 Task: Select Give A Gift Card from Gift Cards. Add to cart Amazon Prime Pantry Gift Card-1. Place order for Mario Parker, _x000D_
1333 Oakdale Dr_x000D_
Griffin, Georgia(GA), 30224, Cell Number (770) 229-8708
Action: Mouse moved to (373, 324)
Screenshot: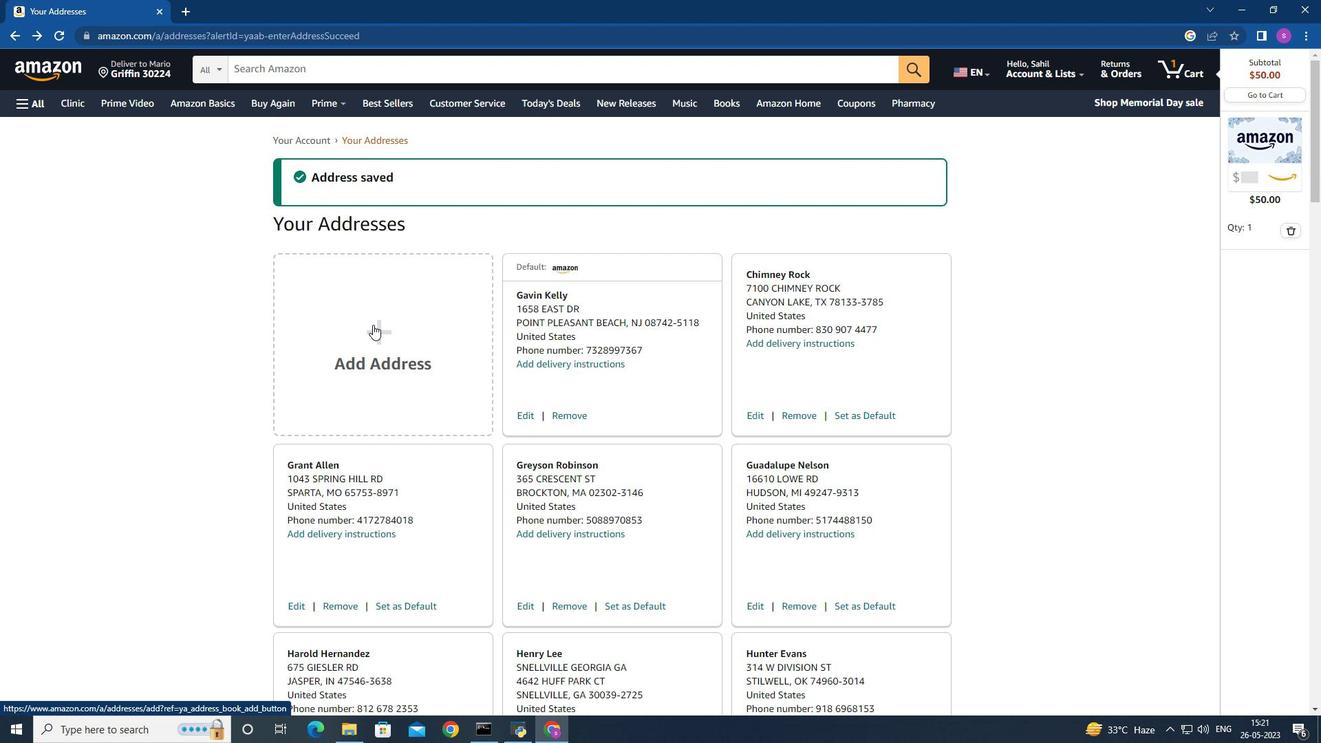 
Action: Mouse pressed left at (373, 324)
Screenshot: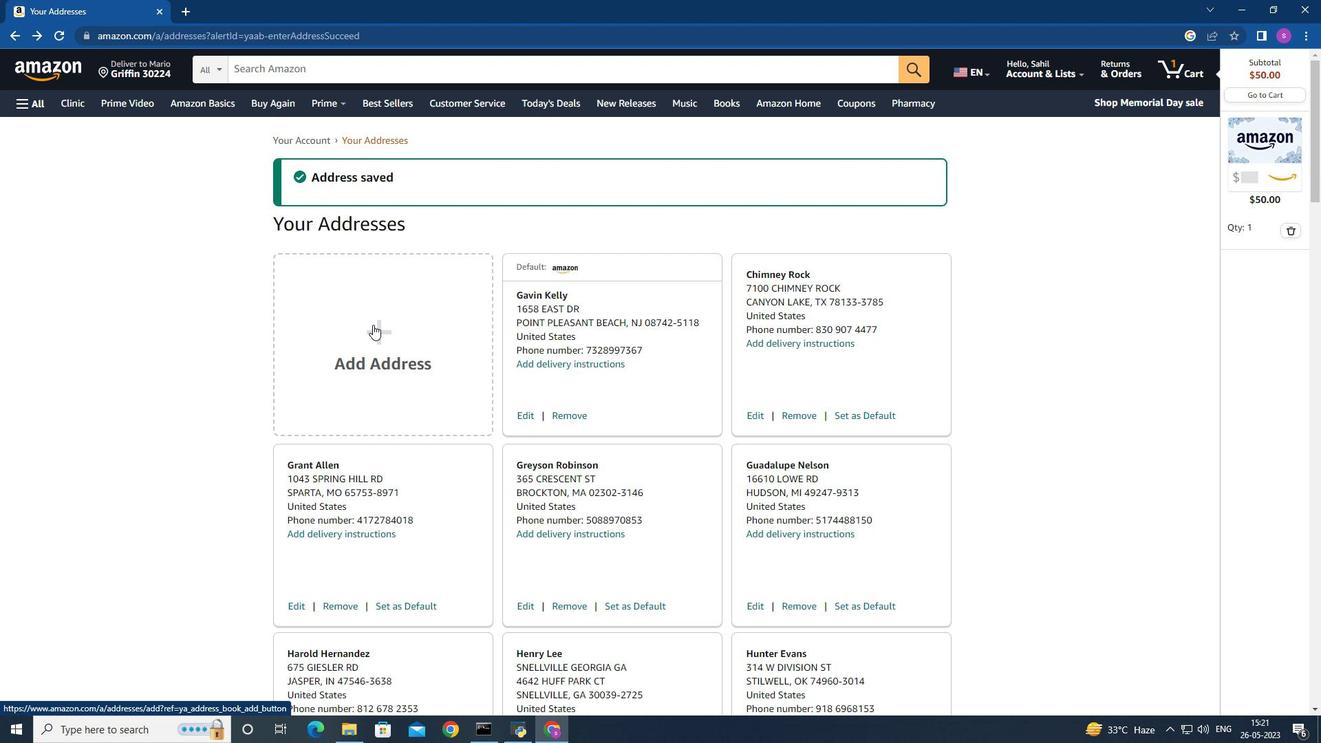 
Action: Mouse moved to (501, 332)
Screenshot: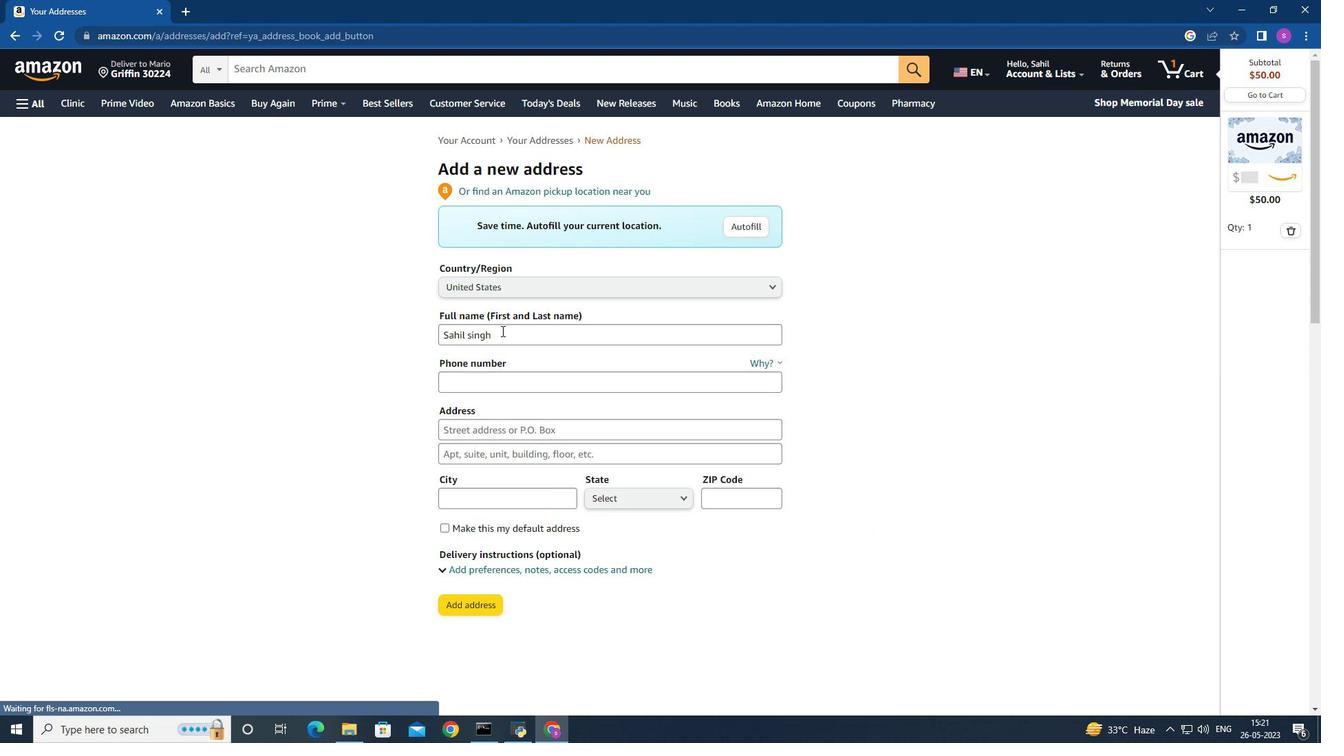 
Action: Mouse pressed left at (501, 332)
Screenshot: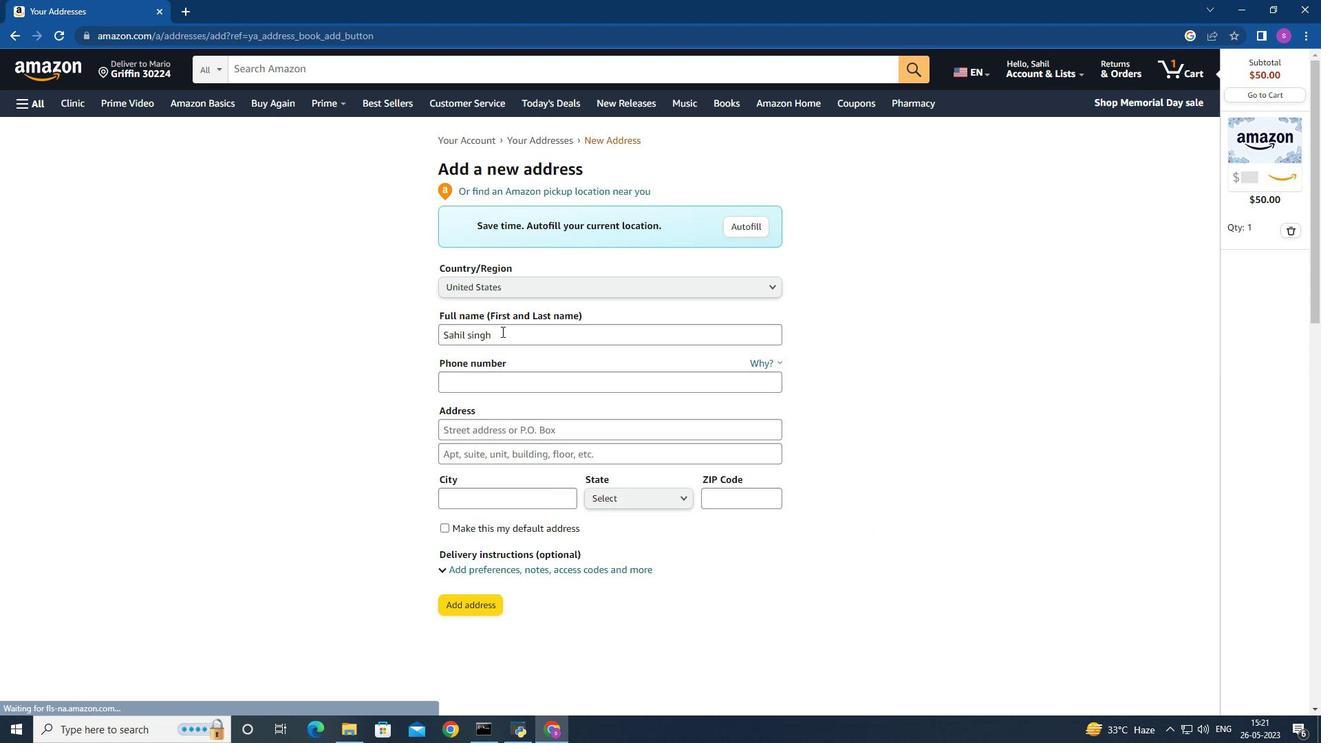 
Action: Mouse moved to (370, 322)
Screenshot: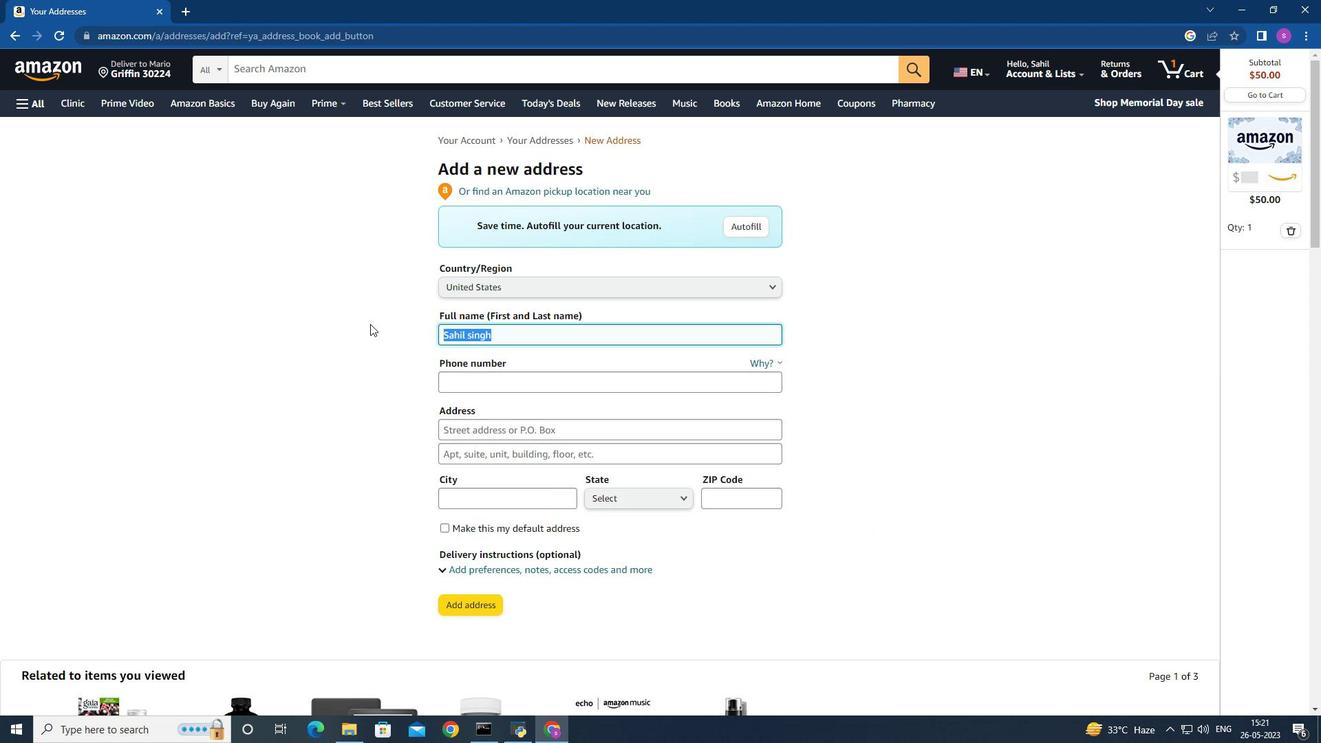 
Action: Key pressed <Key.shift>Mario<Key.space><Key.shift>Parker
Screenshot: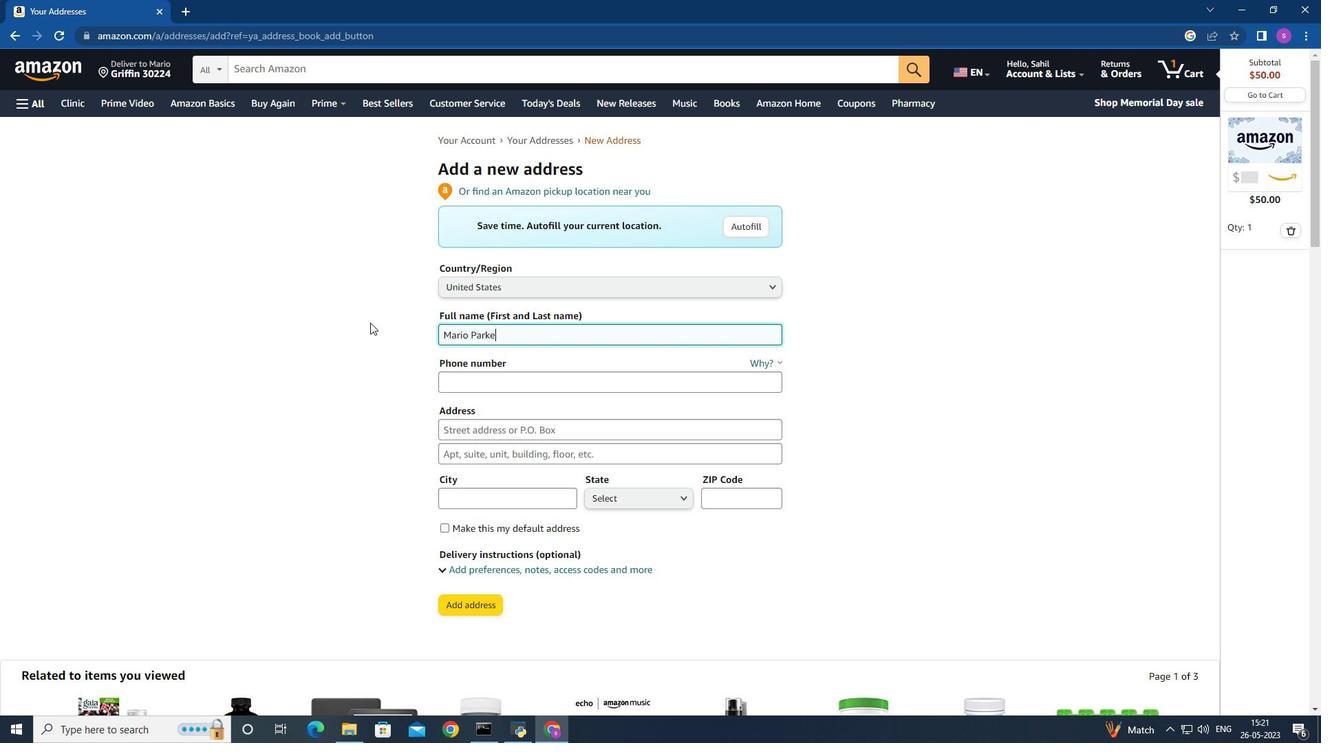 
Action: Mouse moved to (469, 383)
Screenshot: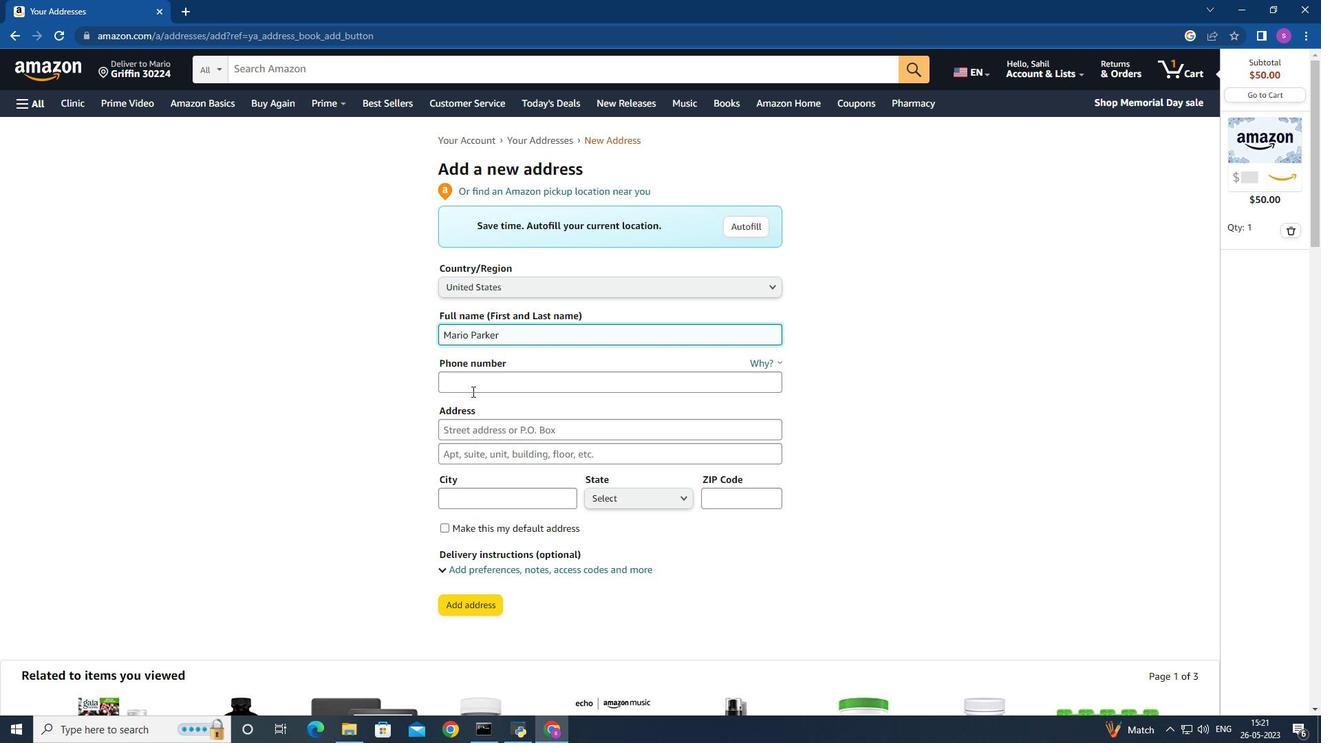 
Action: Mouse pressed left at (469, 383)
Screenshot: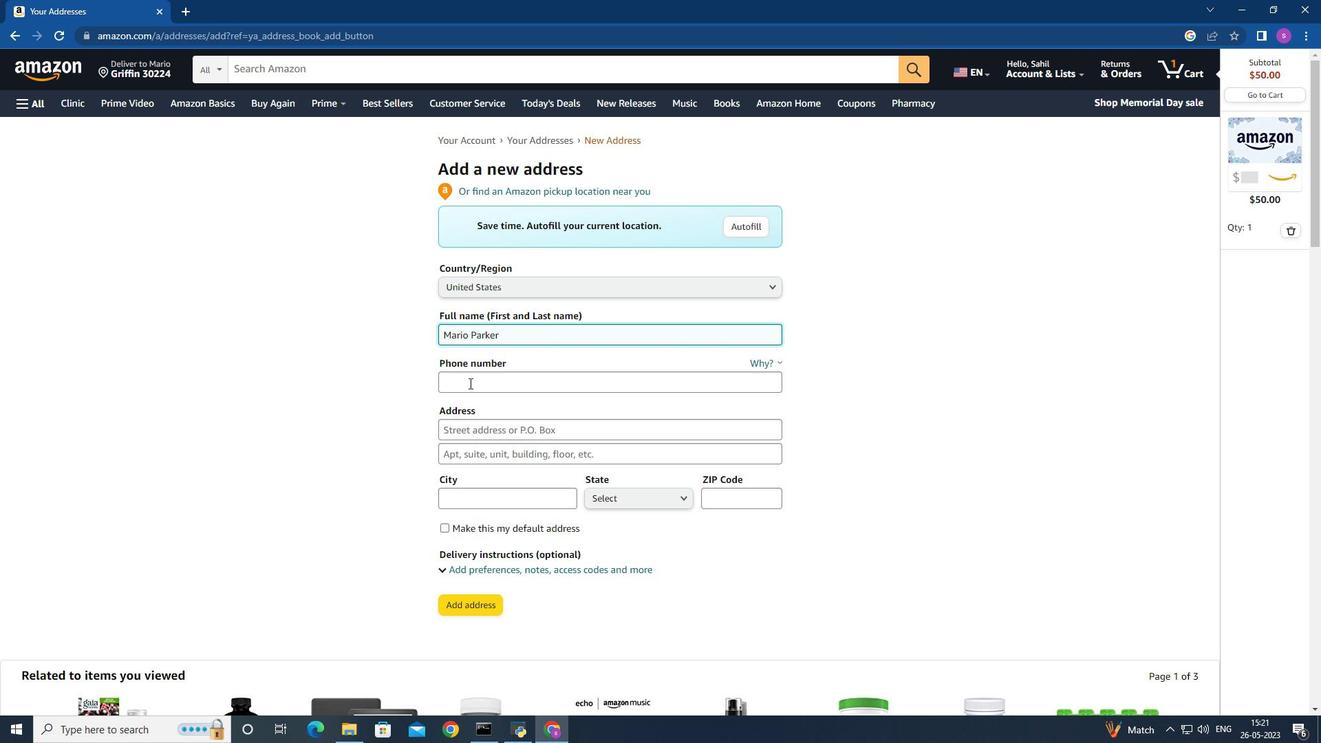 
Action: Mouse moved to (469, 384)
Screenshot: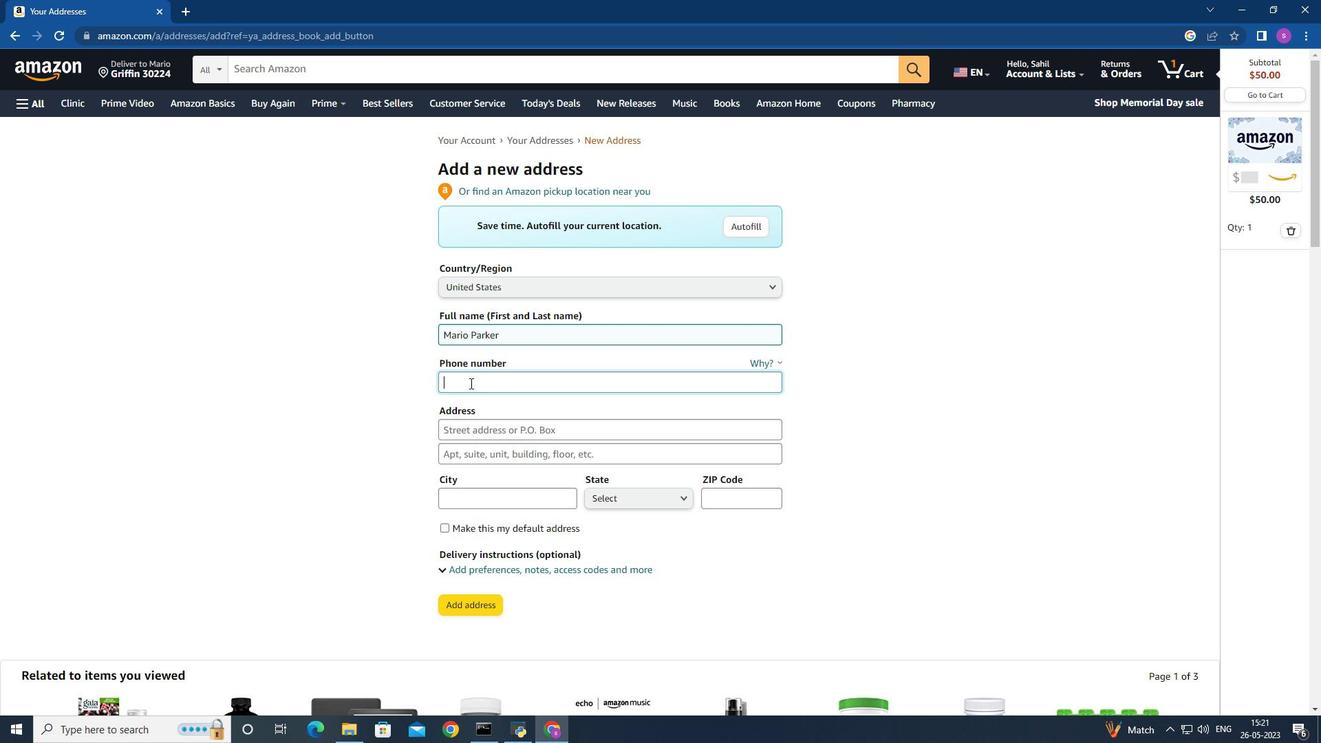 
Action: Key pressed <Key.shift><Key.shift><Key.shift><Key.shift><Key.shift>(770<Key.shift>)229-8708
Screenshot: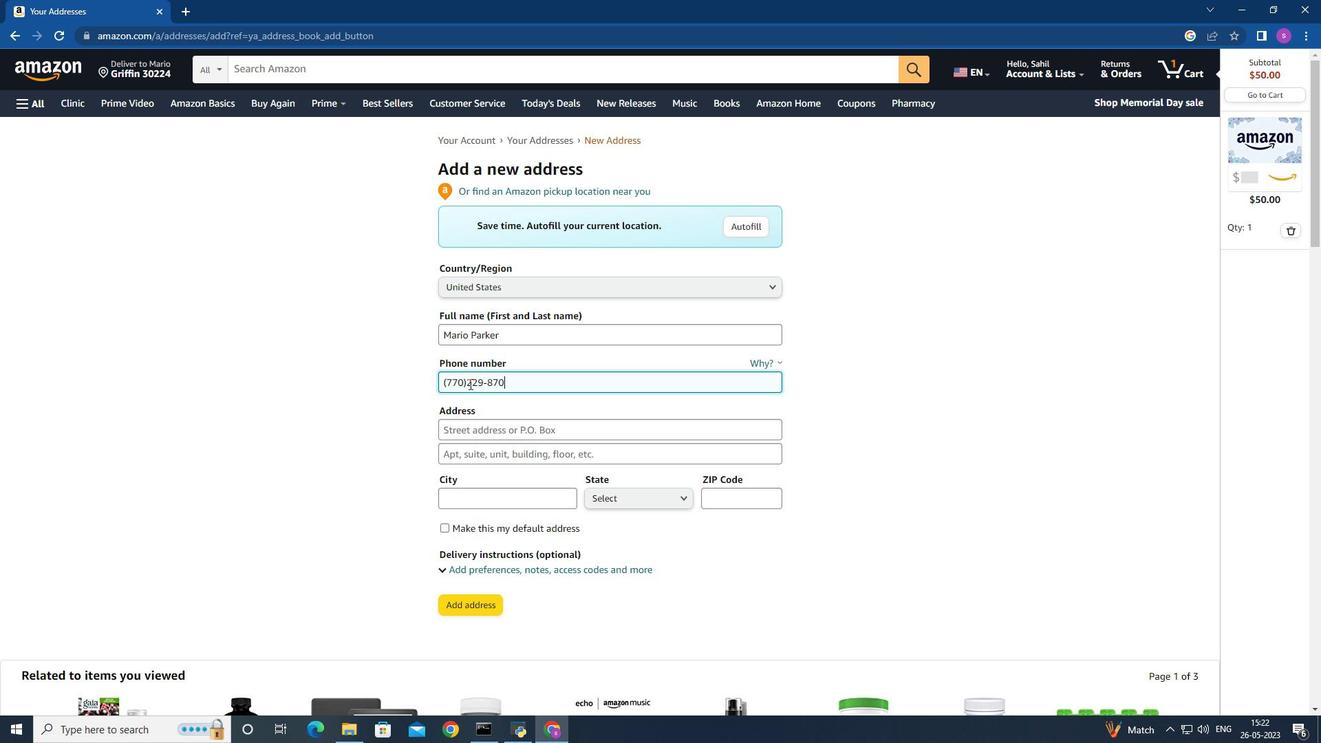 
Action: Mouse moved to (478, 431)
Screenshot: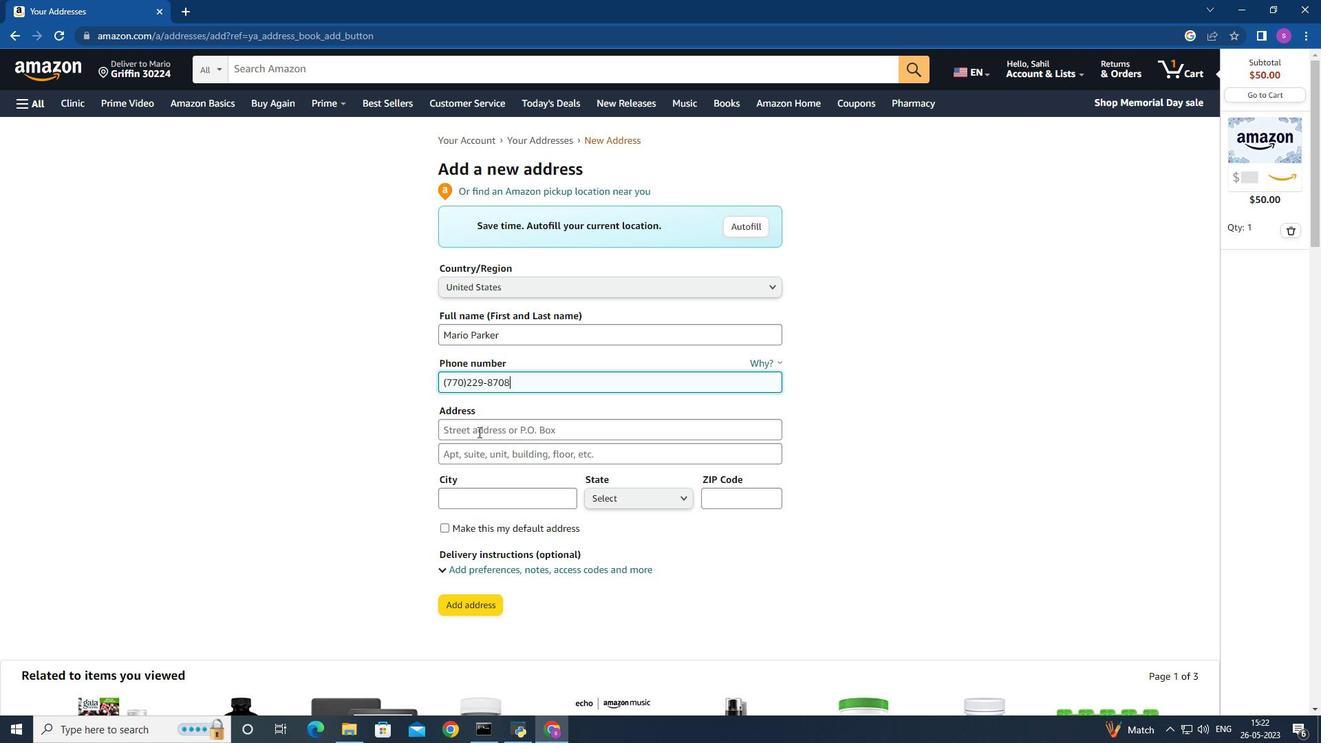 
Action: Mouse pressed left at (478, 431)
Screenshot: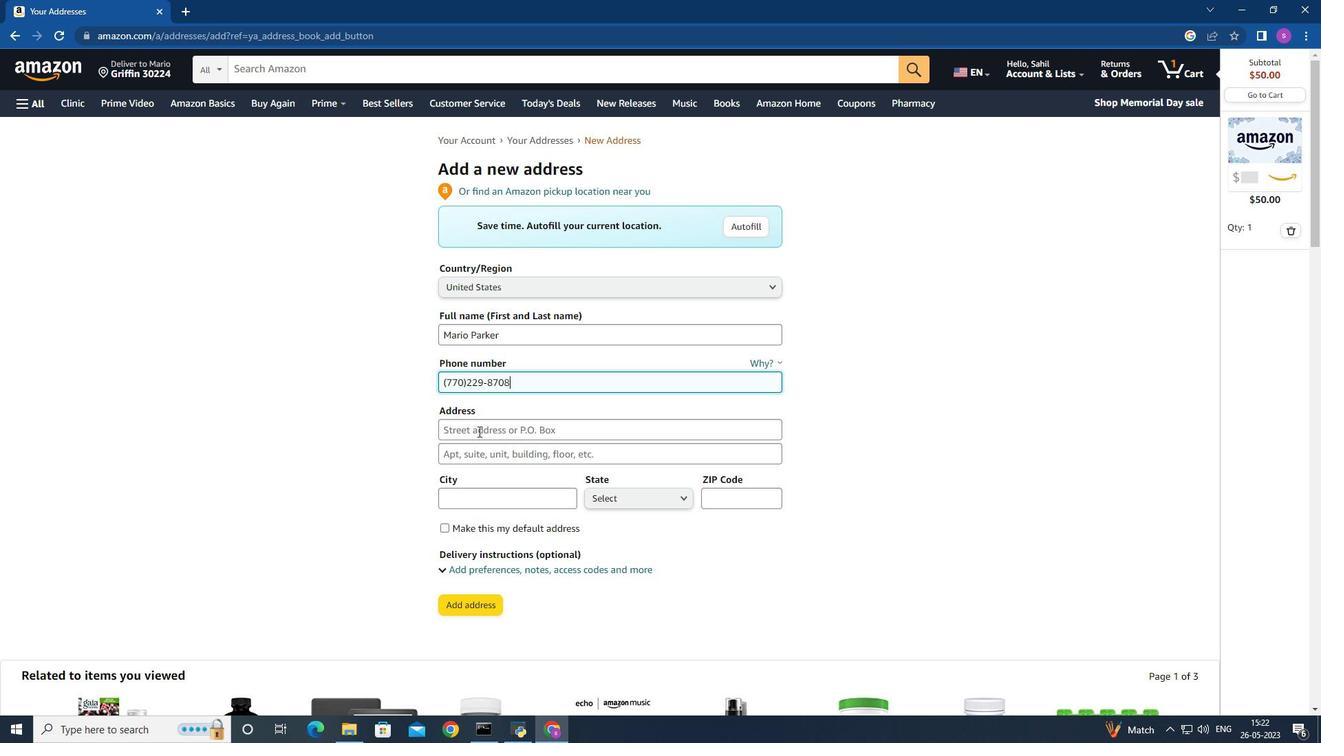 
Action: Mouse moved to (478, 431)
Screenshot: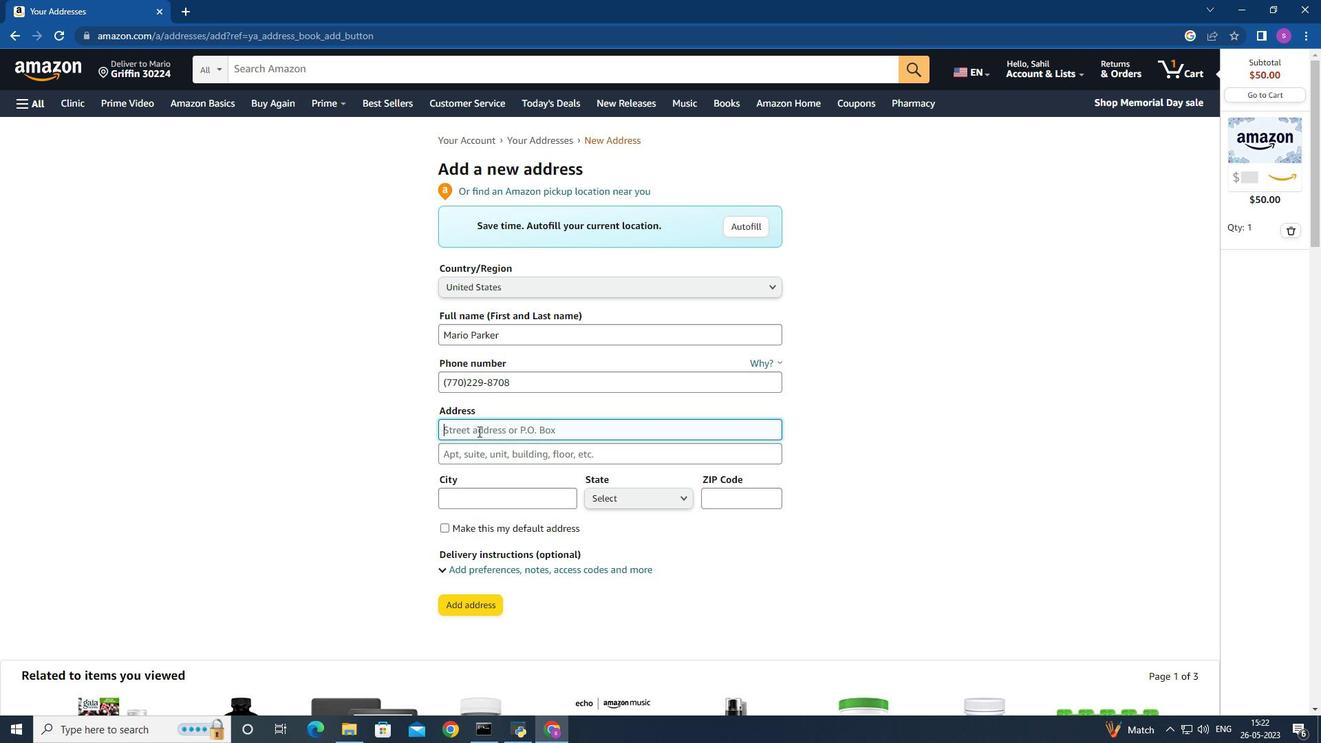 
Action: Key pressed 1333<Key.space><Key.shift>Oakdale
Screenshot: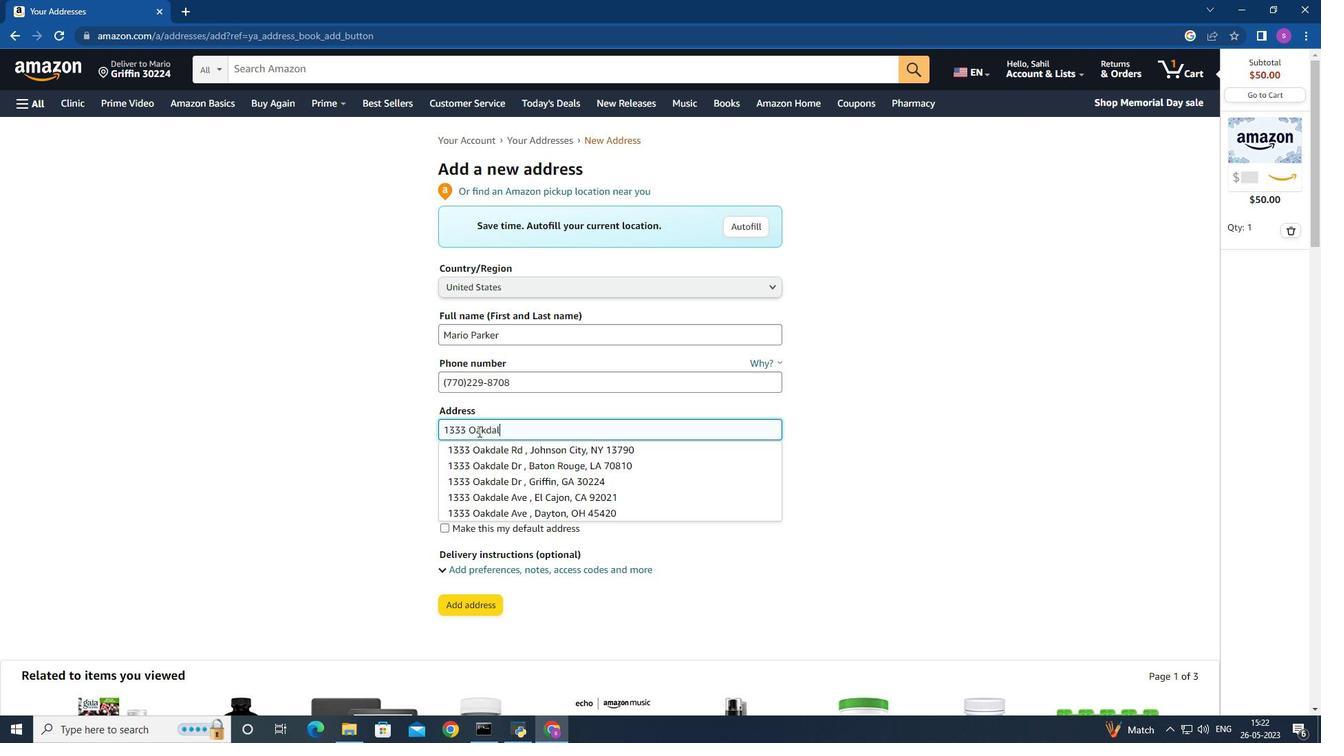 
Action: Mouse moved to (532, 525)
Screenshot: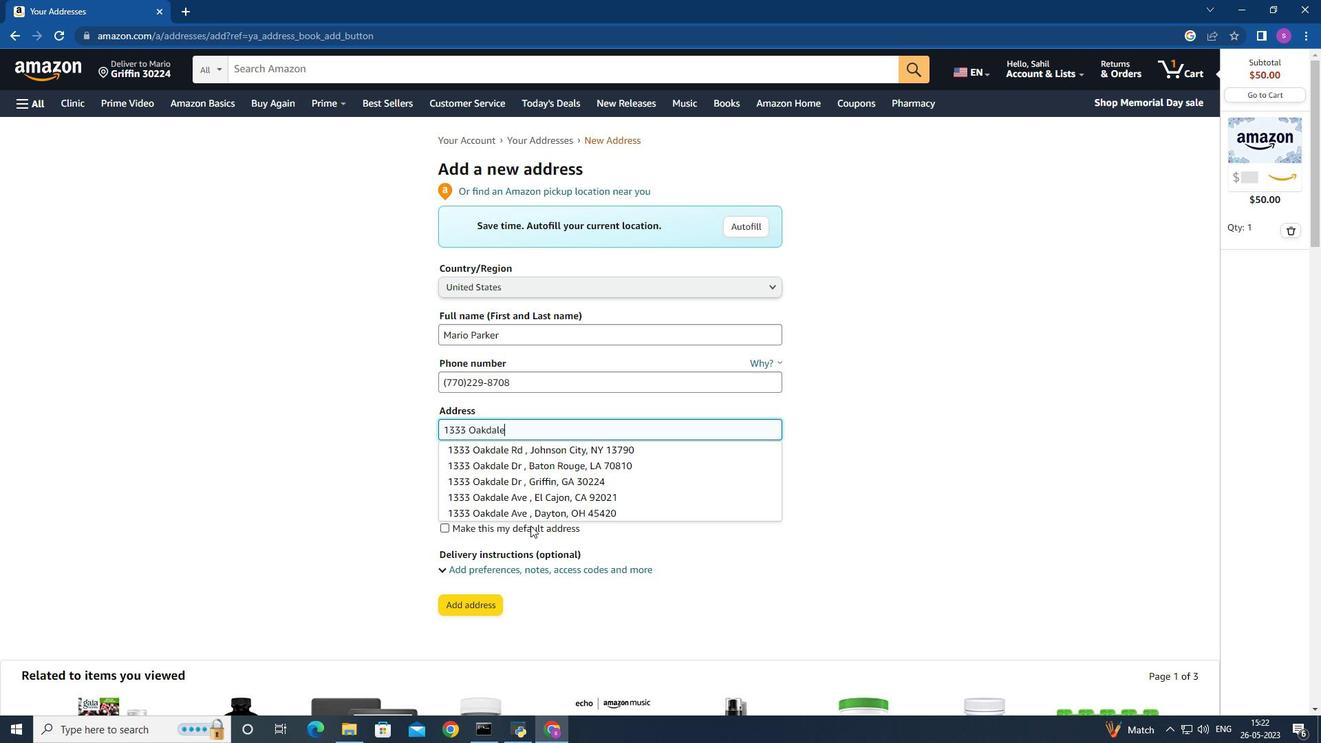 
Action: Key pressed <Key.space><Key.shift>Dr
Screenshot: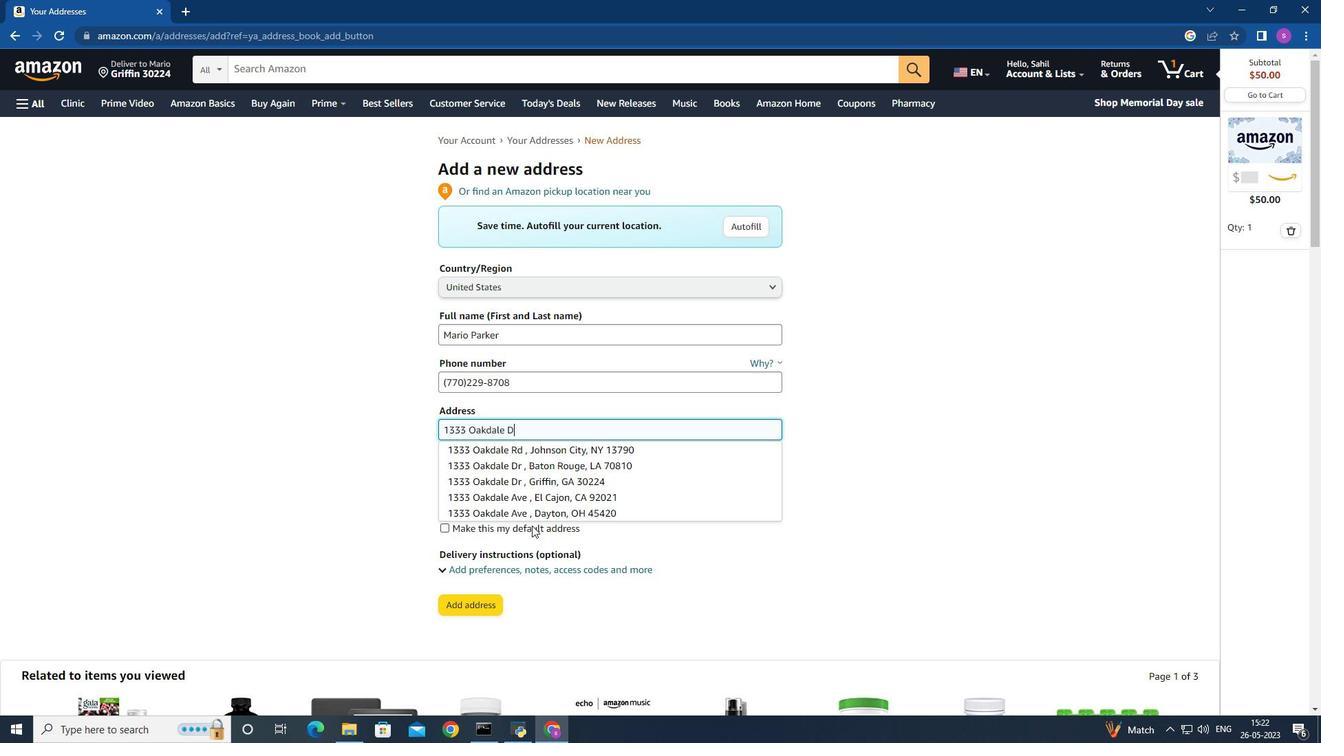 
Action: Mouse moved to (556, 463)
Screenshot: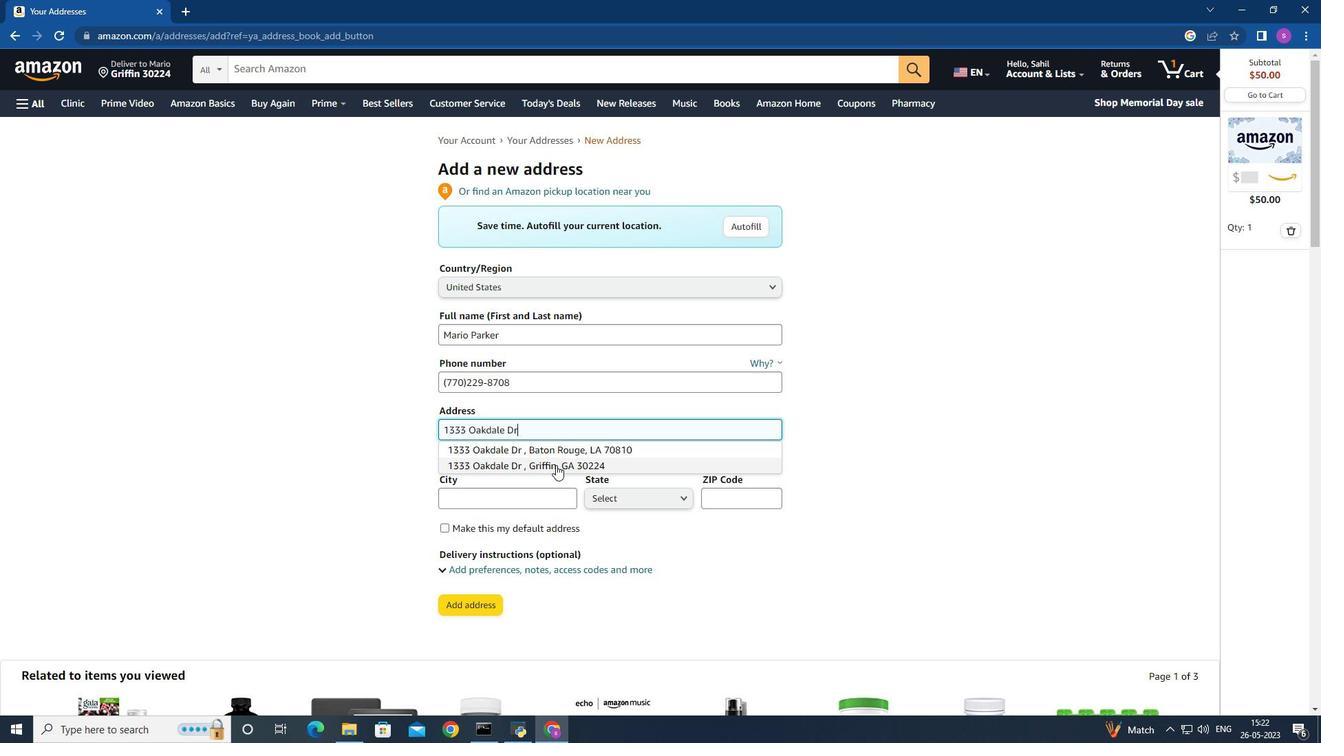 
Action: Mouse pressed left at (556, 463)
Screenshot: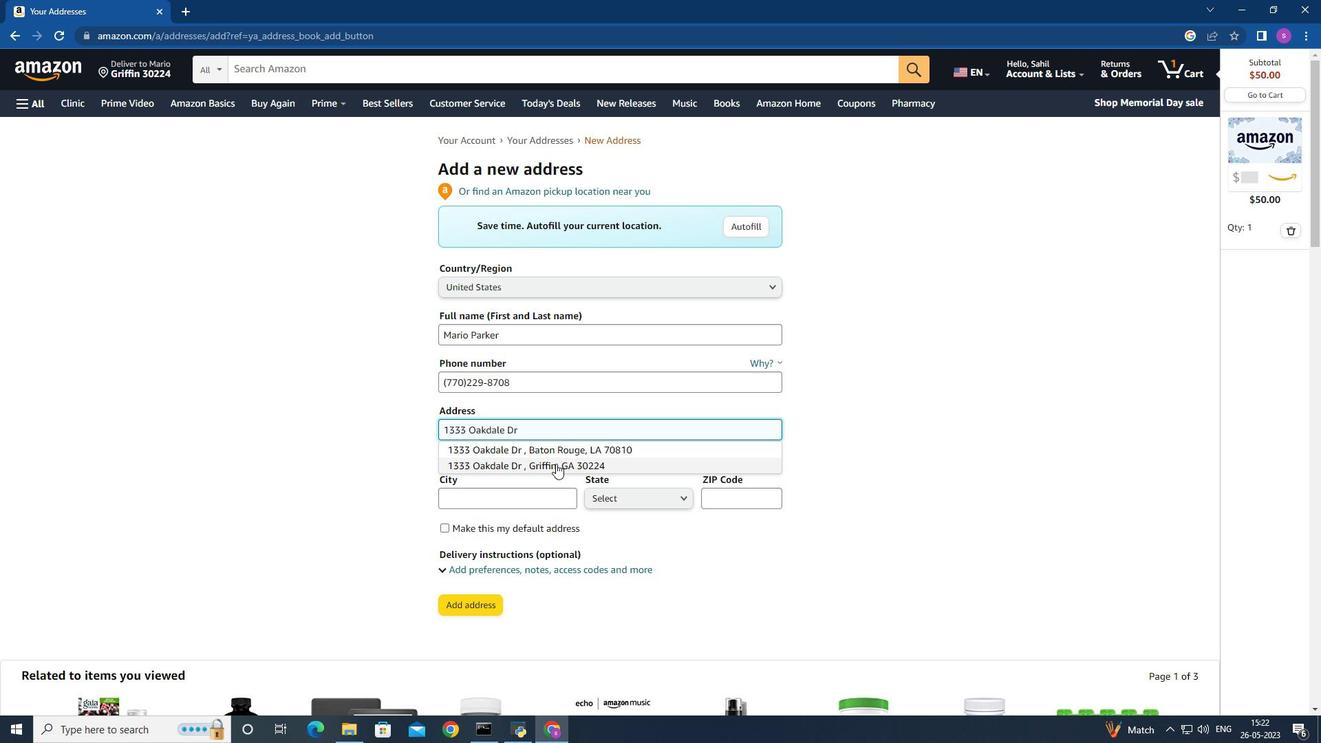 
Action: Mouse moved to (481, 606)
Screenshot: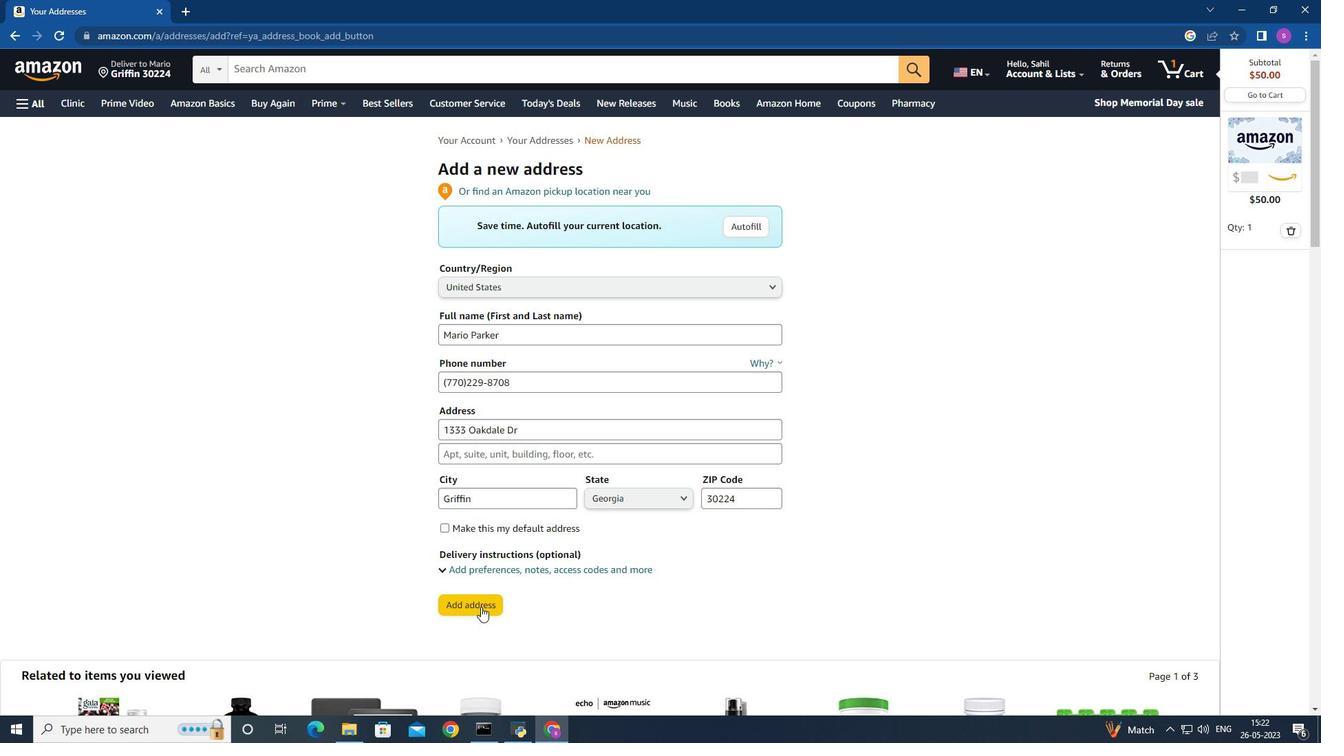 
Action: Mouse pressed left at (481, 606)
Screenshot: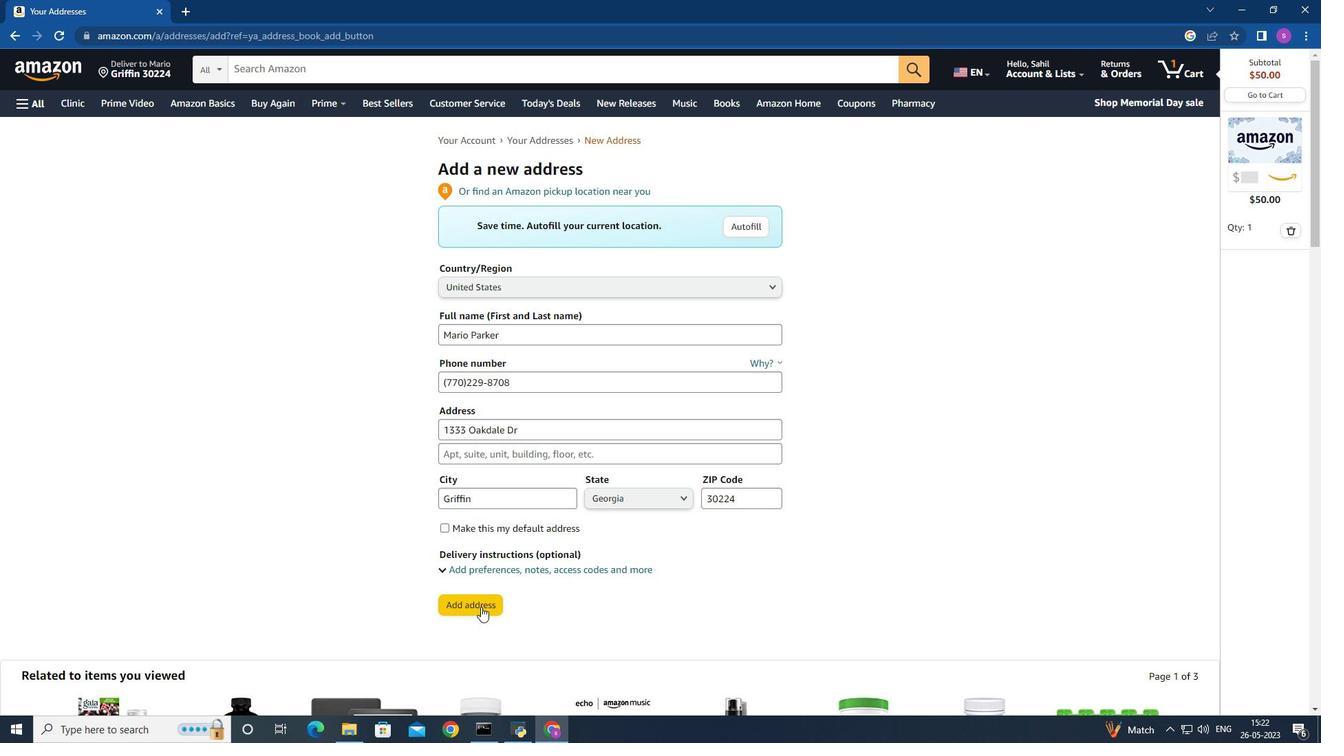 
Action: Mouse moved to (143, 66)
Screenshot: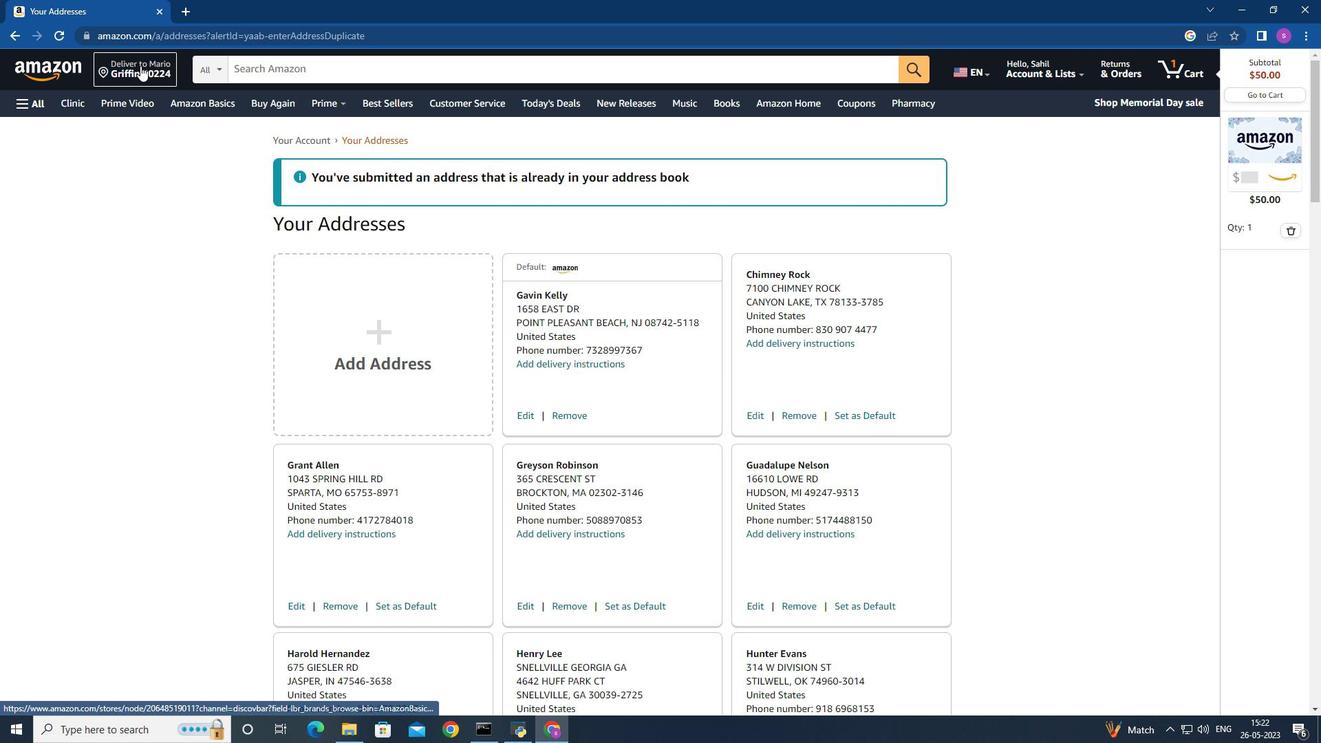 
Action: Mouse pressed left at (143, 66)
Screenshot: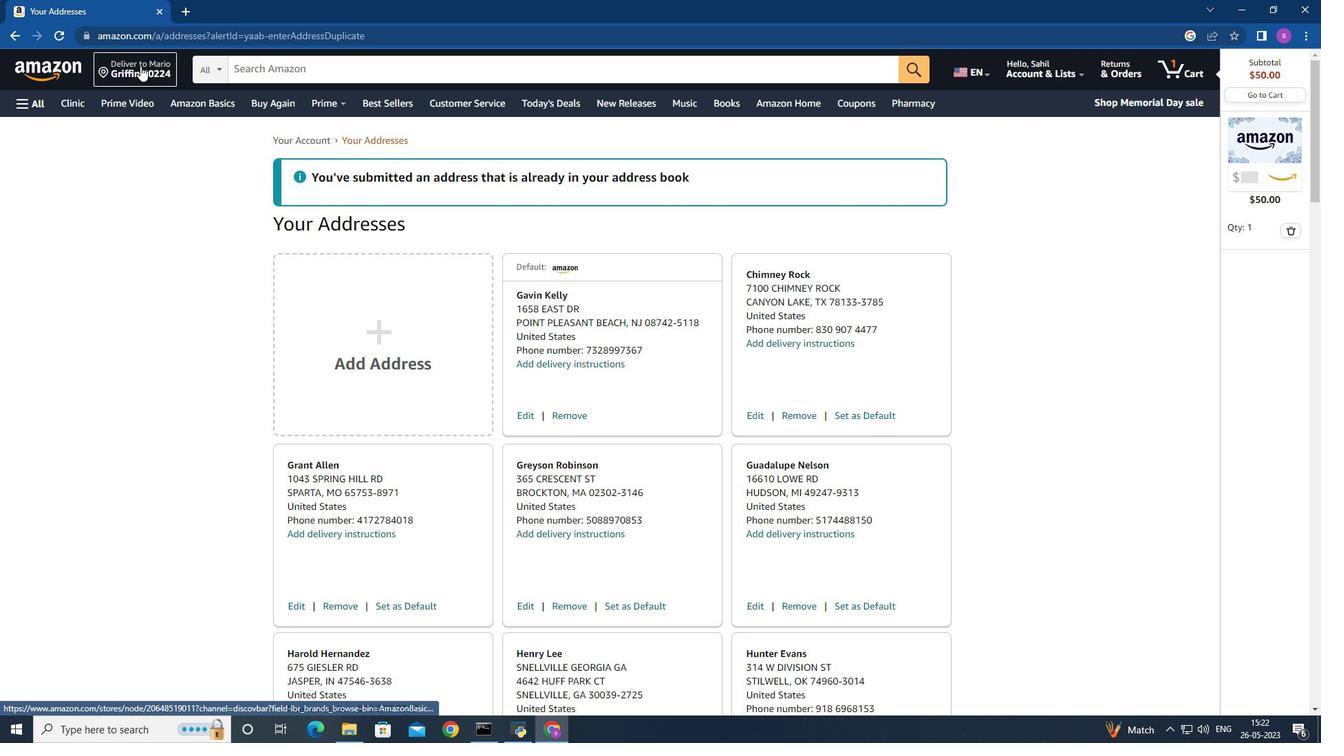 
Action: Mouse moved to (569, 424)
Screenshot: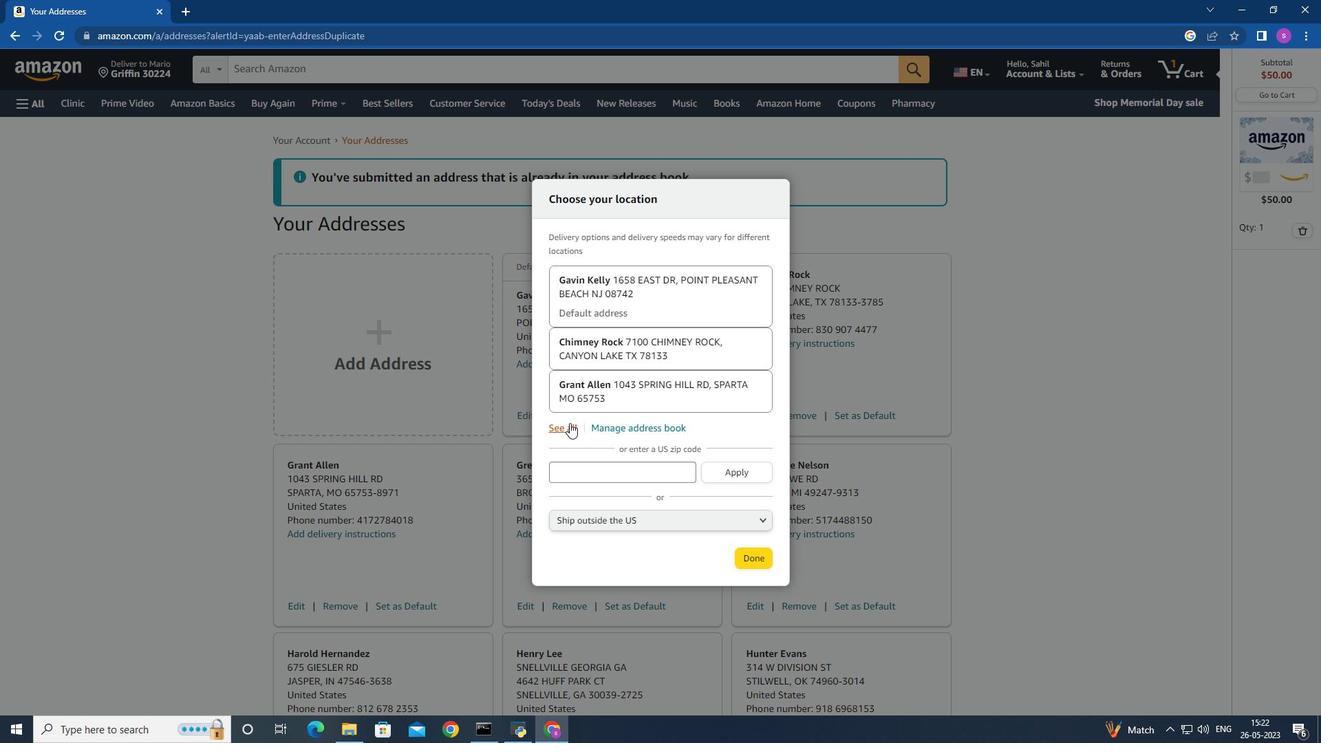 
Action: Mouse pressed left at (569, 424)
Screenshot: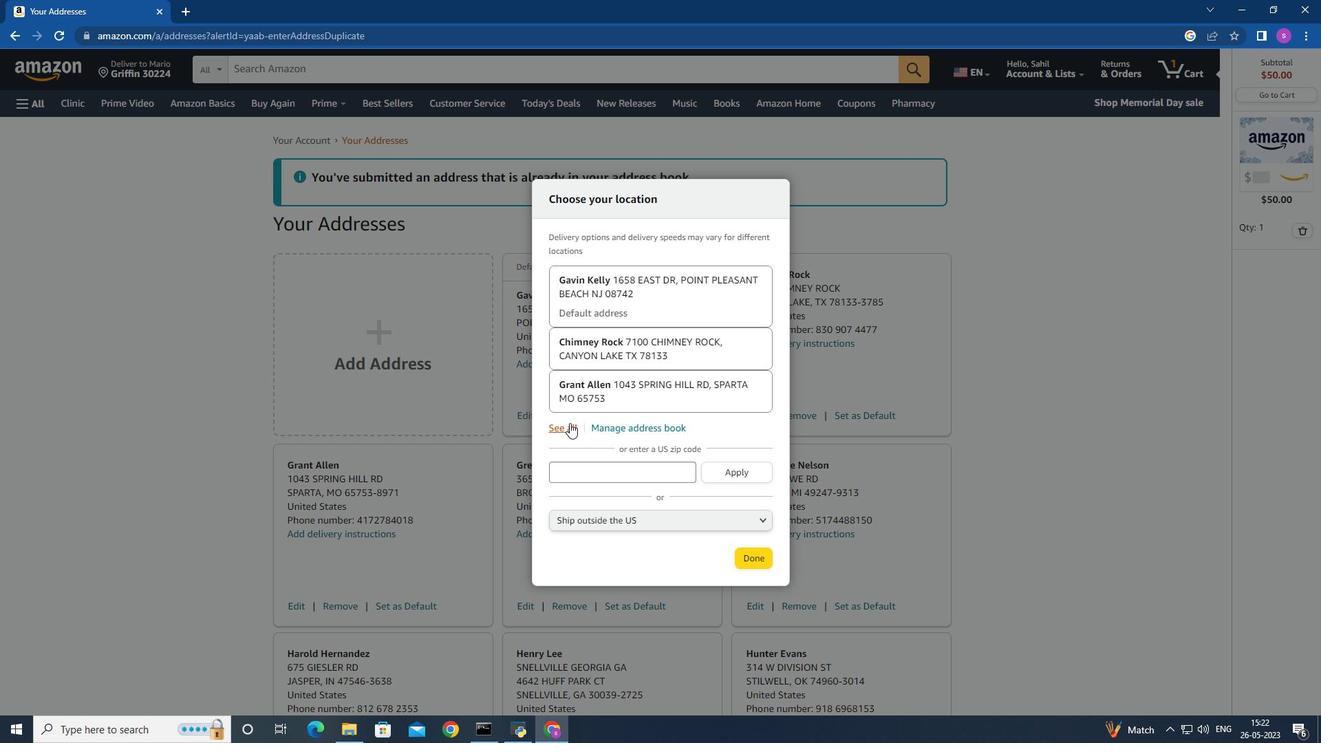 
Action: Mouse moved to (617, 401)
Screenshot: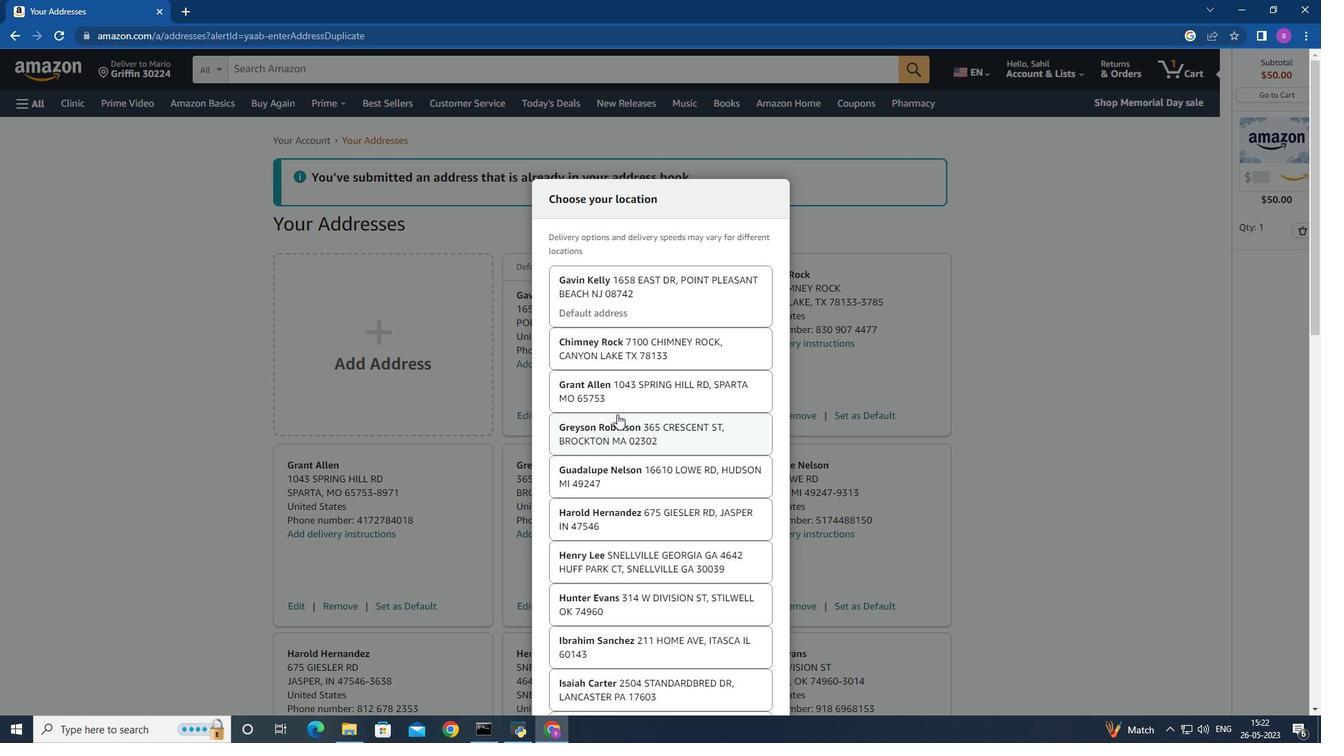 
Action: Mouse scrolled (617, 400) with delta (0, 0)
Screenshot: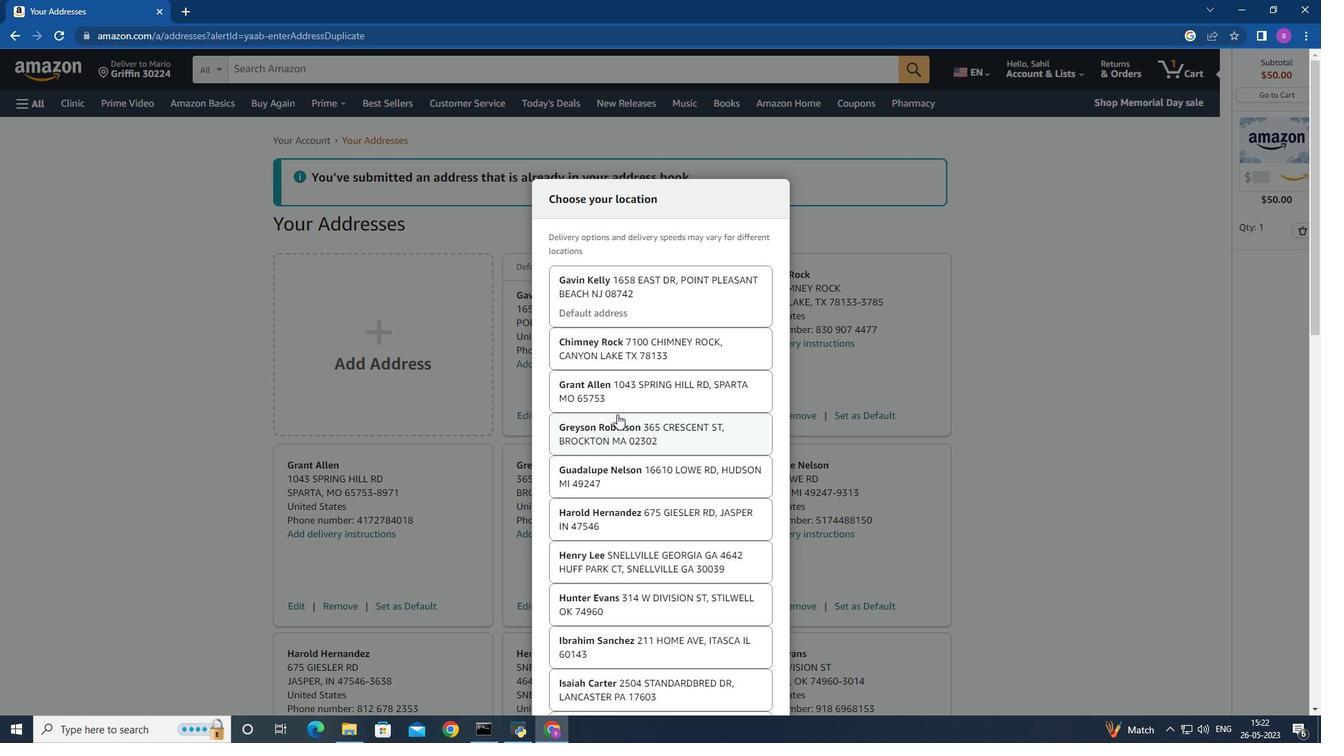 
Action: Mouse scrolled (617, 400) with delta (0, 0)
Screenshot: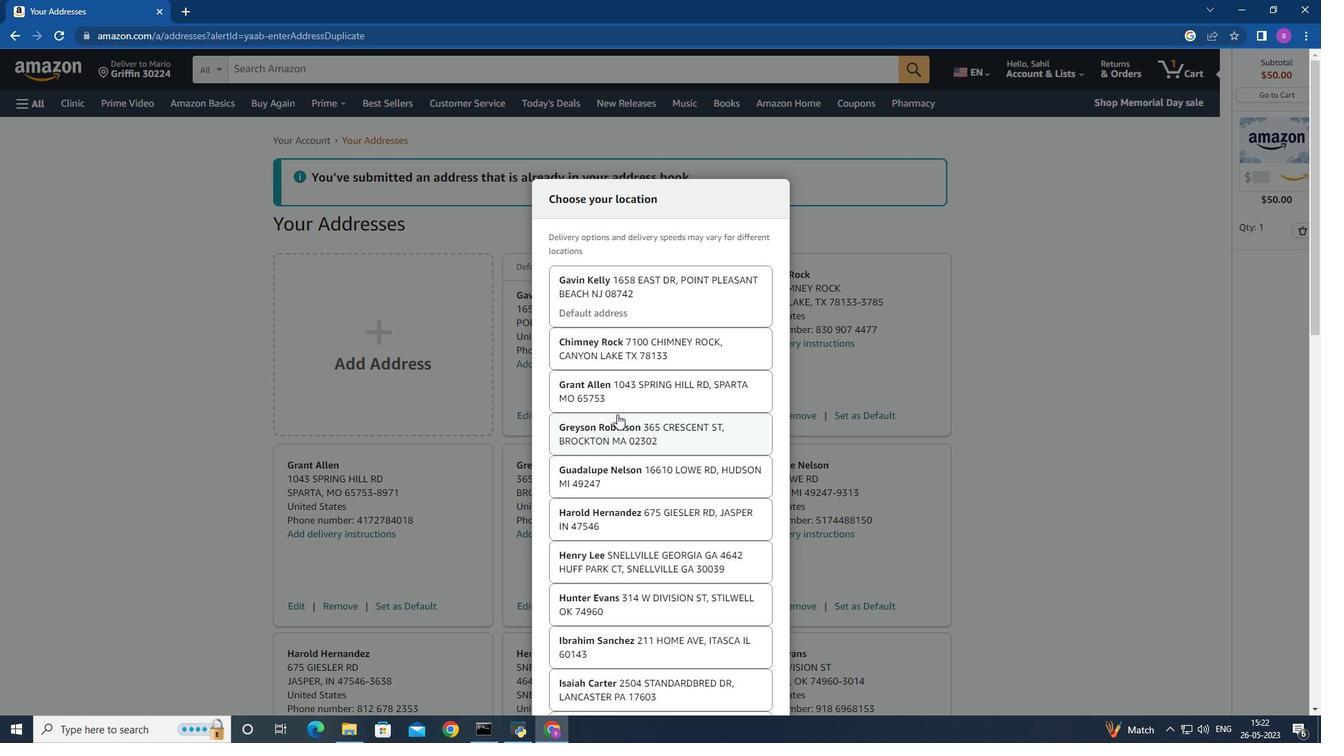 
Action: Mouse scrolled (617, 401) with delta (0, 0)
Screenshot: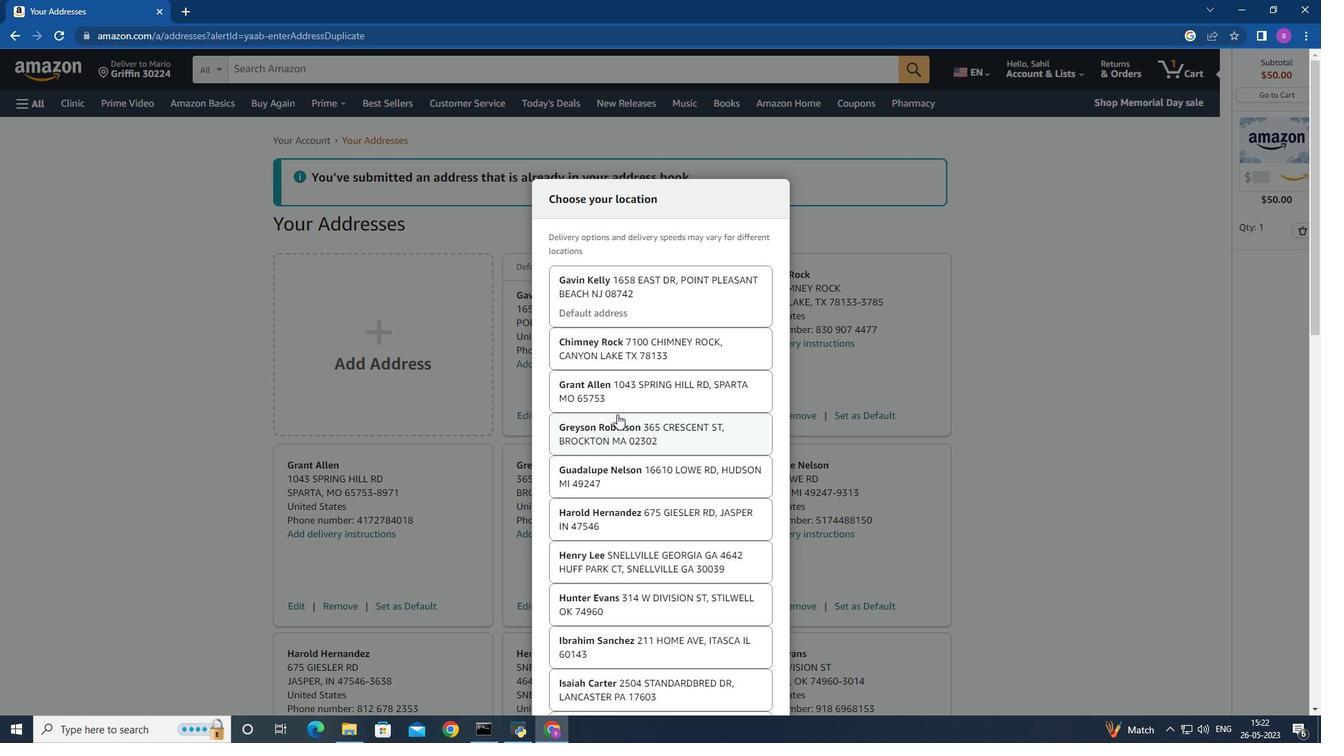 
Action: Mouse scrolled (617, 401) with delta (0, 0)
Screenshot: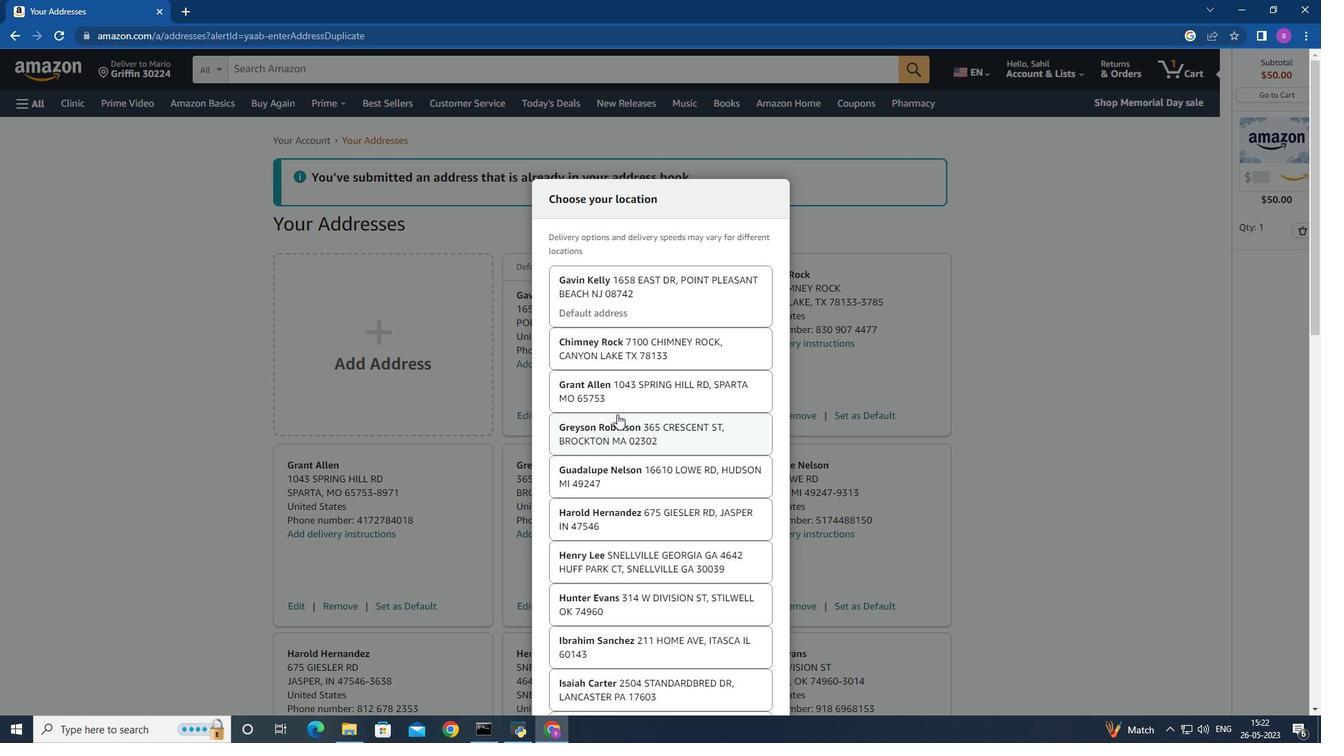 
Action: Mouse scrolled (617, 401) with delta (0, 0)
Screenshot: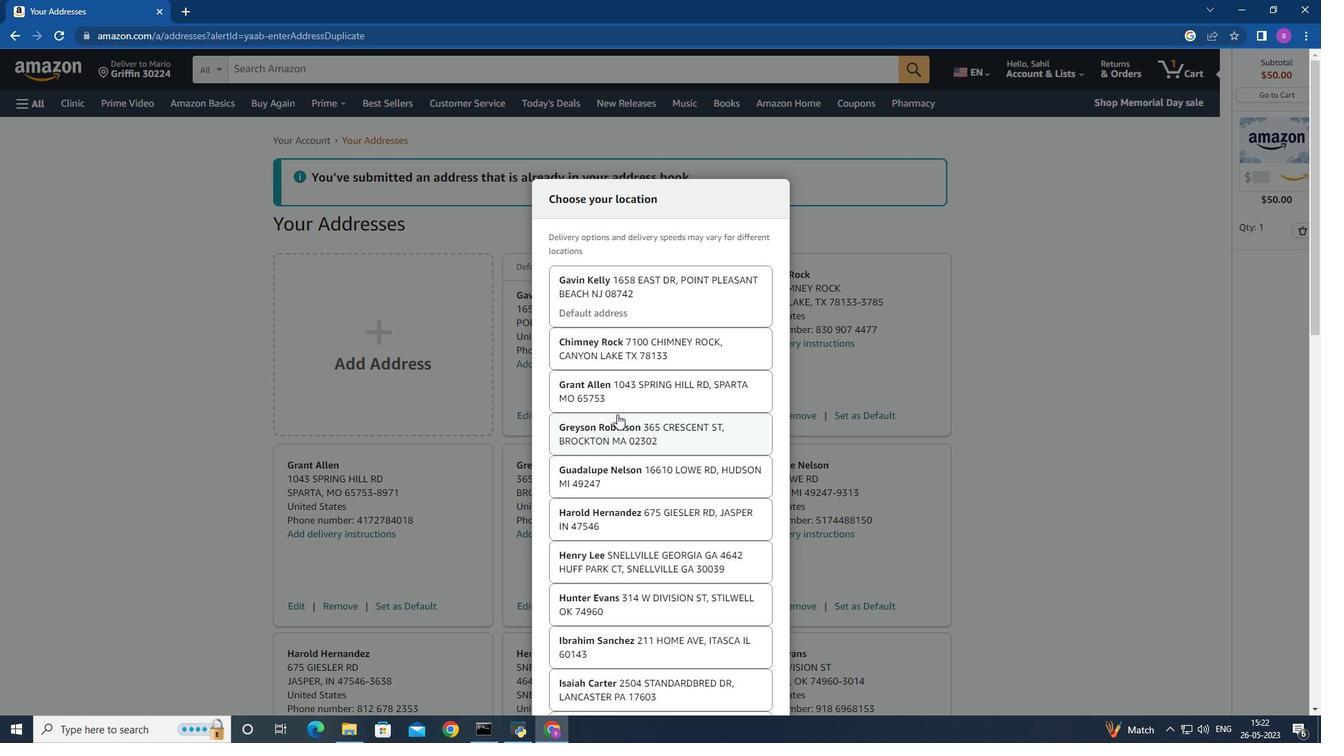 
Action: Mouse moved to (617, 401)
Screenshot: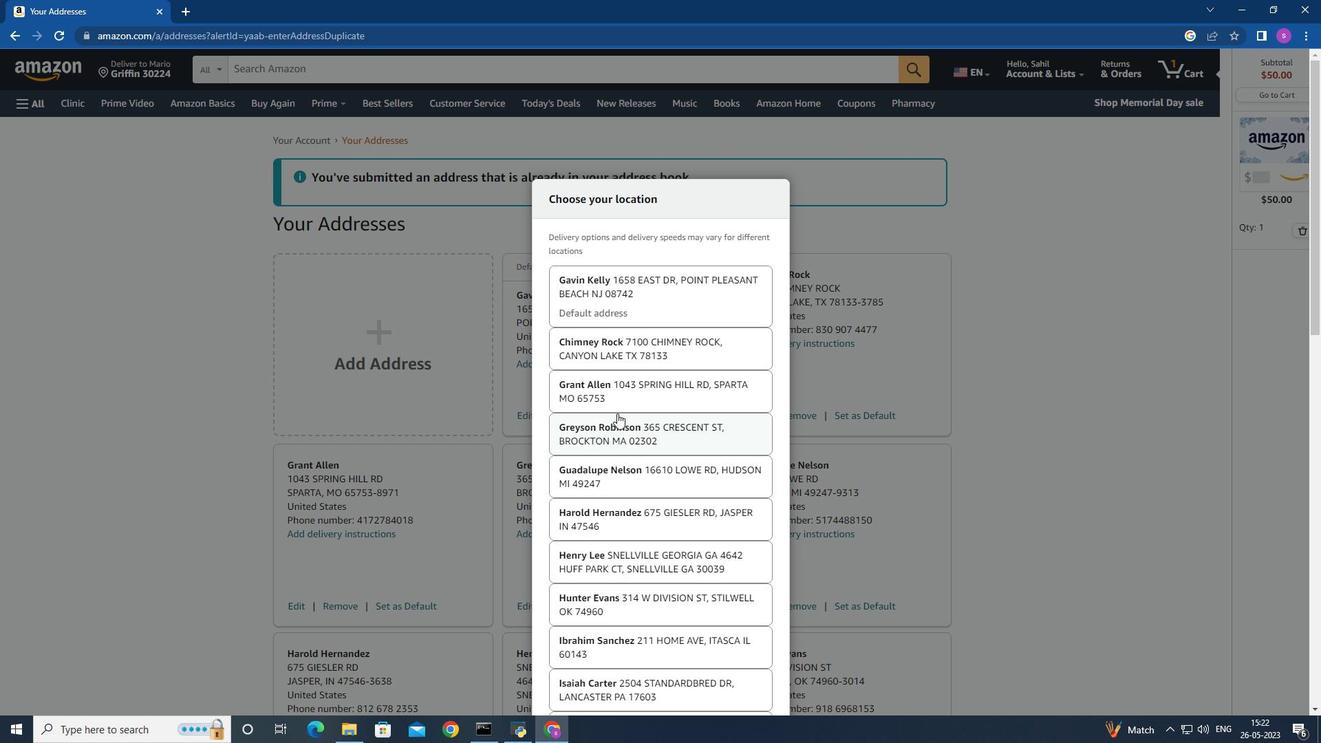 
Action: Mouse scrolled (617, 401) with delta (0, 0)
Screenshot: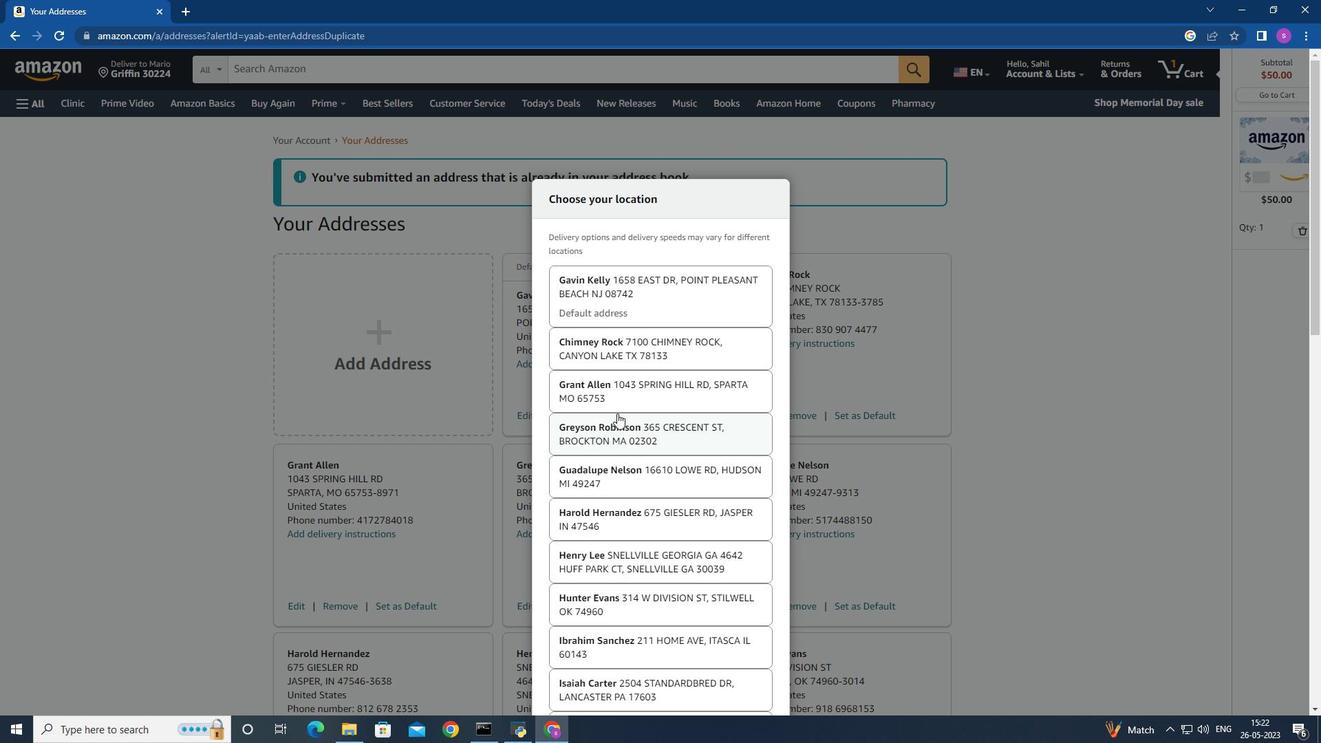 
Action: Mouse scrolled (617, 401) with delta (0, 0)
Screenshot: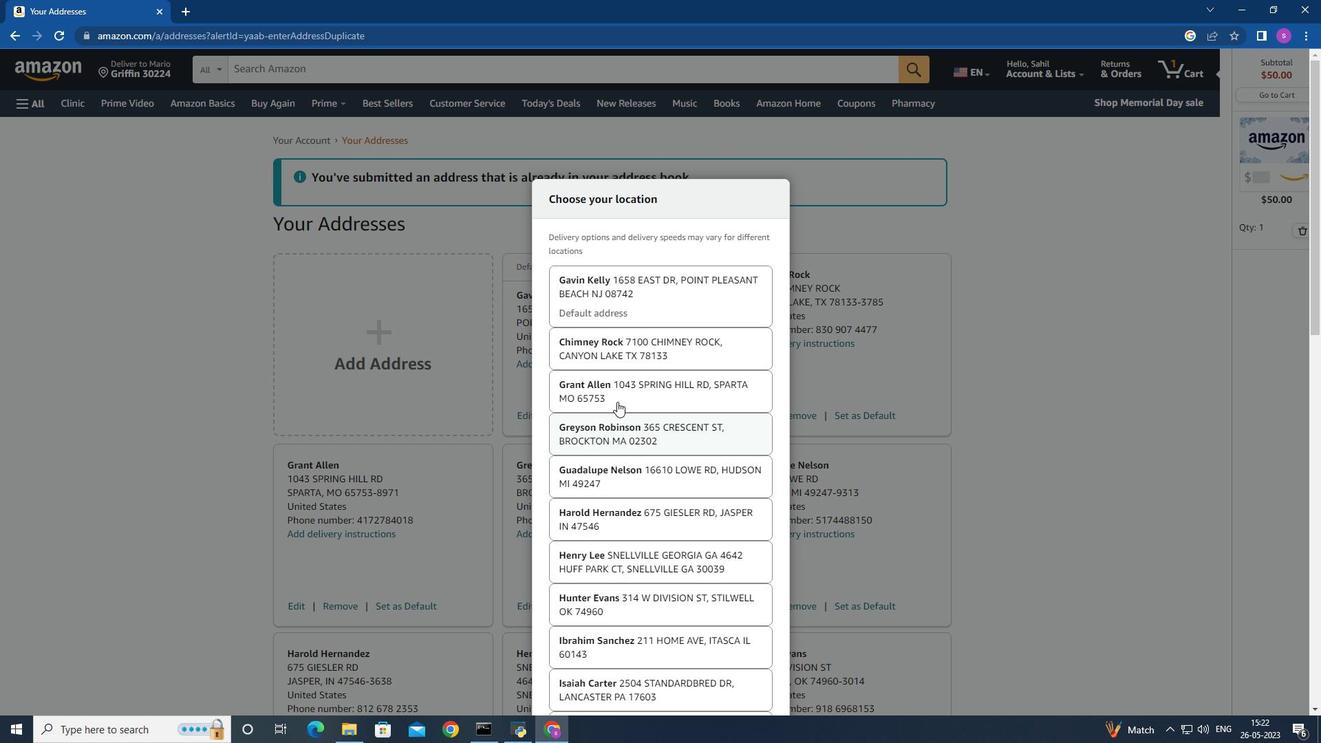 
Action: Mouse moved to (620, 399)
Screenshot: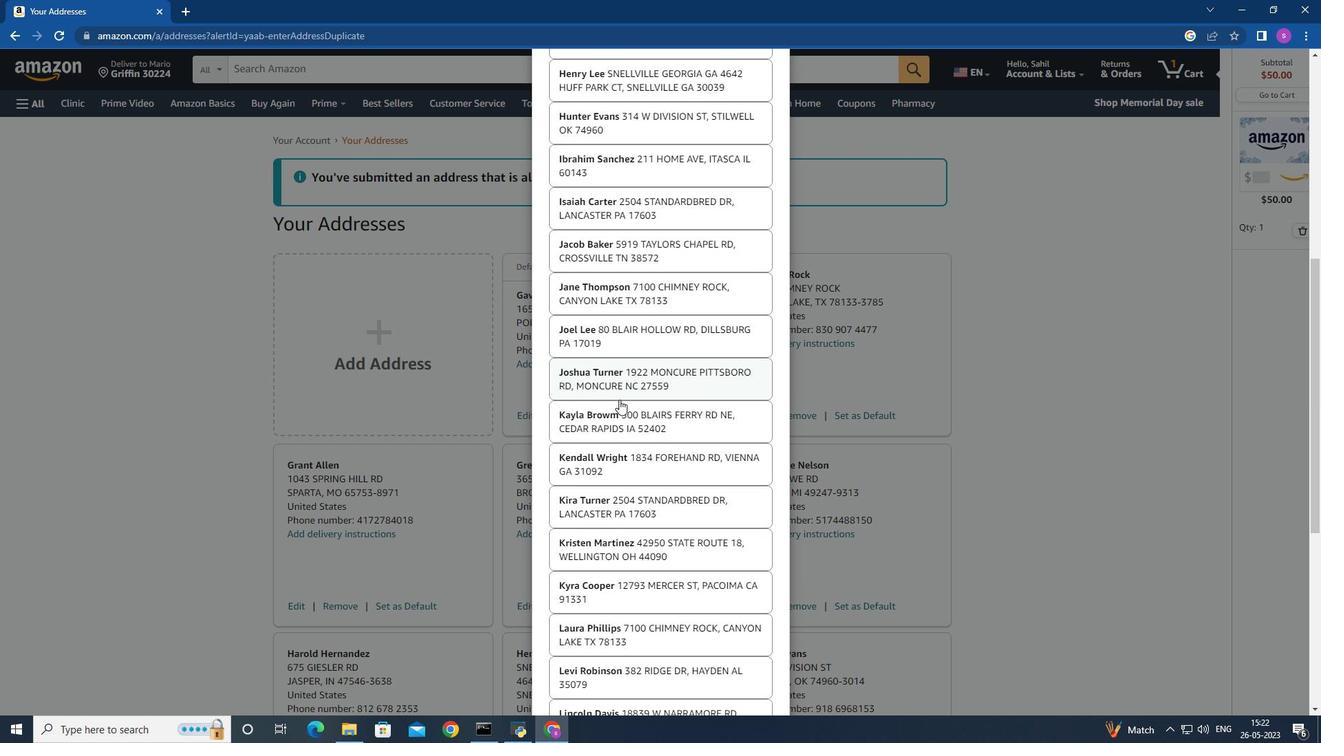 
Action: Mouse scrolled (620, 399) with delta (0, 0)
Screenshot: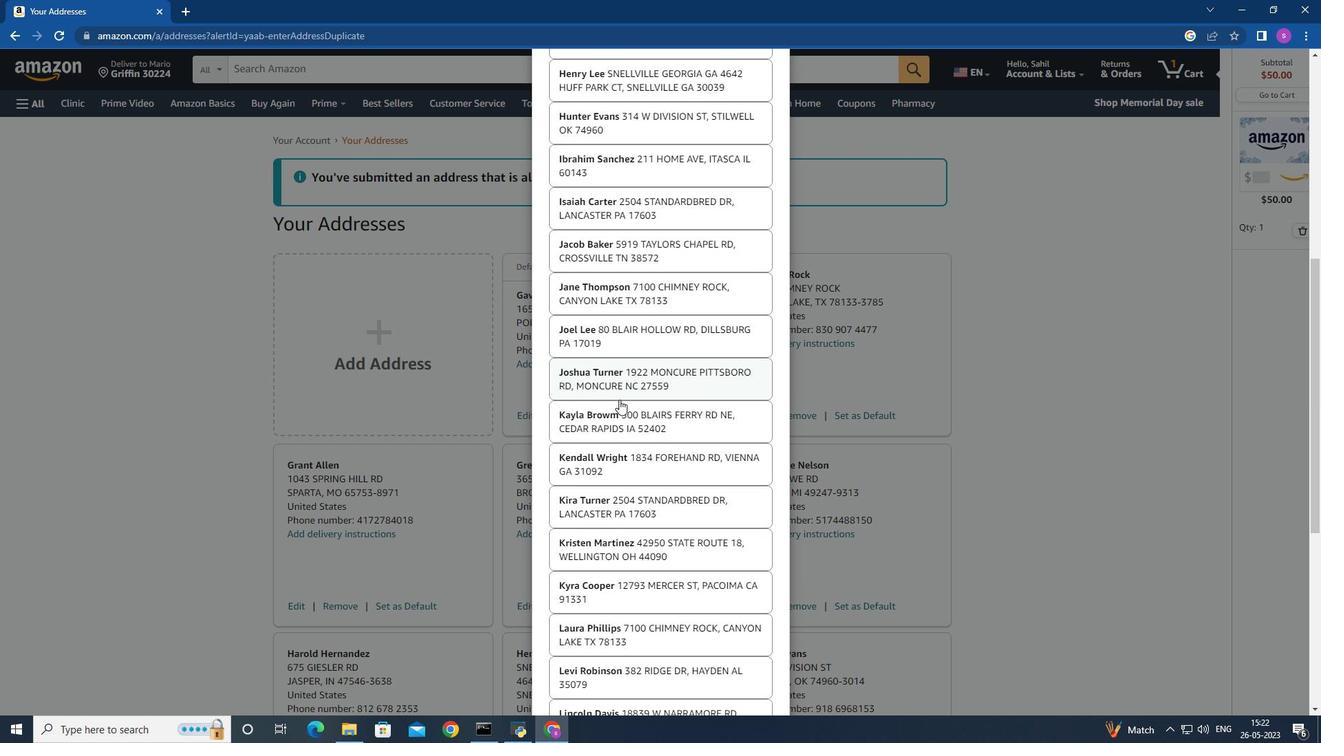 
Action: Mouse scrolled (620, 399) with delta (0, 0)
Screenshot: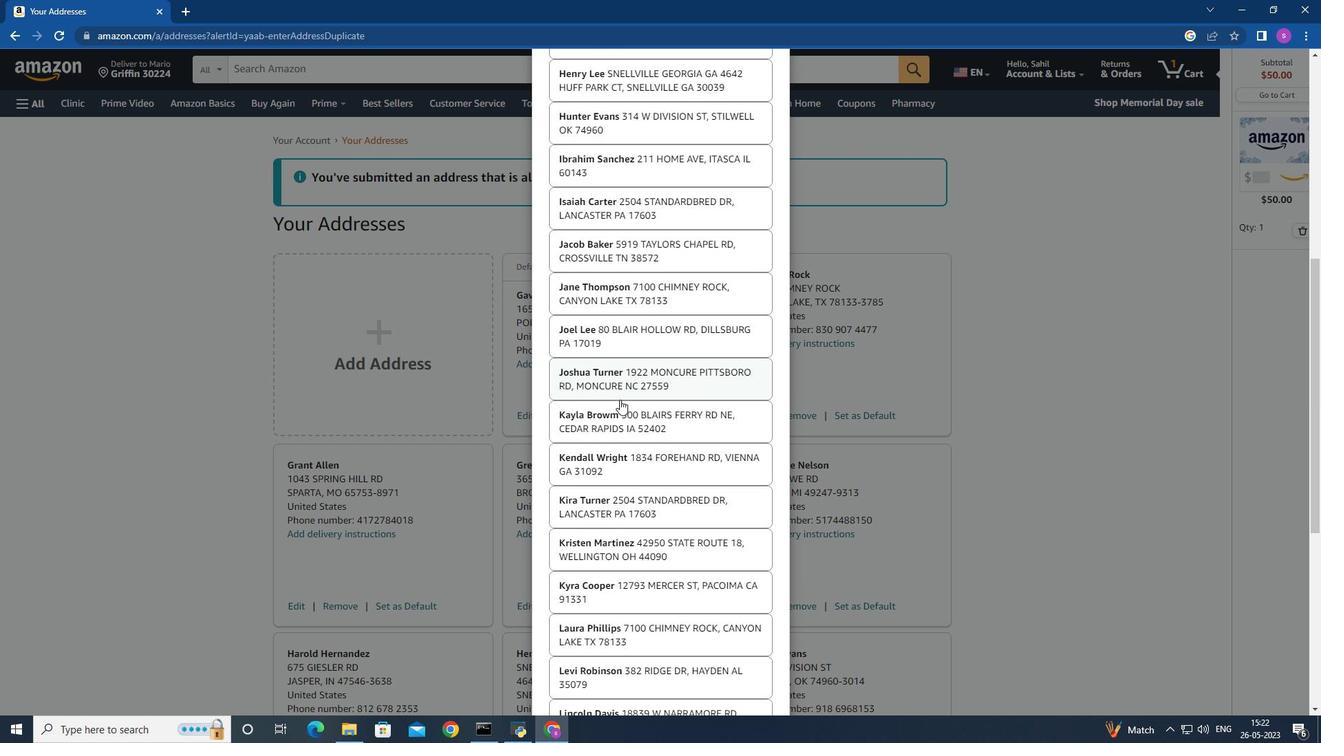 
Action: Mouse scrolled (620, 399) with delta (0, 0)
Screenshot: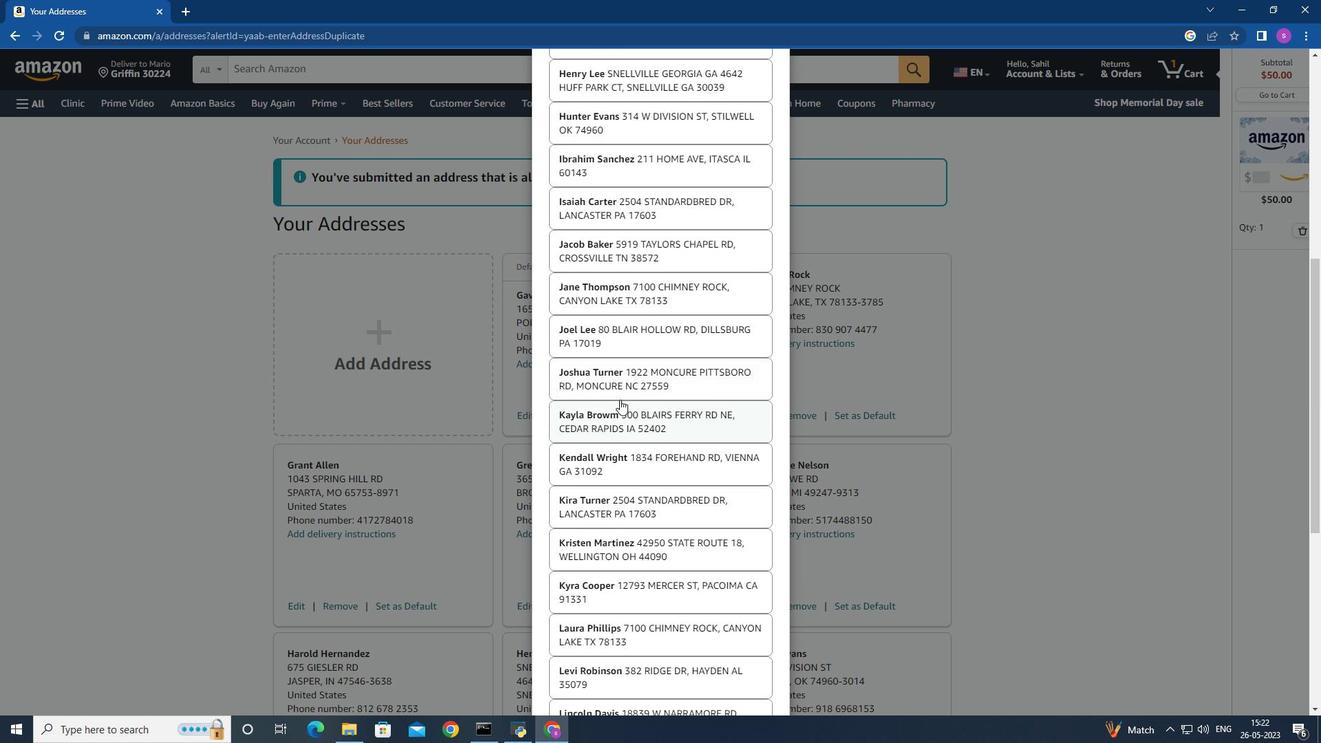 
Action: Mouse moved to (620, 399)
Screenshot: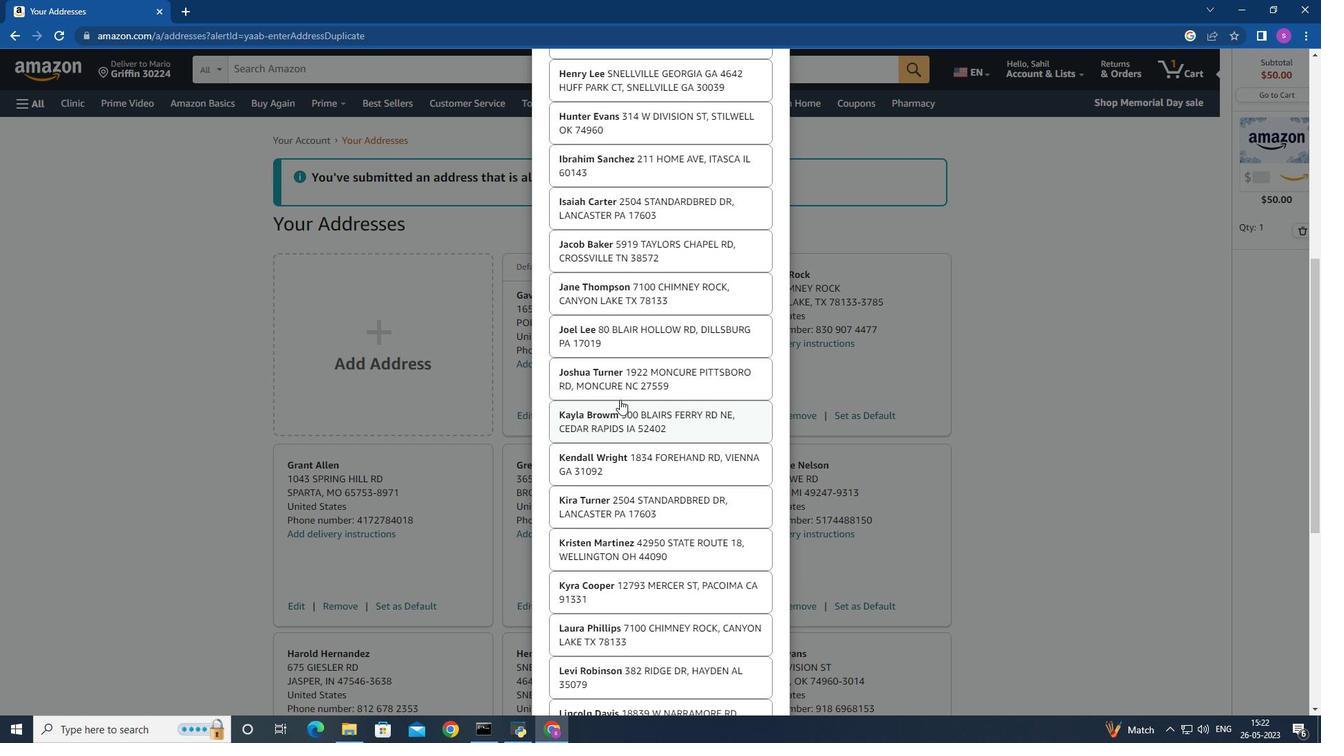 
Action: Mouse scrolled (620, 399) with delta (0, 0)
Screenshot: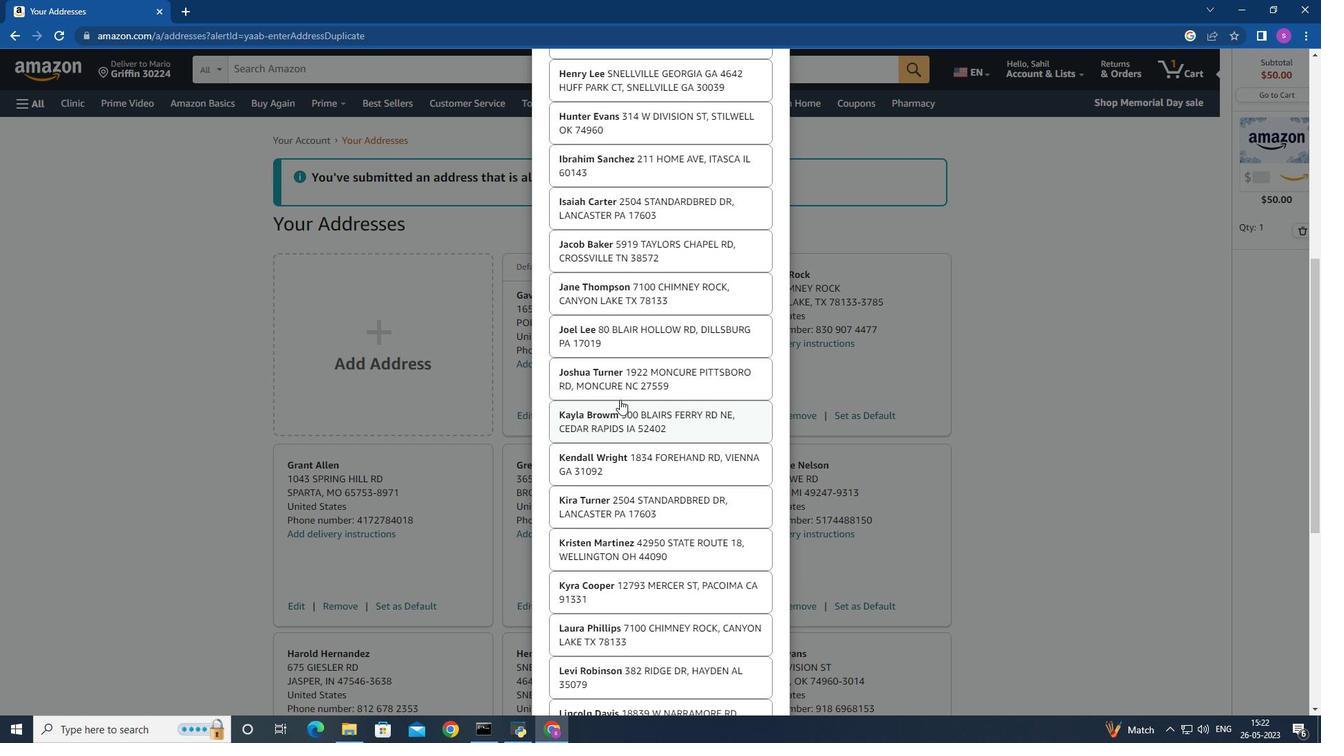 
Action: Mouse moved to (629, 398)
Screenshot: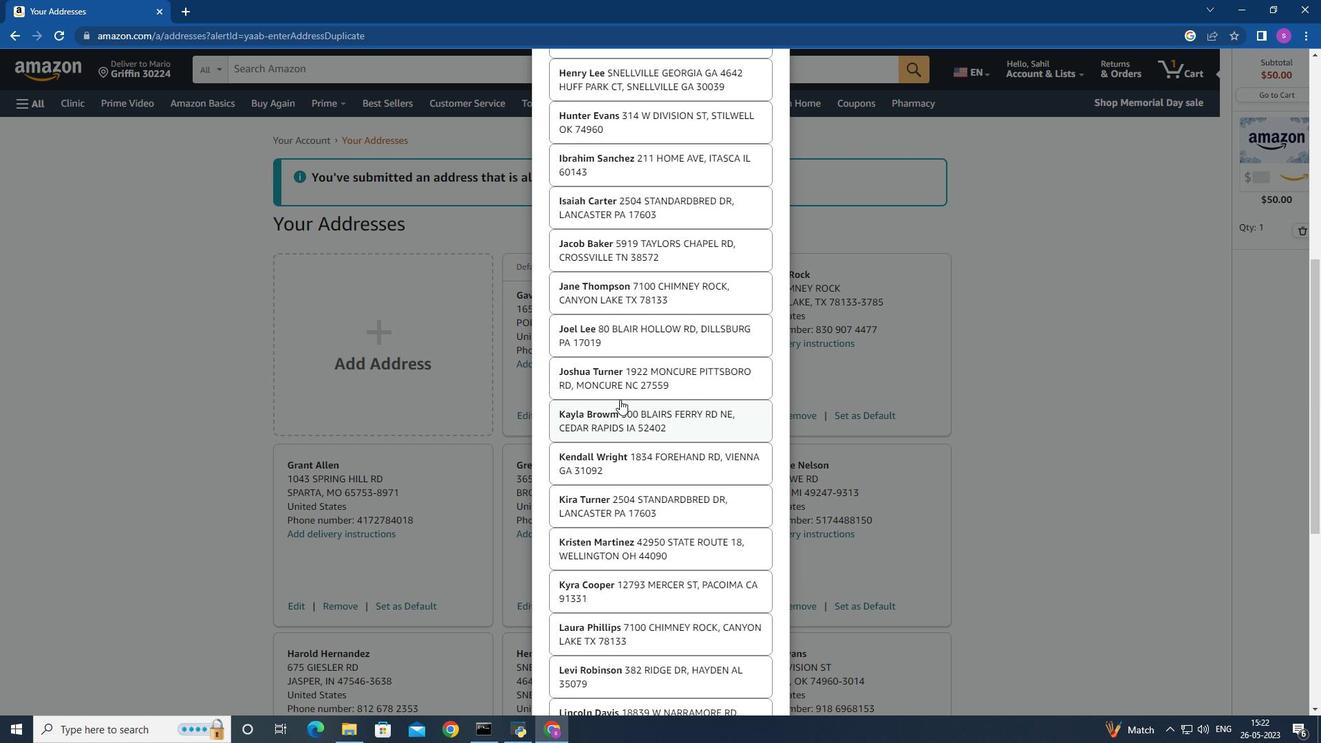 
Action: Mouse scrolled (629, 397) with delta (0, 0)
Screenshot: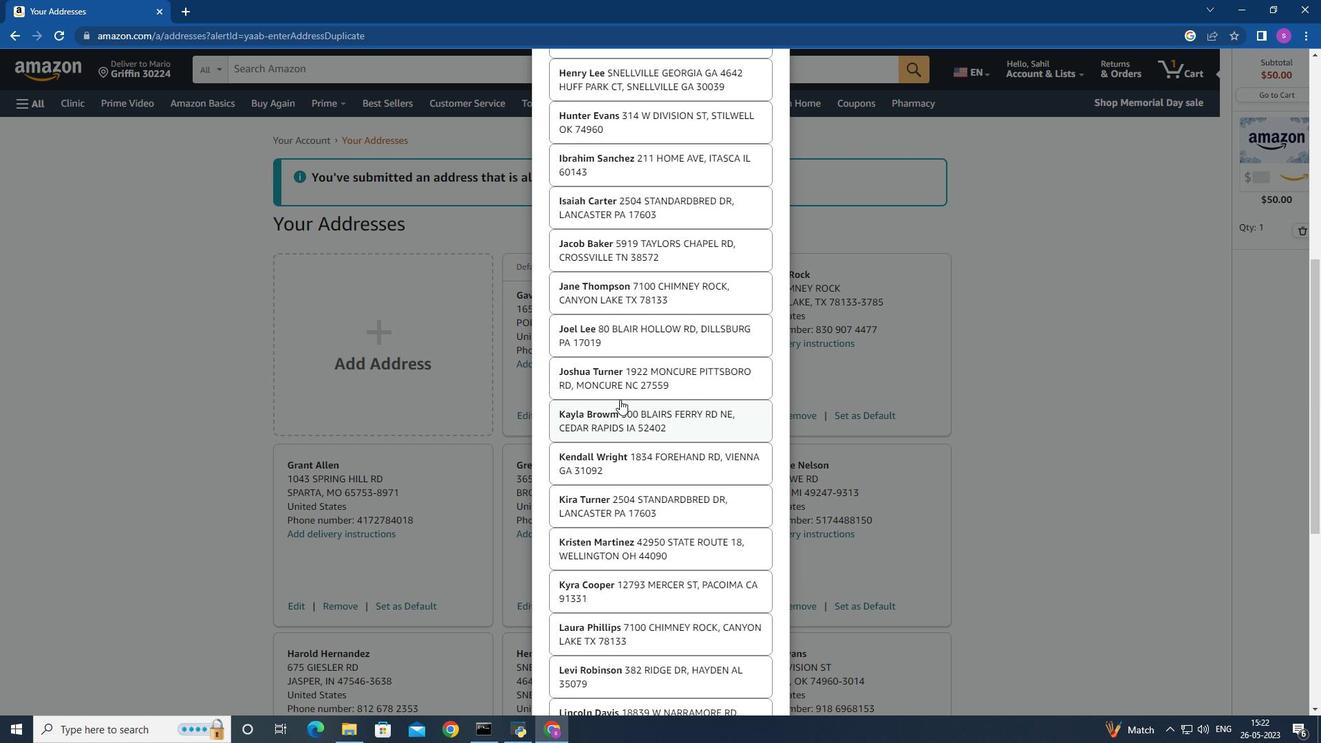 
Action: Mouse moved to (644, 394)
Screenshot: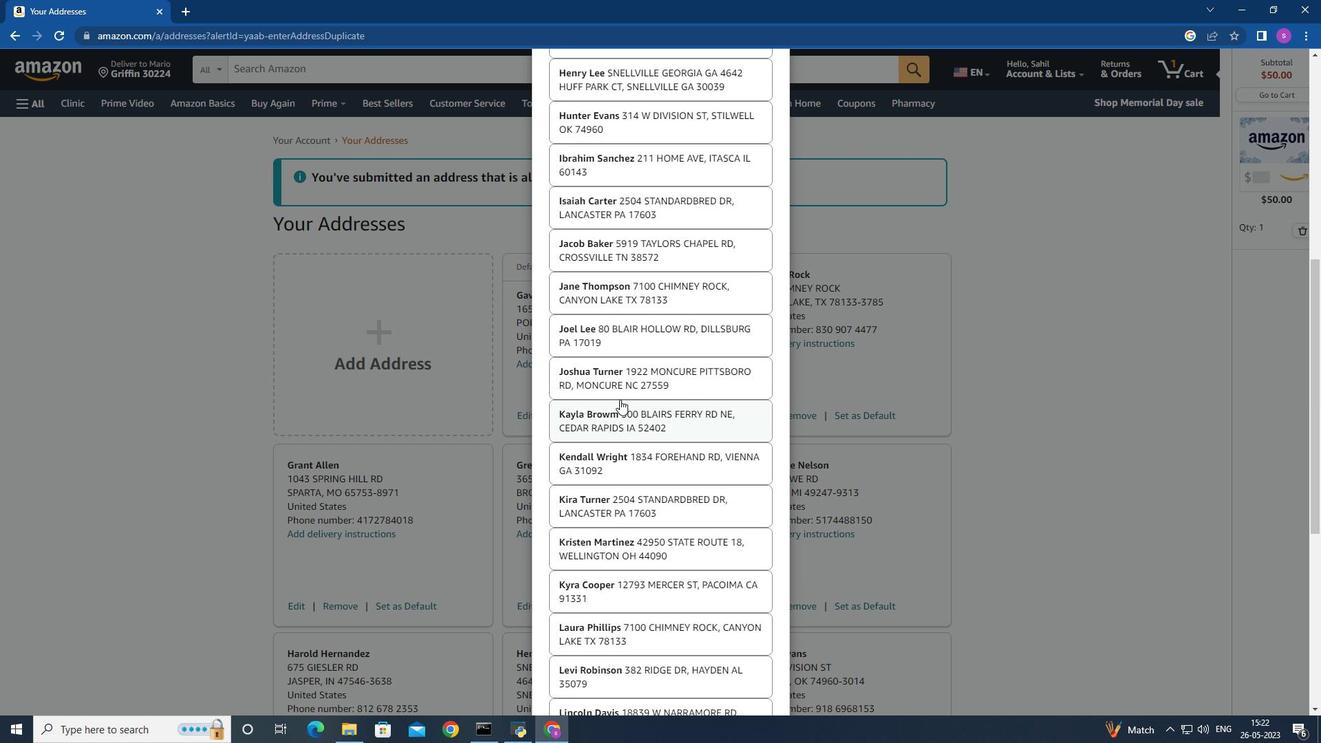 
Action: Mouse scrolled (644, 393) with delta (0, 0)
Screenshot: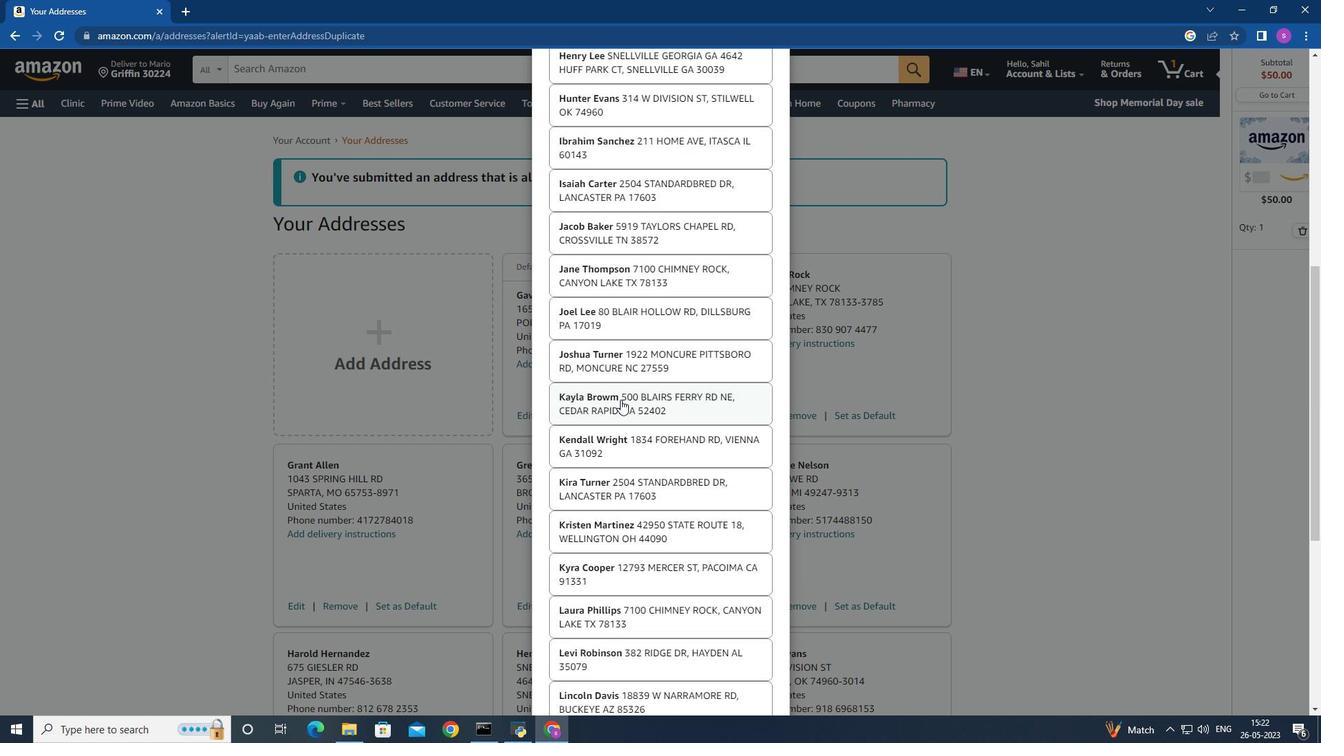 
Action: Mouse moved to (662, 492)
Screenshot: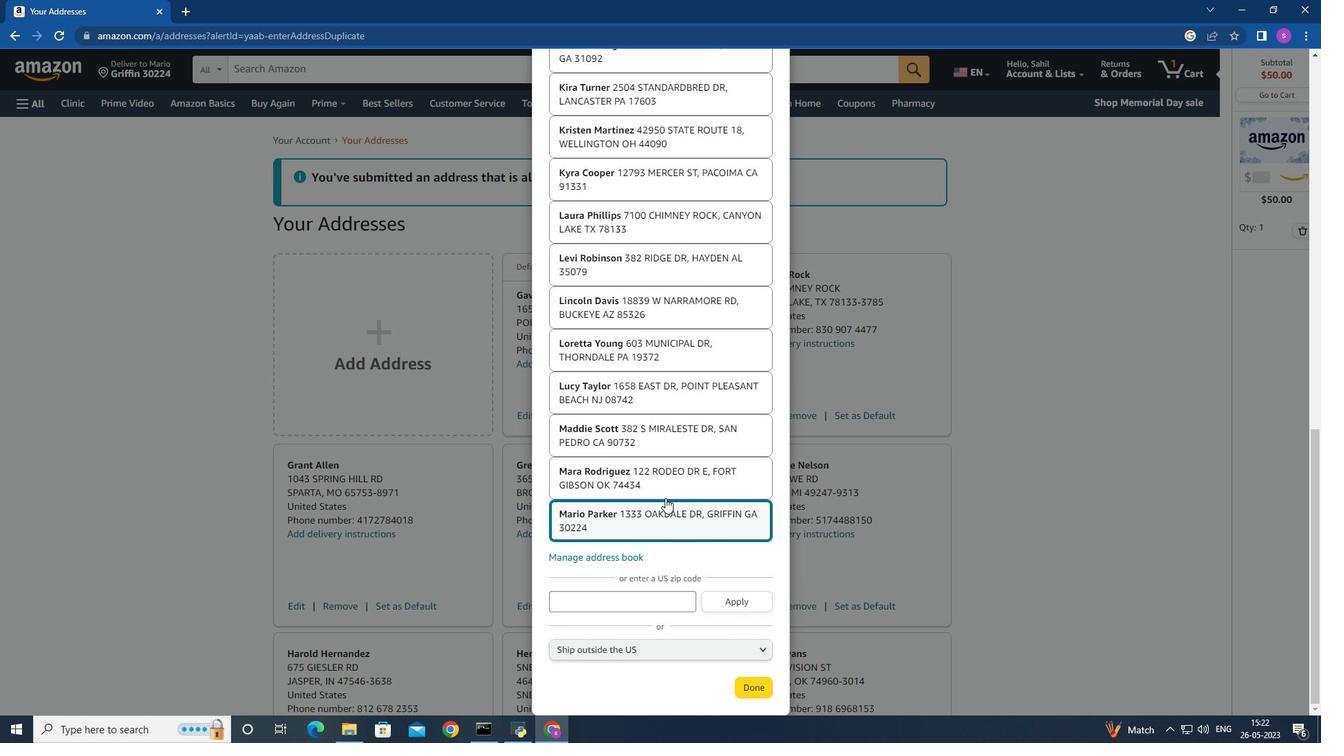 
Action: Mouse scrolled (662, 492) with delta (0, 0)
Screenshot: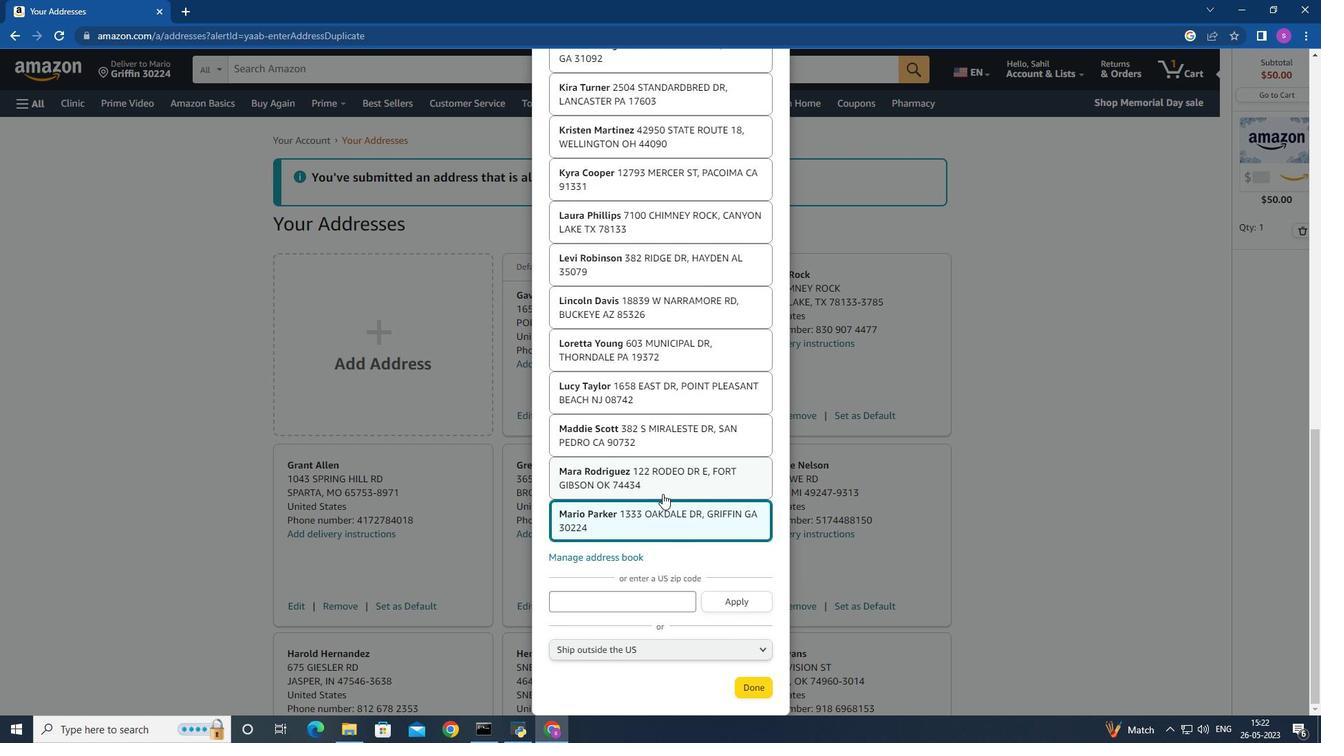 
Action: Mouse moved to (662, 492)
Screenshot: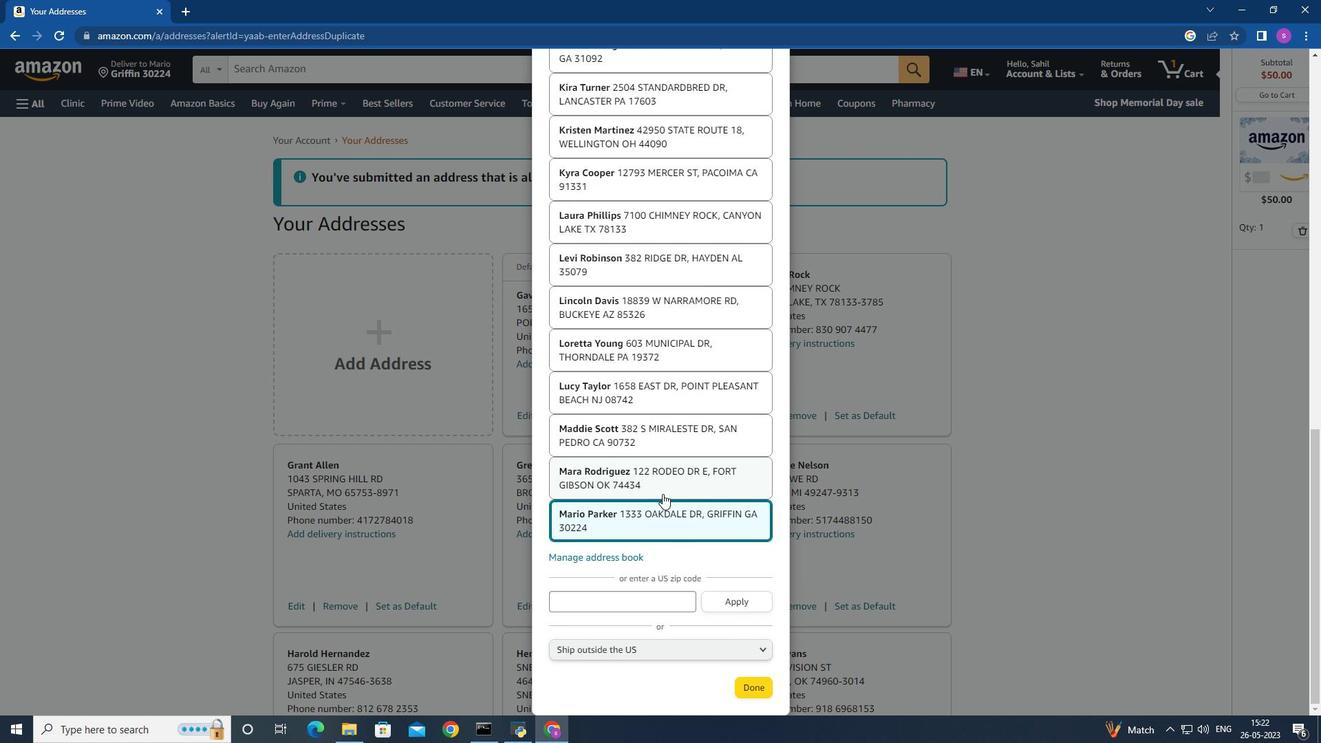 
Action: Mouse scrolled (662, 492) with delta (0, 0)
Screenshot: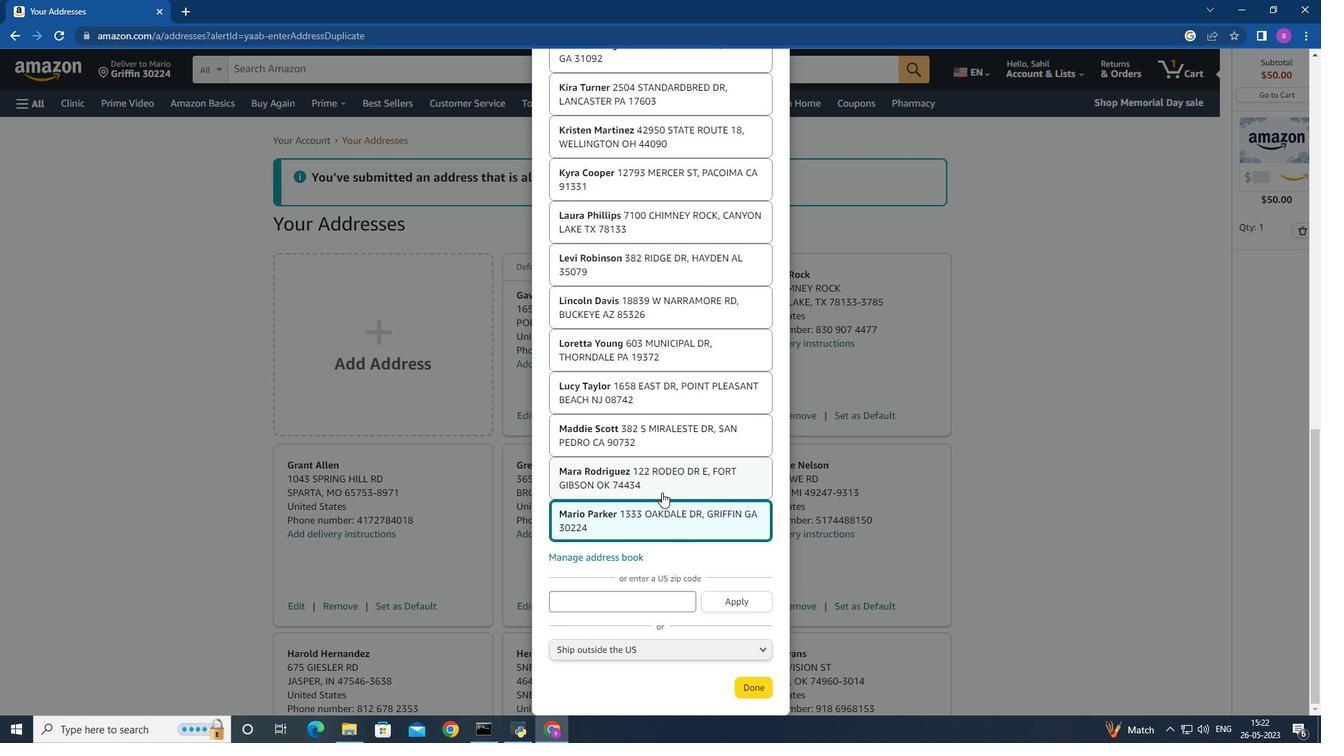 
Action: Mouse moved to (678, 524)
Screenshot: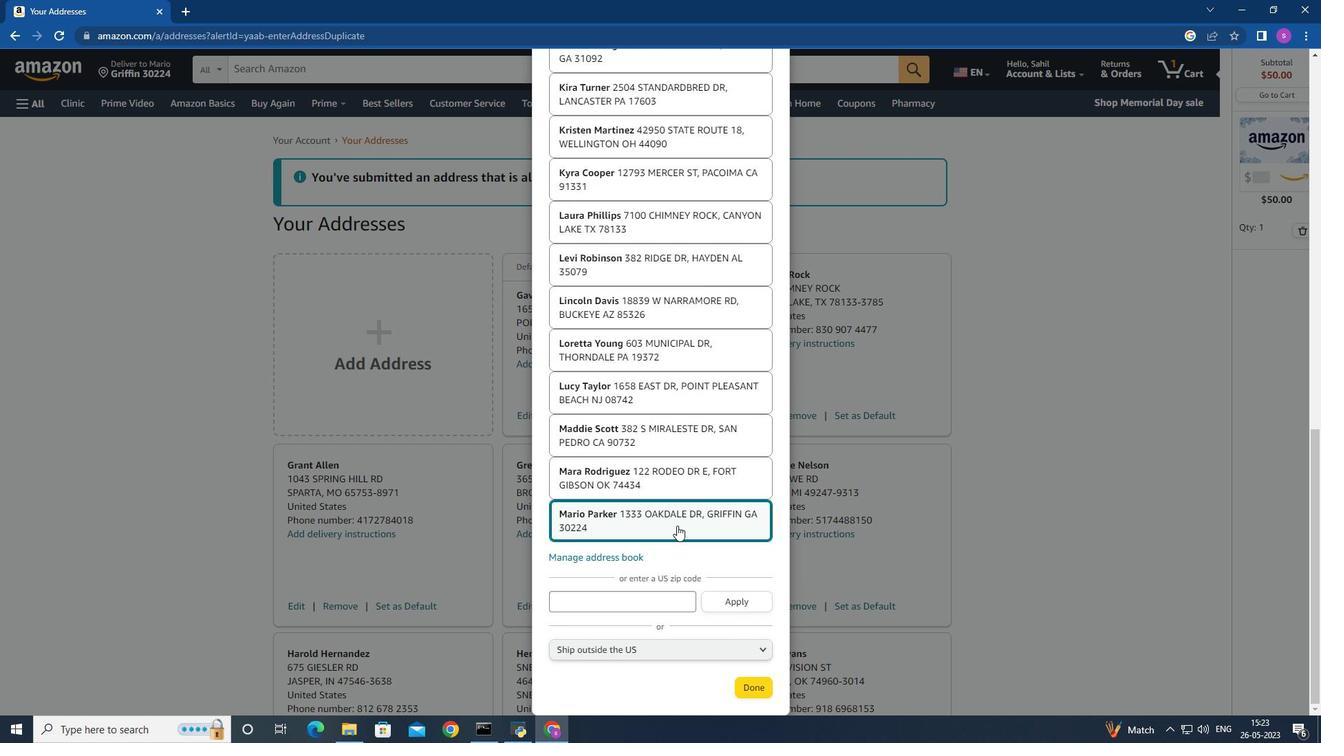 
Action: Mouse pressed left at (678, 524)
Screenshot: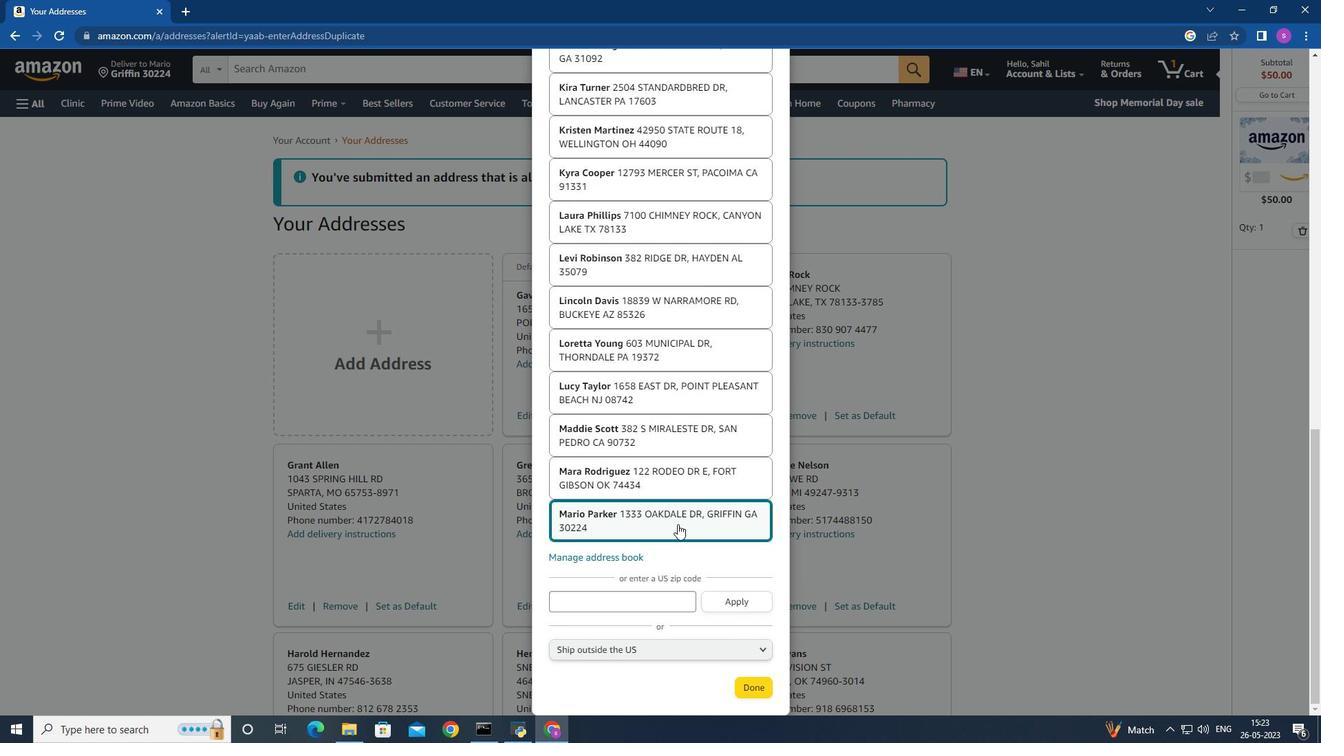 
Action: Mouse moved to (758, 686)
Screenshot: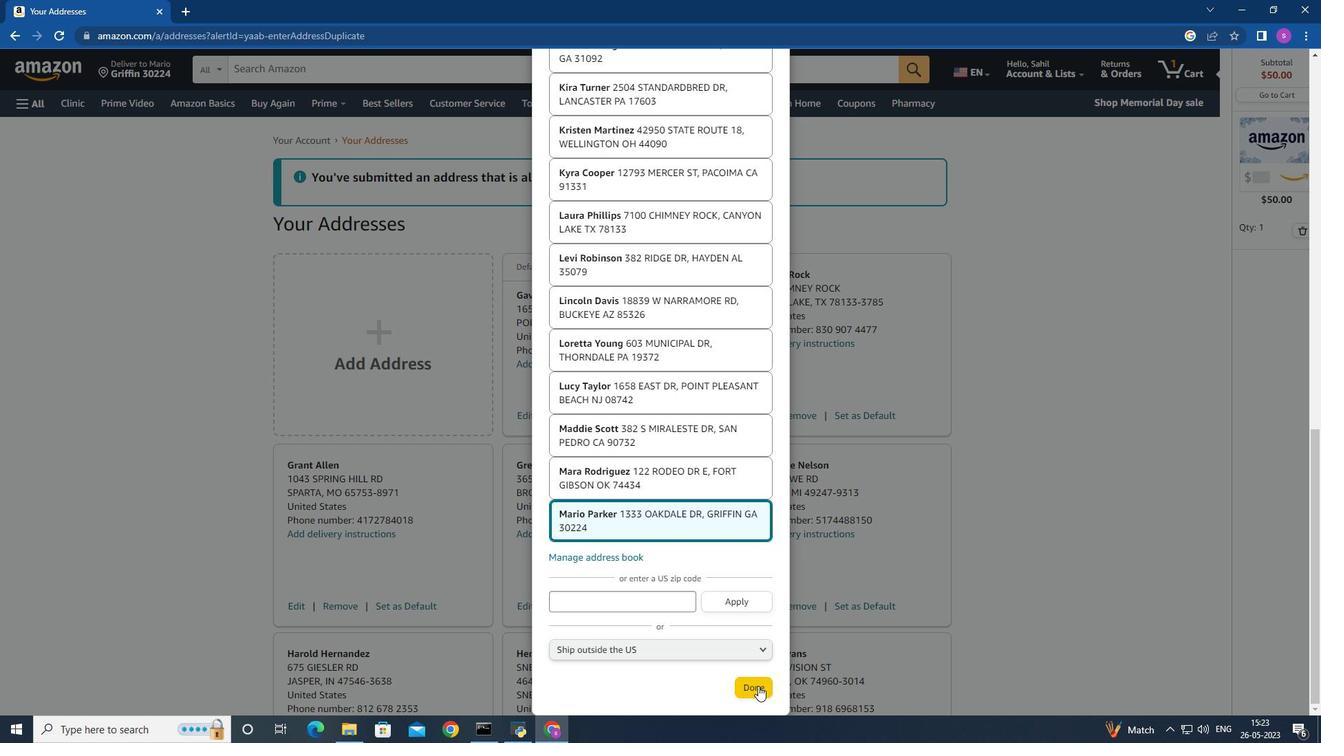 
Action: Mouse pressed left at (758, 686)
Screenshot: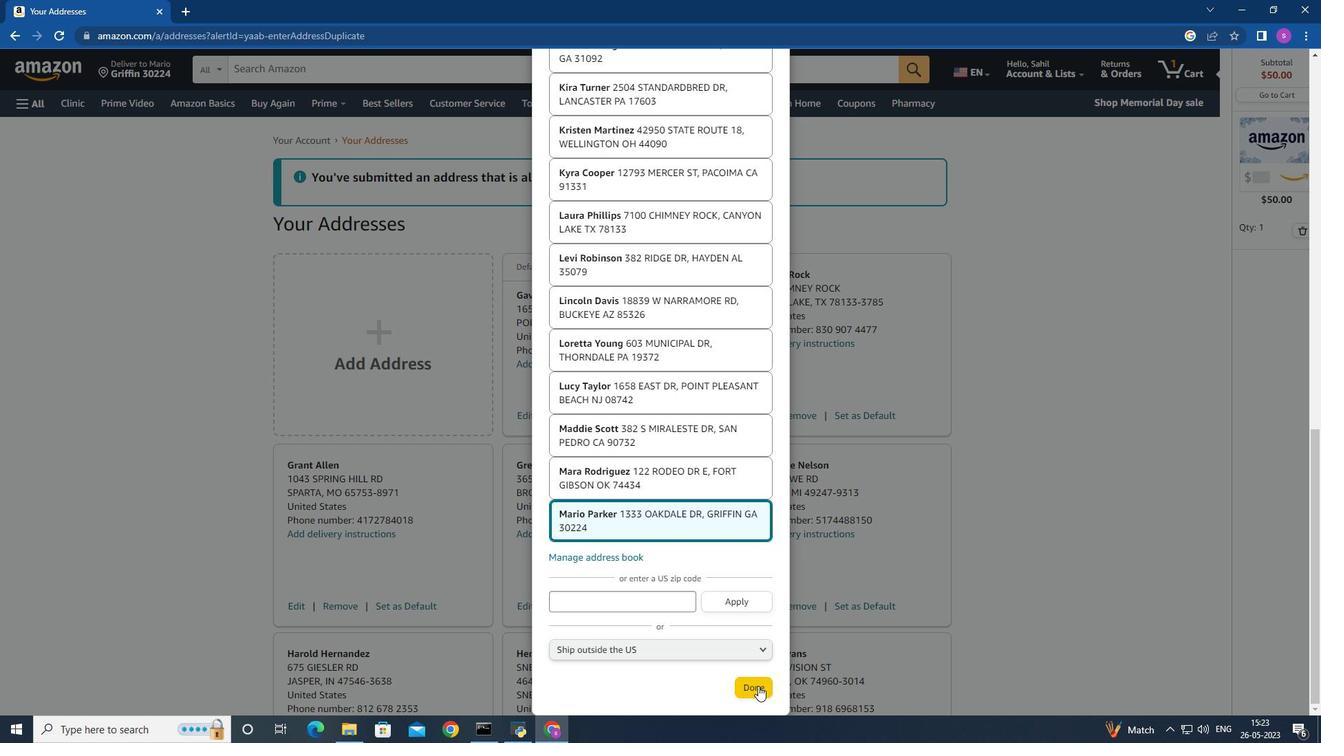 
Action: Mouse moved to (25, 105)
Screenshot: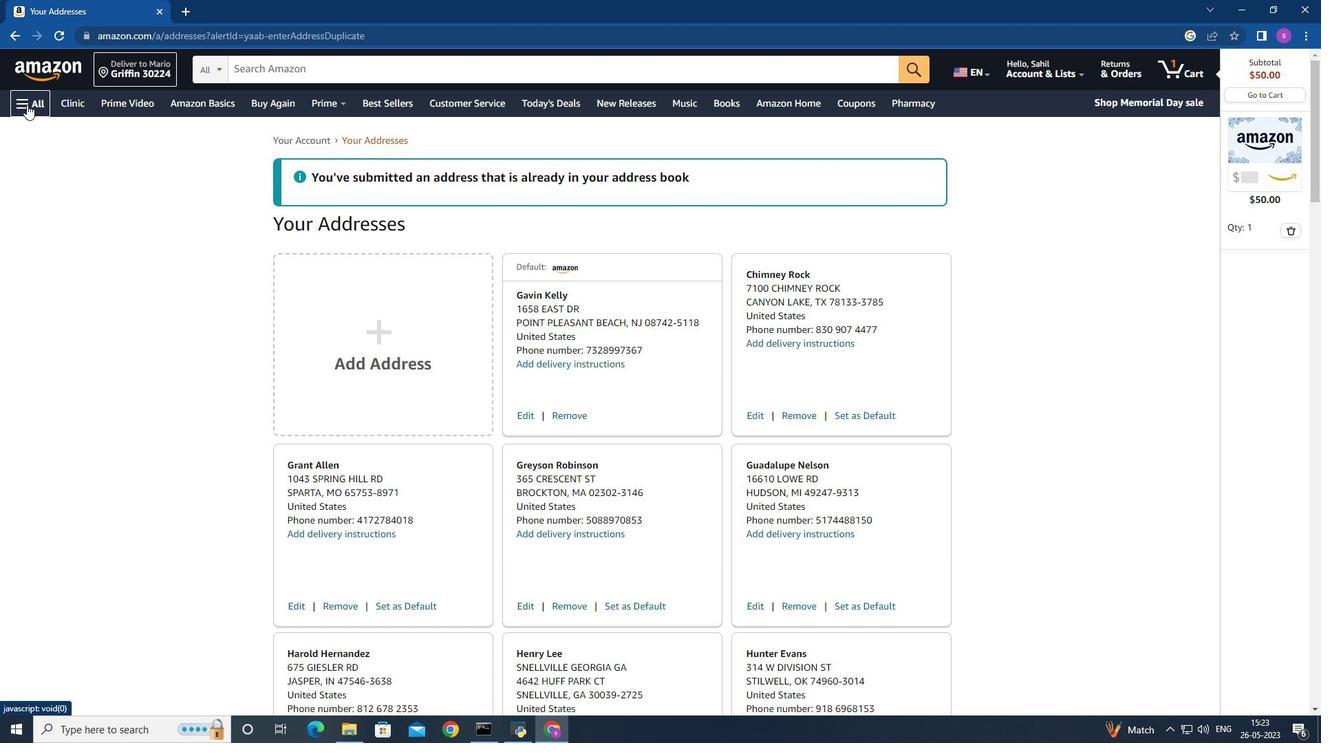 
Action: Mouse pressed left at (25, 105)
Screenshot: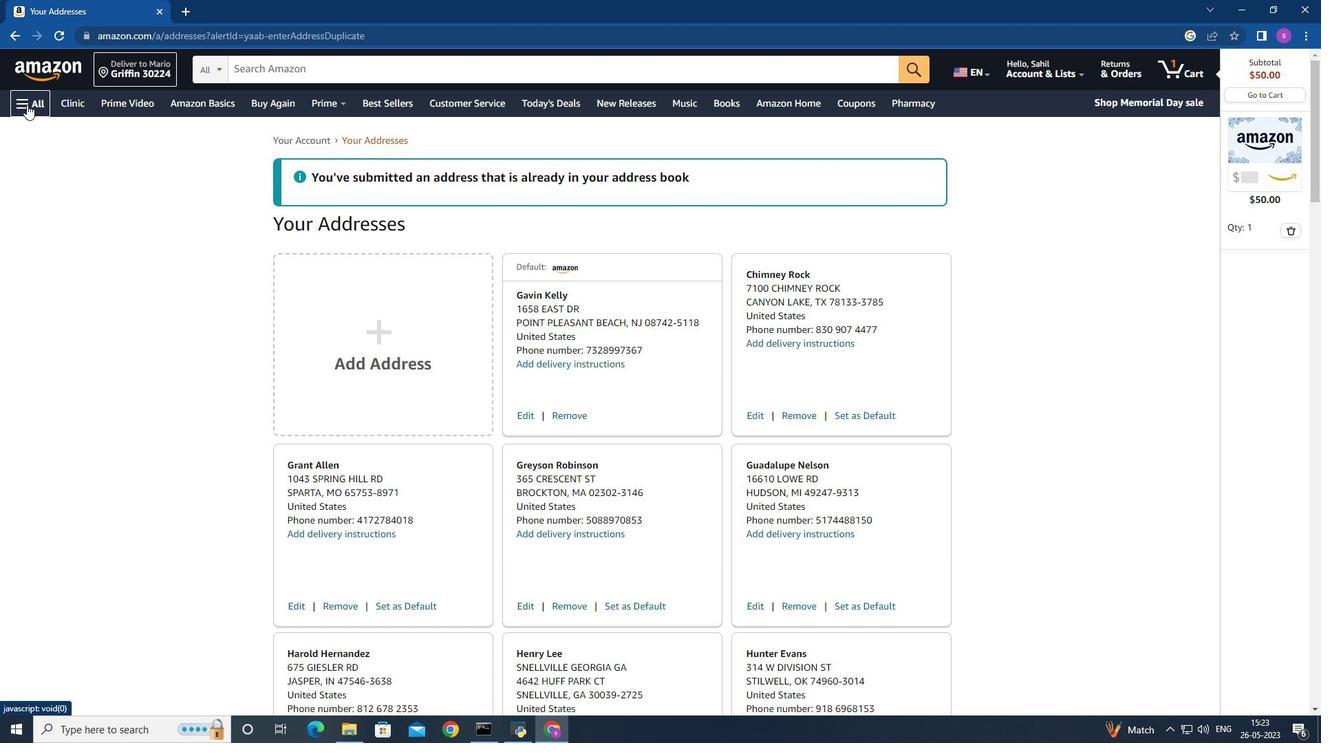 
Action: Mouse moved to (134, 162)
Screenshot: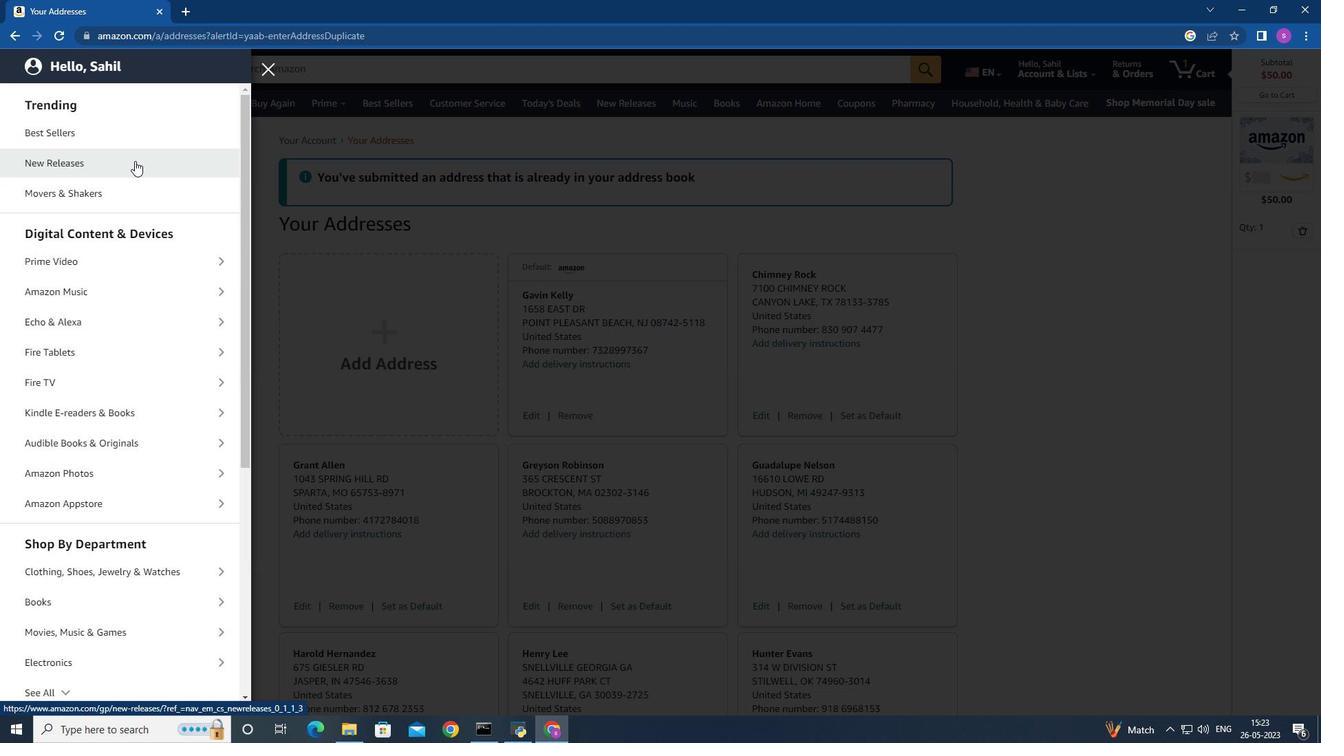 
Action: Mouse scrolled (134, 161) with delta (0, 0)
Screenshot: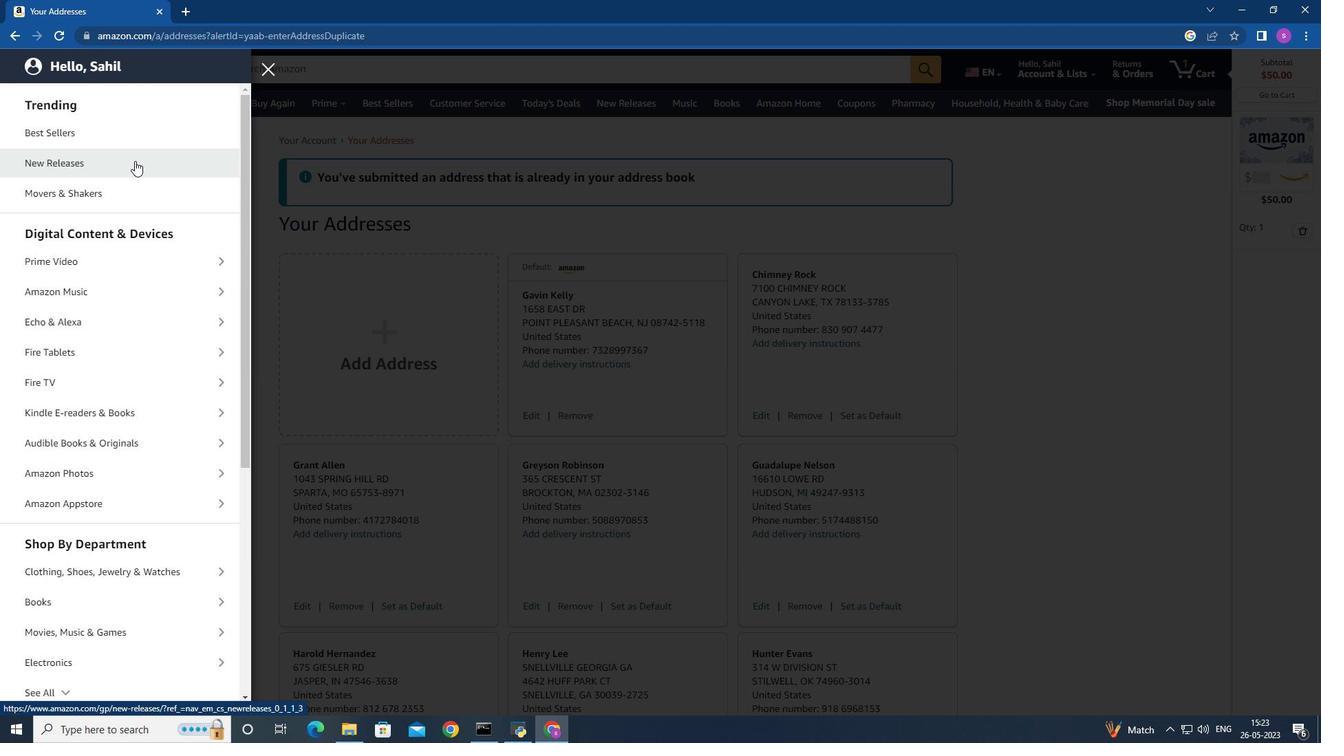 
Action: Mouse scrolled (134, 161) with delta (0, 0)
Screenshot: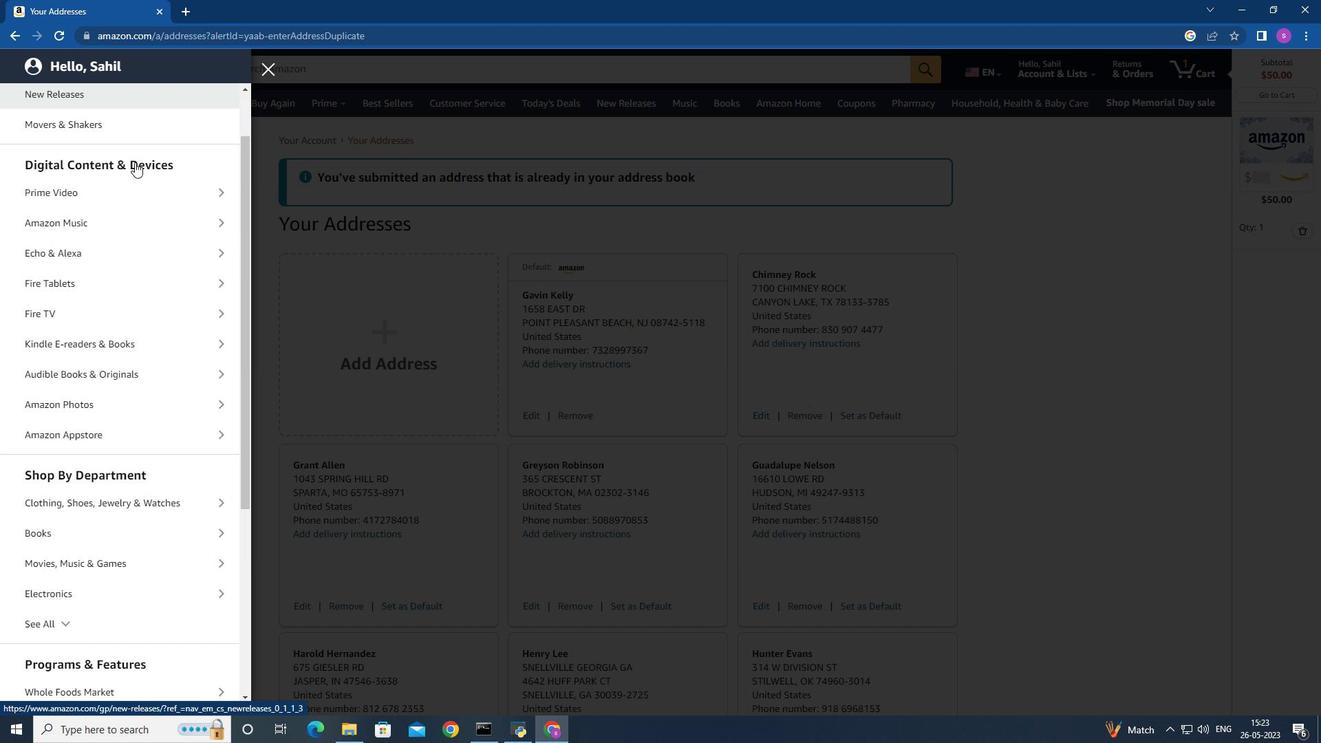 
Action: Mouse moved to (139, 164)
Screenshot: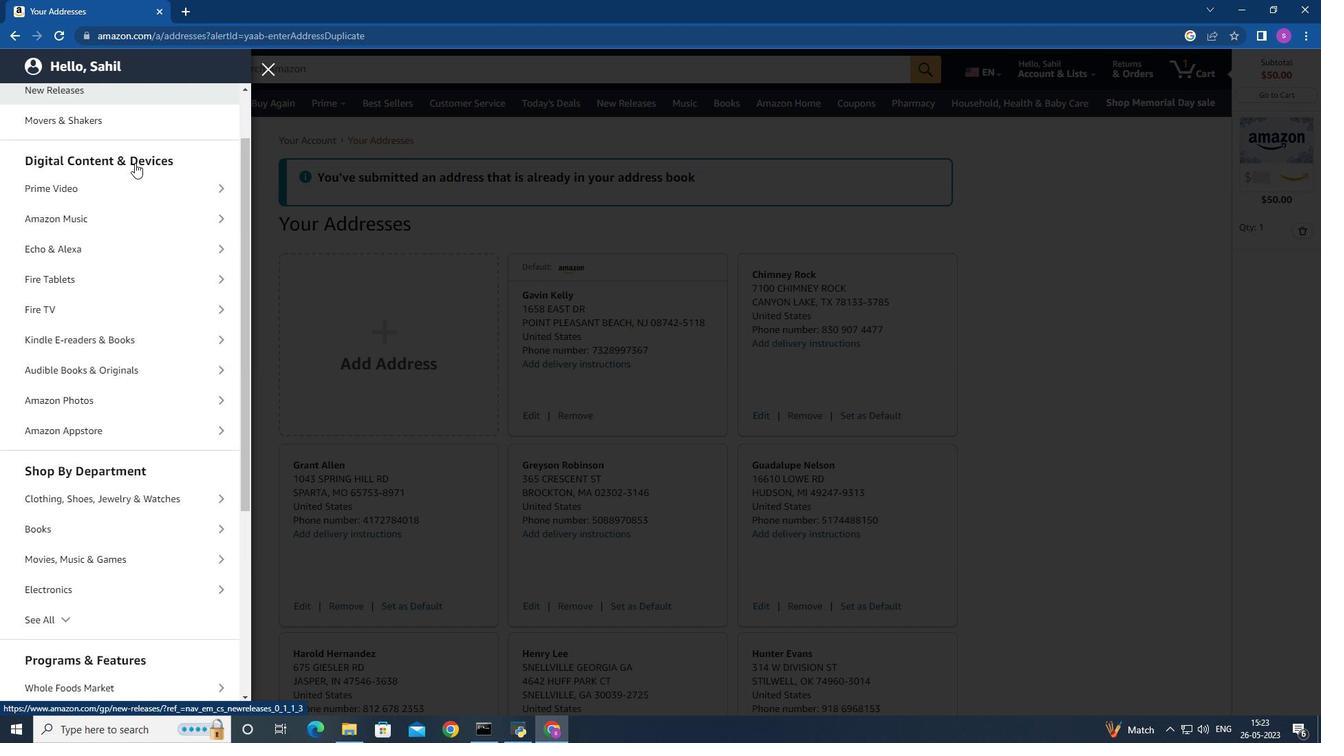 
Action: Mouse scrolled (139, 163) with delta (0, 0)
Screenshot: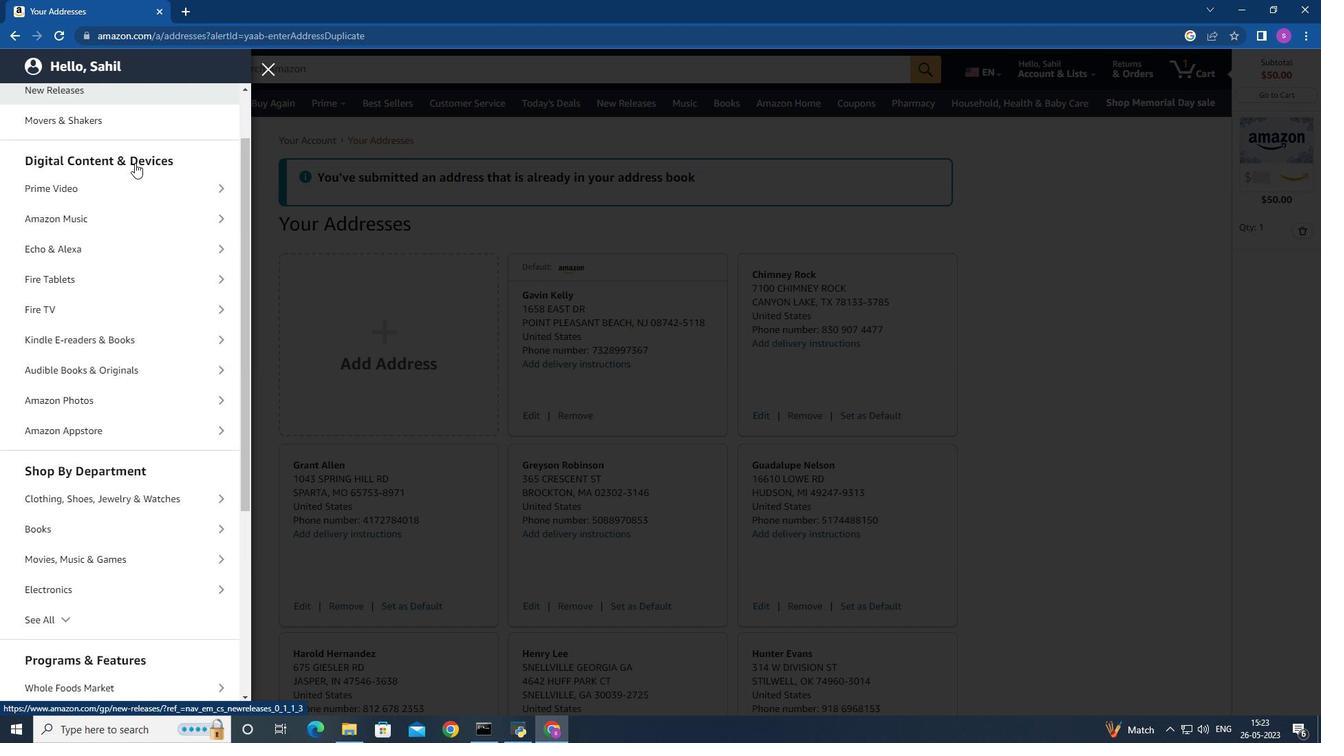 
Action: Mouse moved to (139, 161)
Screenshot: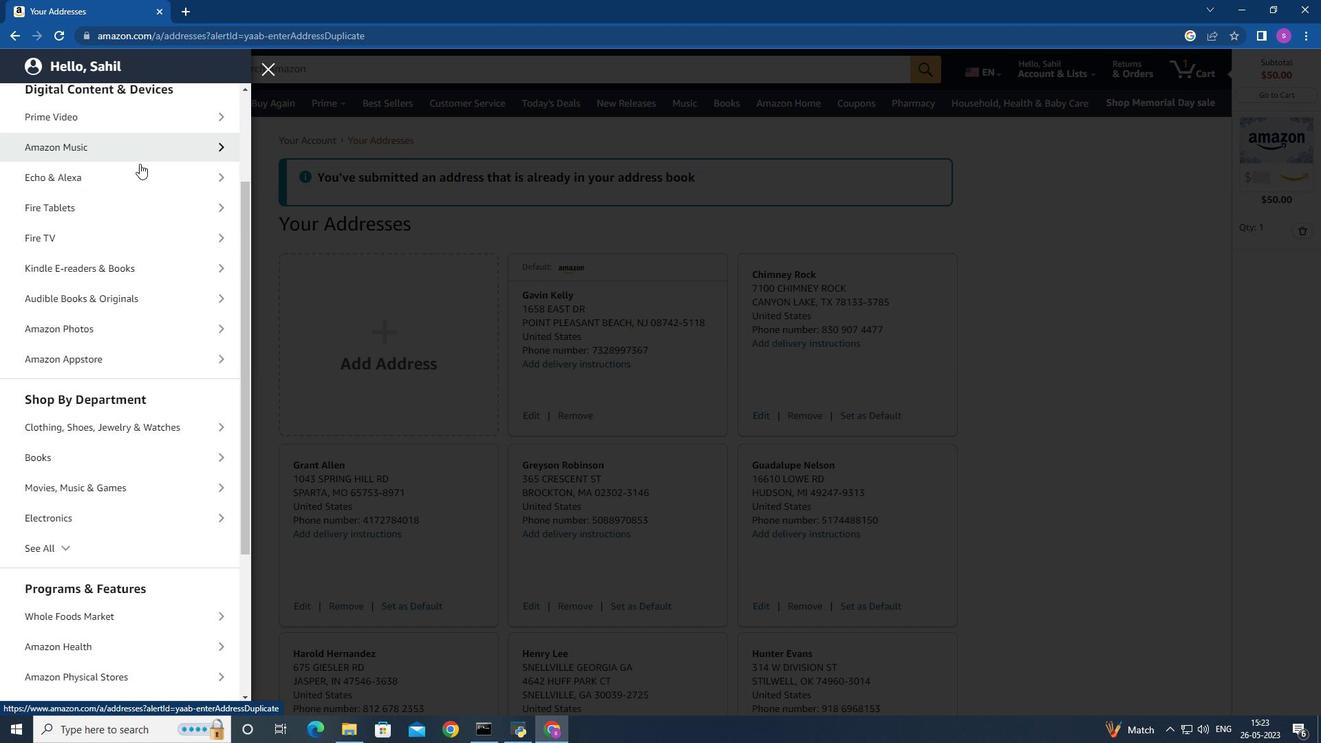 
Action: Mouse scrolled (139, 160) with delta (0, 0)
Screenshot: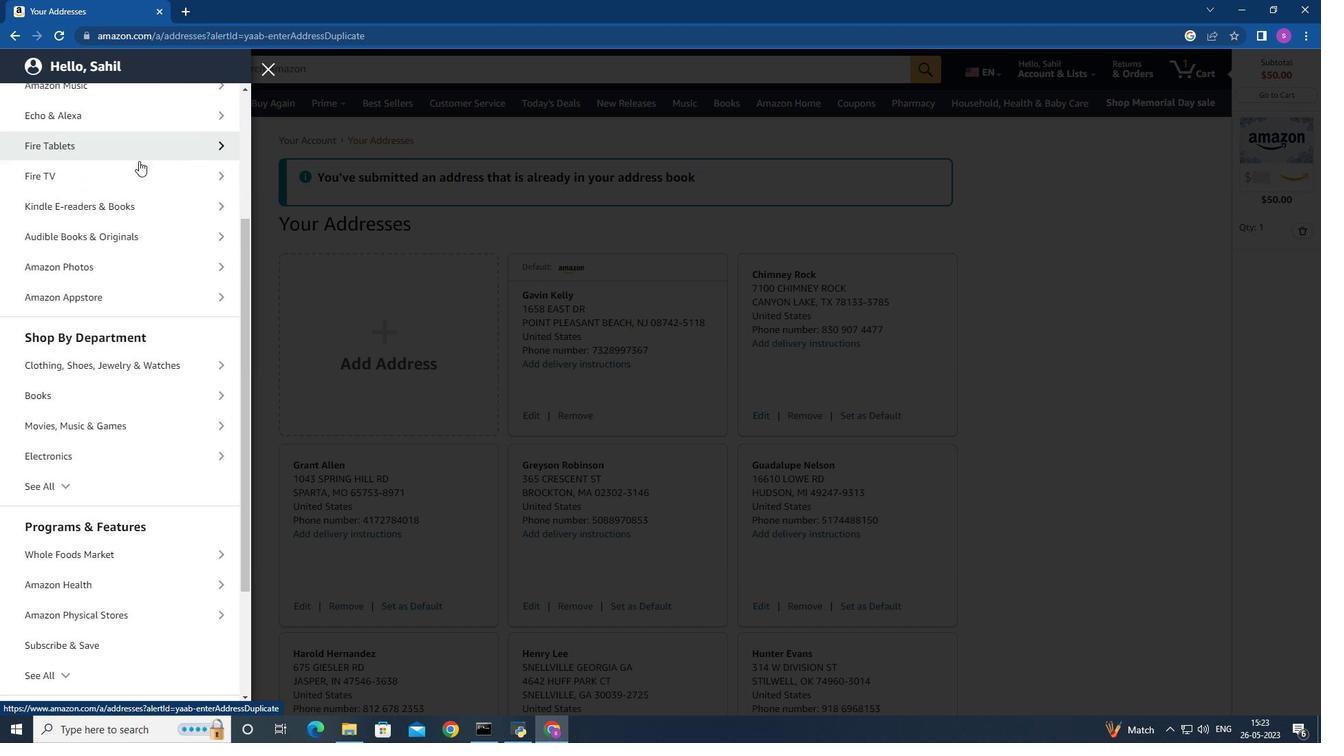 
Action: Mouse scrolled (139, 160) with delta (0, 0)
Screenshot: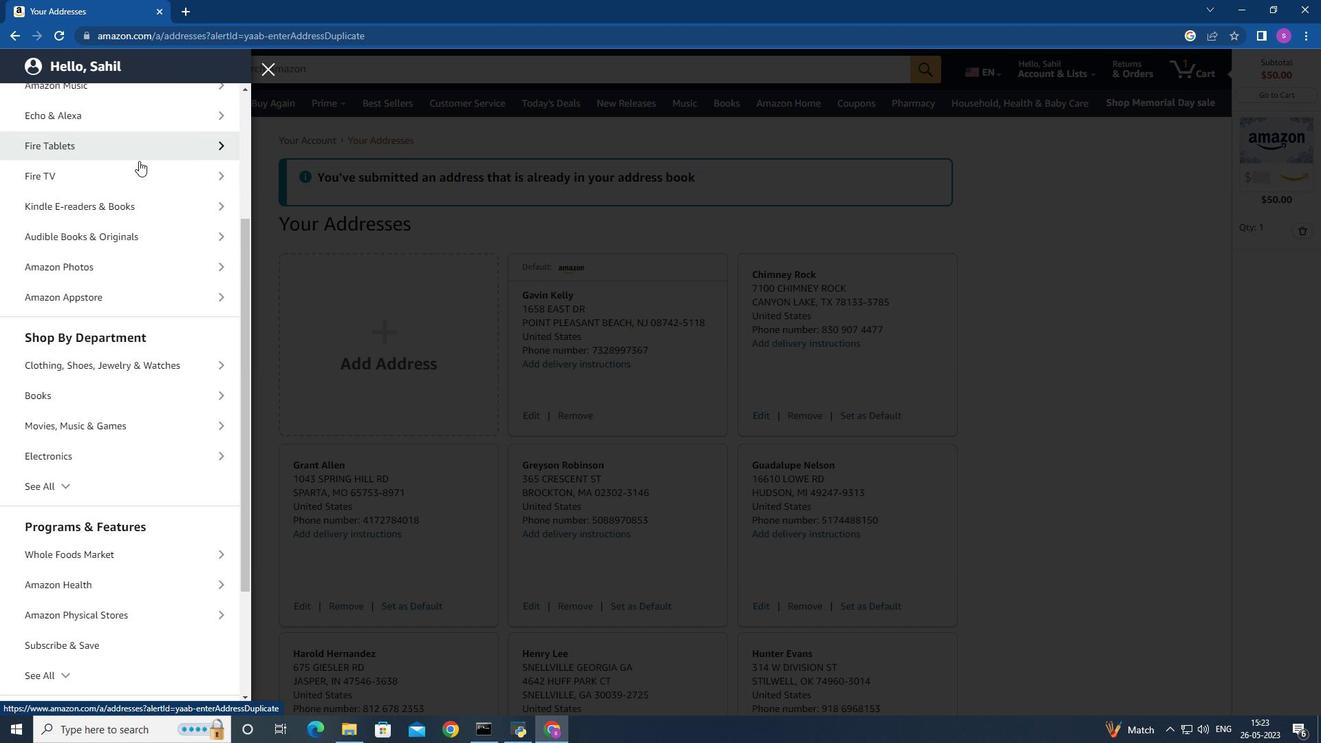 
Action: Mouse moved to (65, 350)
Screenshot: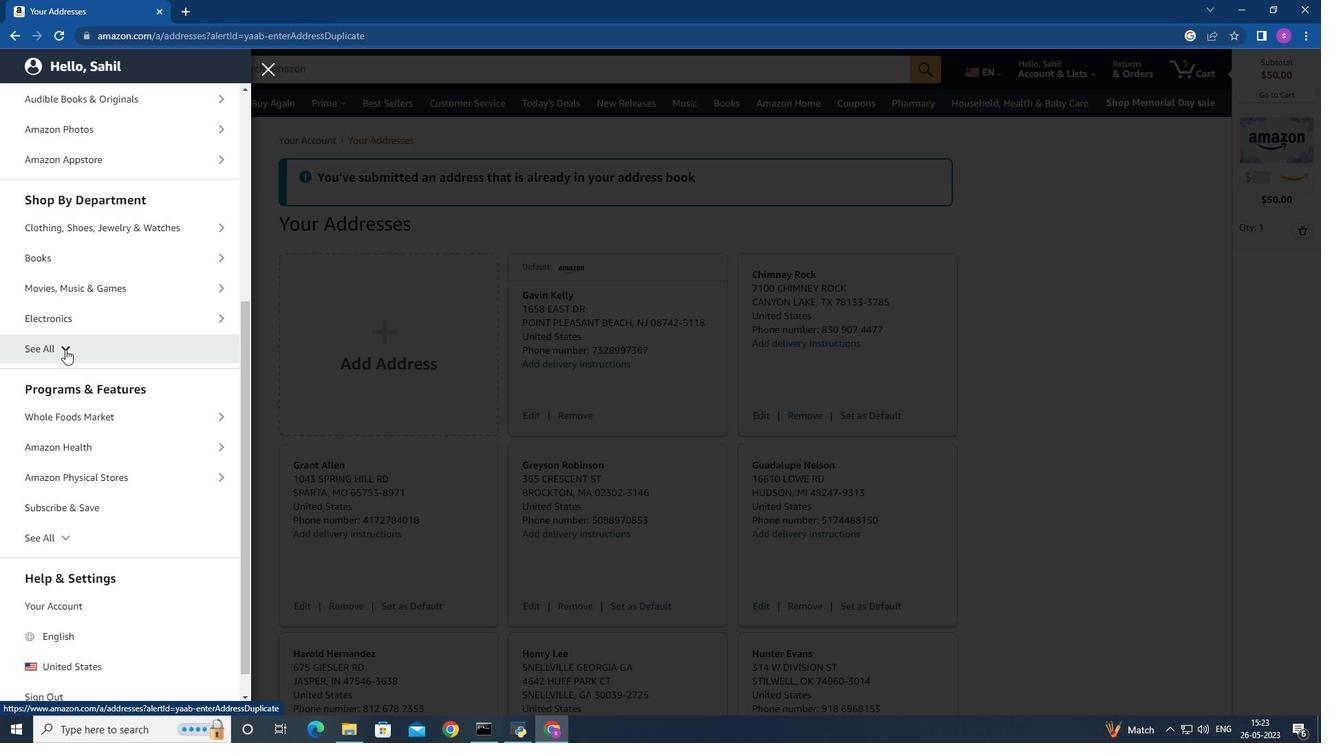 
Action: Mouse pressed left at (65, 350)
Screenshot: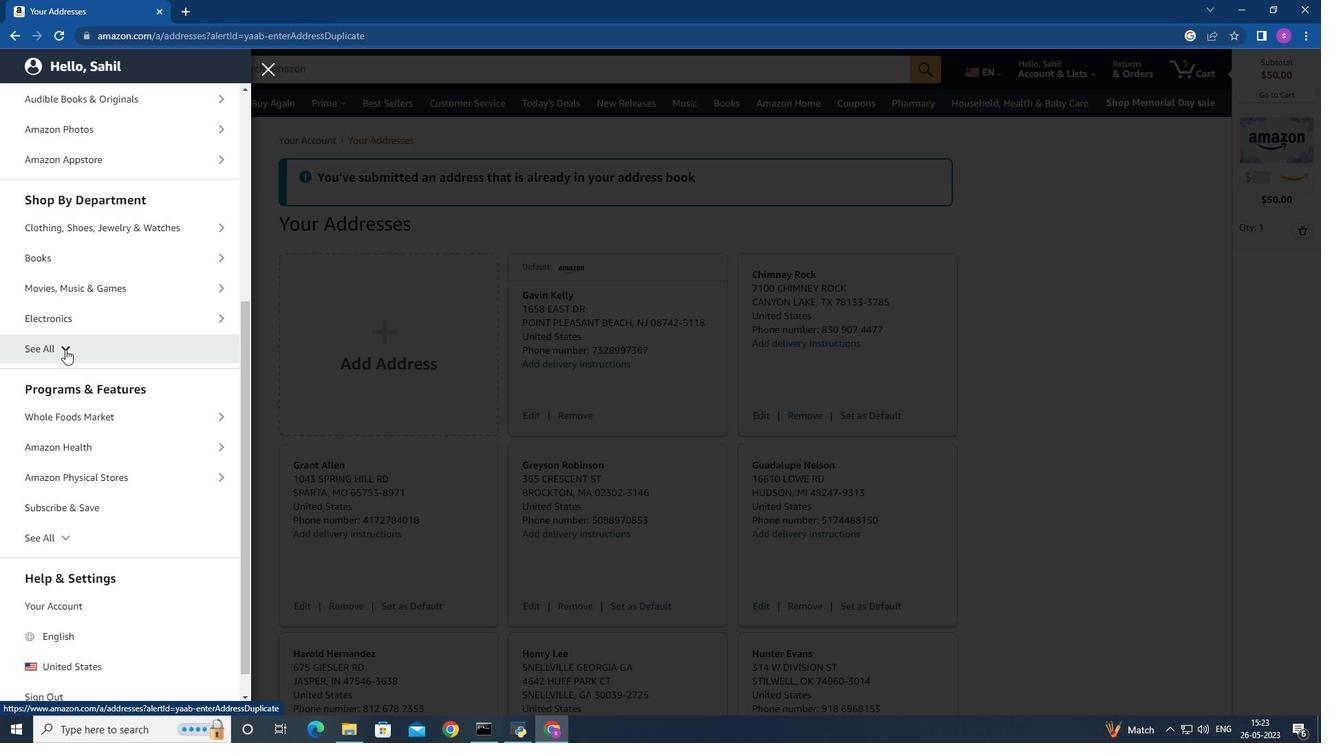 
Action: Mouse moved to (139, 321)
Screenshot: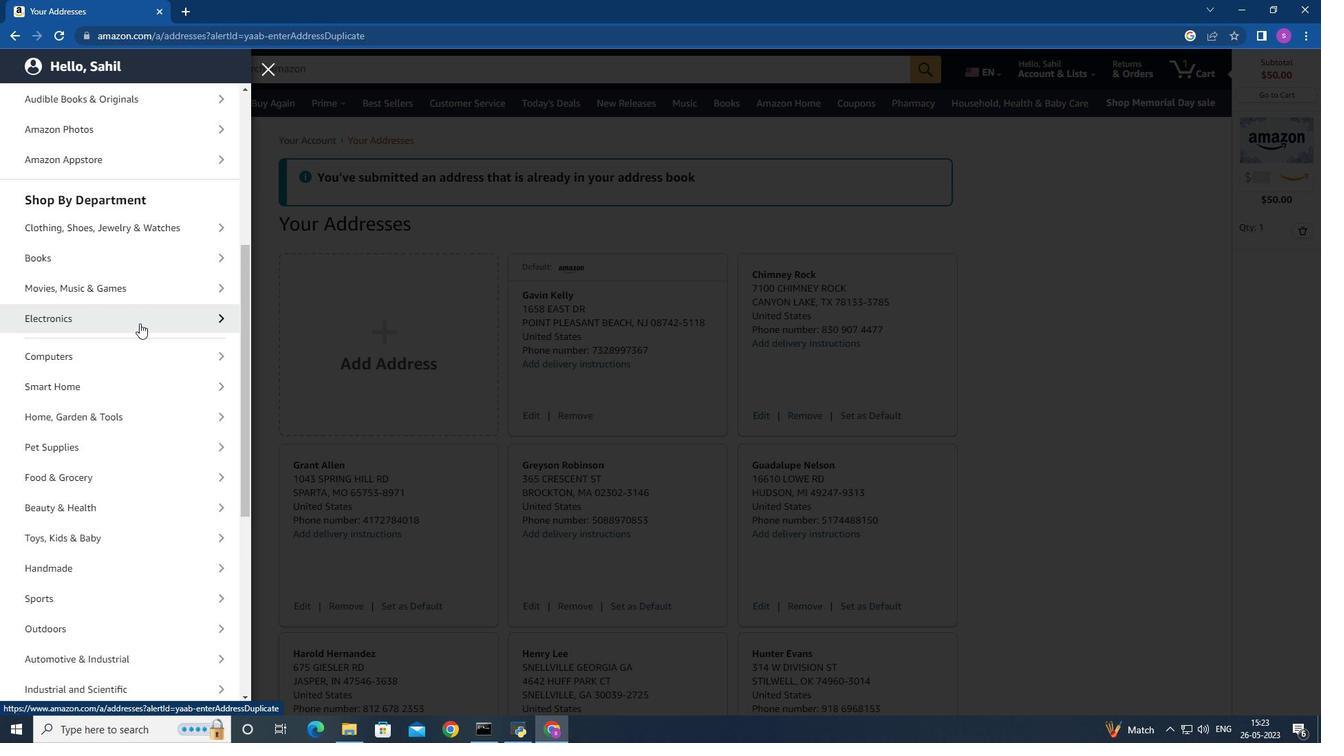 
Action: Mouse scrolled (139, 320) with delta (0, 0)
Screenshot: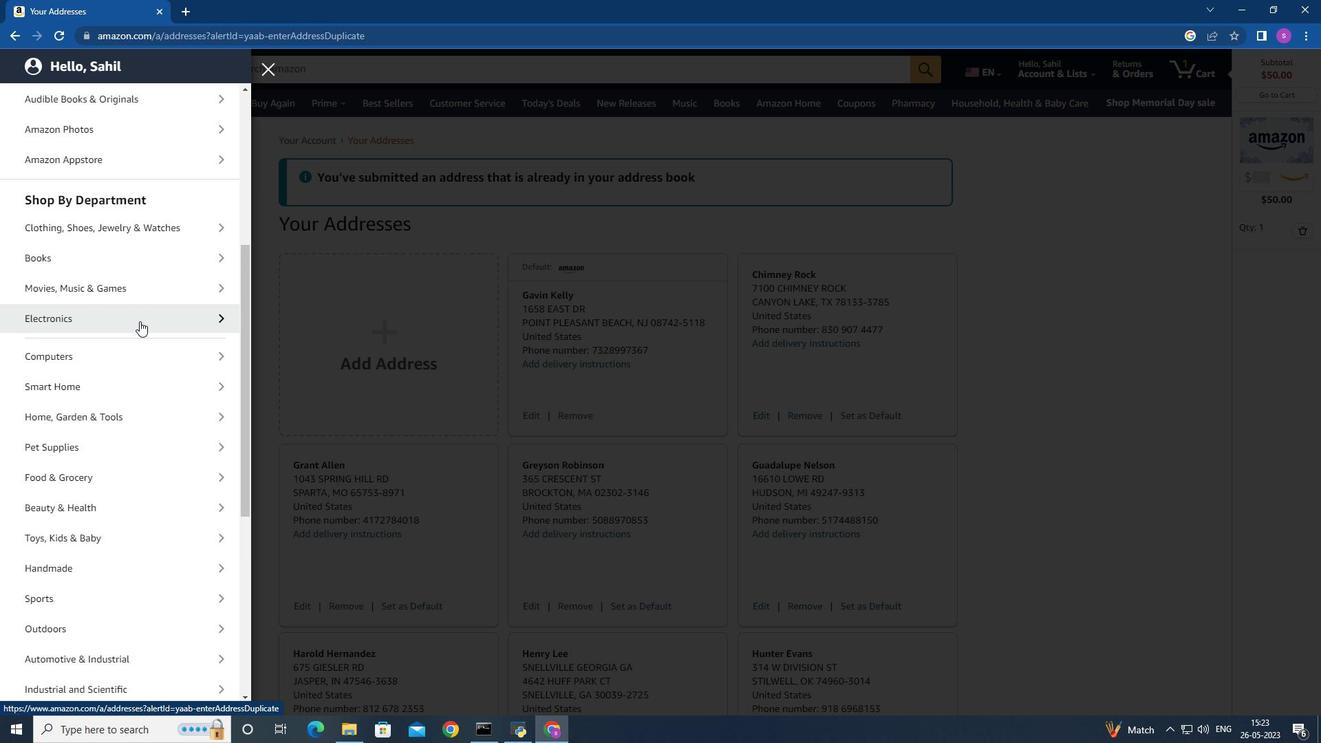 
Action: Mouse scrolled (139, 320) with delta (0, 0)
Screenshot: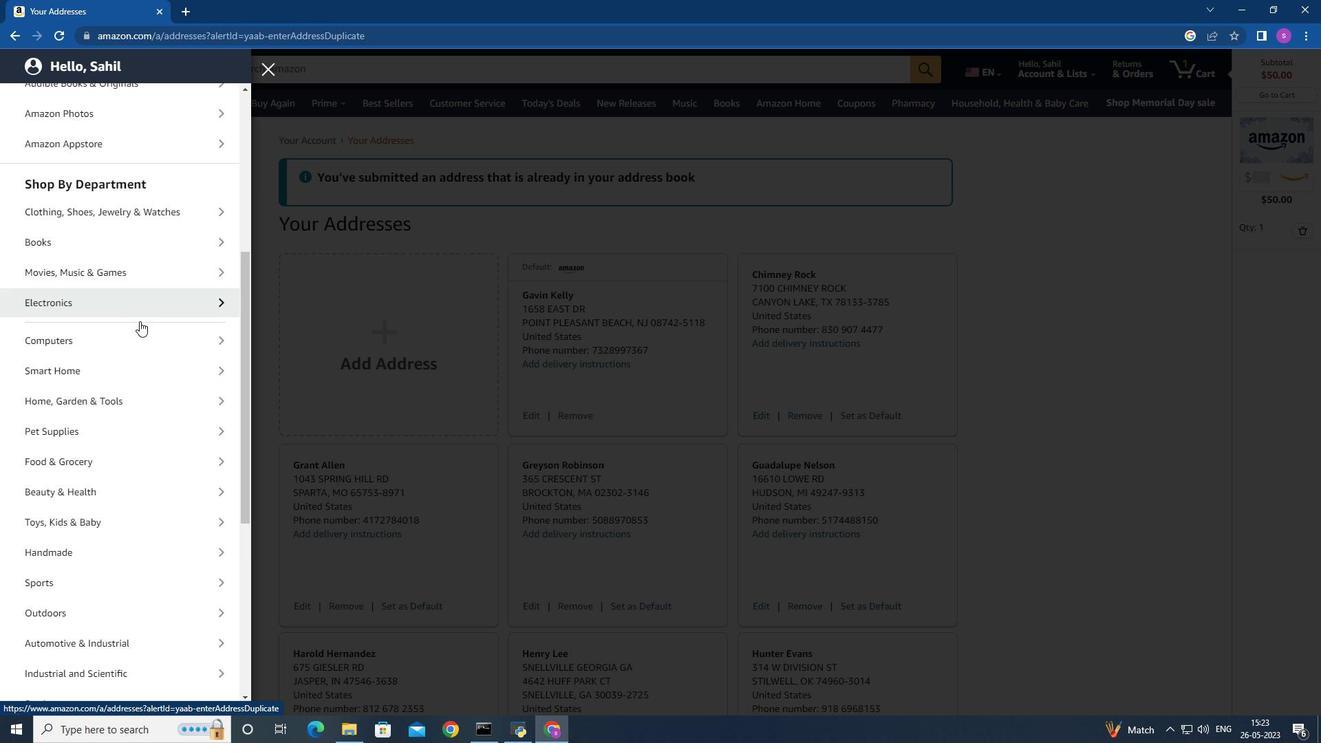 
Action: Mouse scrolled (139, 320) with delta (0, 0)
Screenshot: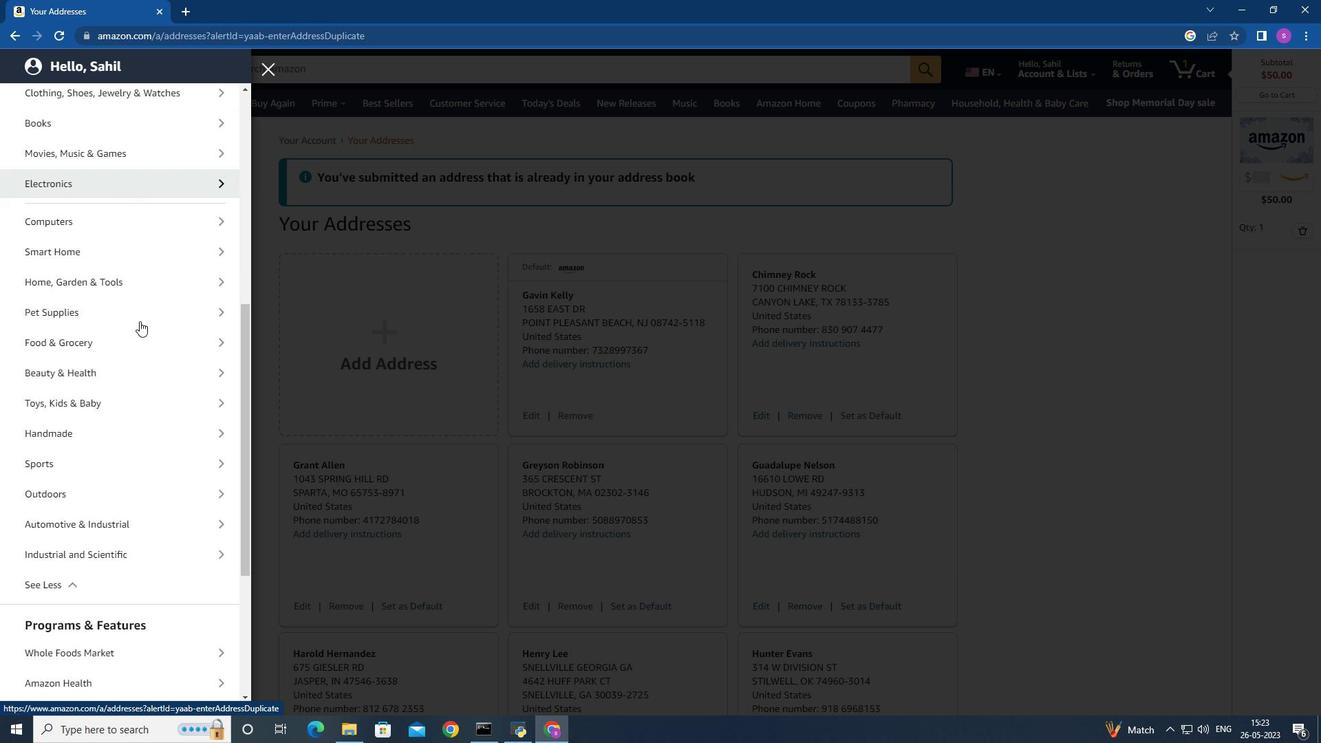 
Action: Mouse scrolled (139, 320) with delta (0, 0)
Screenshot: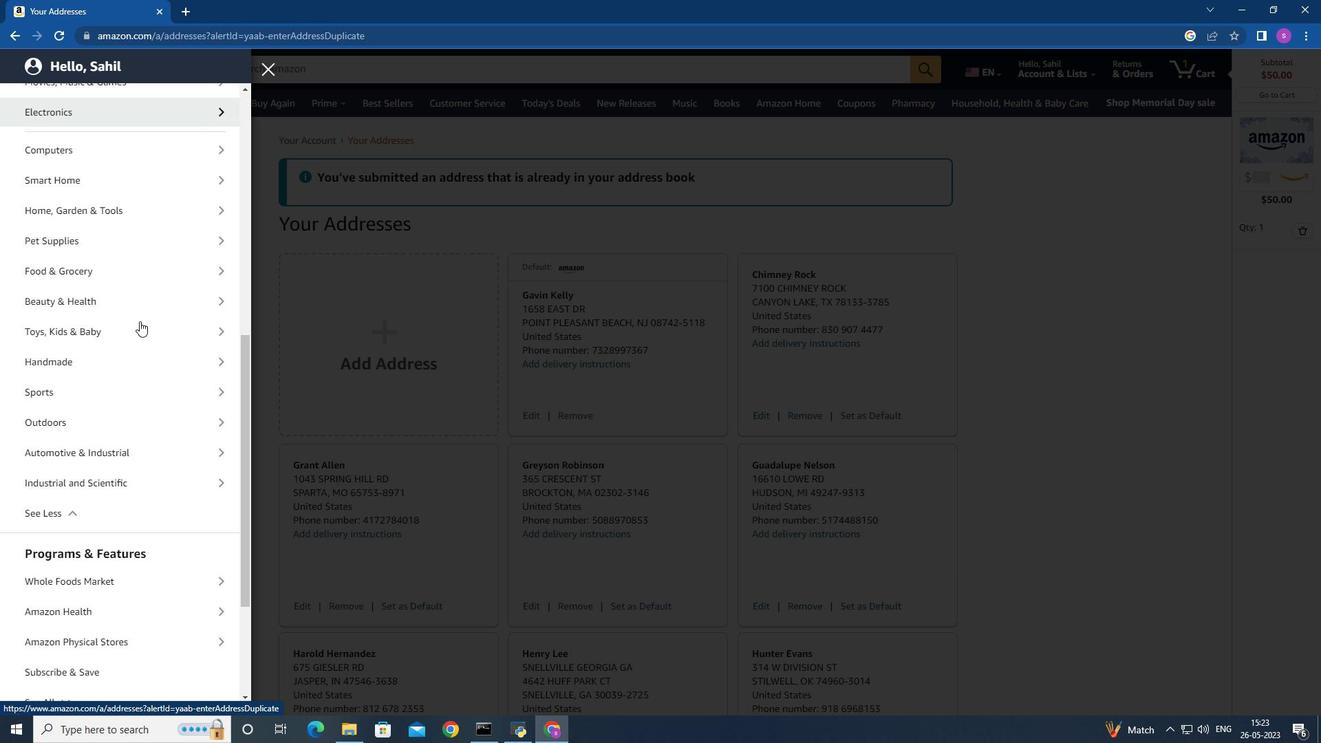 
Action: Mouse moved to (139, 320)
Screenshot: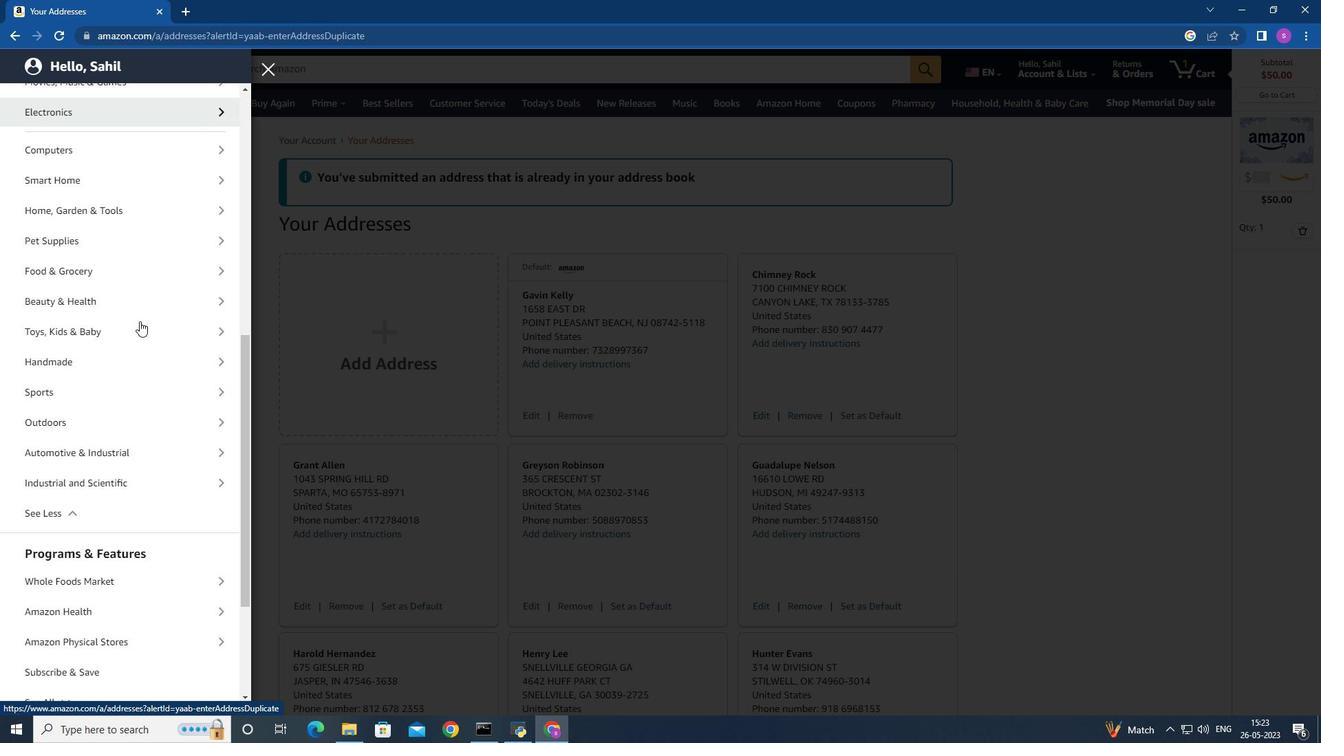 
Action: Mouse scrolled (139, 320) with delta (0, 0)
Screenshot: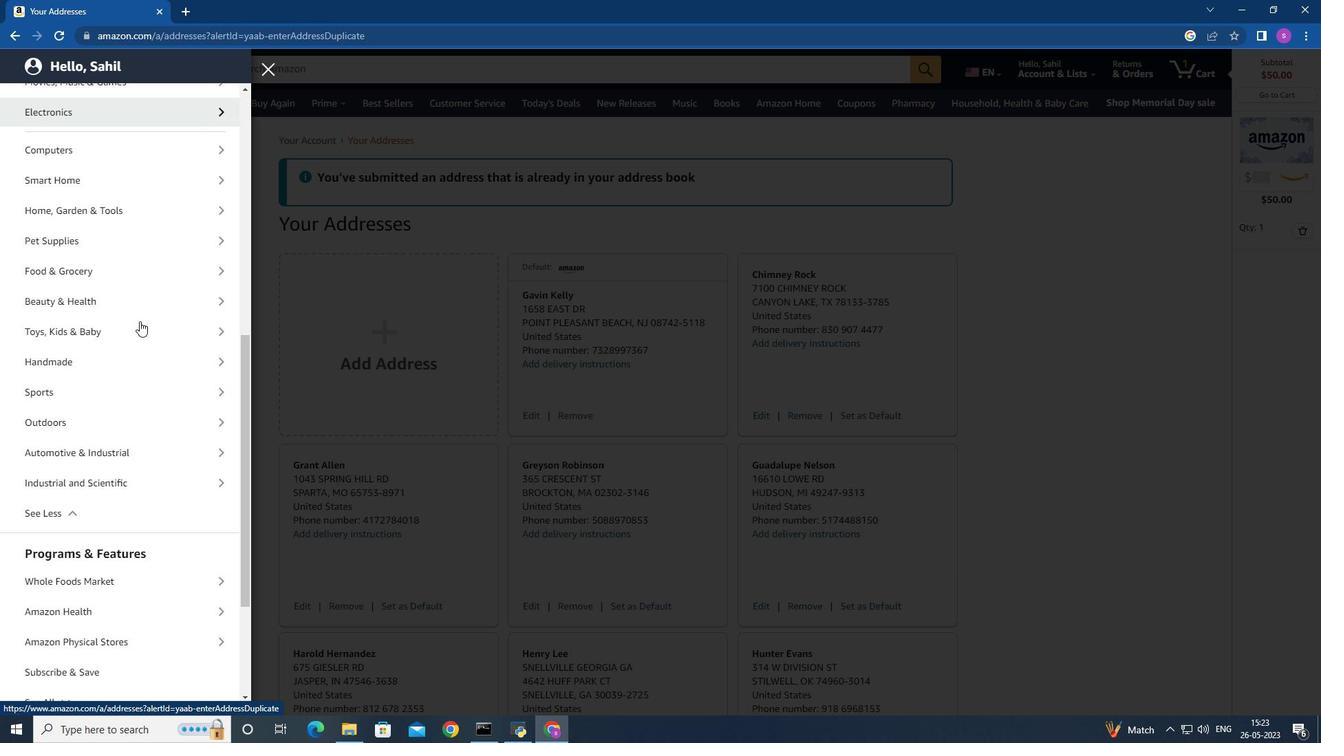 
Action: Mouse moved to (139, 316)
Screenshot: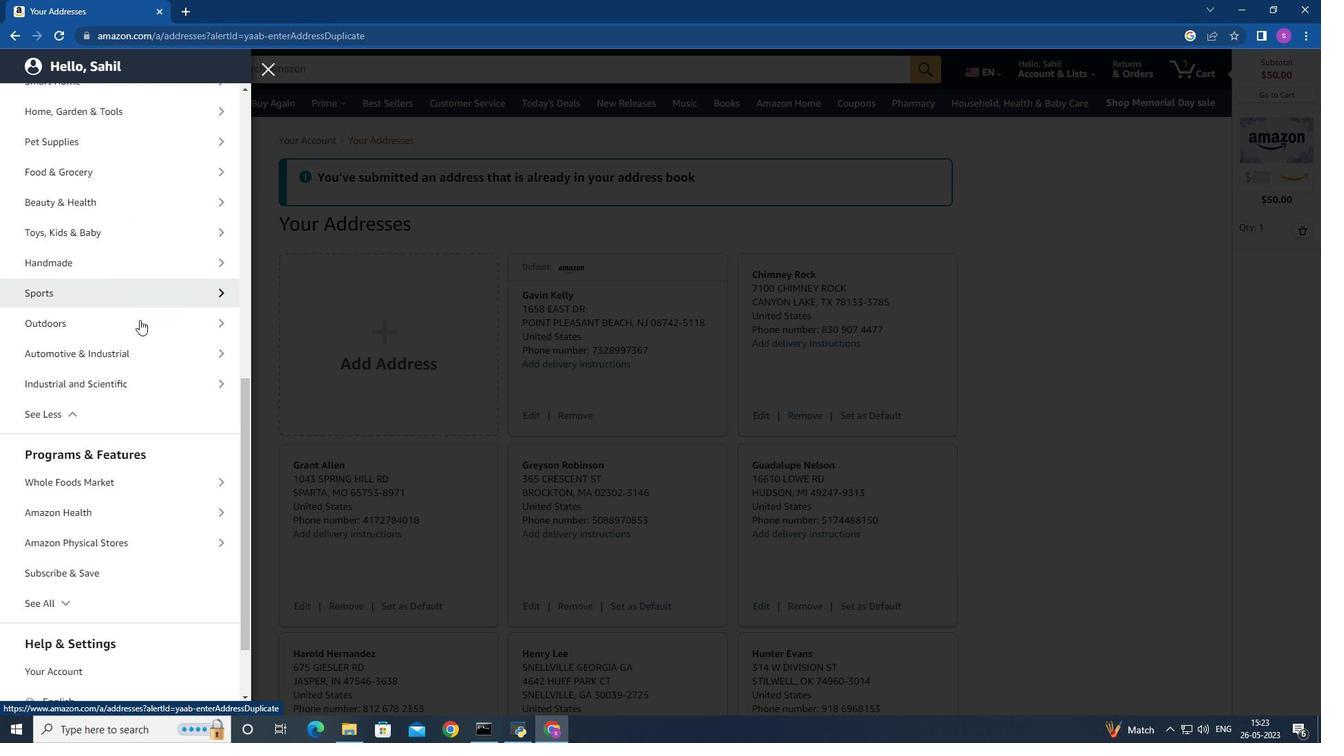 
Action: Mouse scrolled (139, 315) with delta (0, 0)
Screenshot: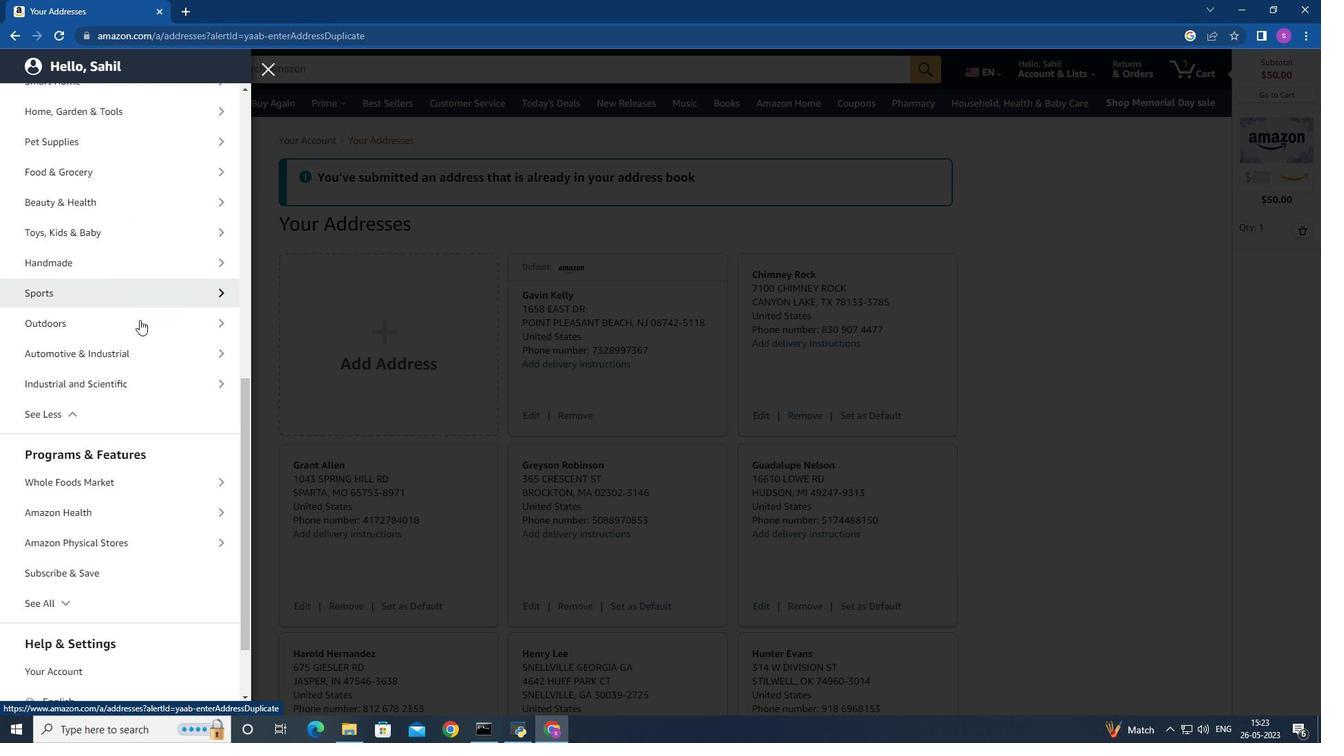 
Action: Mouse moved to (141, 312)
Screenshot: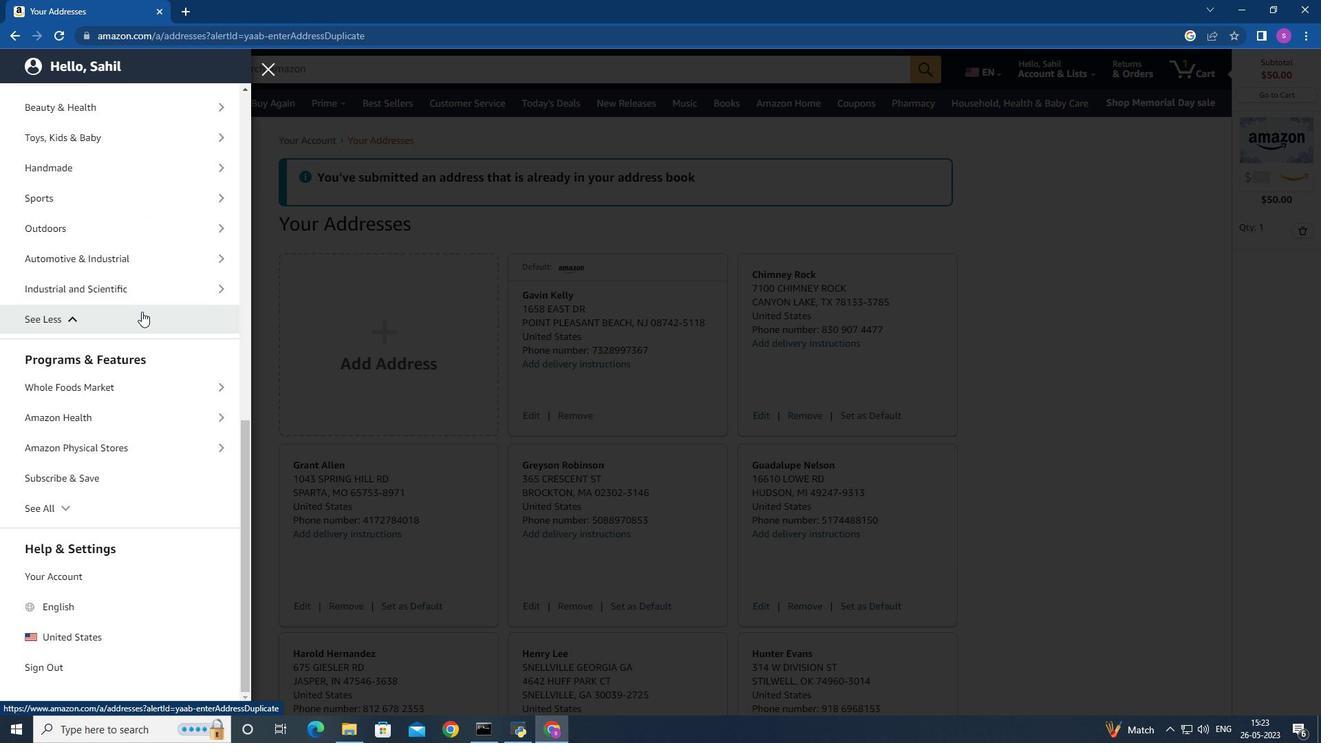 
Action: Mouse scrolled (141, 311) with delta (0, 0)
Screenshot: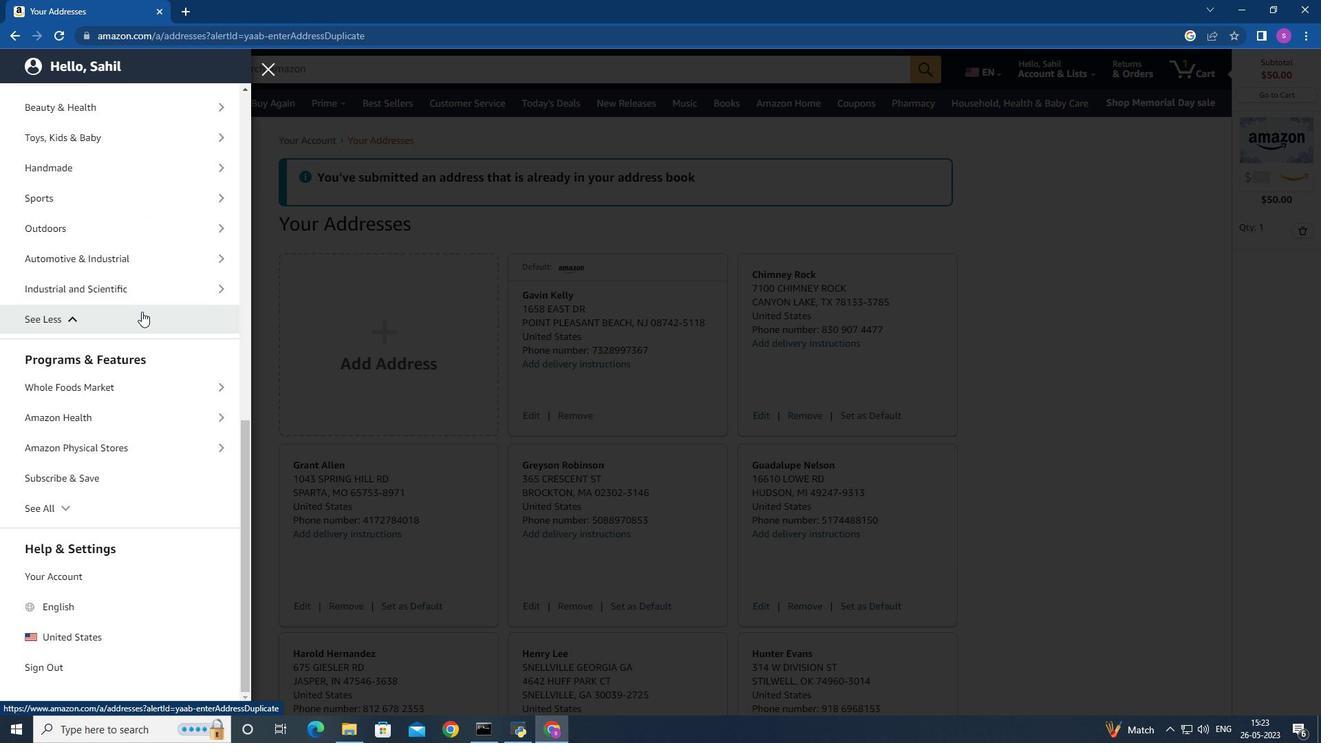 
Action: Mouse moved to (141, 312)
Screenshot: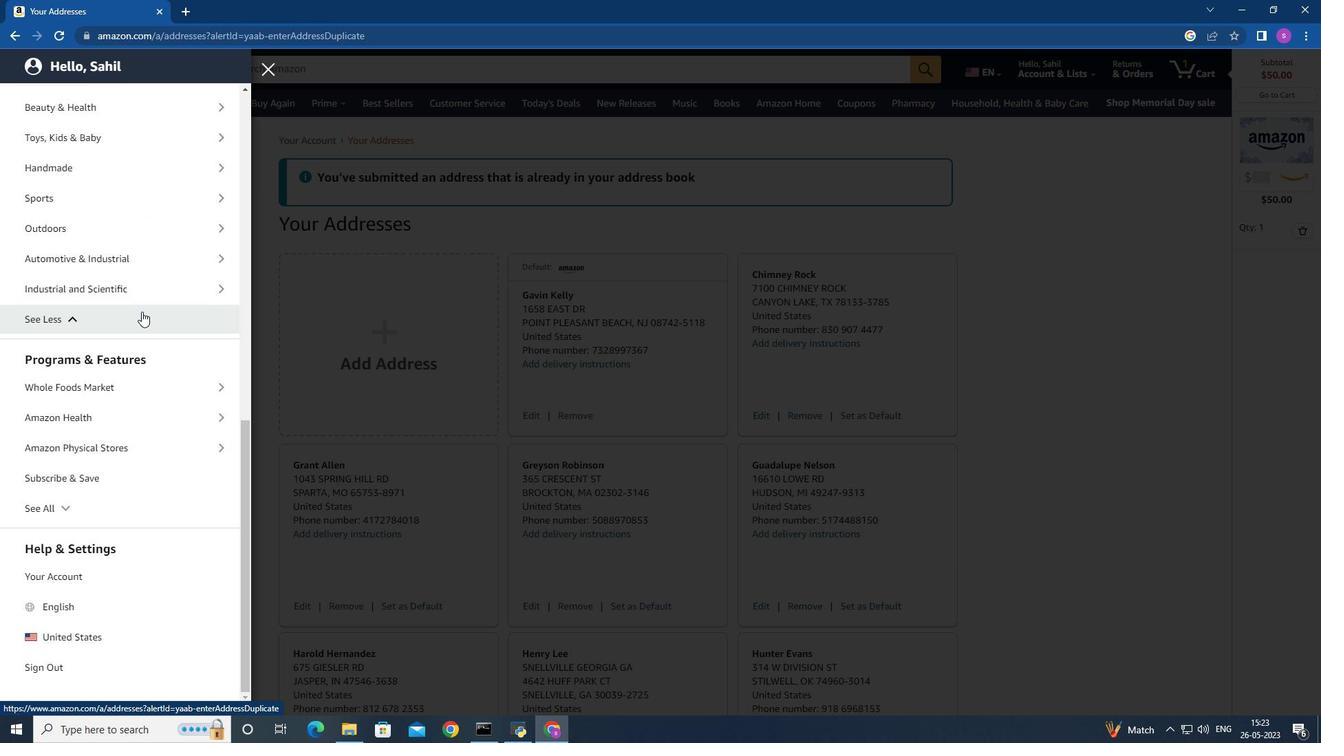 
Action: Mouse scrolled (141, 311) with delta (0, 0)
Screenshot: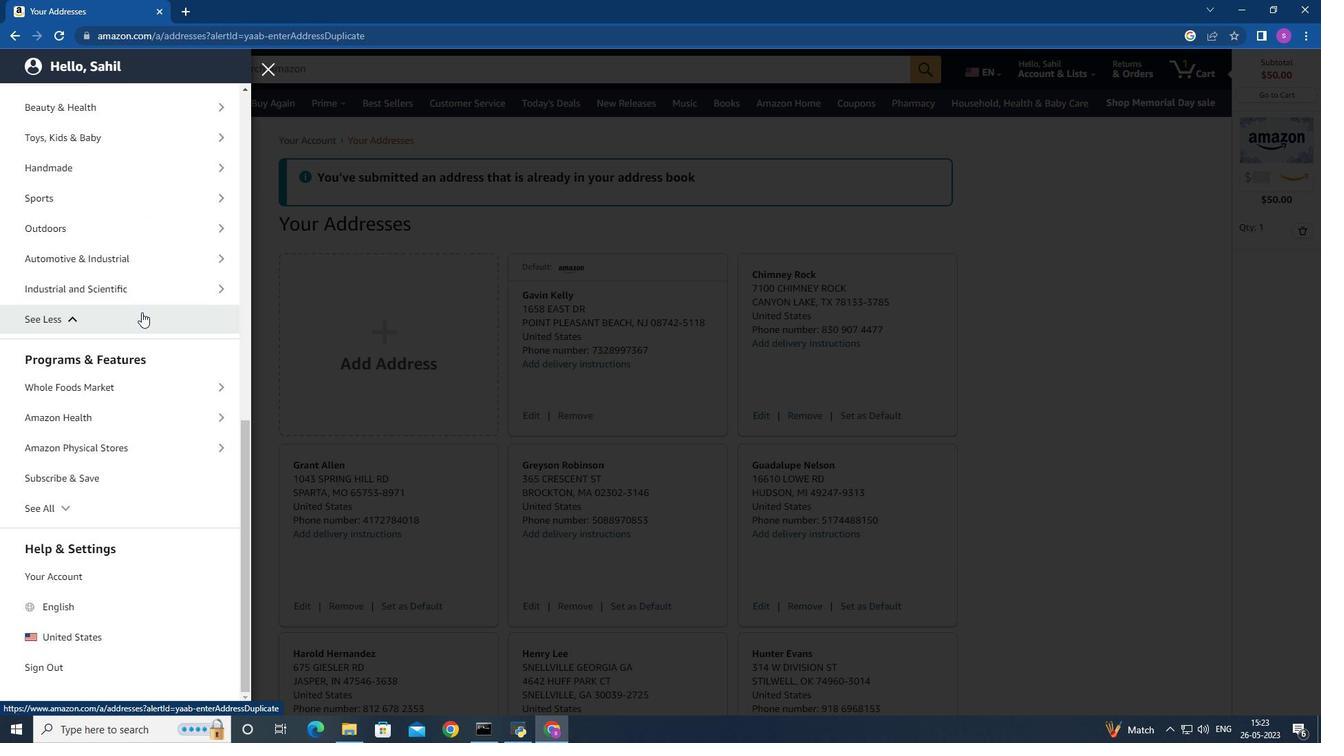 
Action: Mouse scrolled (141, 311) with delta (0, 0)
Screenshot: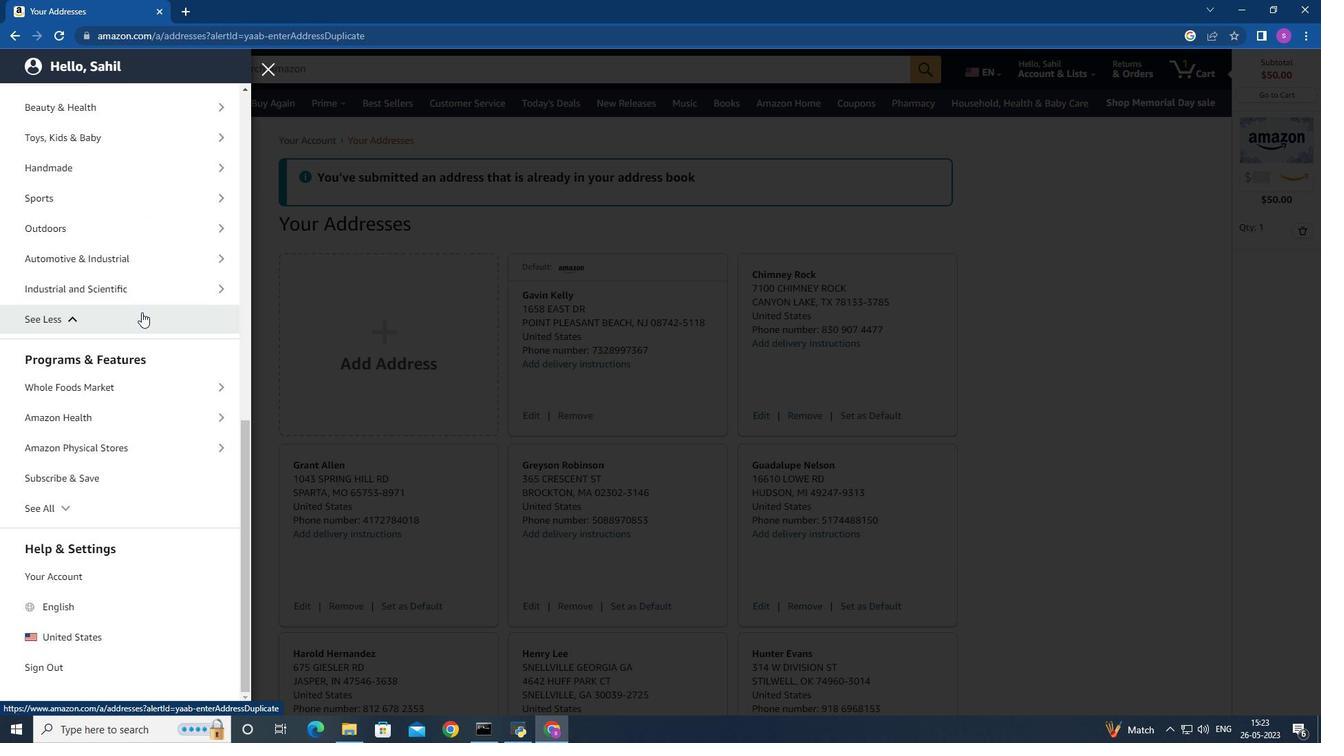 
Action: Mouse scrolled (141, 311) with delta (0, 0)
Screenshot: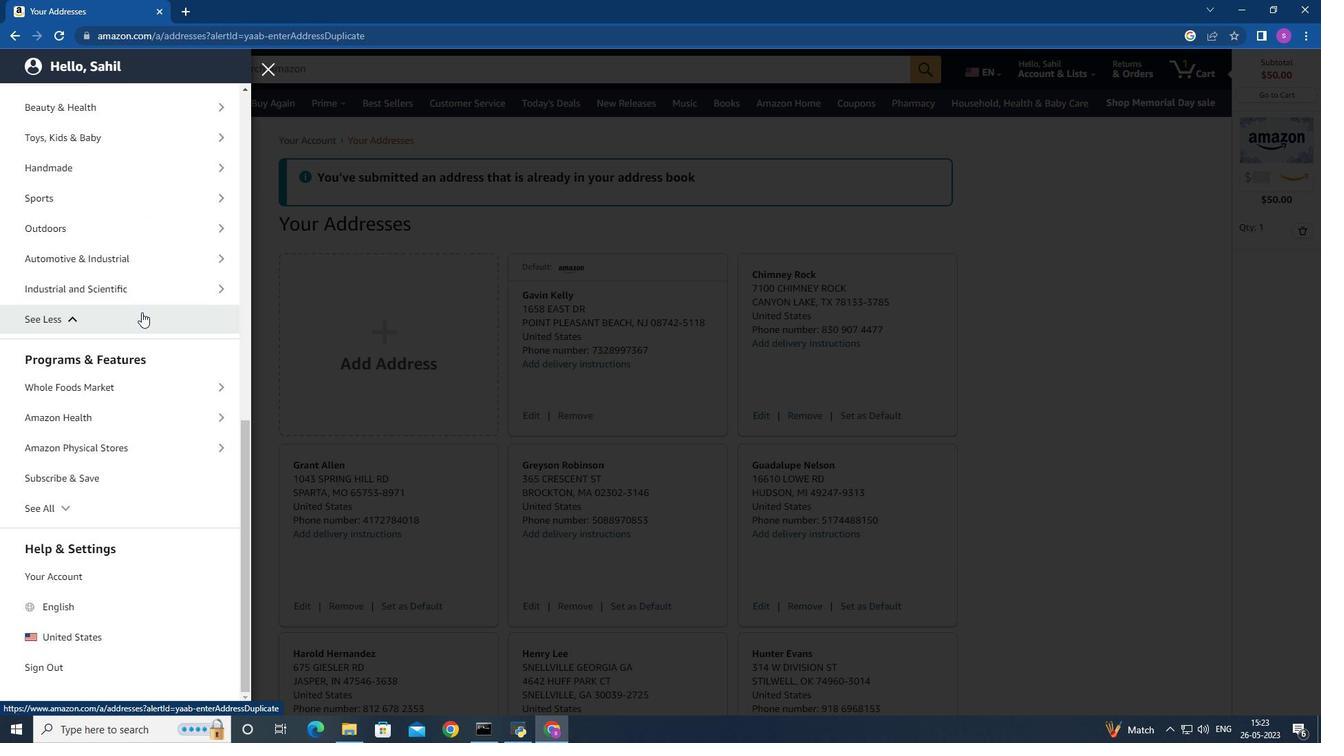 
Action: Mouse moved to (77, 501)
Screenshot: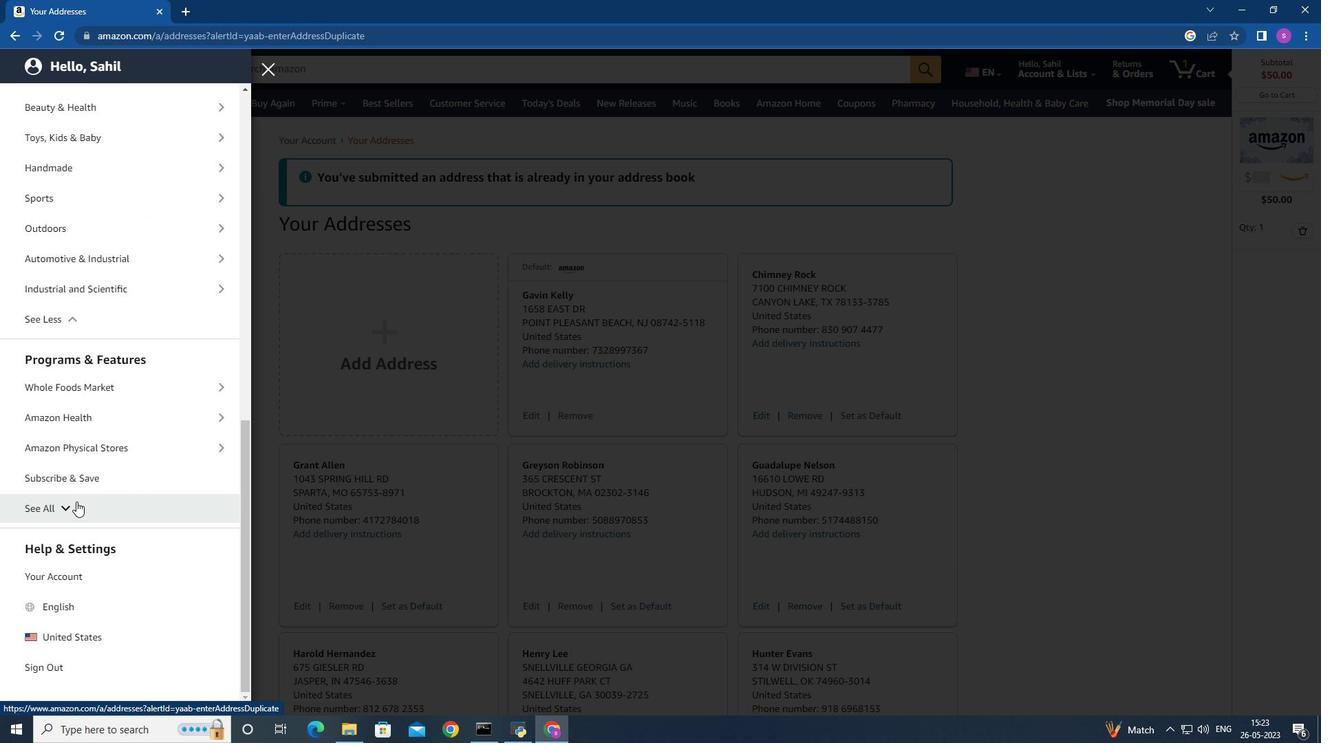 
Action: Mouse pressed left at (77, 501)
Screenshot: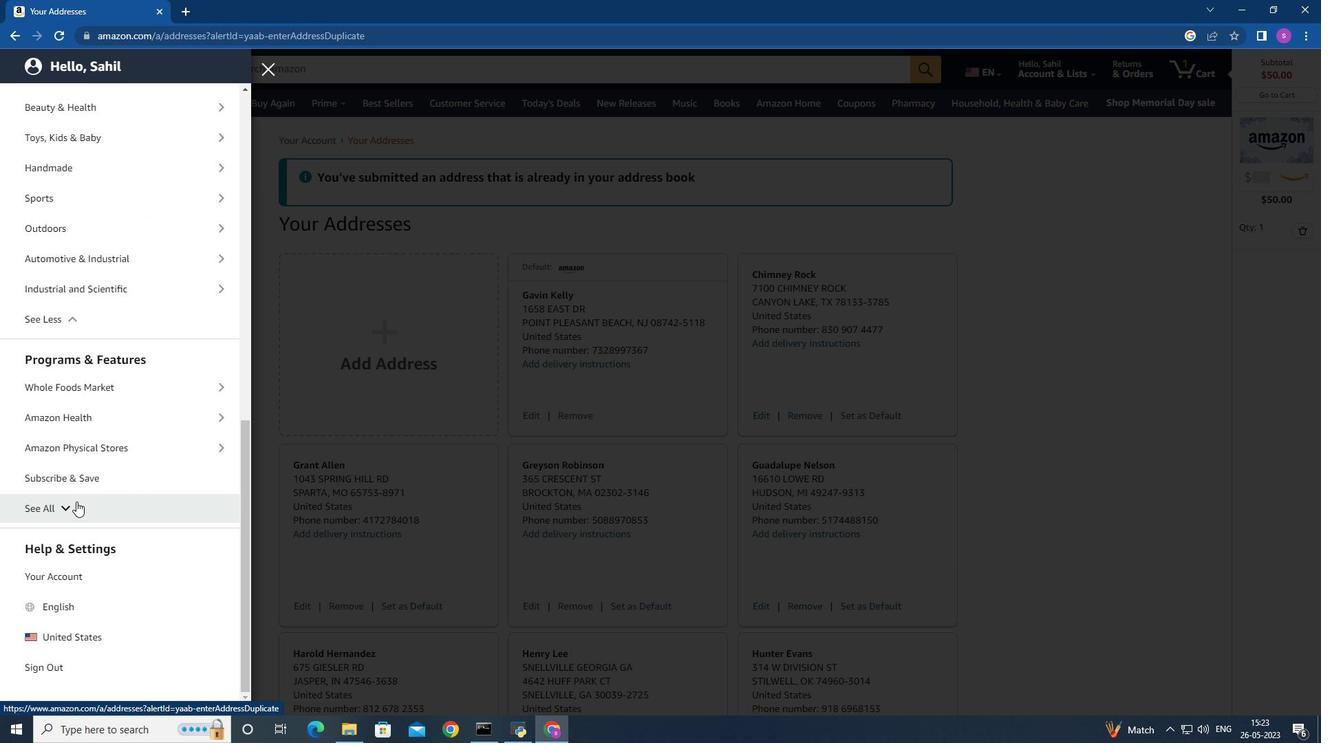 
Action: Mouse moved to (155, 391)
Screenshot: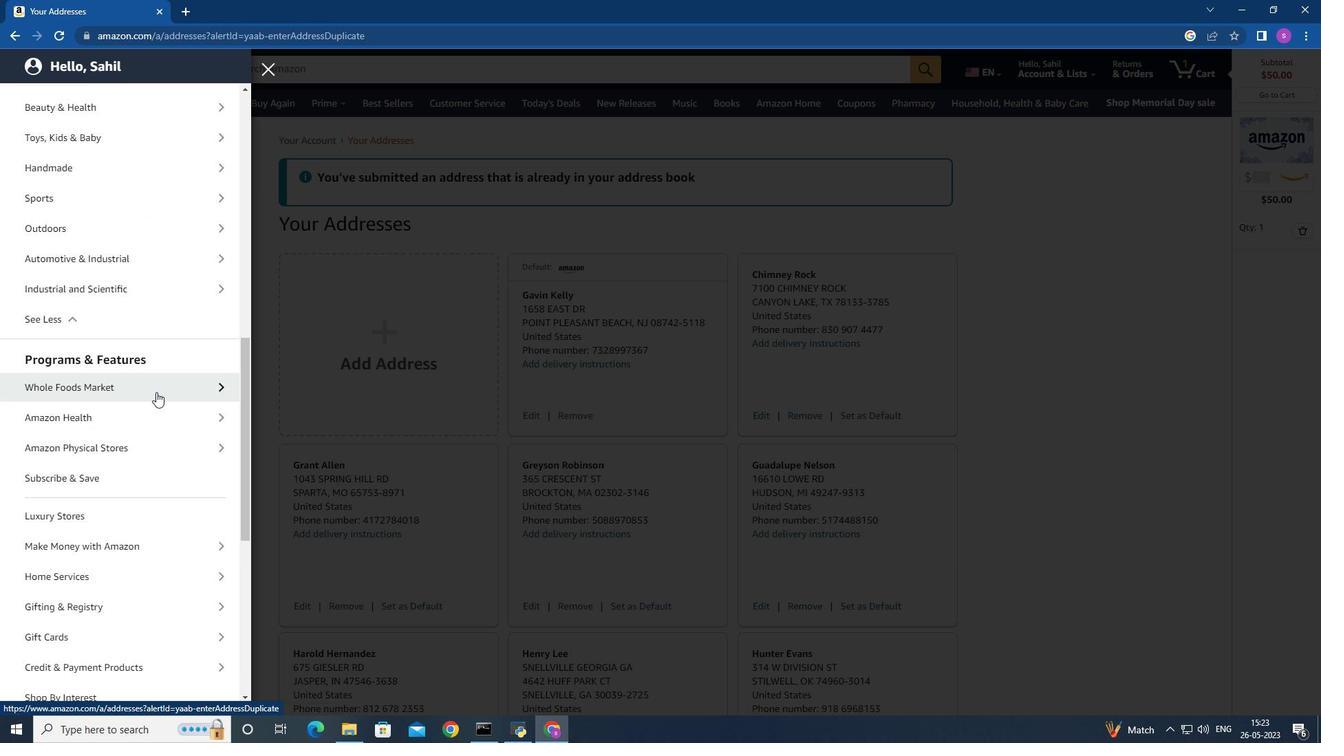 
Action: Mouse scrolled (155, 390) with delta (0, 0)
Screenshot: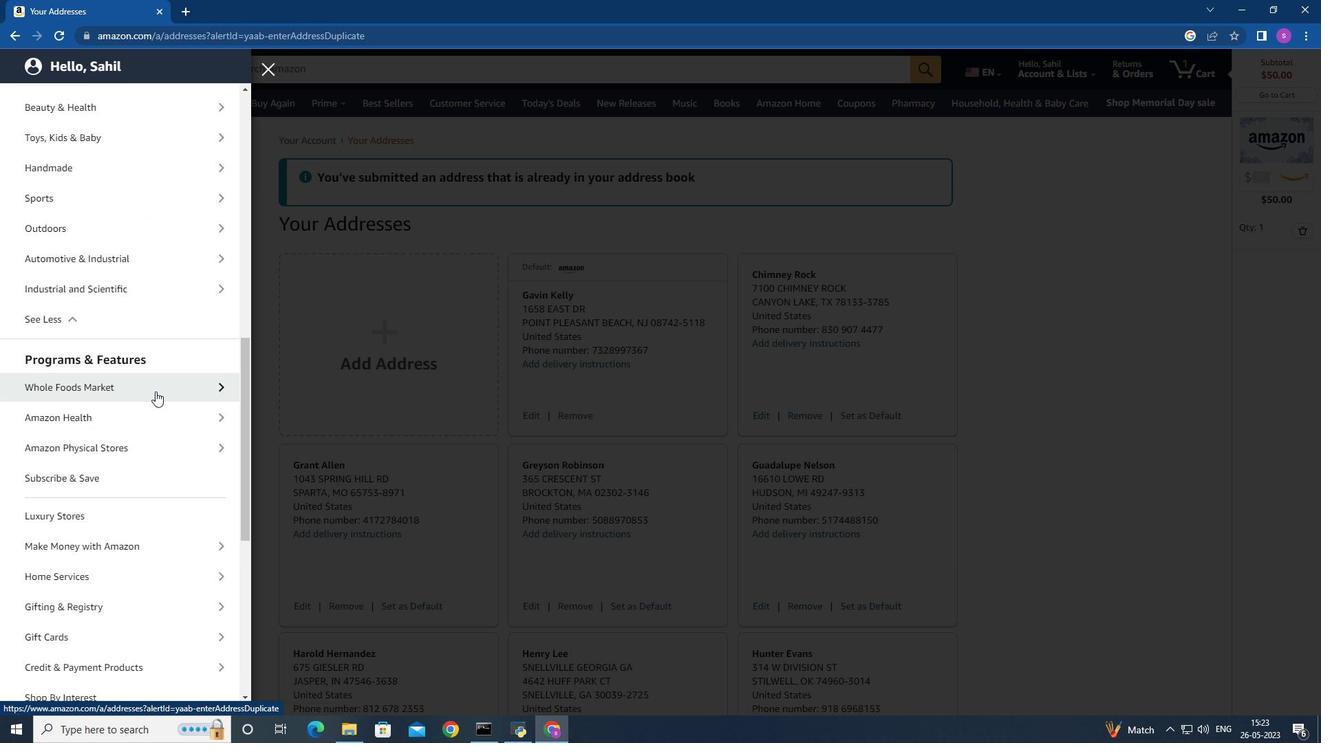 
Action: Mouse scrolled (155, 390) with delta (0, 0)
Screenshot: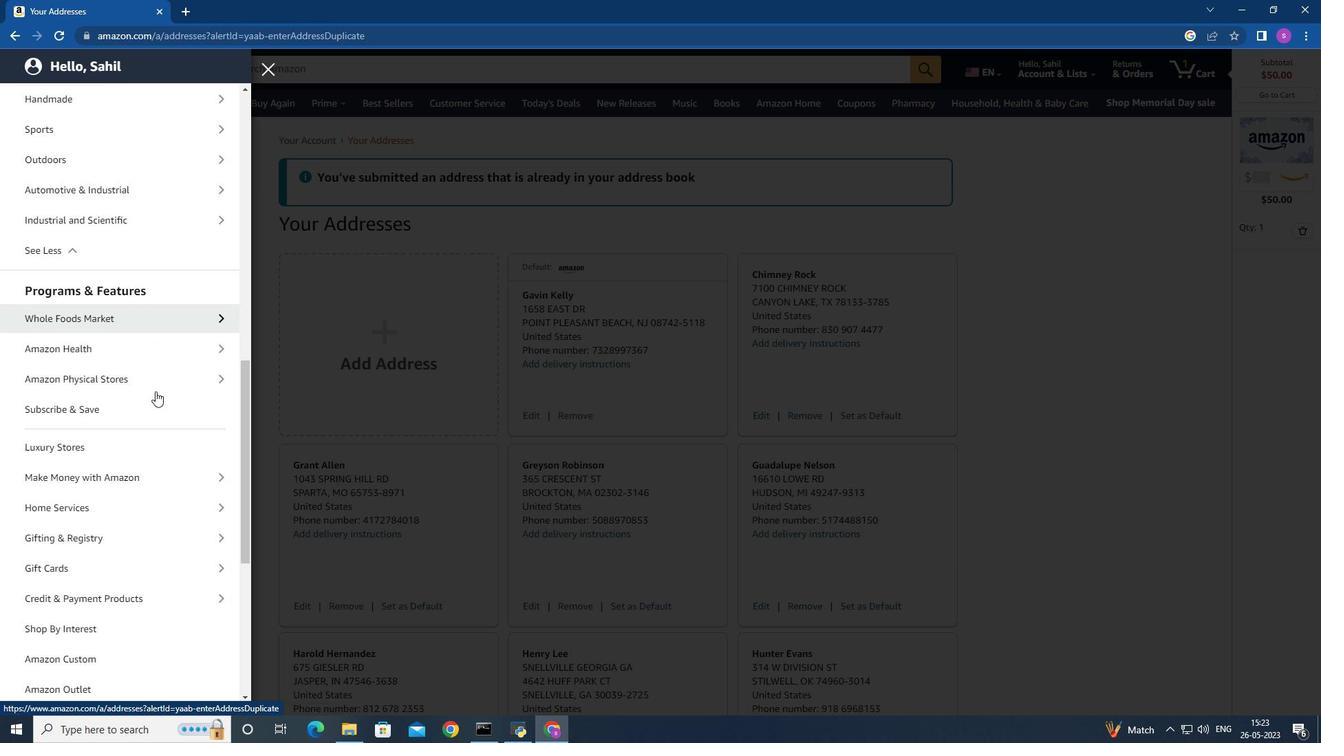 
Action: Mouse moved to (106, 495)
Screenshot: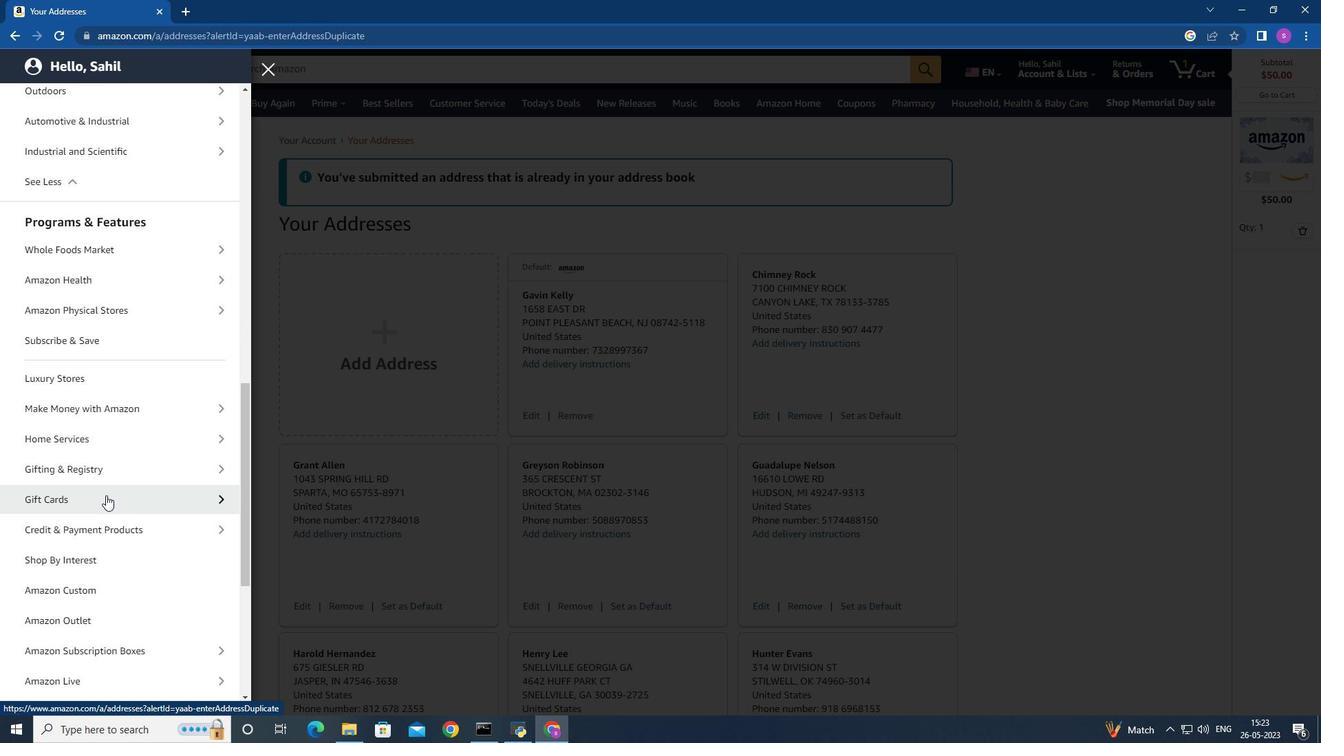 
Action: Mouse pressed left at (106, 495)
Screenshot: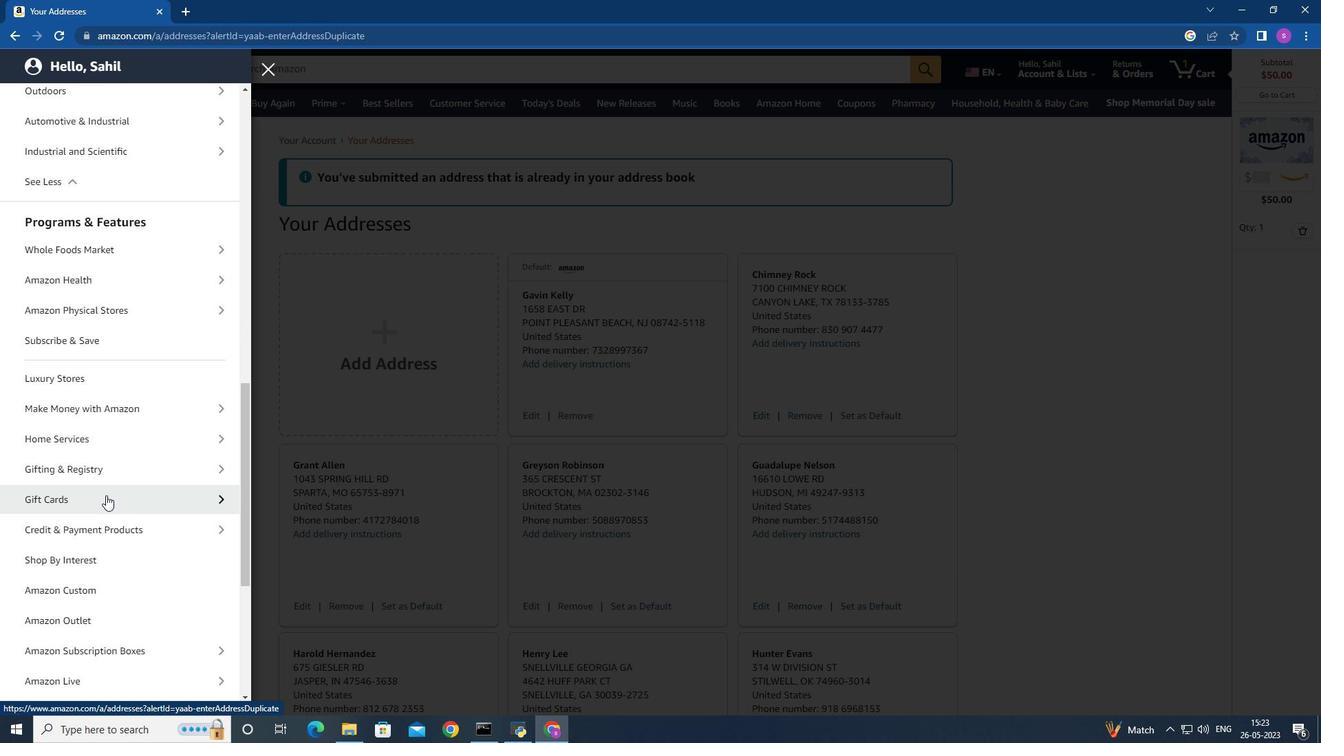 
Action: Mouse moved to (94, 163)
Screenshot: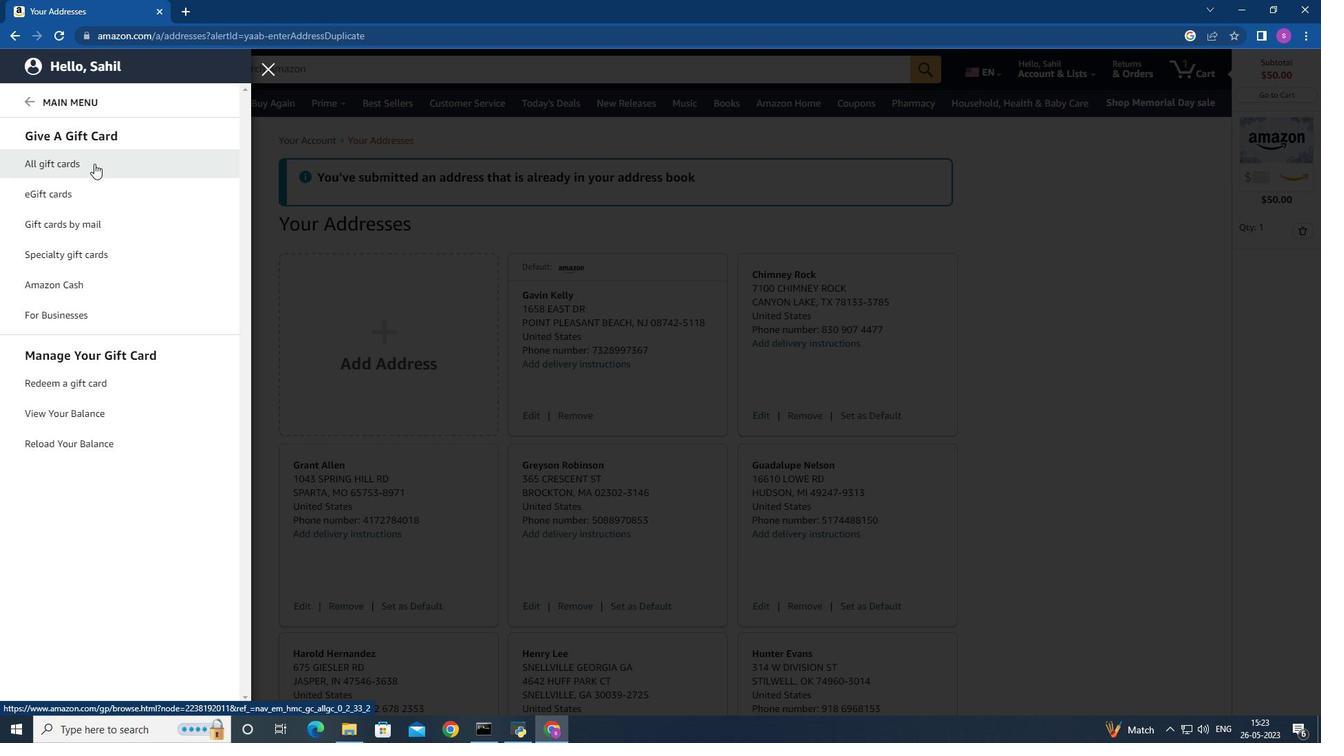 
Action: Mouse pressed left at (94, 163)
Screenshot: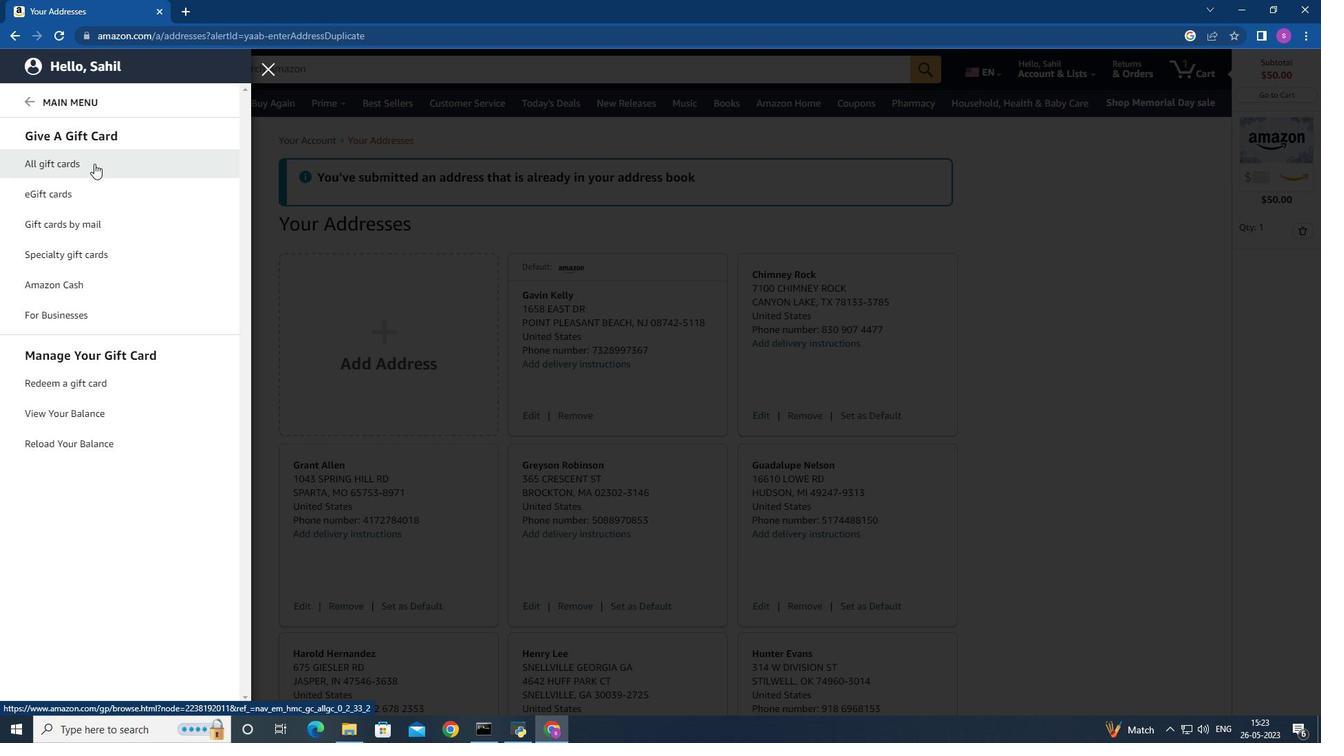 
Action: Mouse moved to (322, 69)
Screenshot: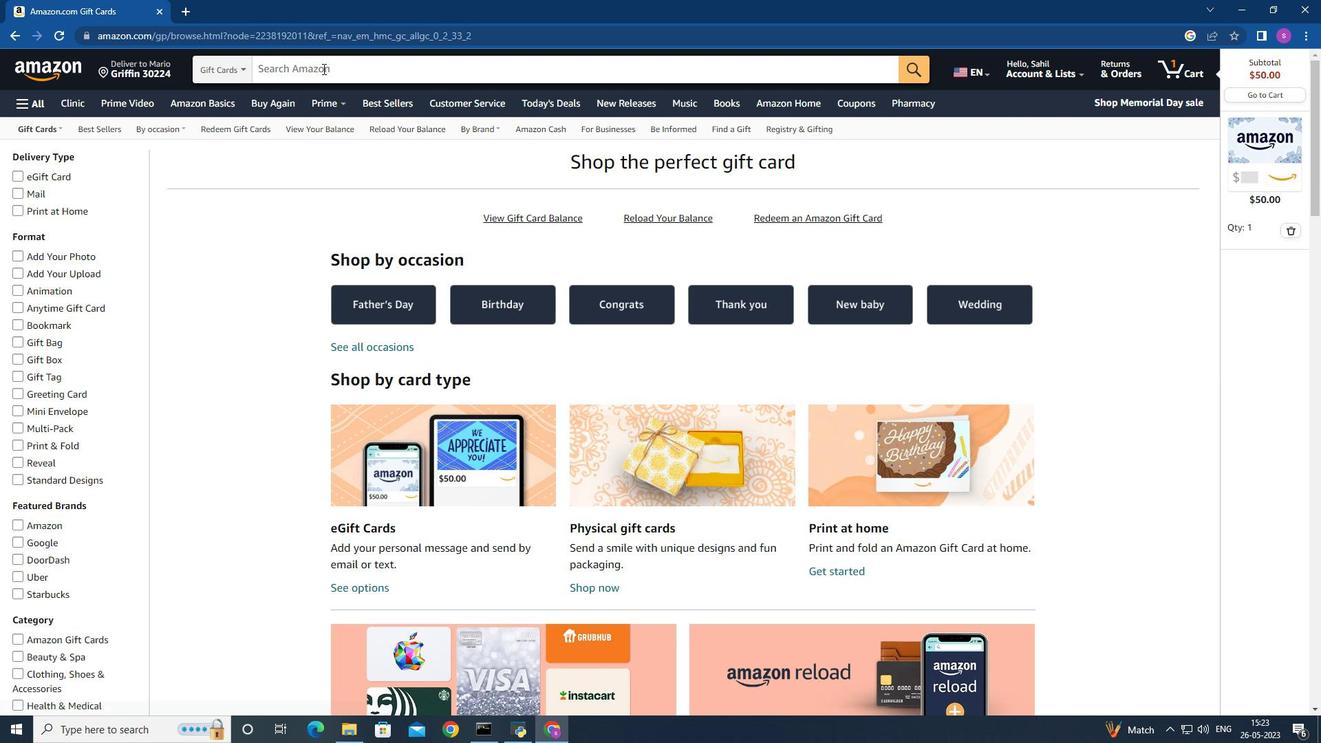 
Action: Mouse pressed left at (322, 69)
Screenshot: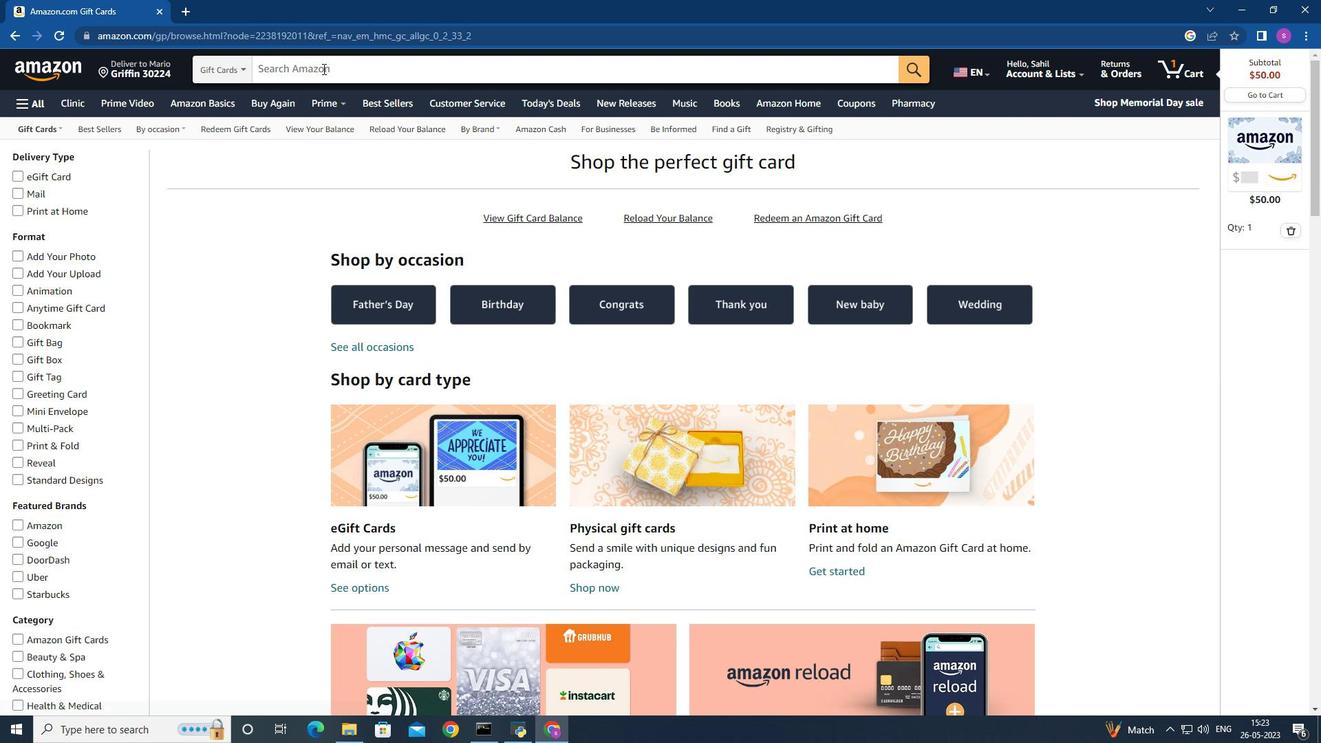 
Action: Mouse moved to (324, 70)
Screenshot: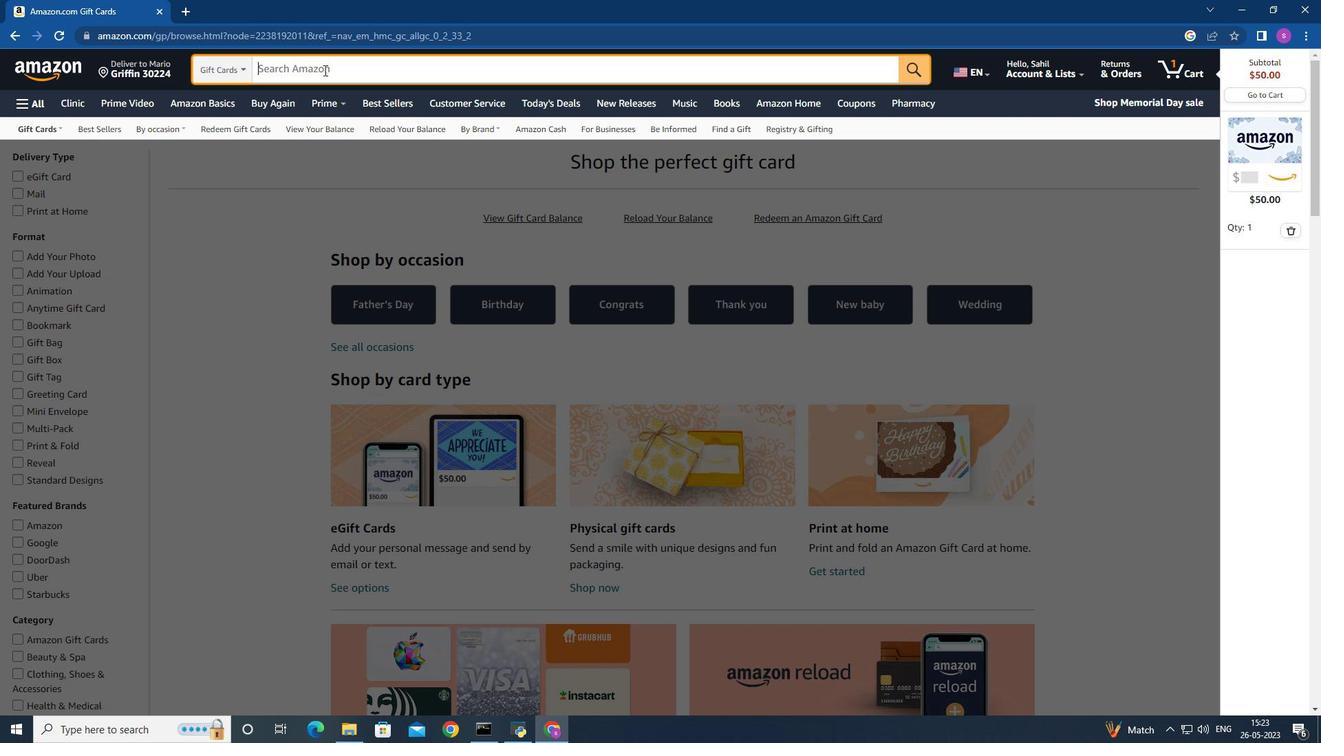 
Action: Key pressed <Key.shift>Pantry<Key.space><Key.shift>Gift<Key.space><Key.shift>Card<Key.enter>
Screenshot: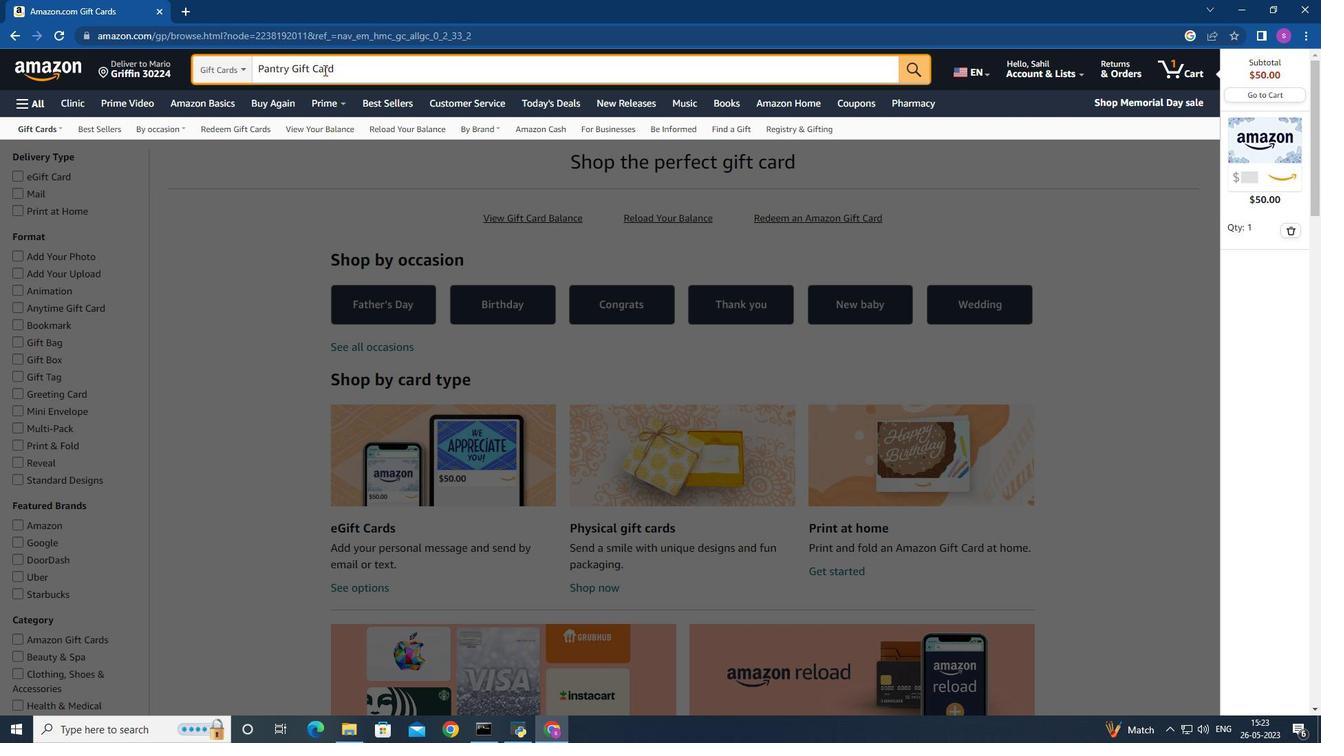 
Action: Mouse moved to (714, 324)
Screenshot: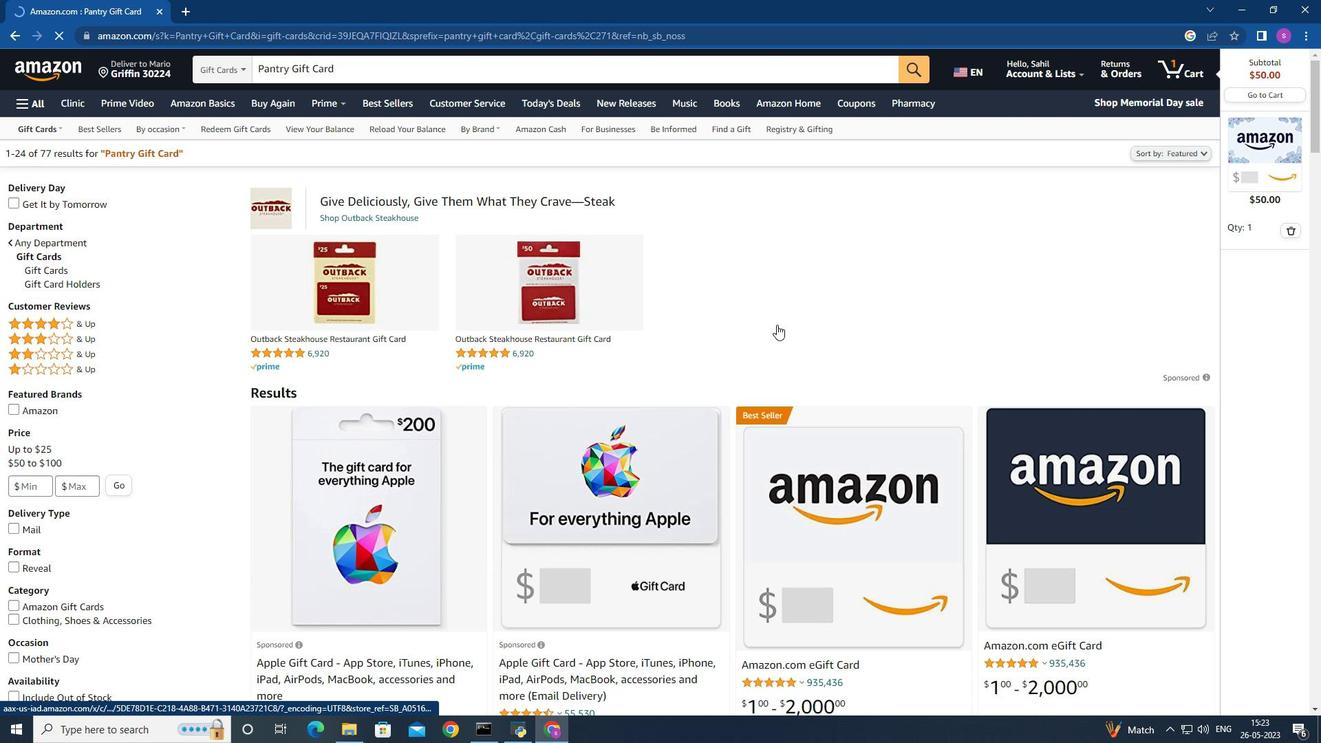 
Action: Mouse scrolled (723, 324) with delta (0, 0)
Screenshot: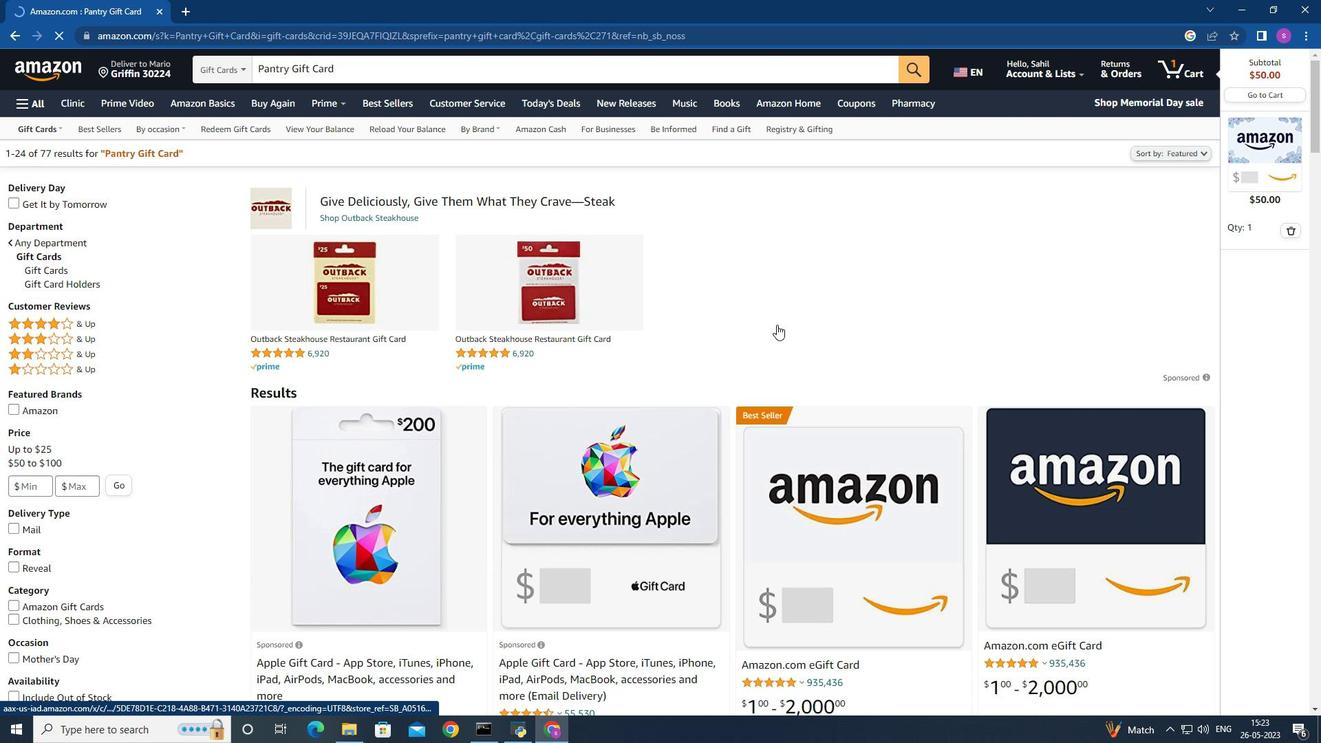 
Action: Mouse moved to (701, 321)
Screenshot: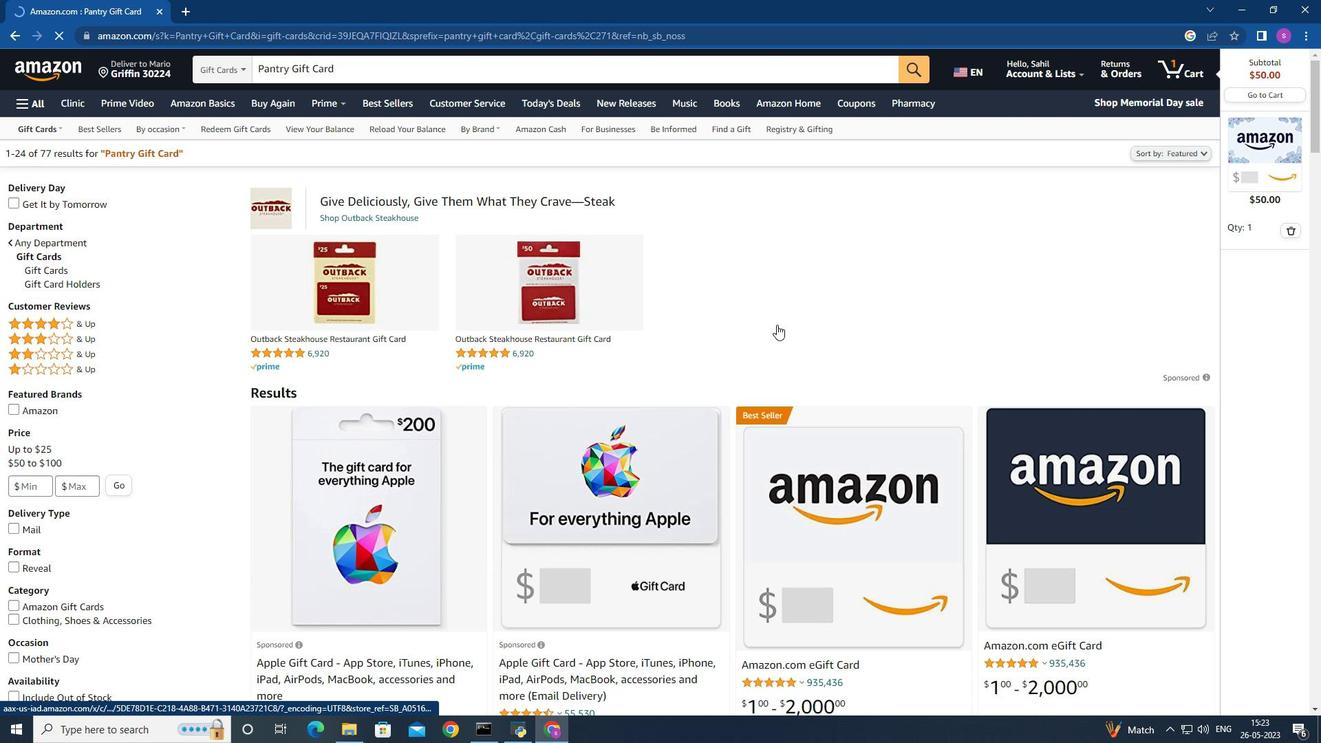 
Action: Mouse scrolled (701, 320) with delta (0, 0)
Screenshot: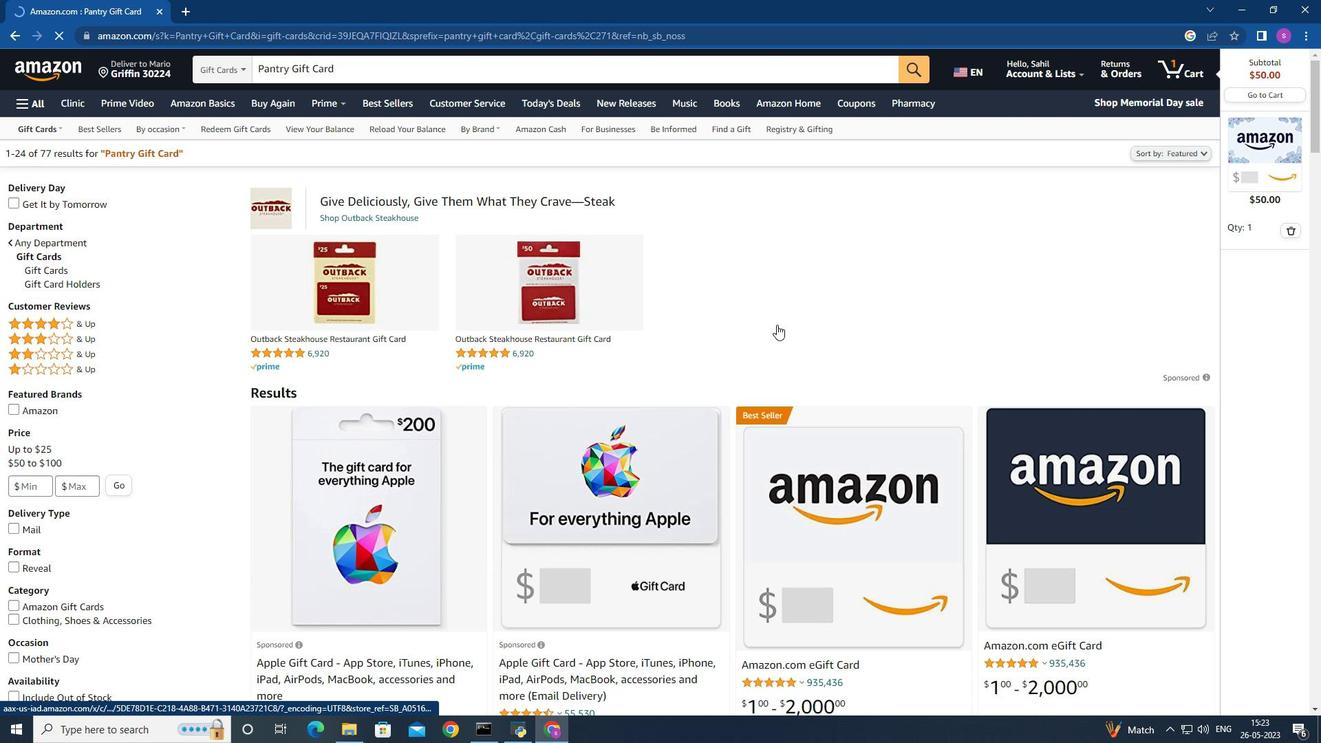 
Action: Mouse moved to (682, 316)
Screenshot: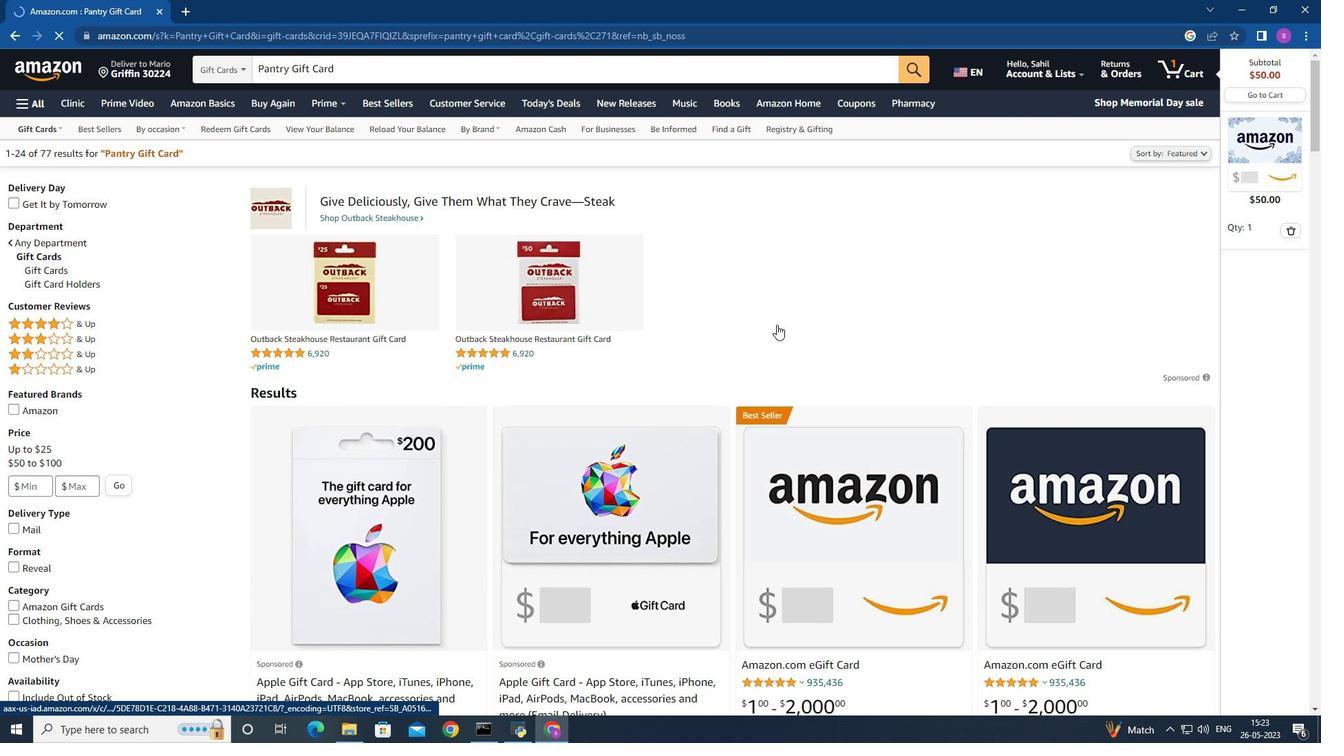 
Action: Mouse scrolled (682, 315) with delta (0, 0)
Screenshot: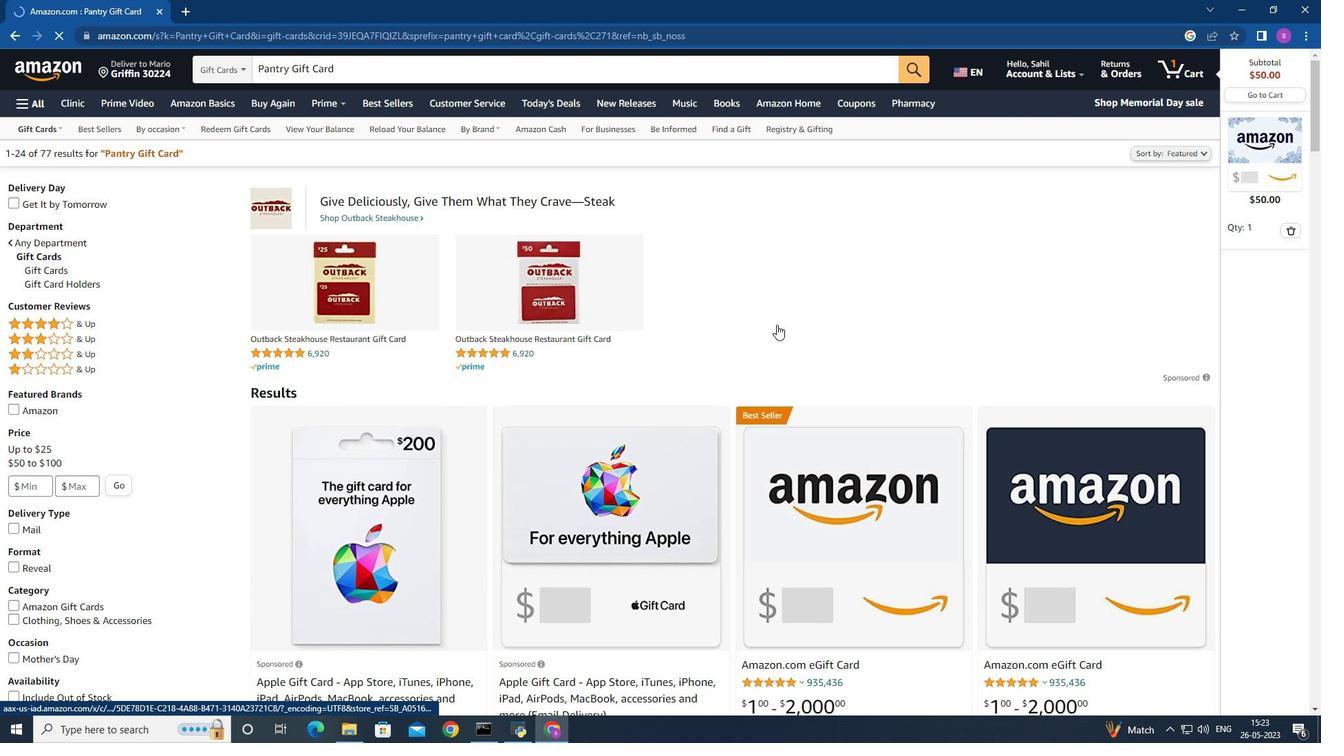 
Action: Mouse moved to (653, 308)
Screenshot: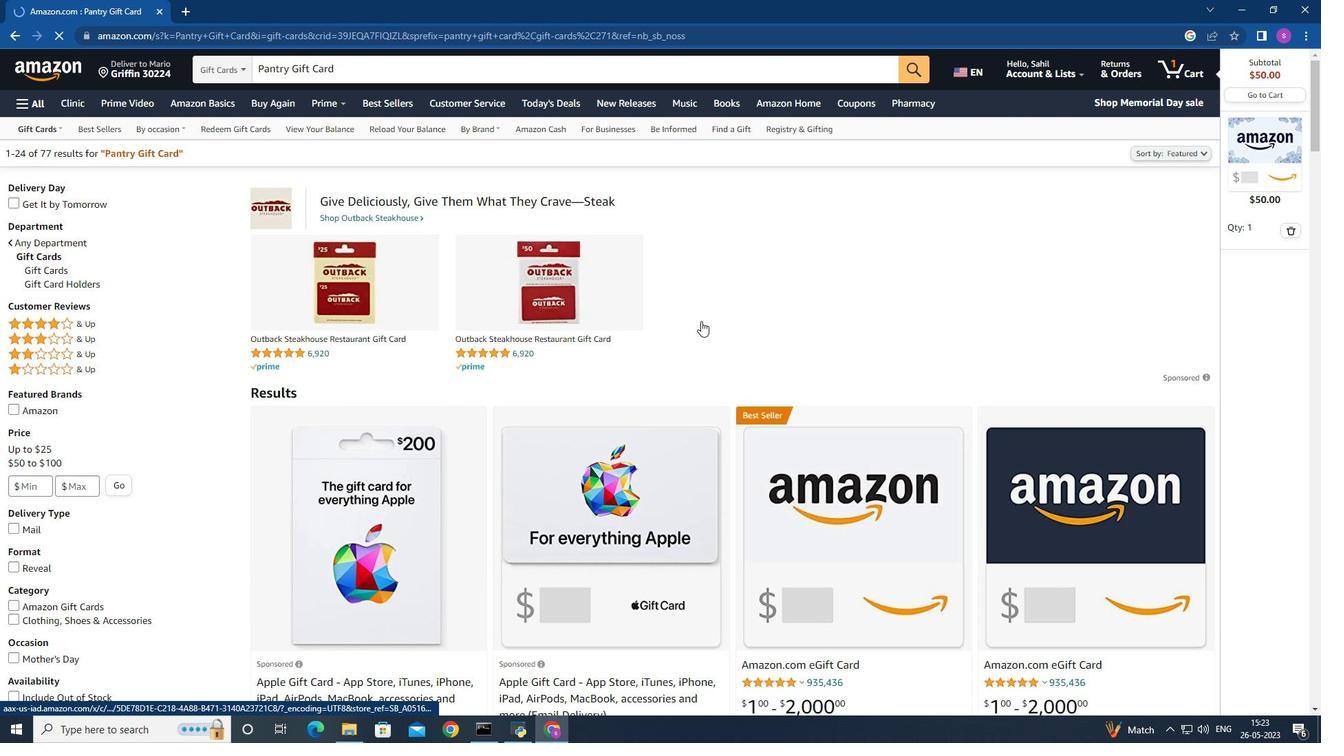 
Action: Mouse scrolled (653, 307) with delta (0, 0)
Screenshot: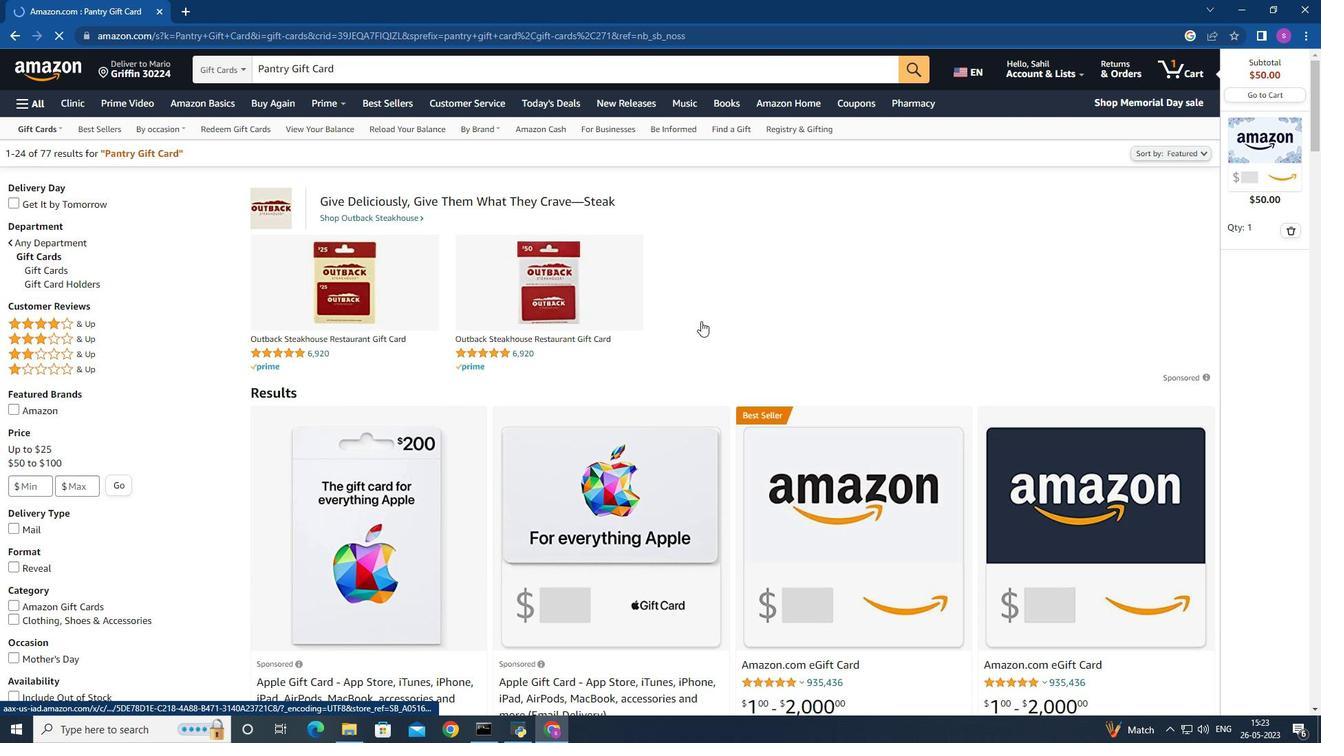
Action: Mouse moved to (580, 284)
Screenshot: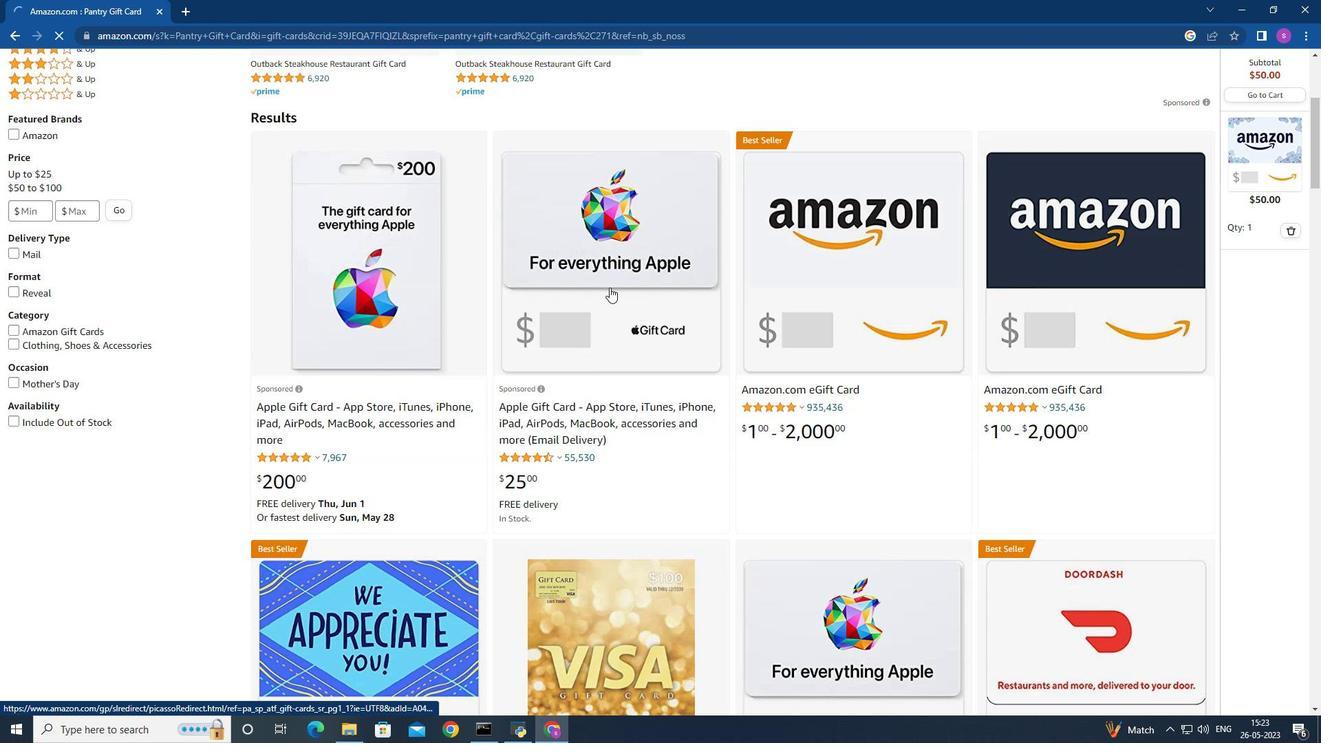 
Action: Mouse scrolled (580, 283) with delta (0, 0)
Screenshot: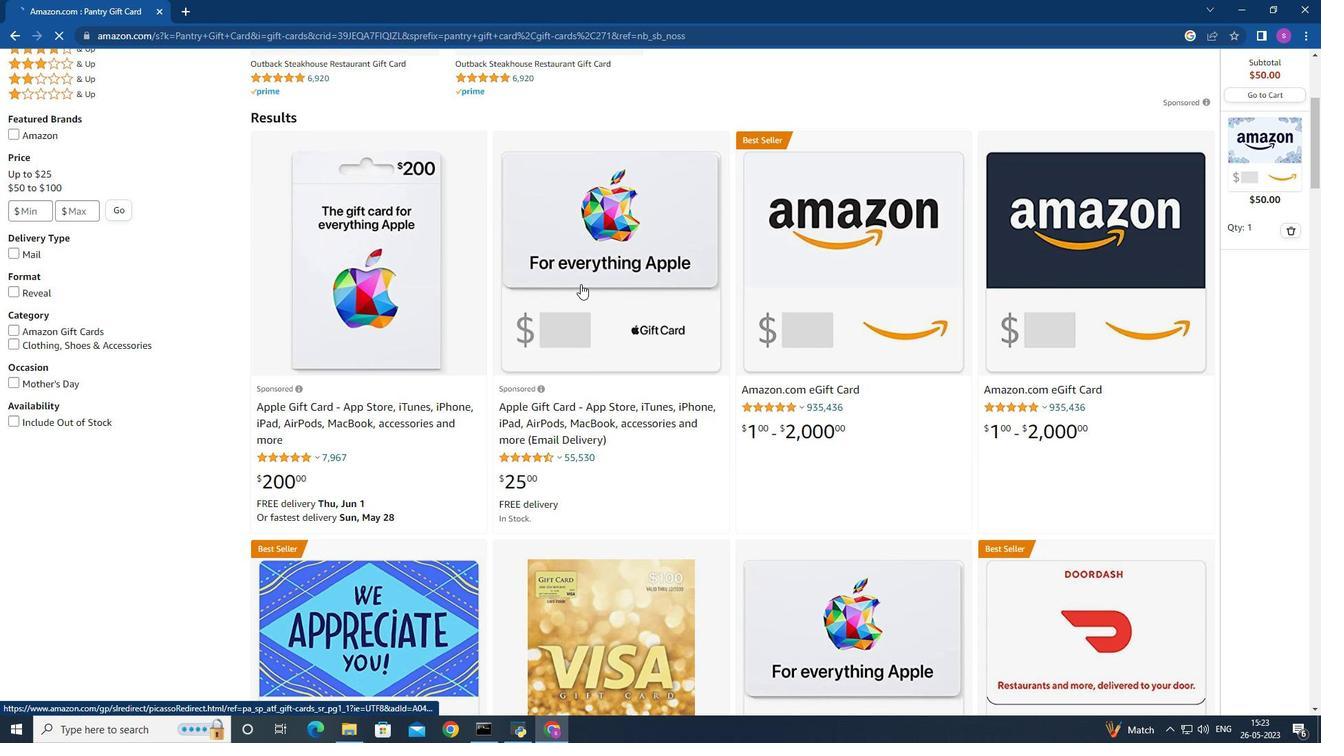 
Action: Mouse moved to (875, 165)
Screenshot: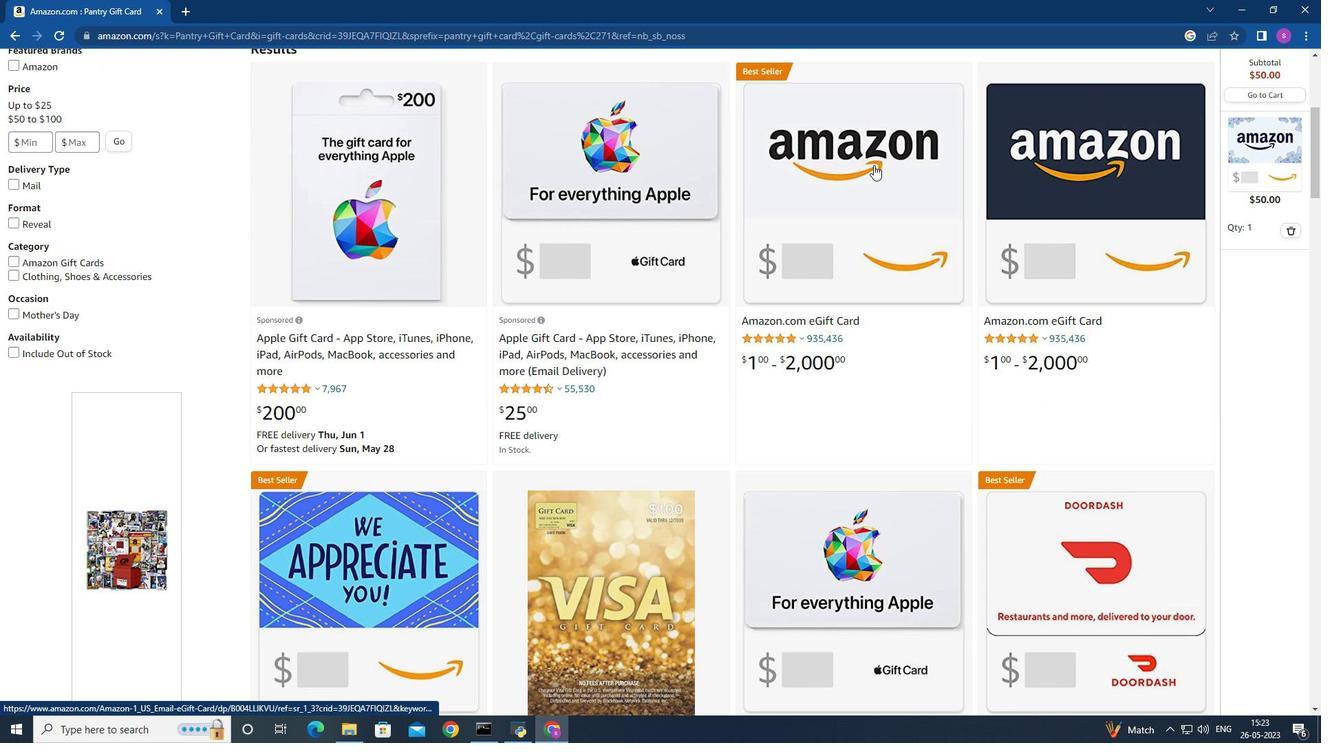 
Action: Mouse pressed left at (875, 165)
Screenshot: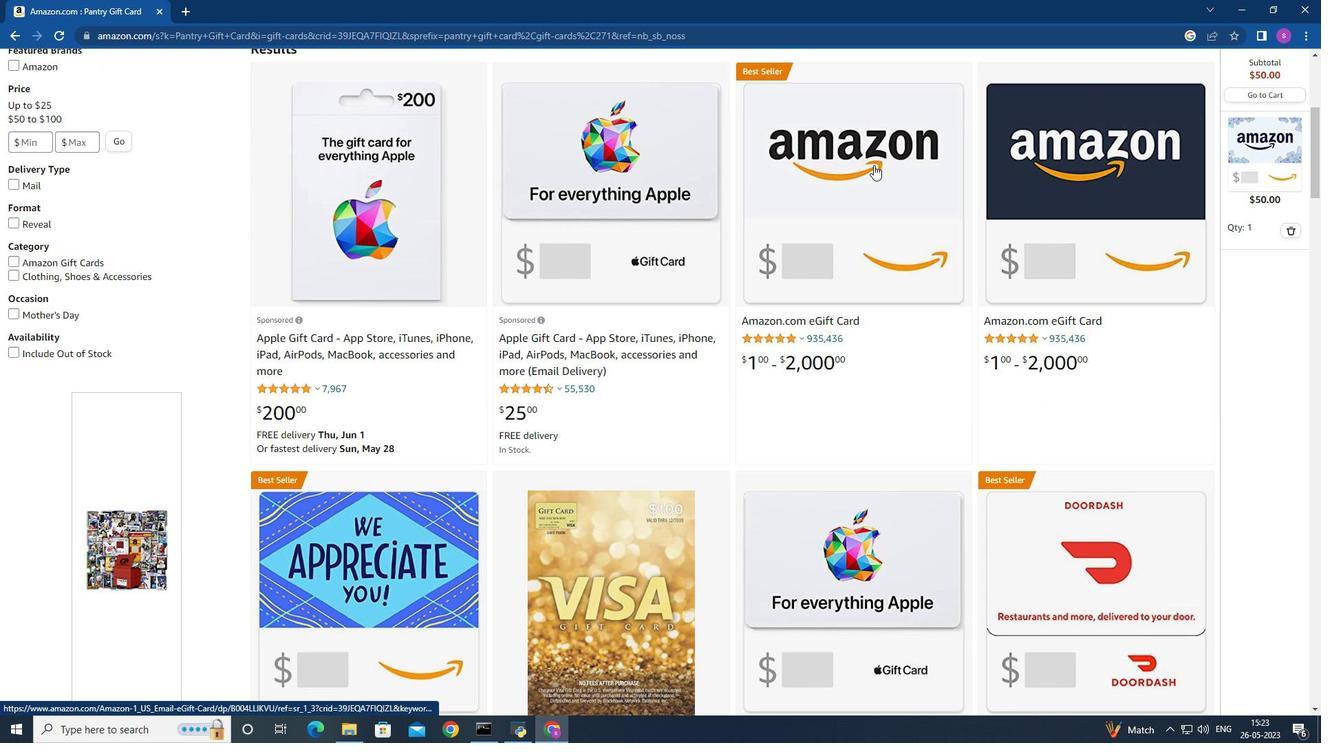 
Action: Mouse moved to (588, 251)
Screenshot: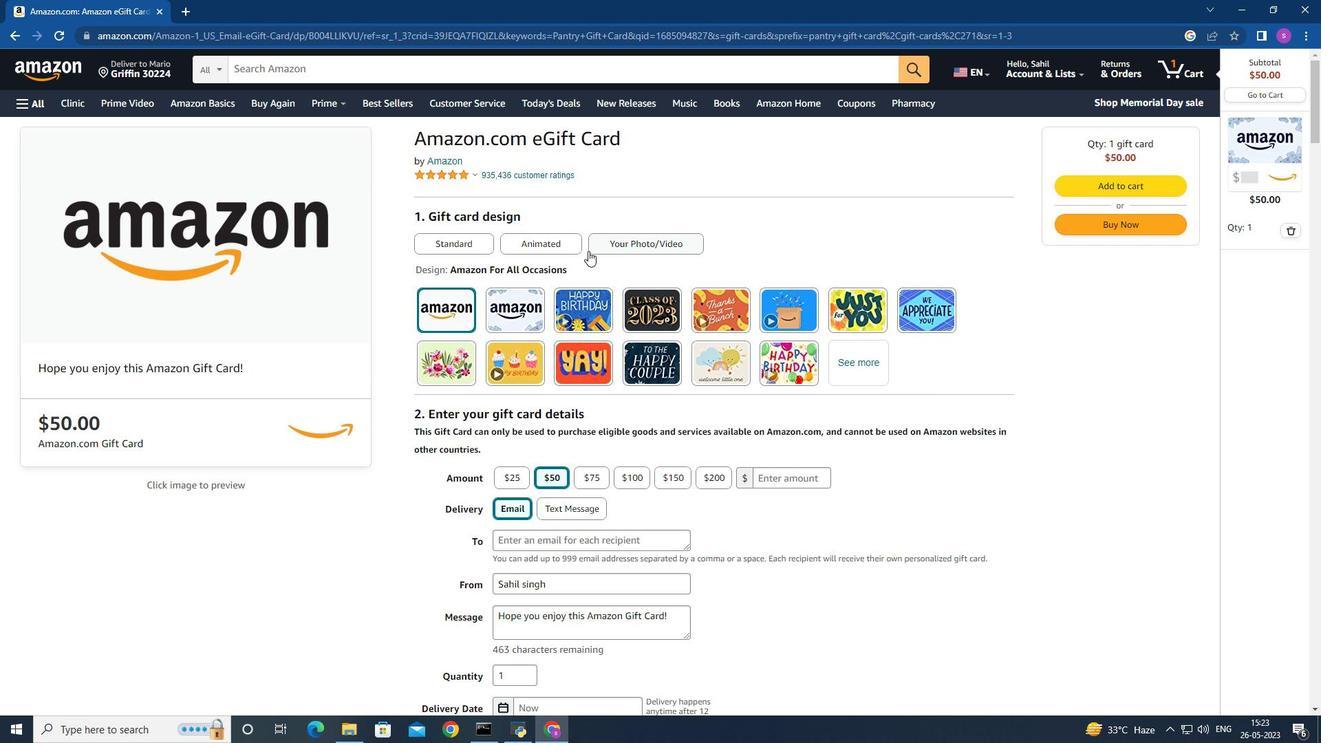 
Action: Mouse scrolled (588, 250) with delta (0, 0)
Screenshot: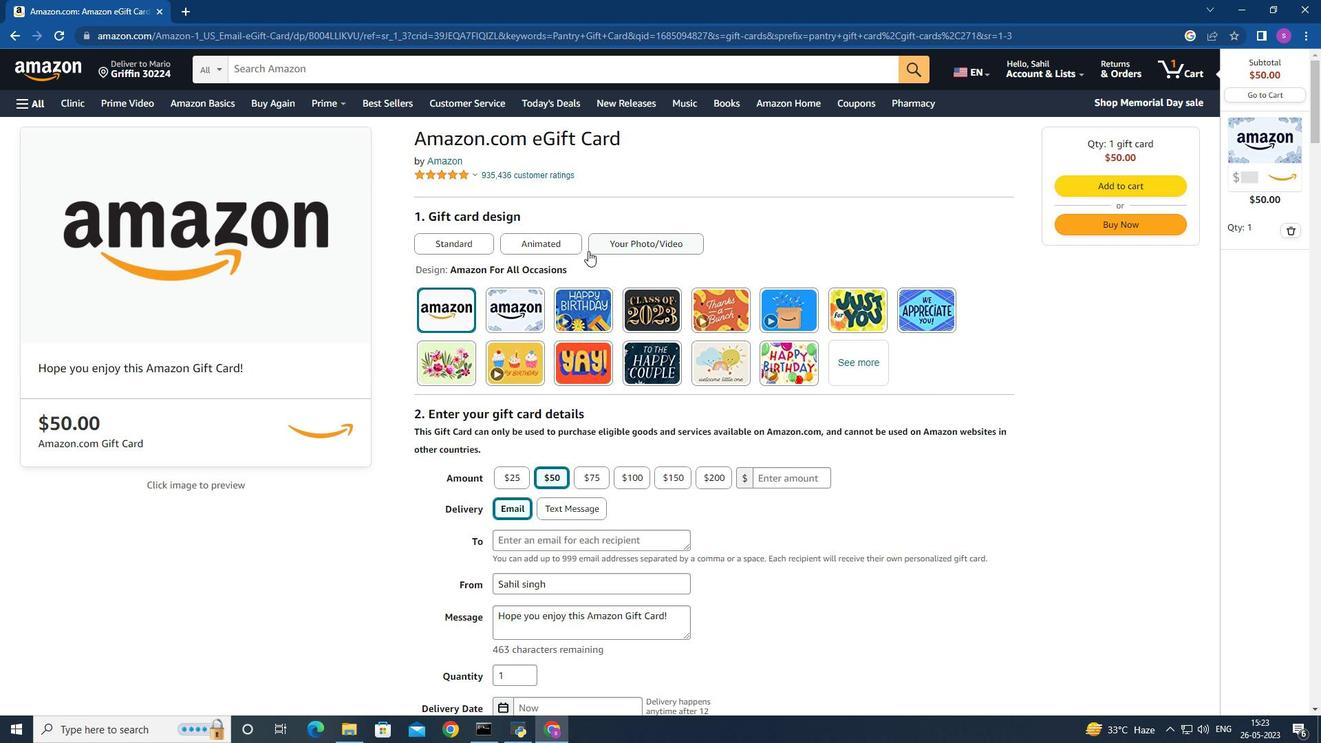 
Action: Mouse scrolled (588, 250) with delta (0, 0)
Screenshot: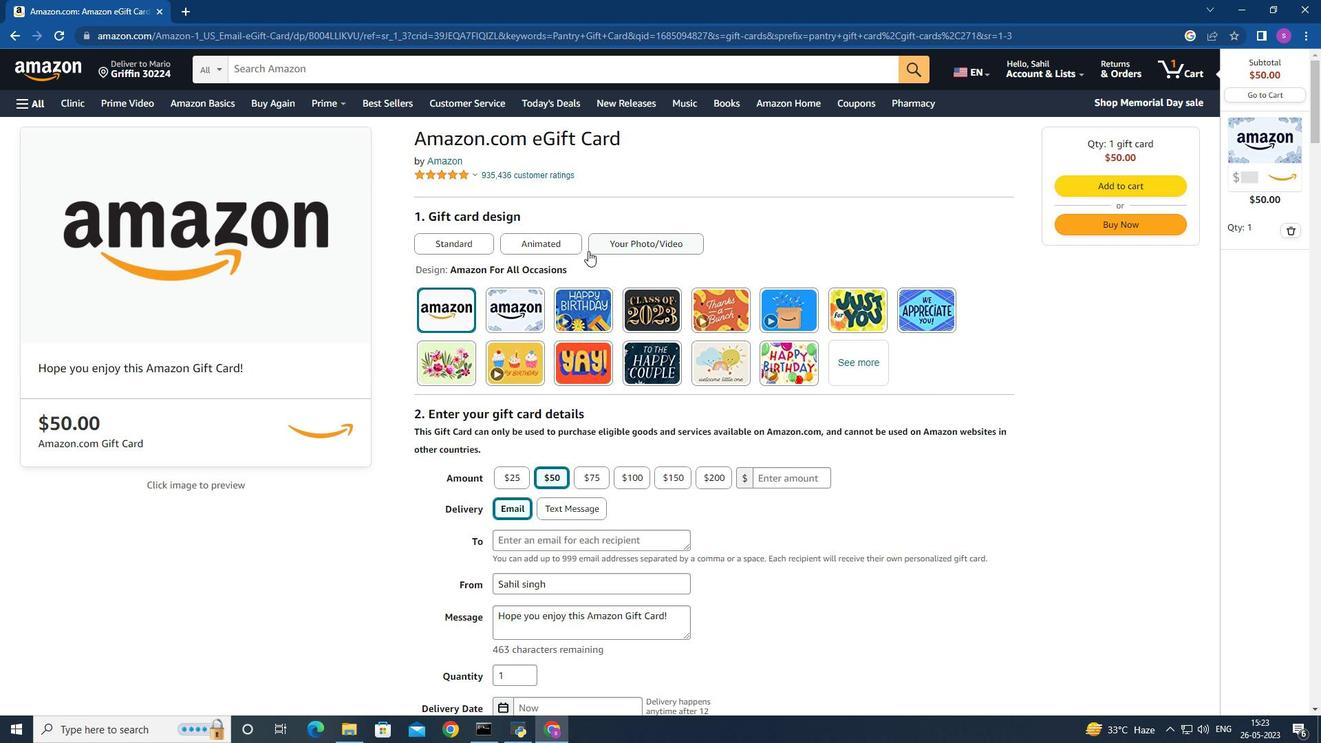 
Action: Mouse moved to (585, 253)
Screenshot: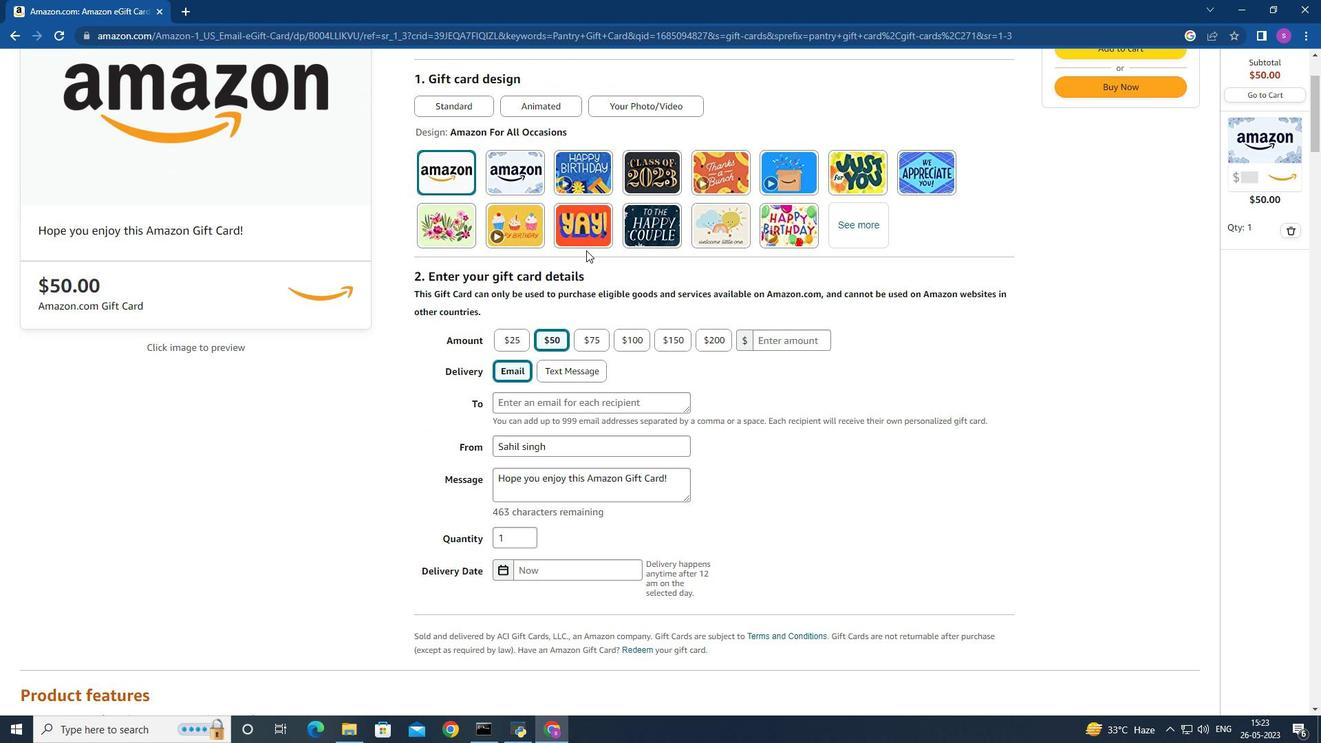 
Action: Mouse scrolled (585, 253) with delta (0, 0)
Screenshot: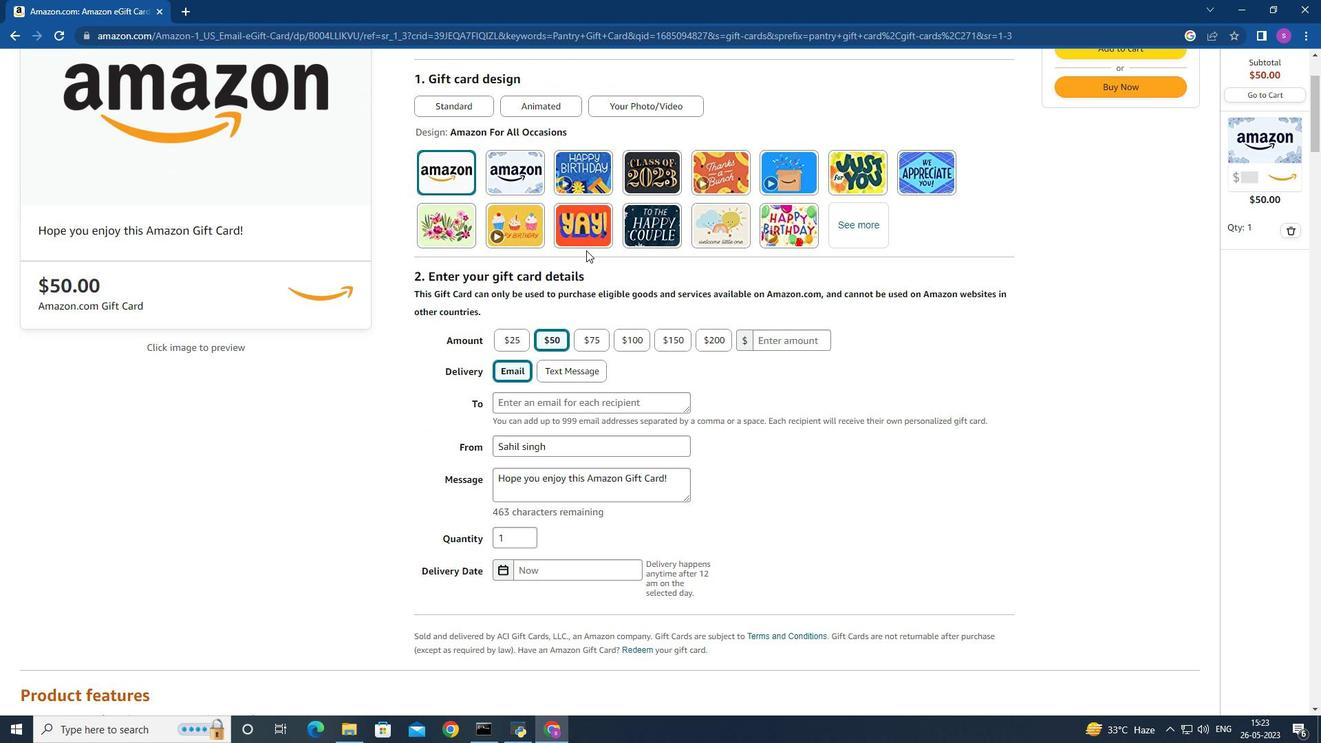 
Action: Mouse moved to (585, 253)
Screenshot: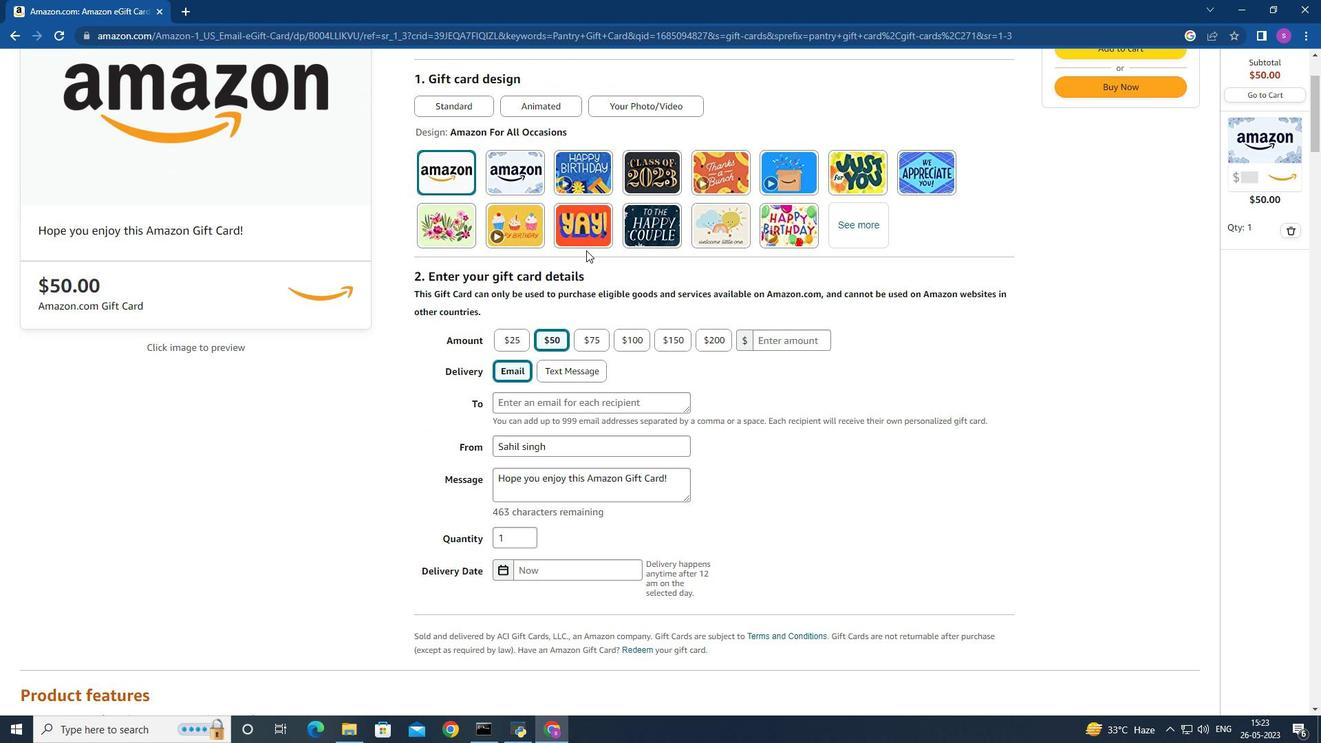 
Action: Mouse scrolled (585, 254) with delta (0, 0)
Screenshot: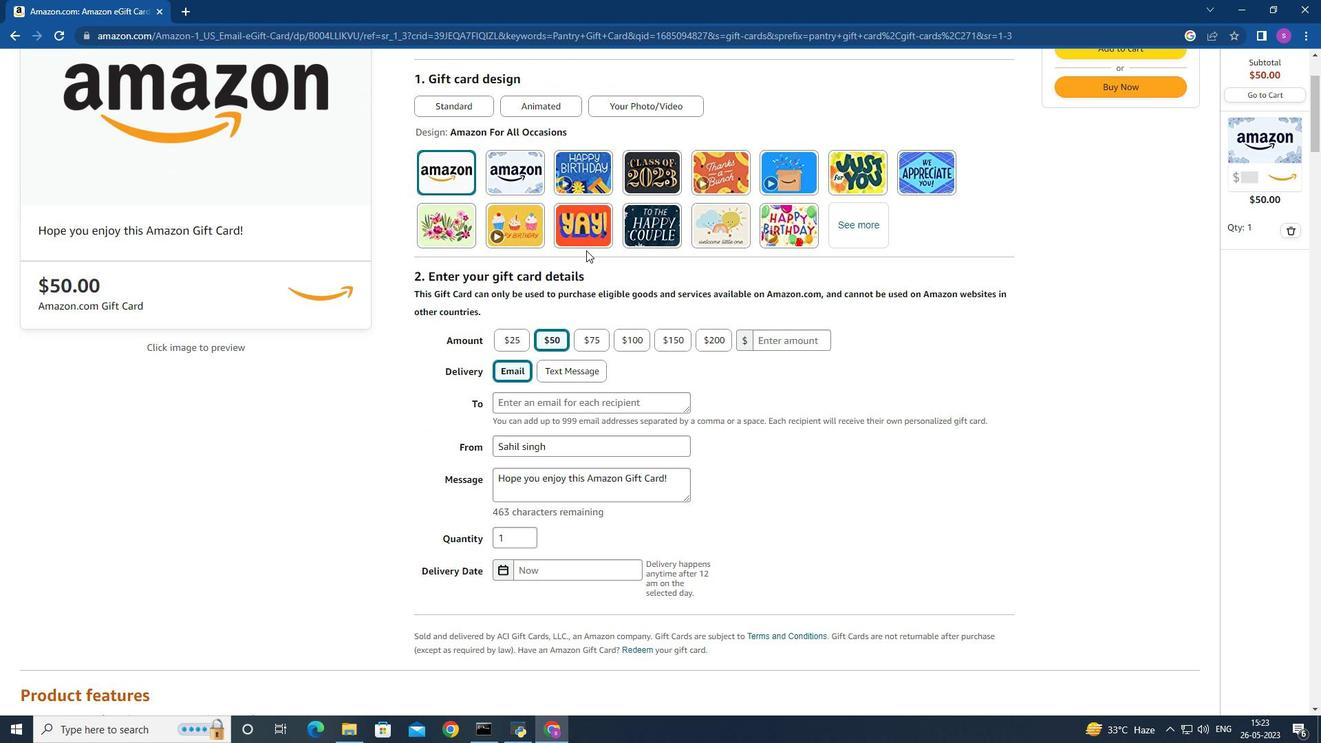 
Action: Mouse moved to (585, 253)
Screenshot: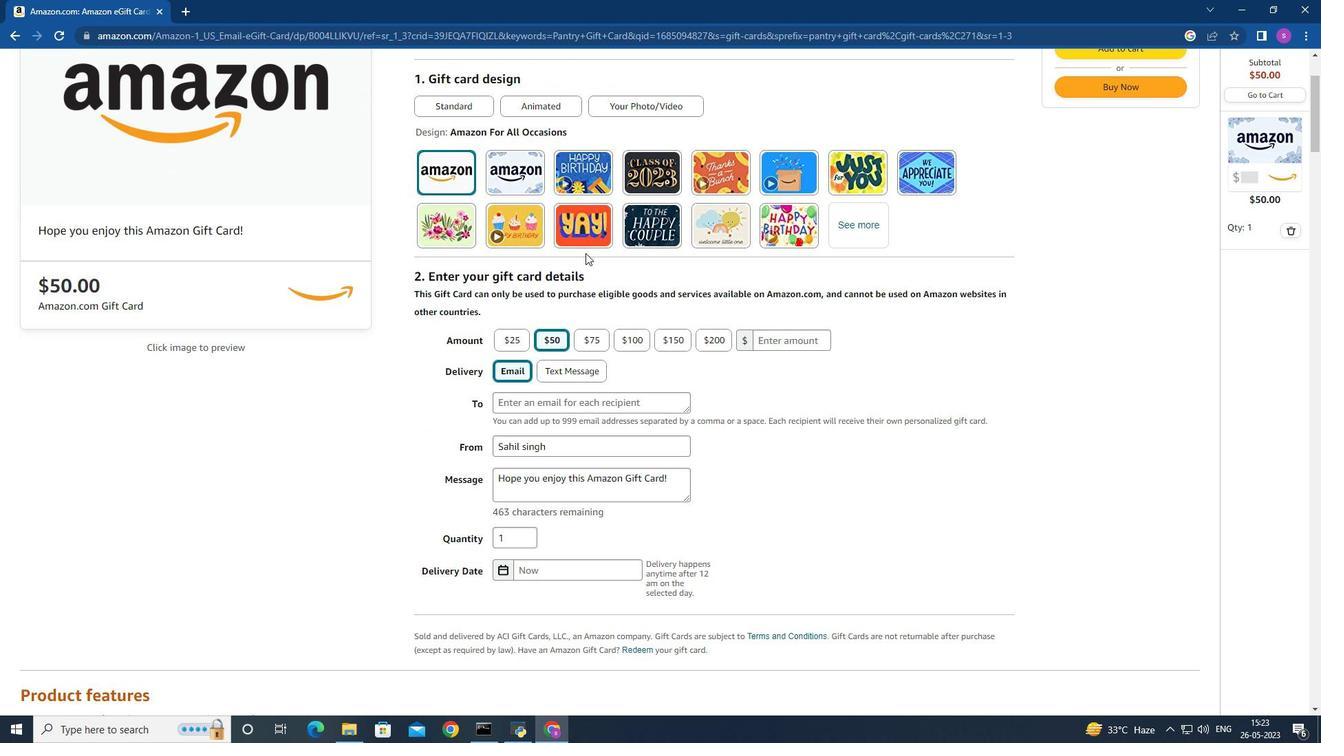 
Action: Mouse scrolled (585, 254) with delta (0, 0)
Screenshot: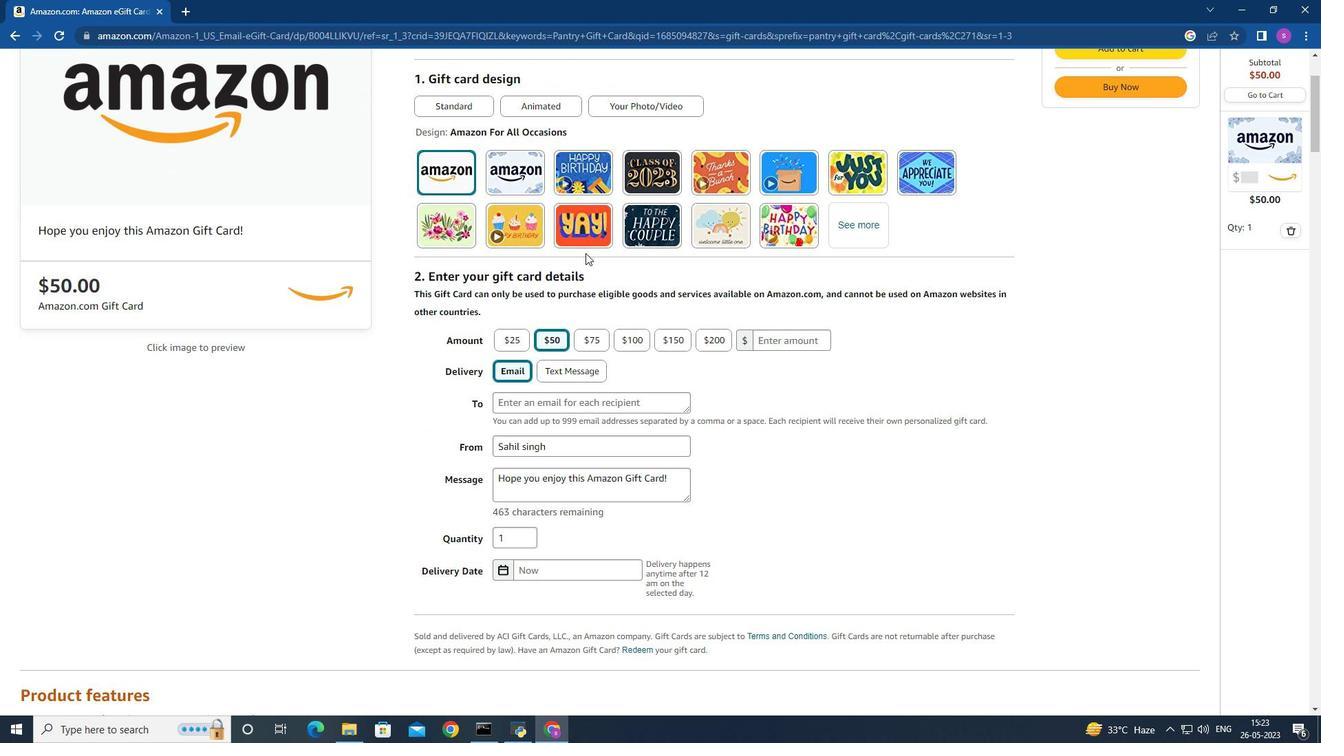 
Action: Mouse moved to (471, 243)
Screenshot: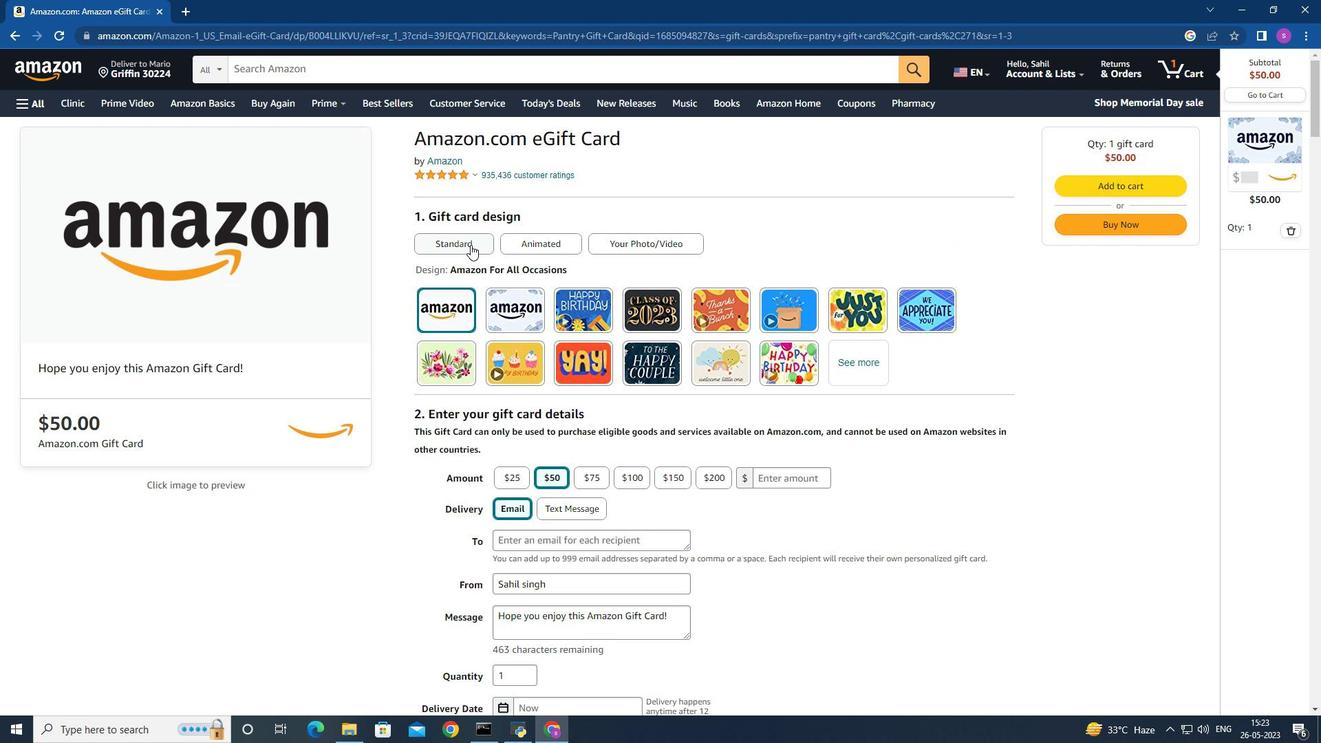 
Action: Mouse pressed left at (471, 243)
Screenshot: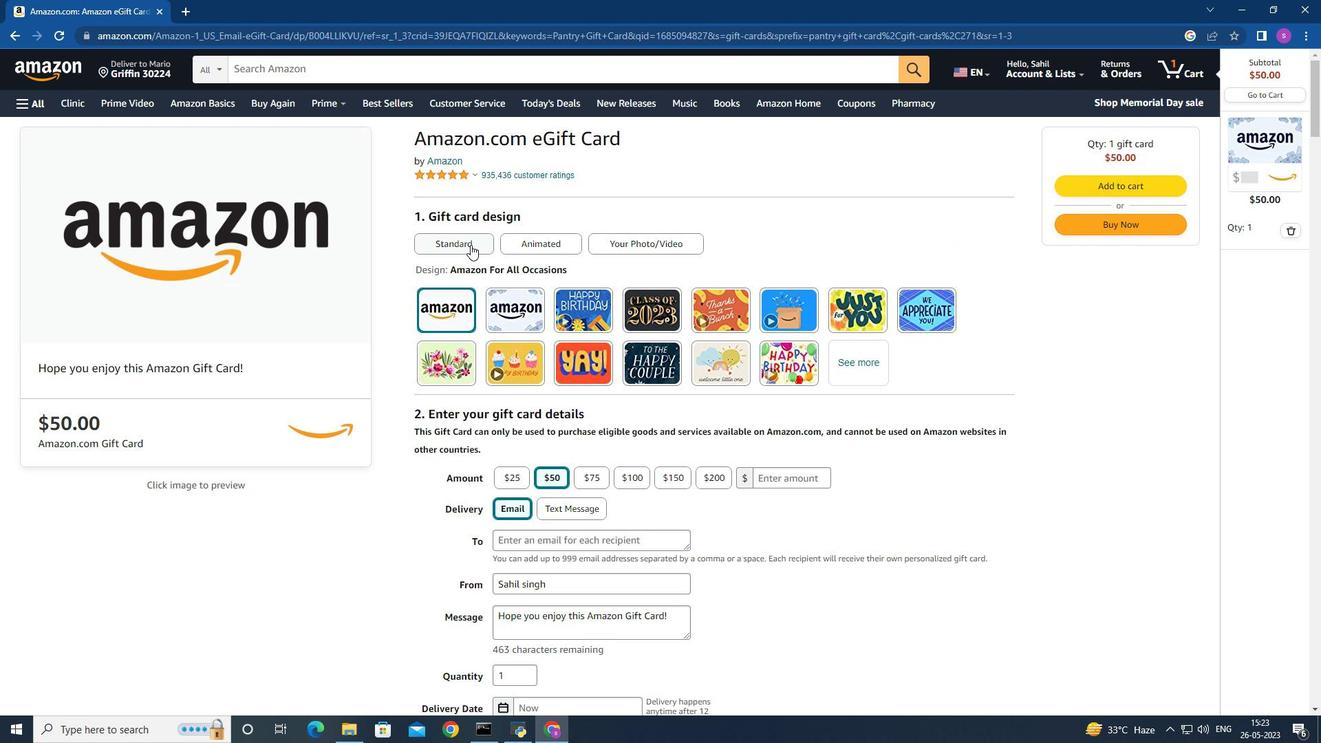 
Action: Mouse moved to (730, 289)
Screenshot: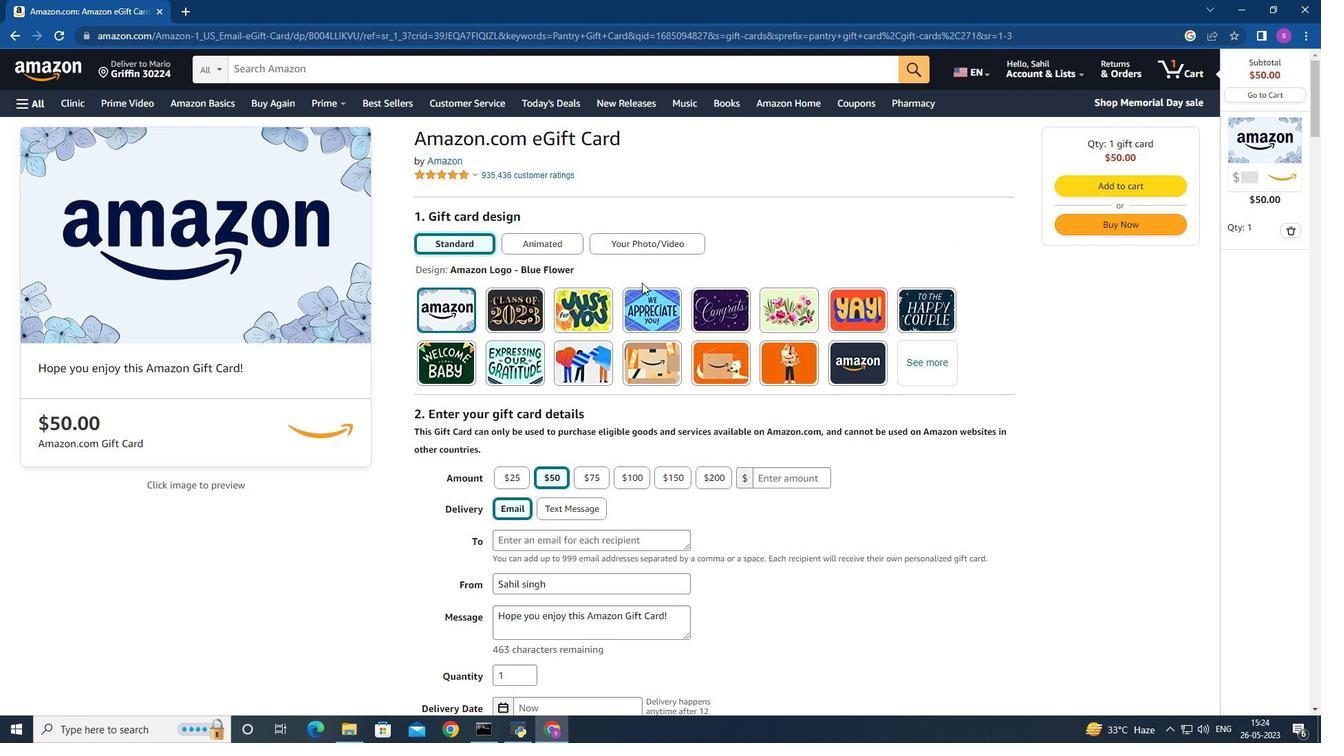 
Action: Mouse scrolled (730, 289) with delta (0, 0)
Screenshot: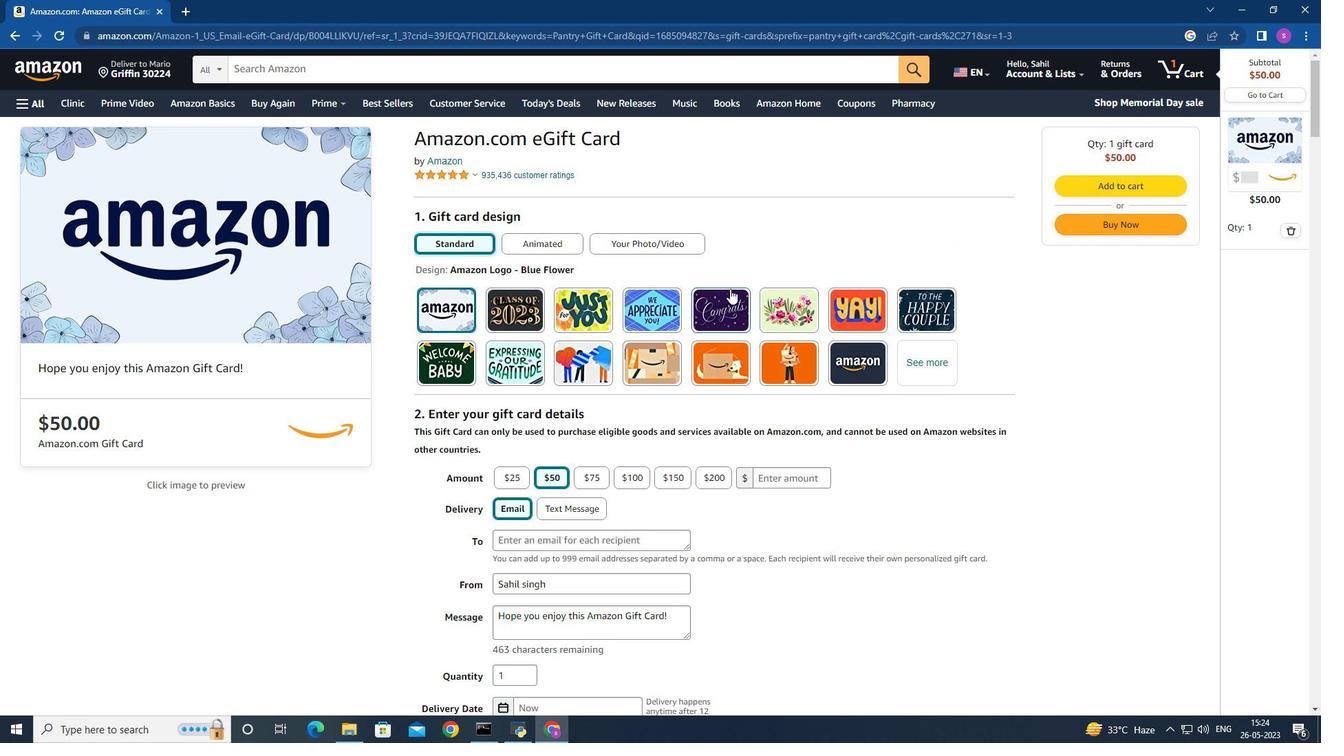 
Action: Mouse moved to (553, 474)
Screenshot: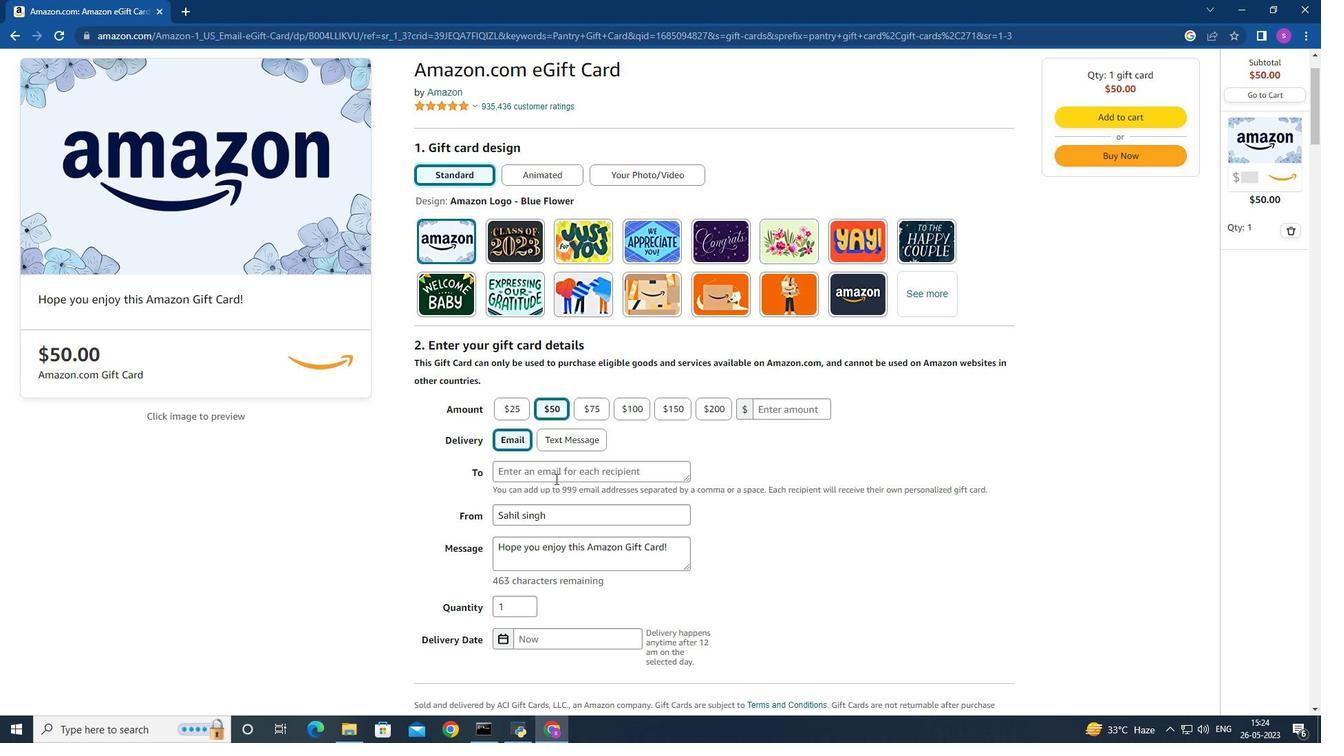 
Action: Mouse pressed left at (553, 474)
Screenshot: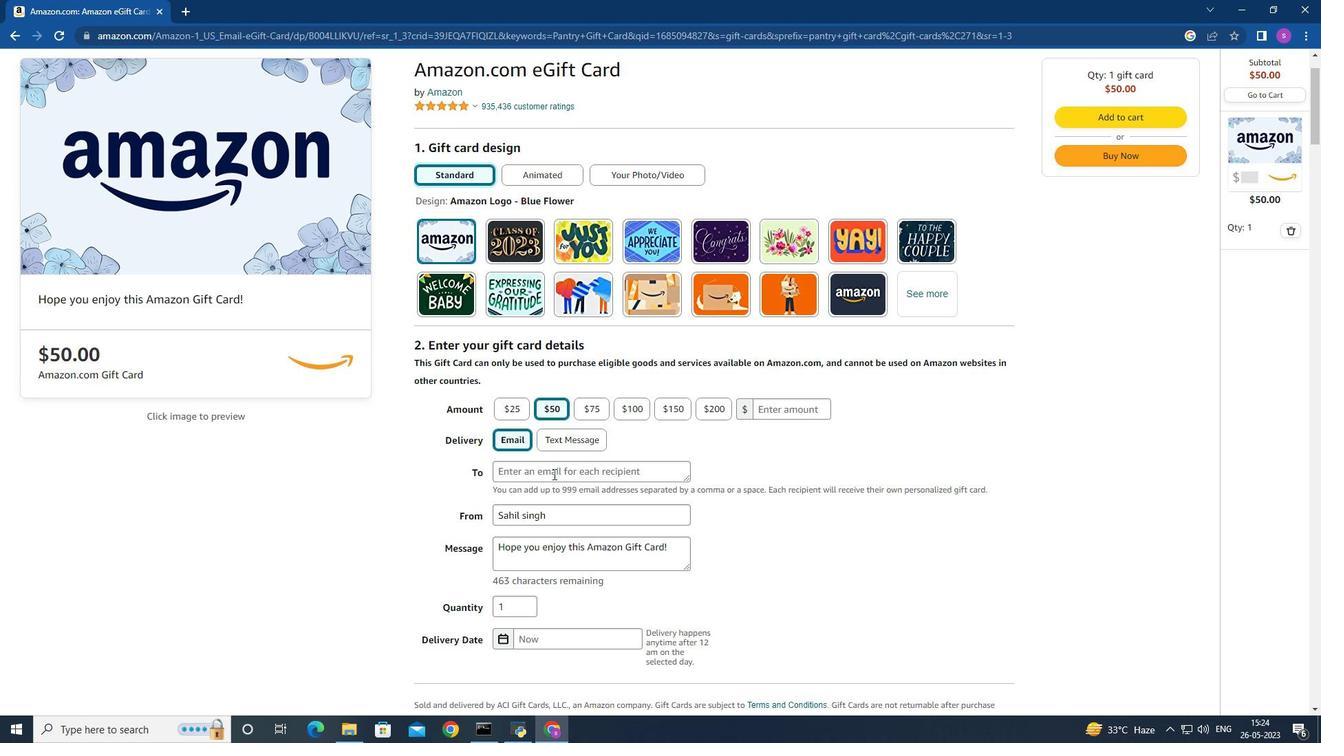
Action: Mouse moved to (565, 519)
Screenshot: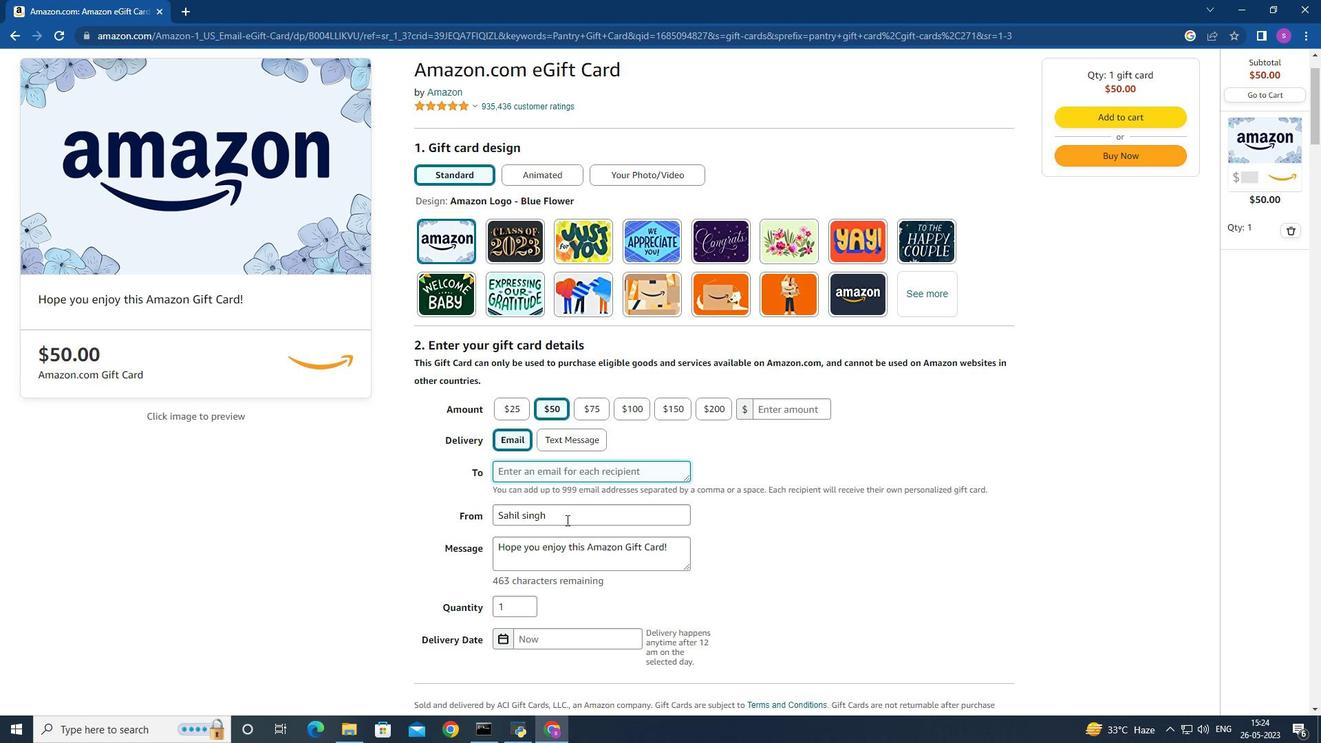 
Action: Mouse pressed left at (565, 519)
Screenshot: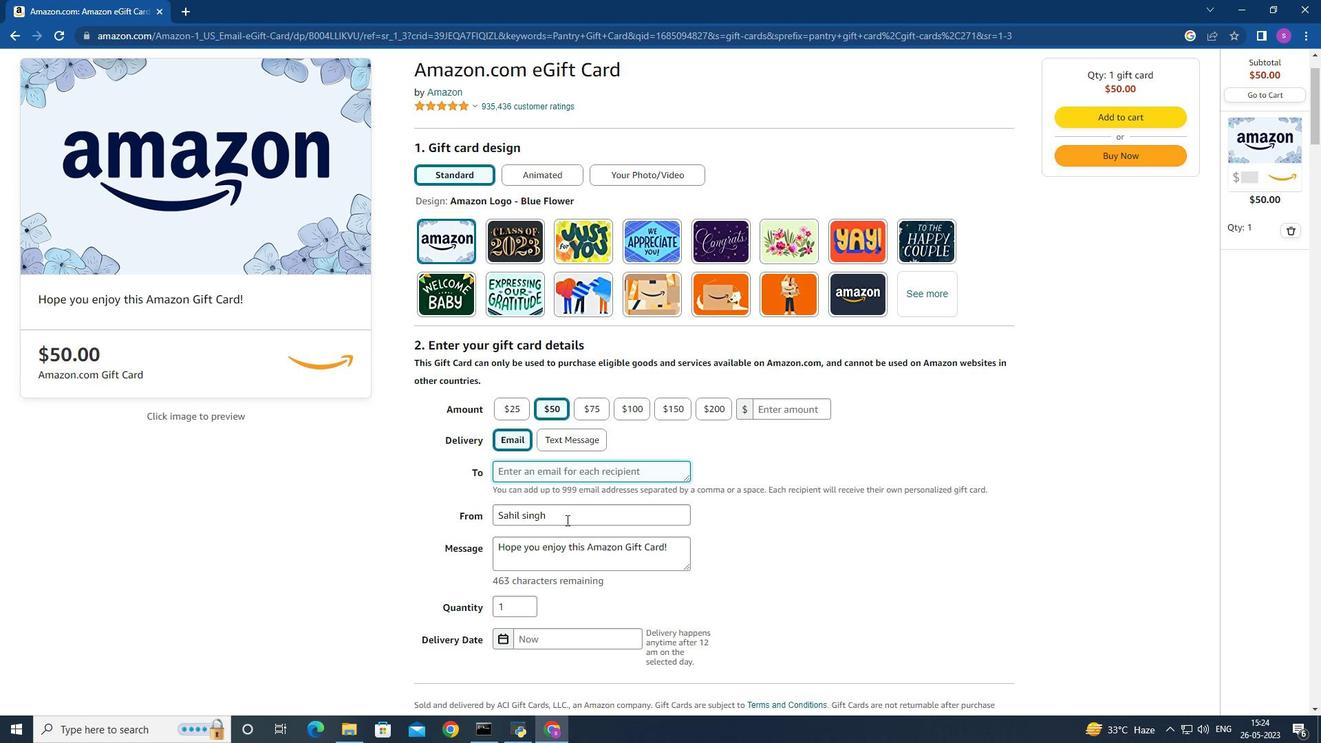 
Action: Mouse moved to (401, 514)
Screenshot: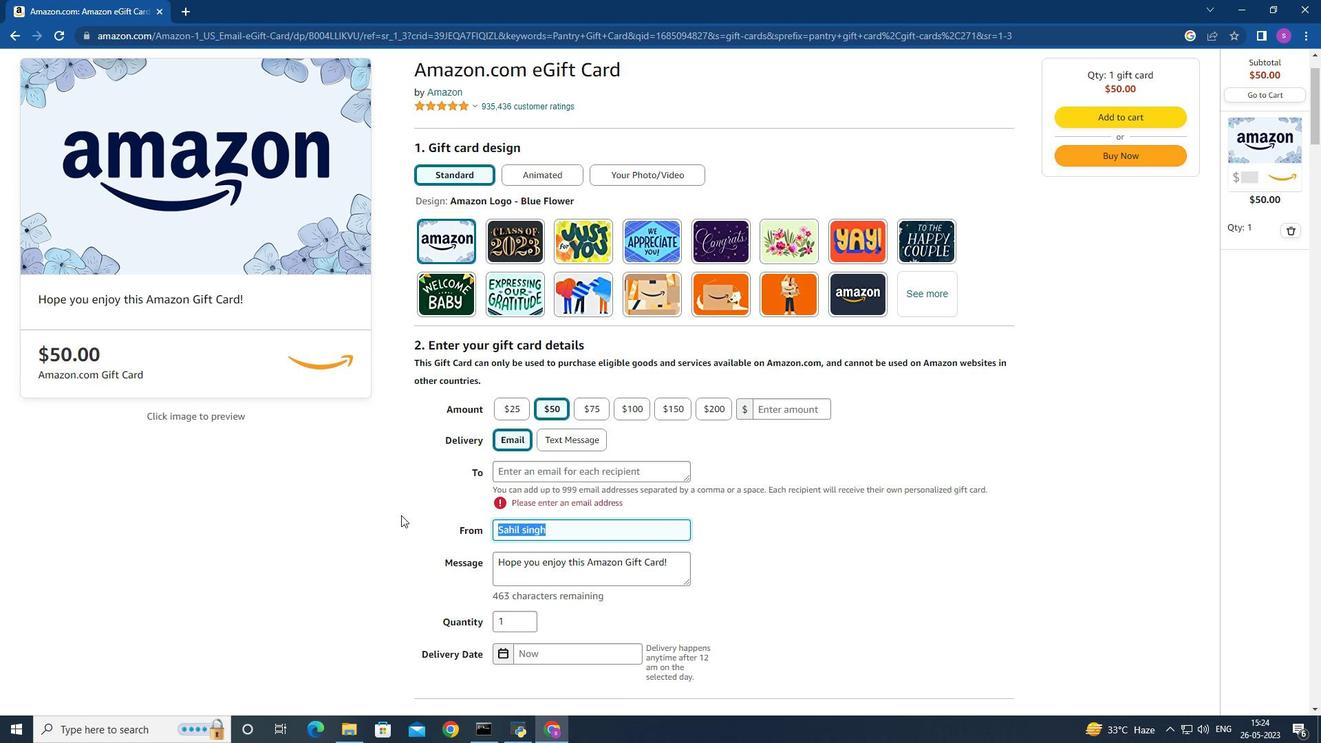 
Action: Key pressed <Key.backspace>sa
Screenshot: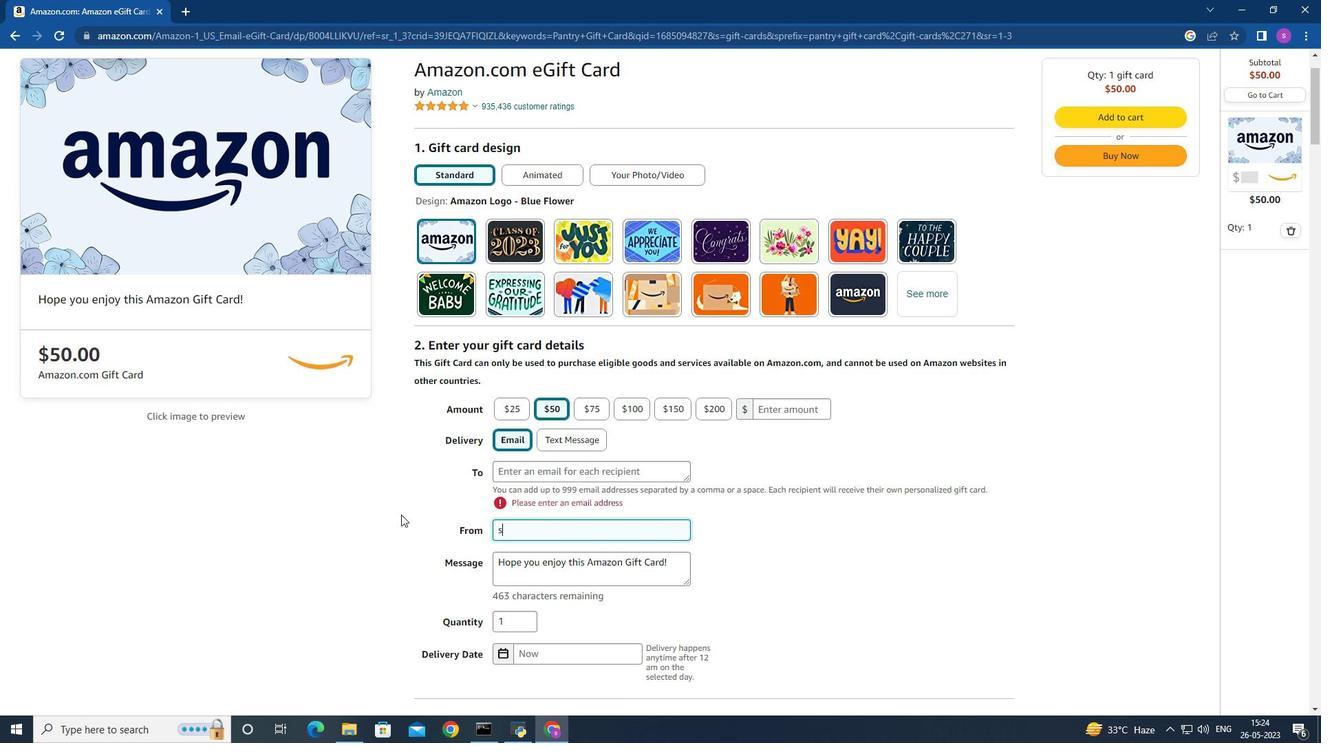 
Action: Mouse moved to (533, 472)
Screenshot: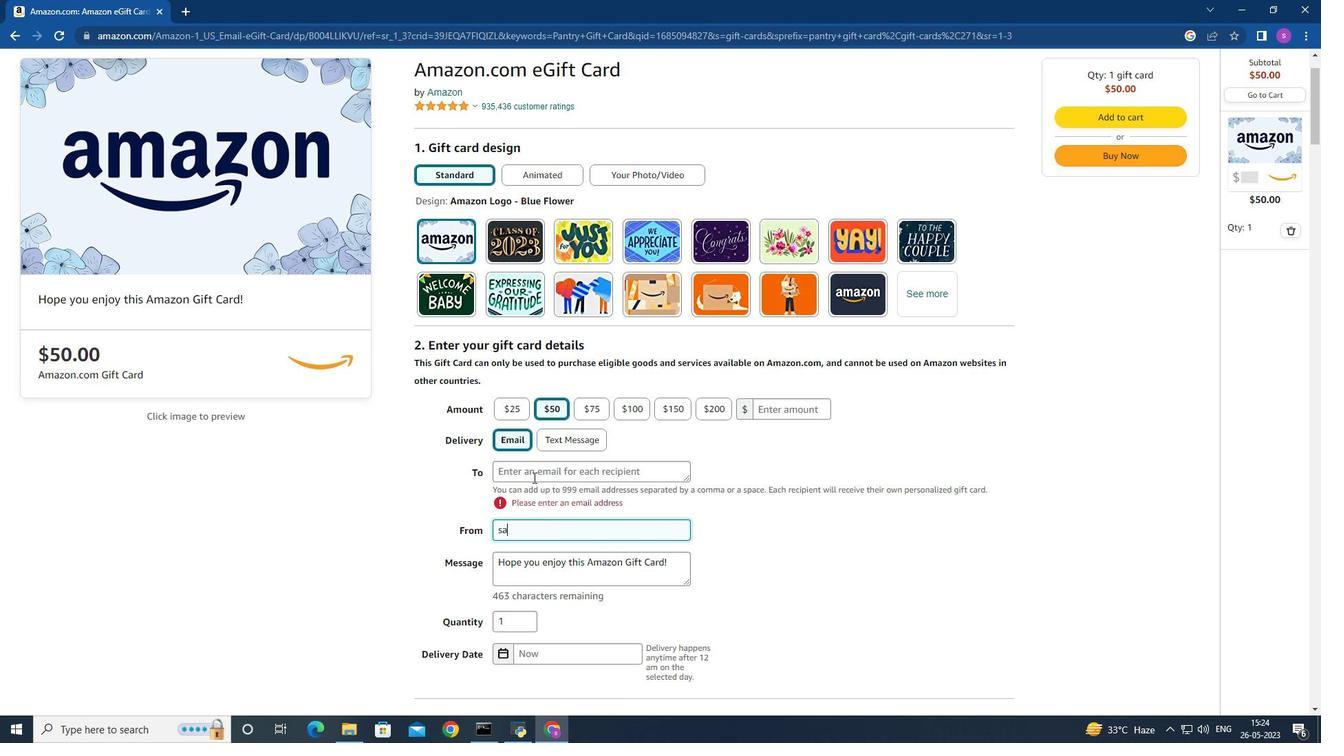 
Action: Mouse pressed left at (533, 472)
Screenshot: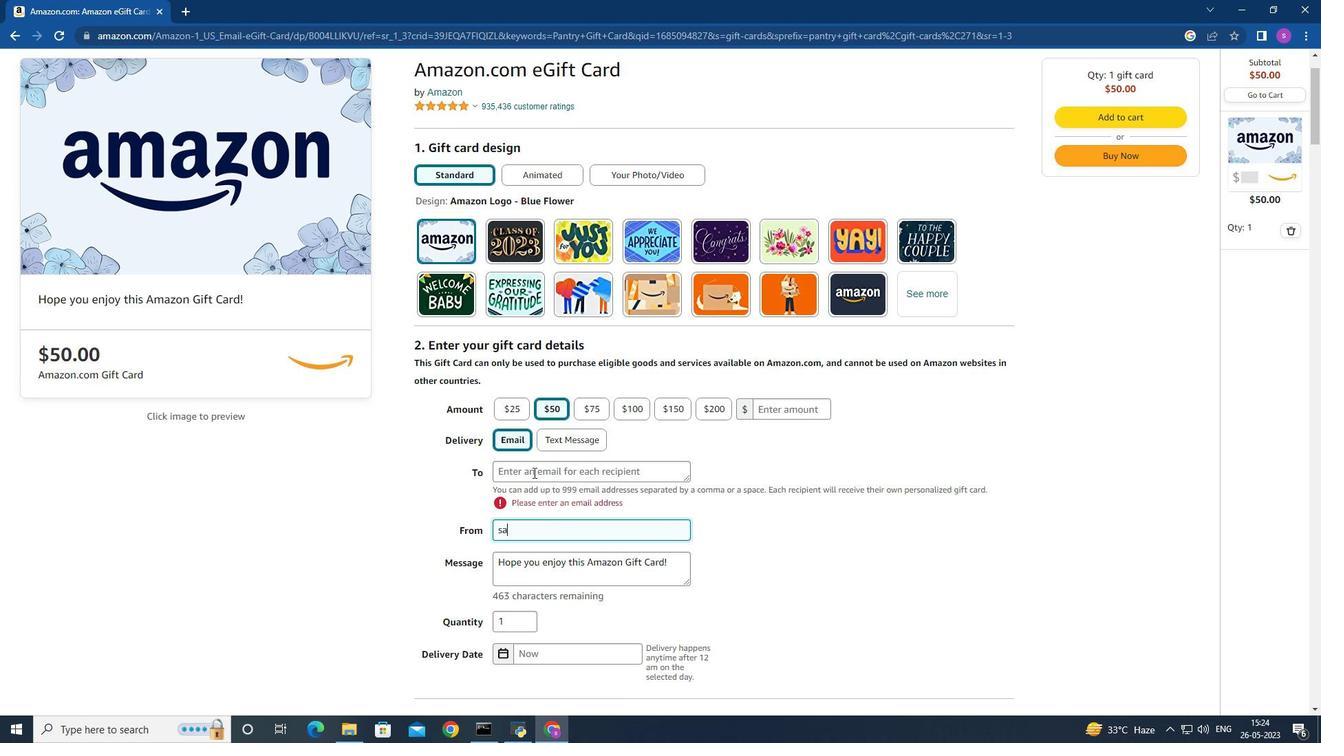 
Action: Mouse moved to (533, 472)
Screenshot: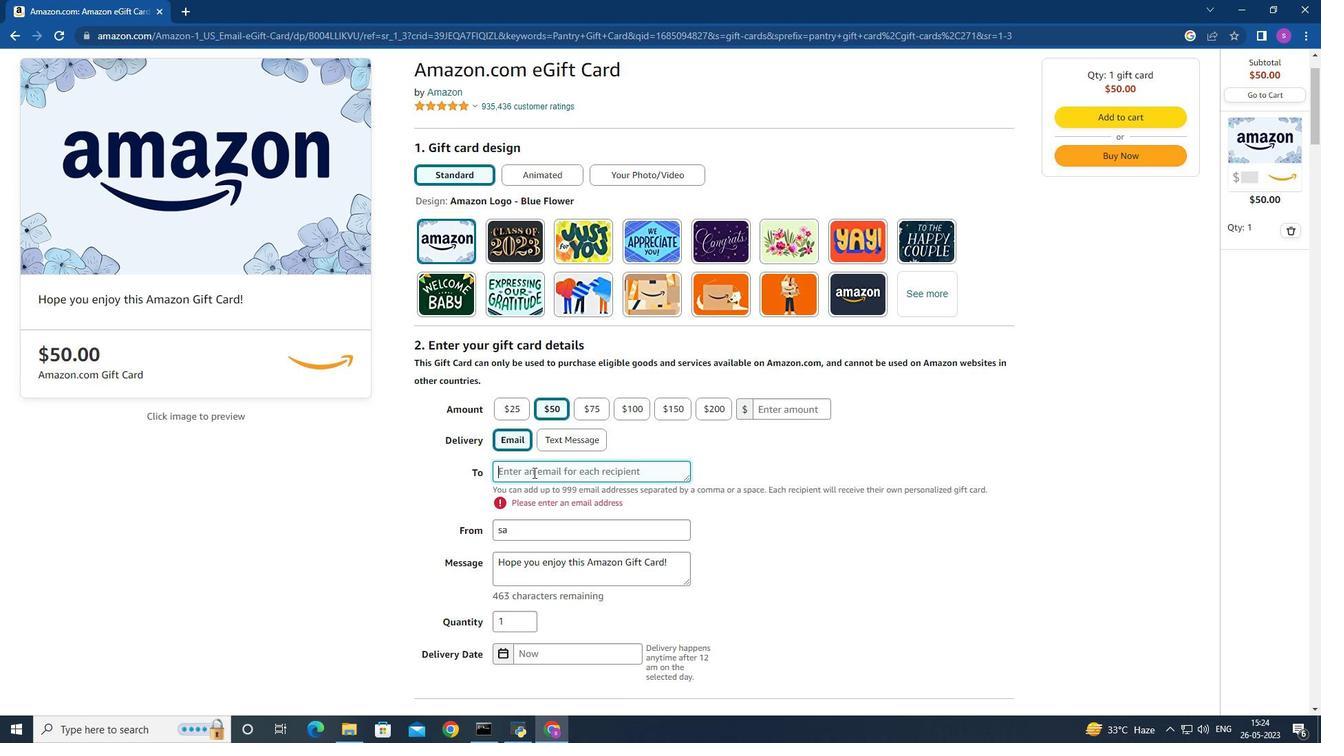 
Action: Key pressed sadrt.com
Screenshot: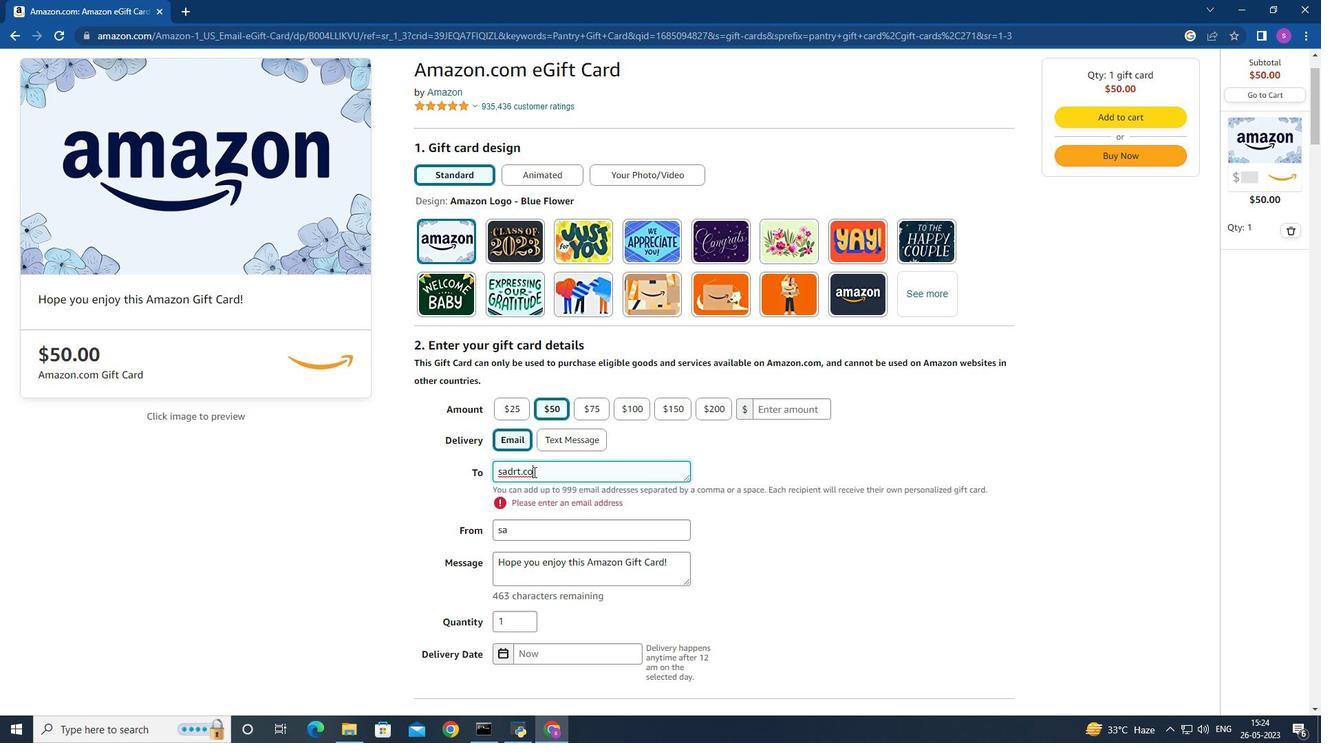 
Action: Mouse moved to (1155, 110)
Screenshot: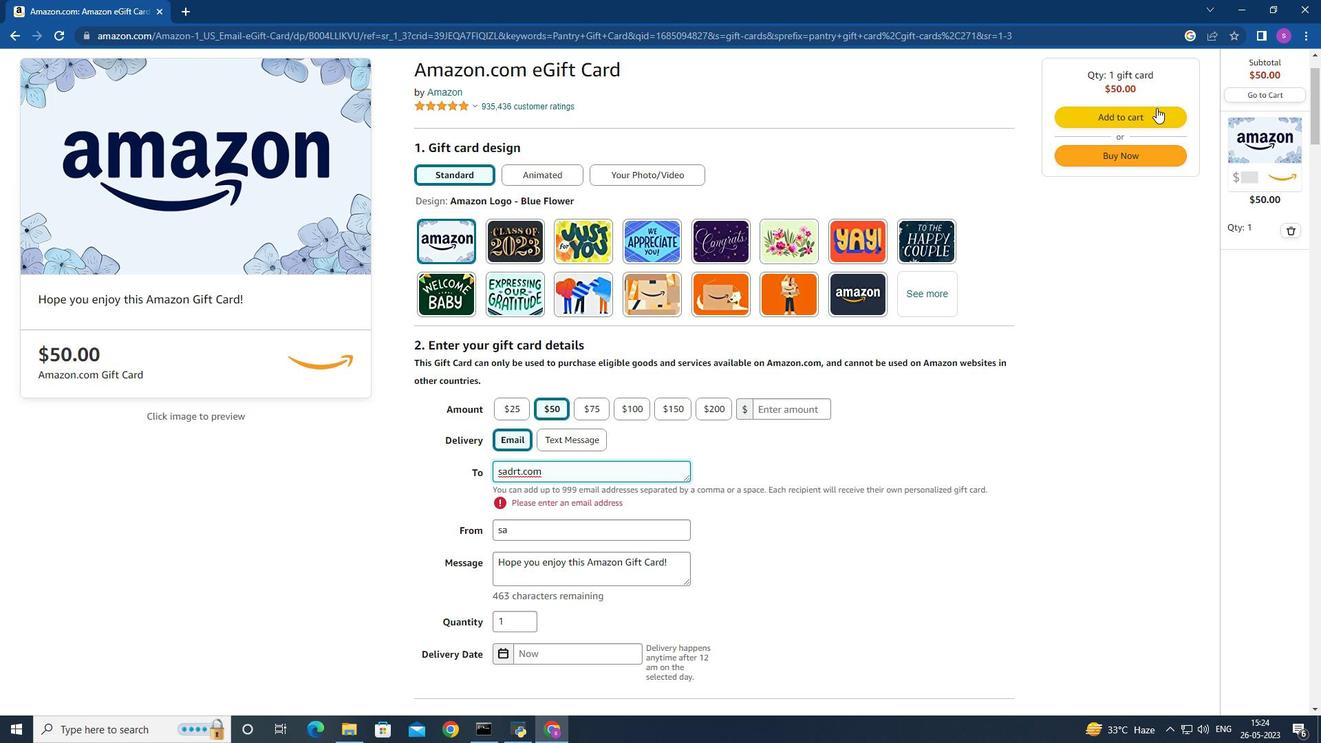 
Action: Mouse pressed left at (1155, 110)
Screenshot: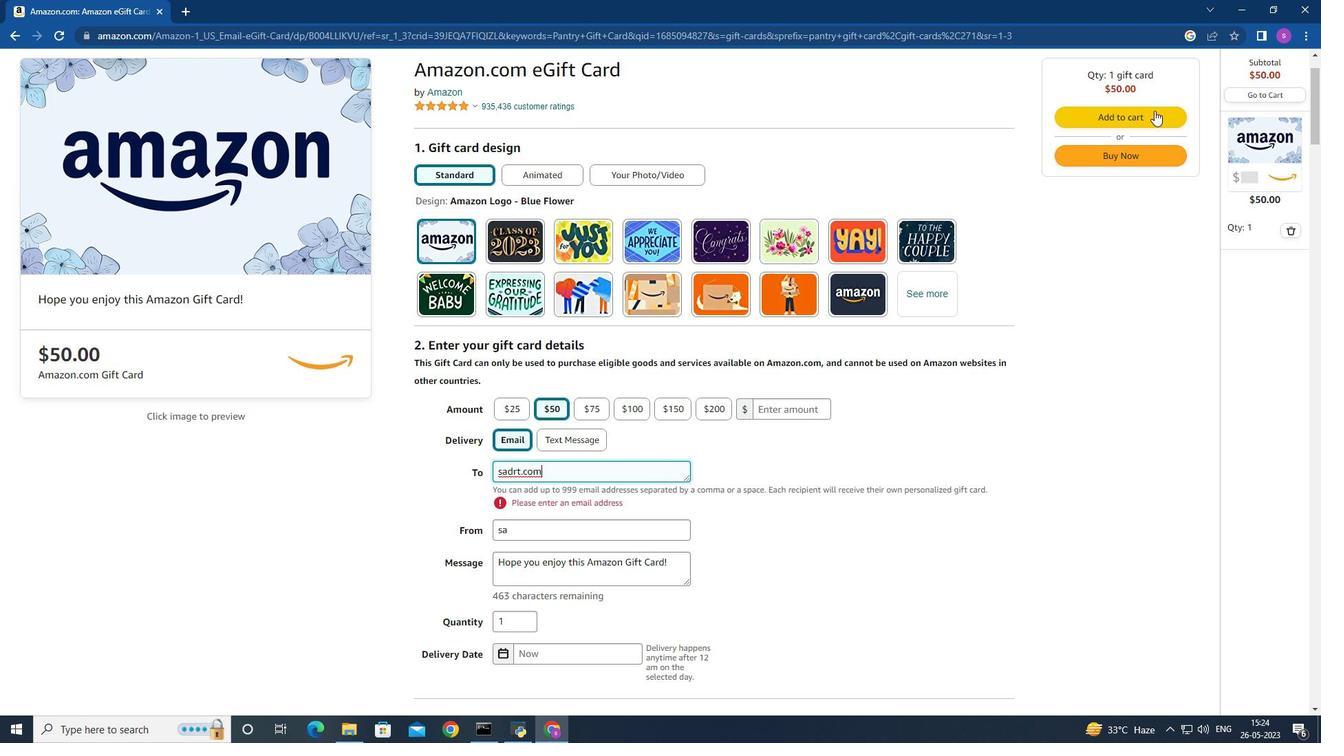 
Action: Mouse moved to (938, 203)
Screenshot: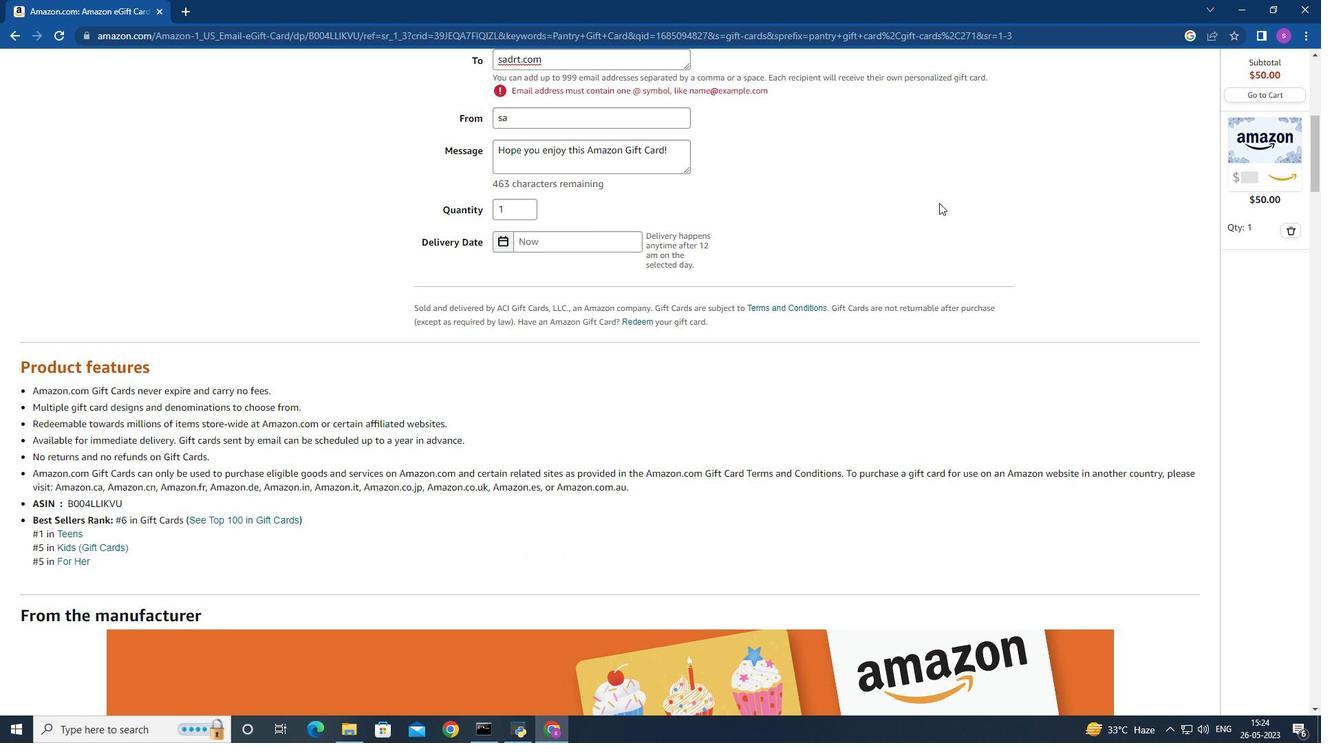 
Action: Mouse scrolled (938, 204) with delta (0, 0)
Screenshot: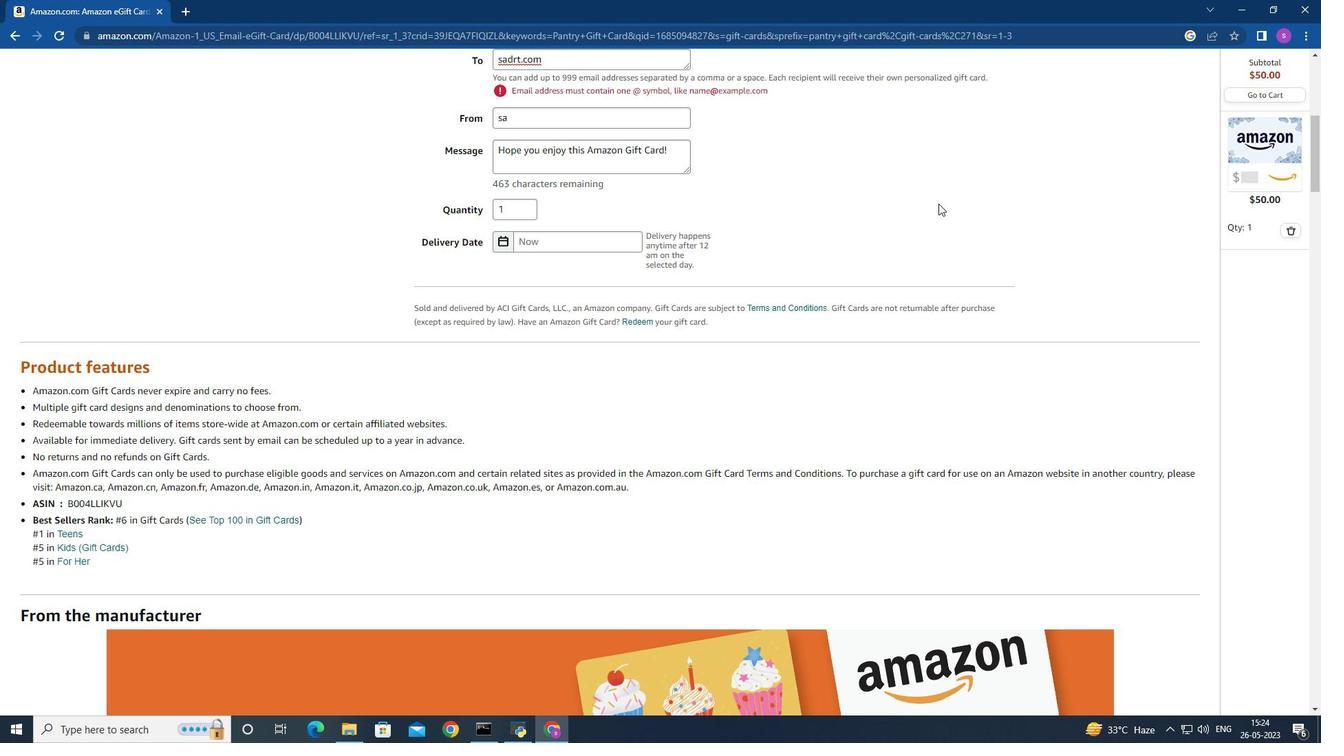 
Action: Mouse moved to (918, 223)
Screenshot: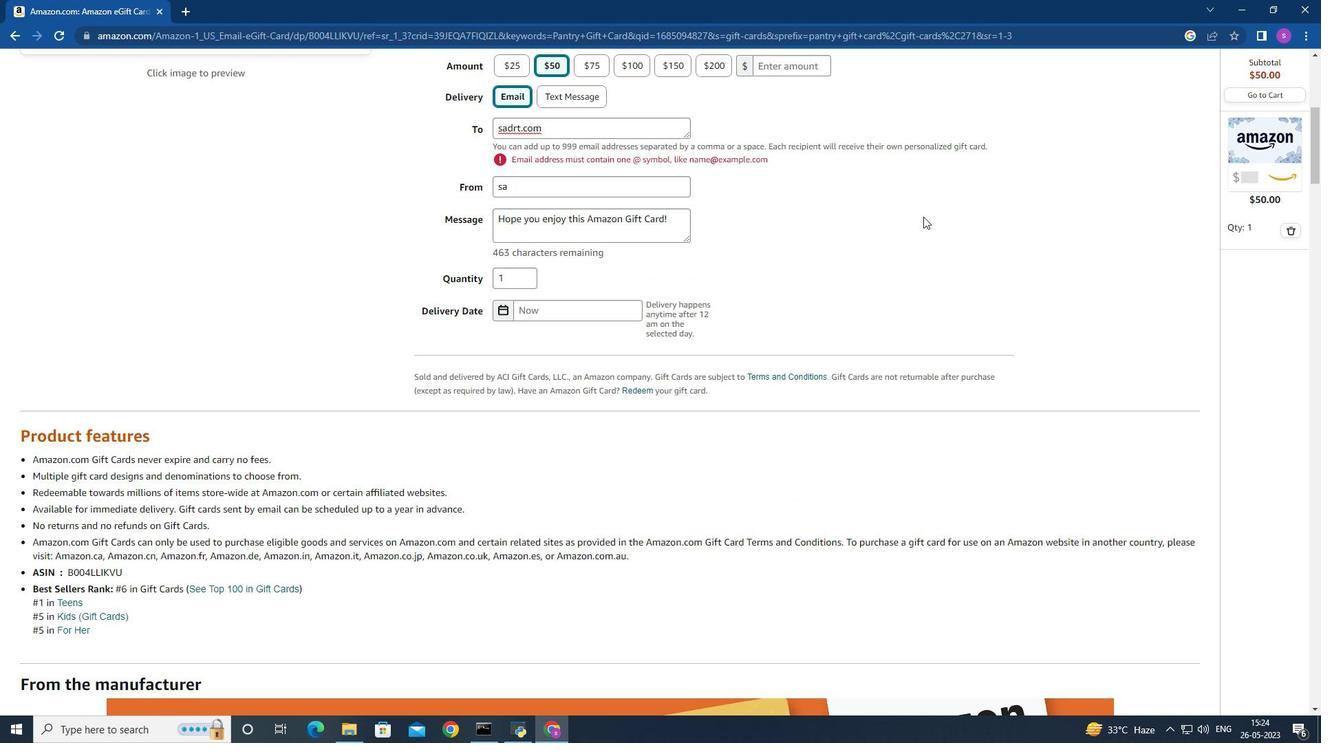 
Action: Mouse scrolled (918, 224) with delta (0, 0)
Screenshot: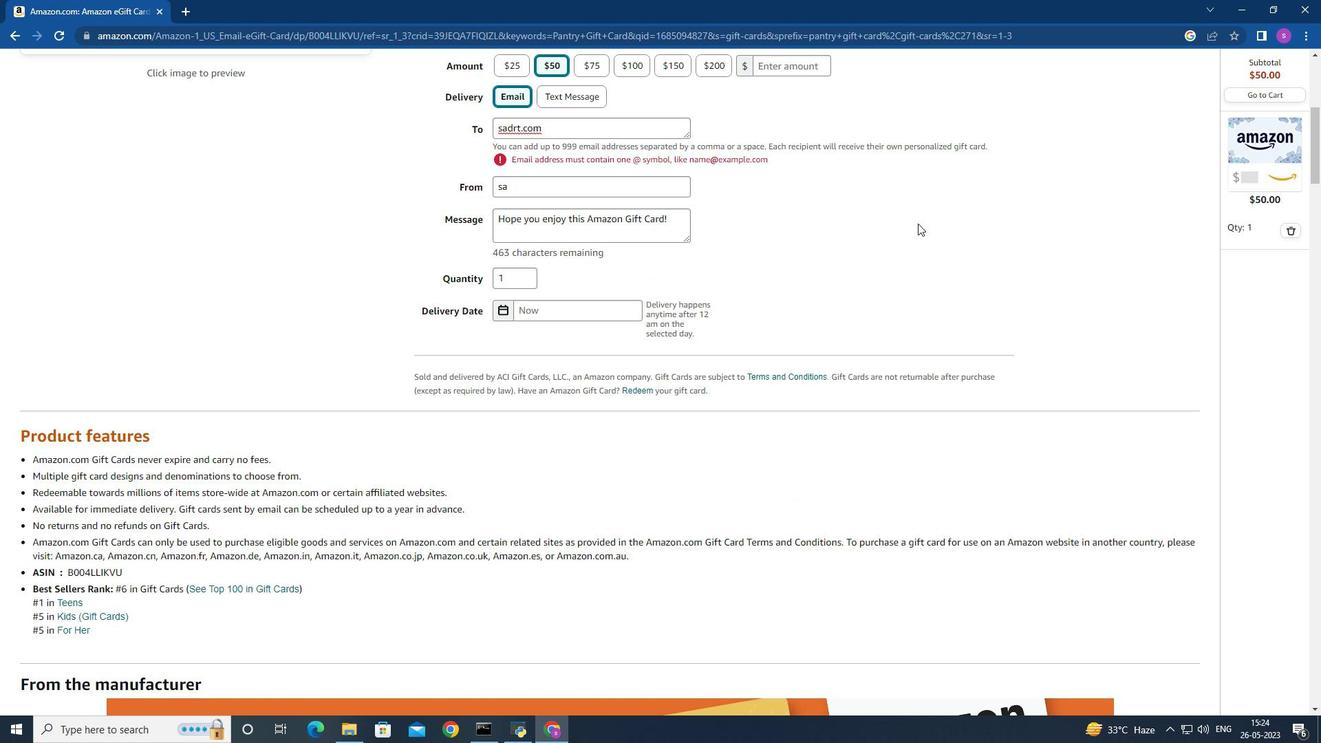 
Action: Mouse moved to (556, 199)
Screenshot: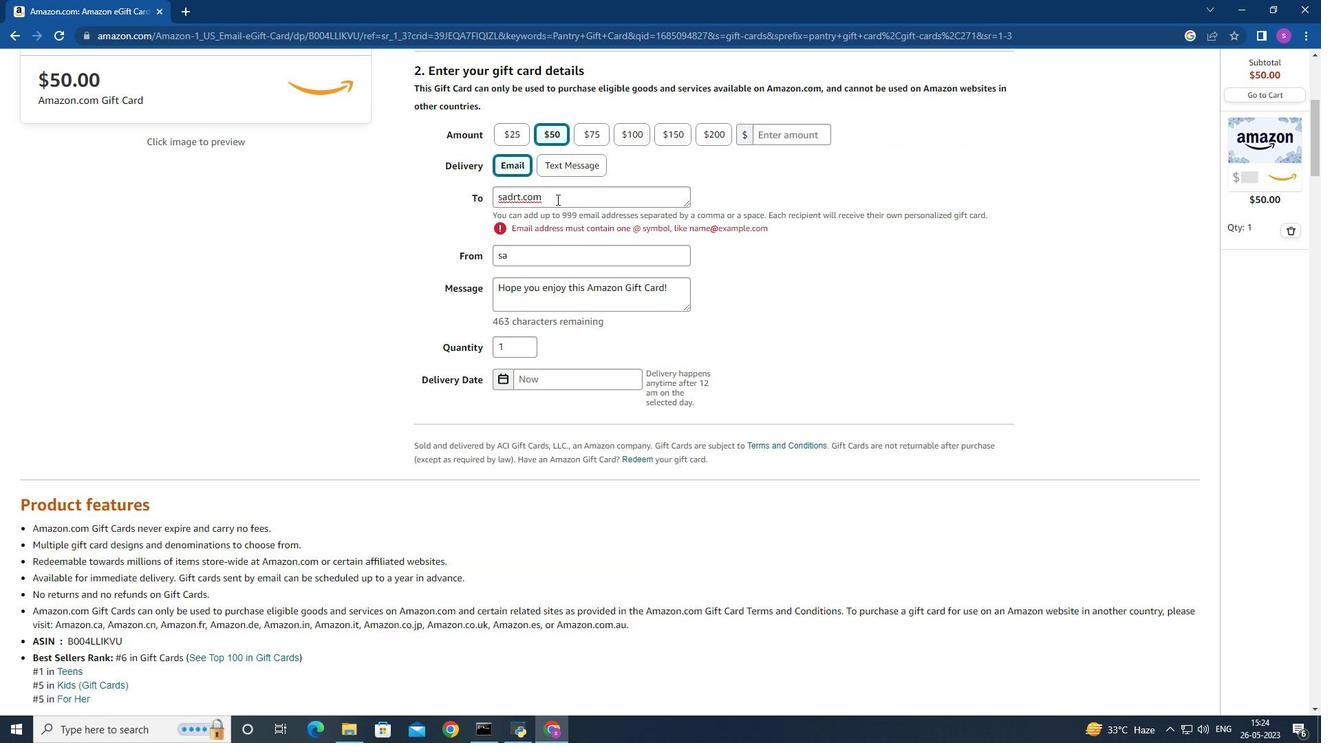
Action: Mouse pressed left at (556, 199)
Screenshot: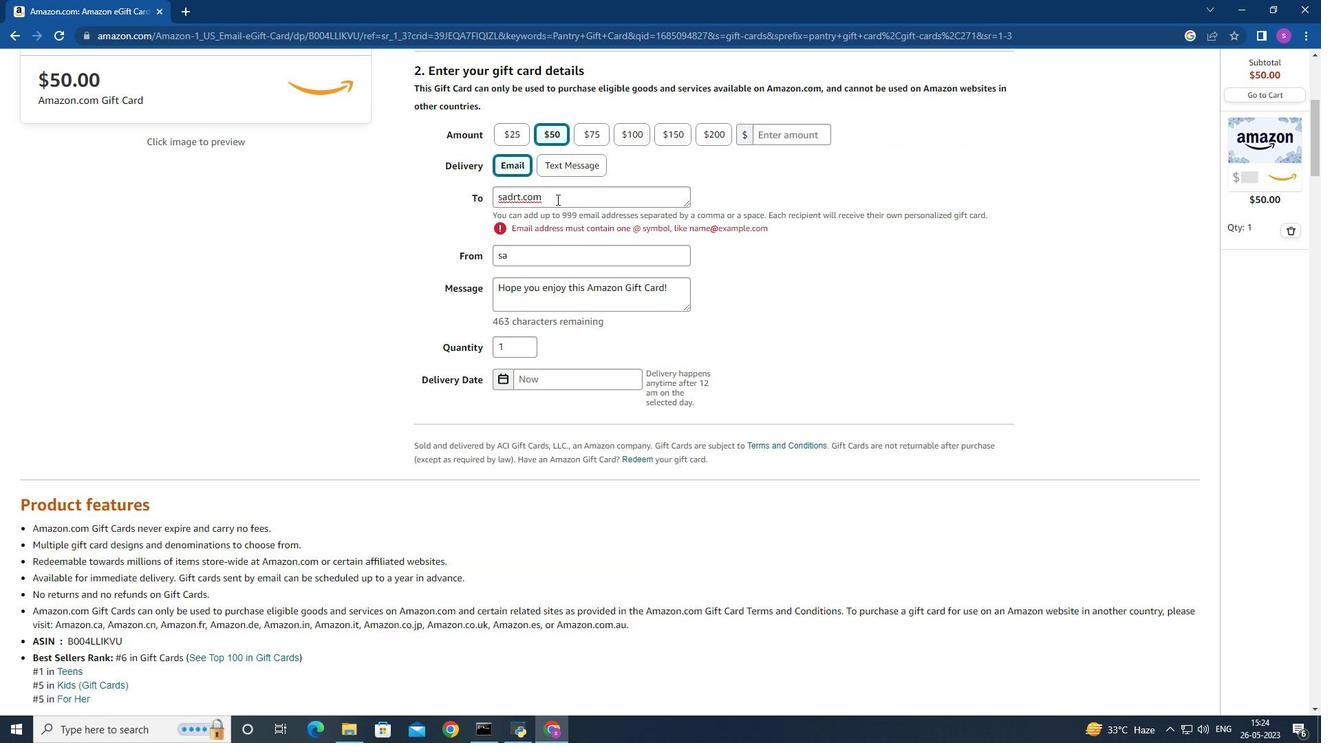 
Action: Mouse moved to (556, 198)
Screenshot: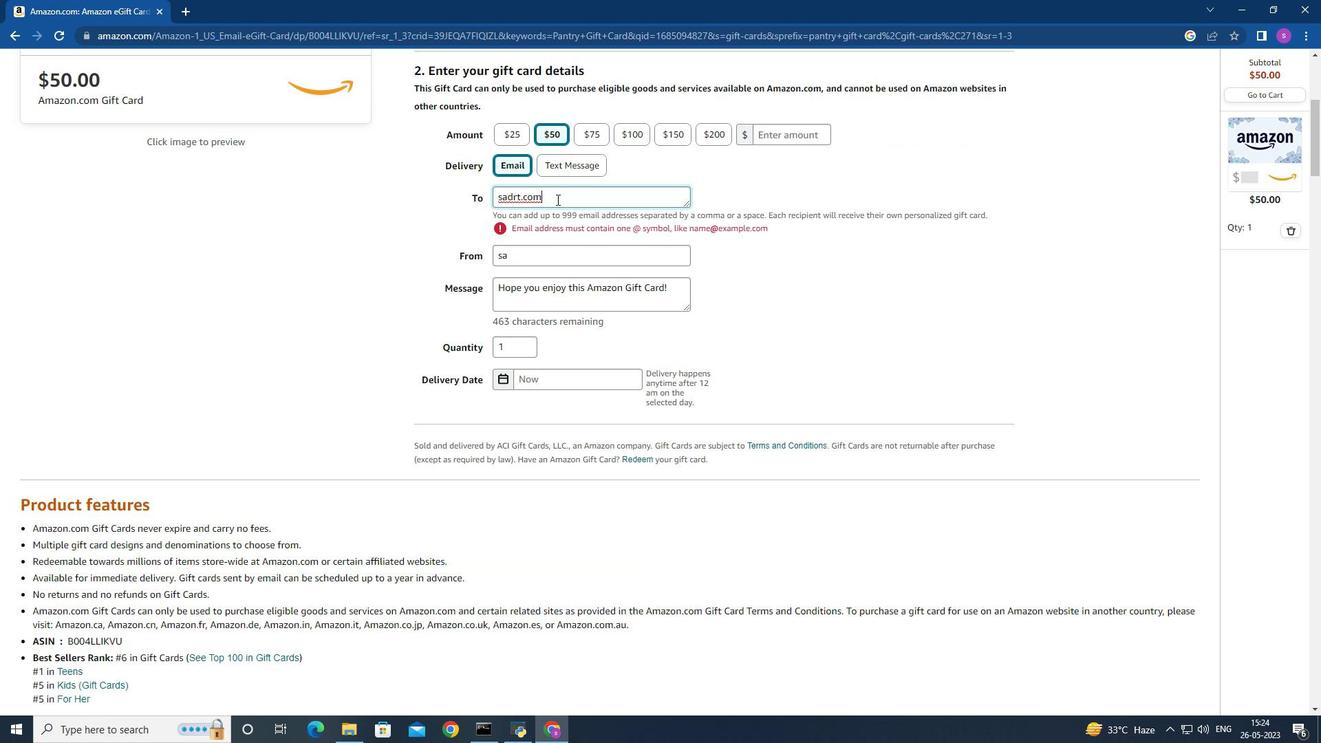 
Action: Key pressed <Key.backspace><Key.backspace><Key.backspace><Key.backspace><Key.backspace><Key.backspace><Key.backspace><Key.backspace><Key.backspace><Key.backspace><Key.backspace><Key.backspace><Key.backspace><Key.backspace><Key.backspace><Key.backspace><Key.backspace>visa<Key.space><Key.shift>@<Key.left><Key.backspace><Key.right>gamail.com
Screenshot: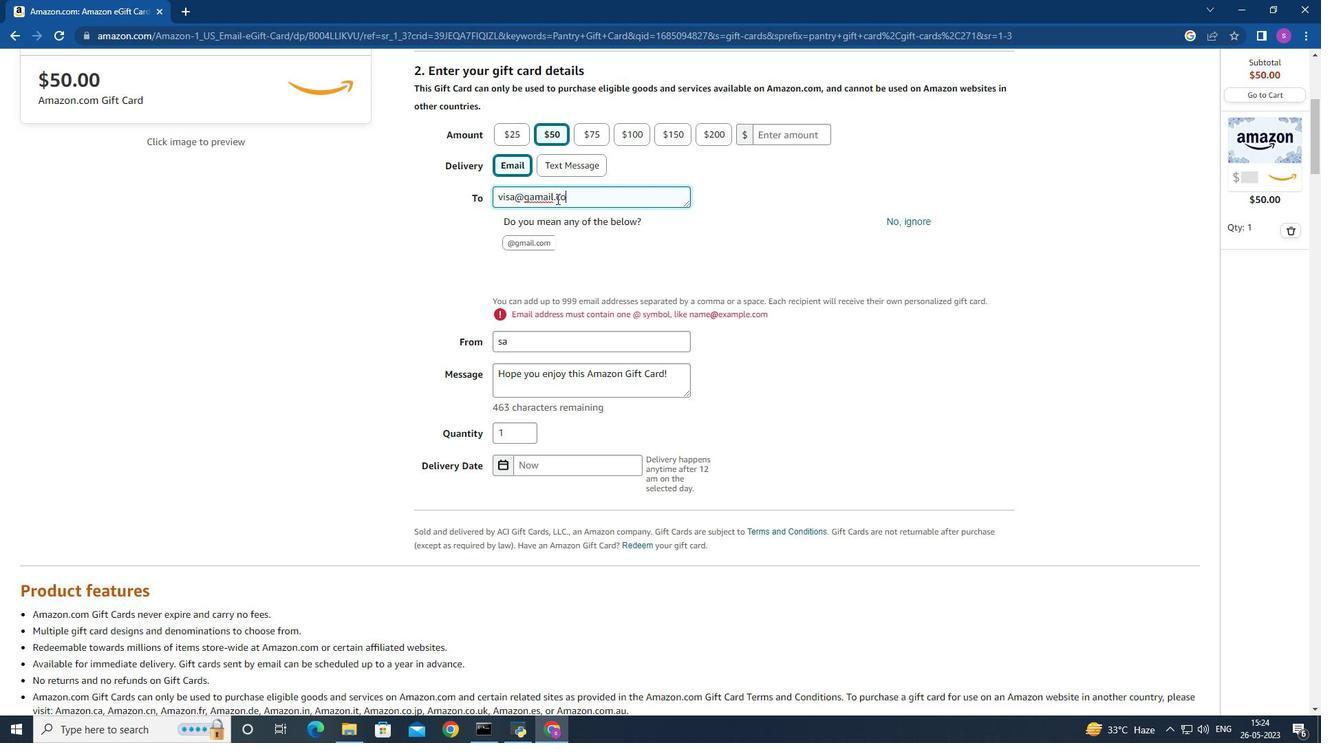 
Action: Mouse moved to (529, 249)
Screenshot: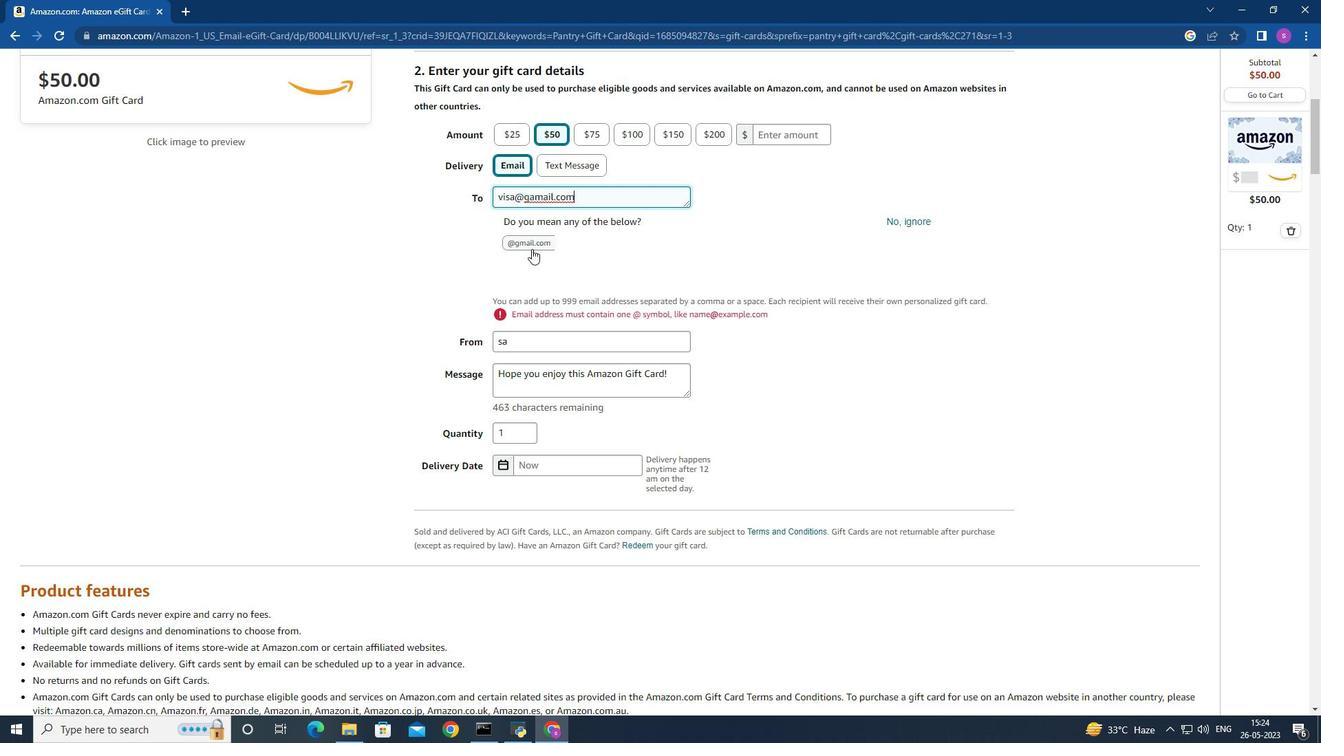 
Action: Mouse pressed left at (529, 249)
Screenshot: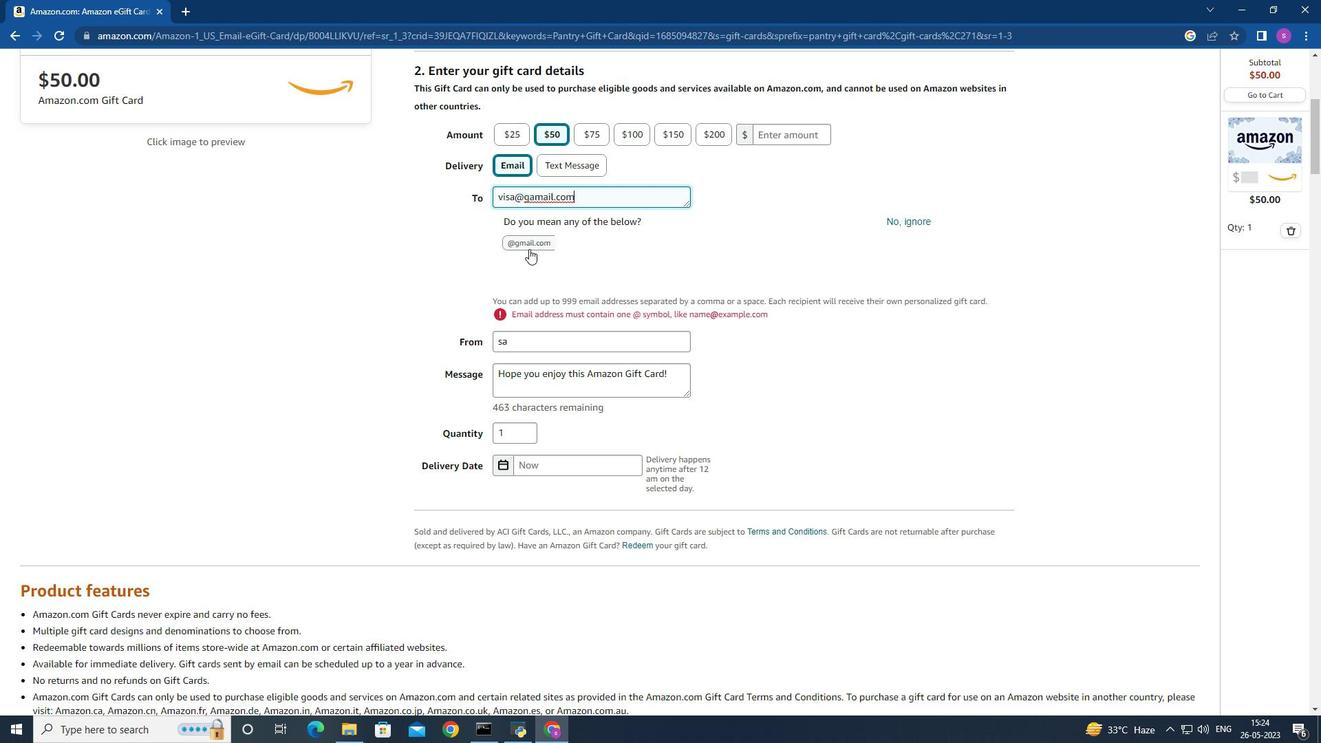 
Action: Mouse moved to (867, 255)
Screenshot: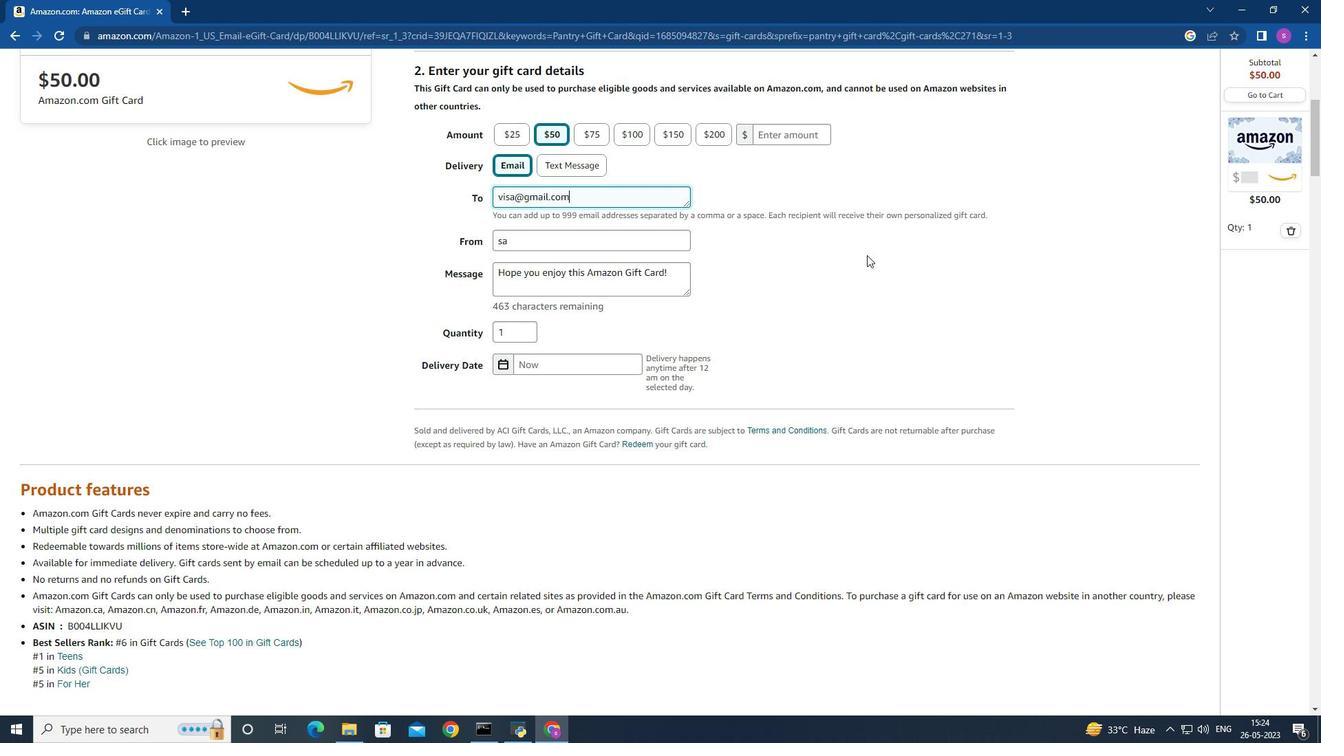 
Action: Mouse scrolled (867, 256) with delta (0, 0)
Screenshot: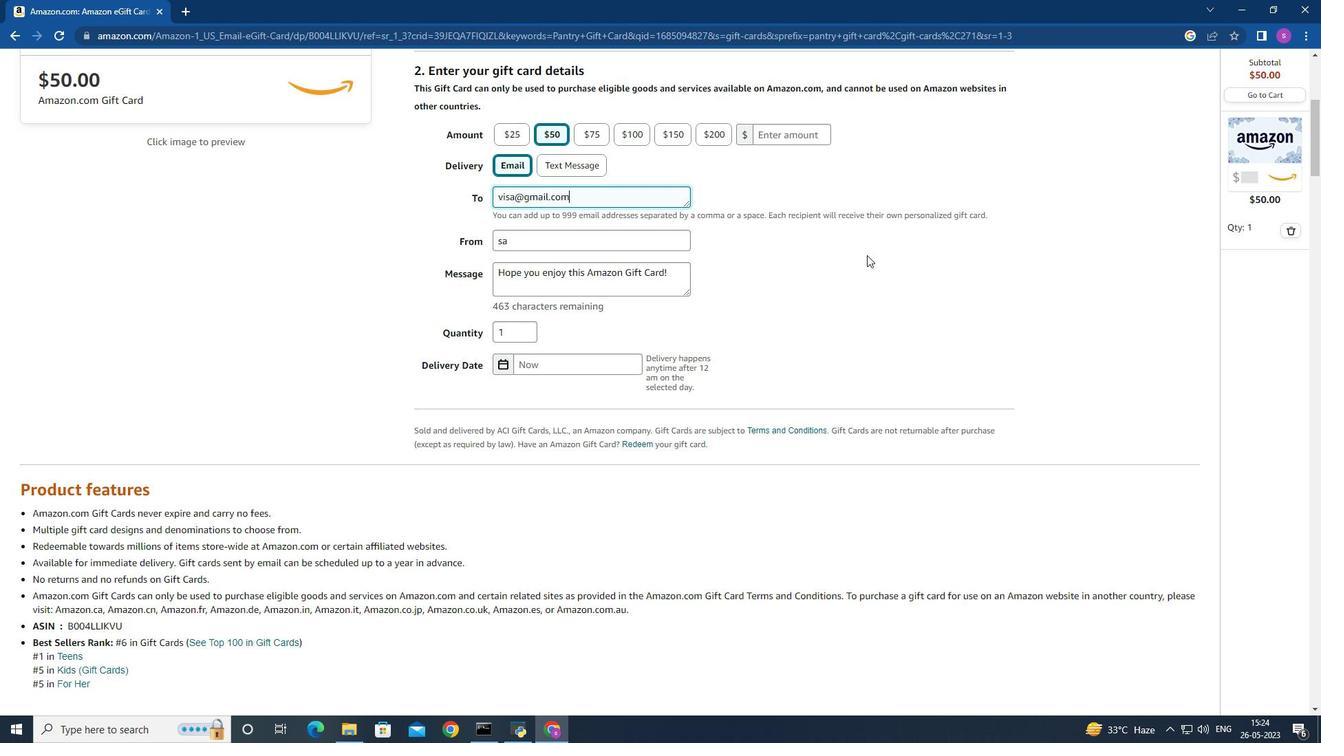 
Action: Mouse moved to (861, 252)
Screenshot: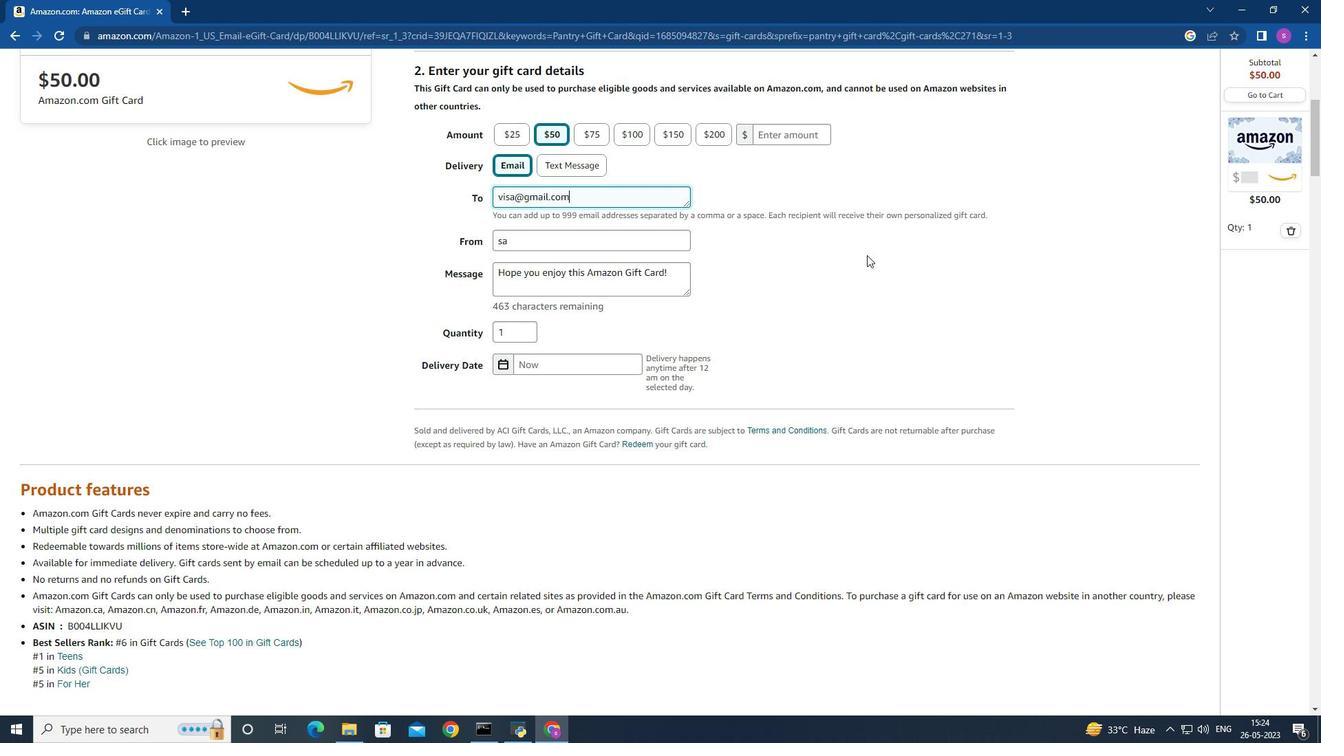 
Action: Mouse scrolled (861, 253) with delta (0, 0)
Screenshot: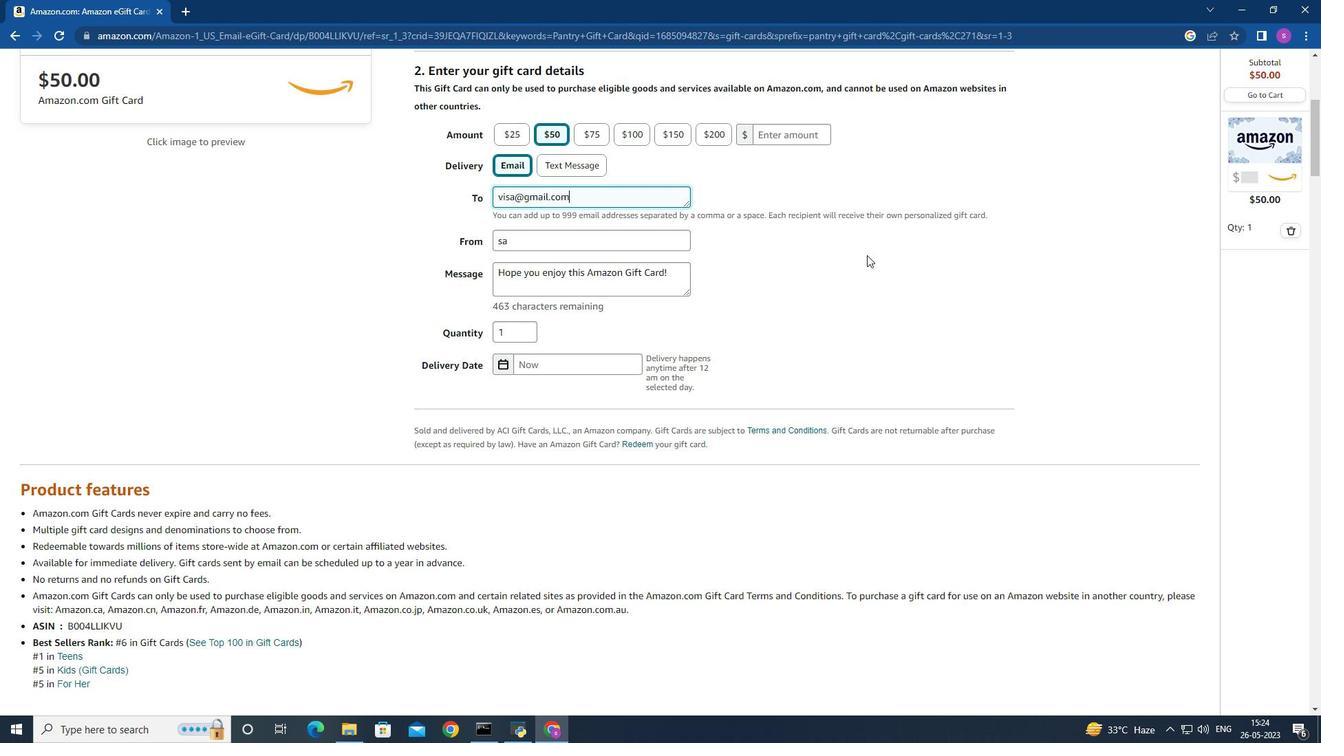 
Action: Mouse moved to (856, 247)
Screenshot: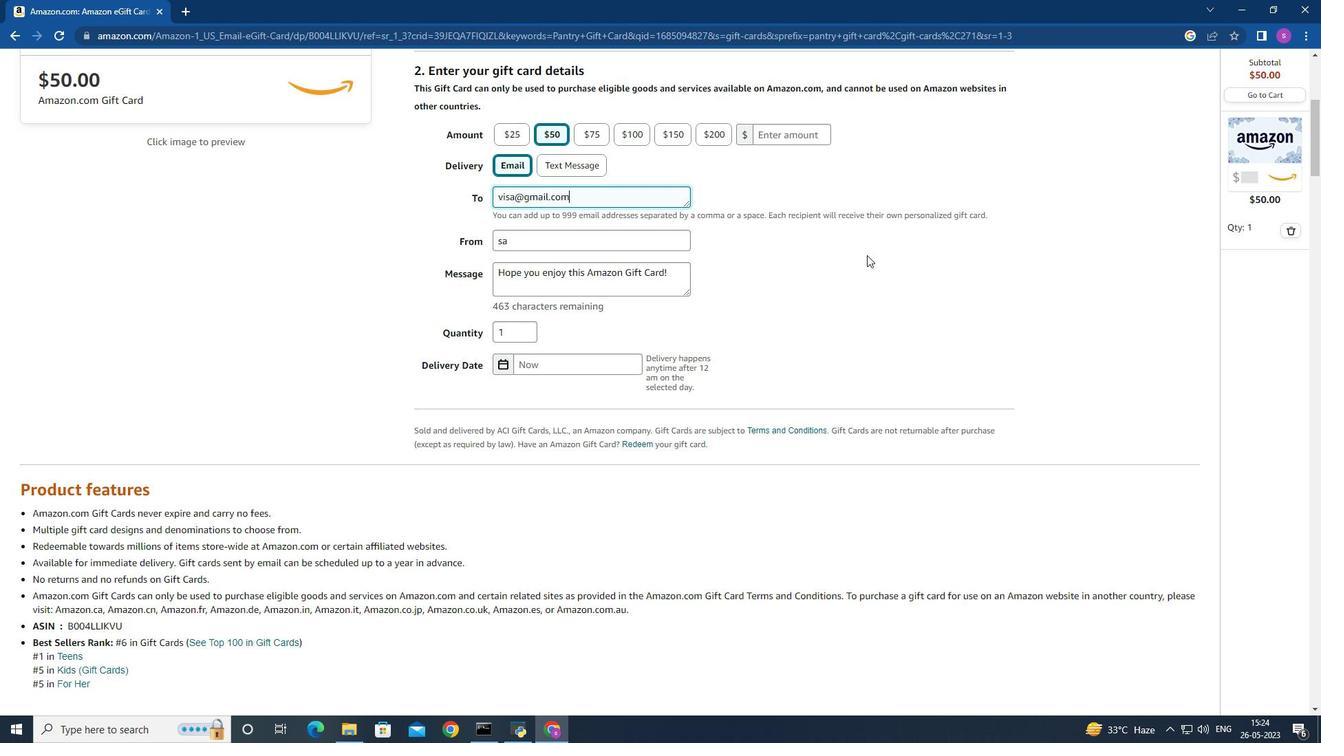 
Action: Mouse scrolled (856, 247) with delta (0, 0)
Screenshot: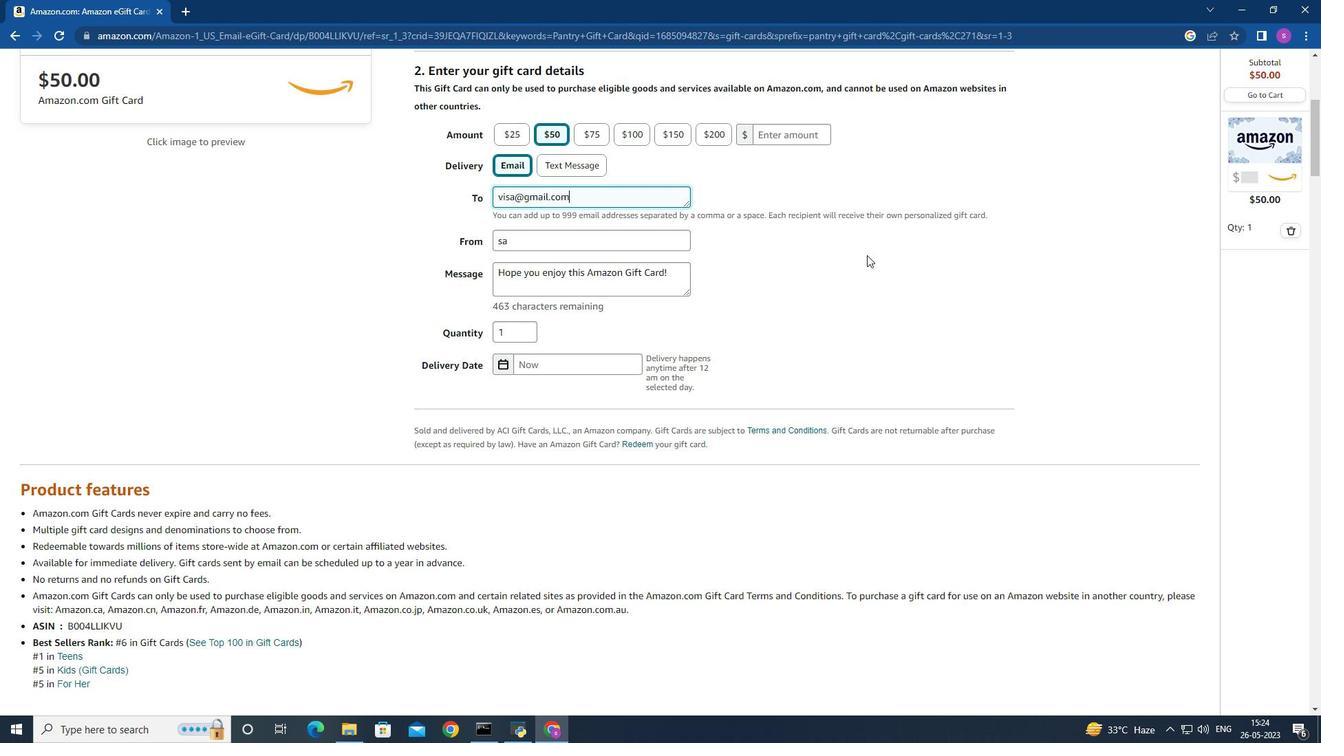 
Action: Mouse moved to (880, 237)
Screenshot: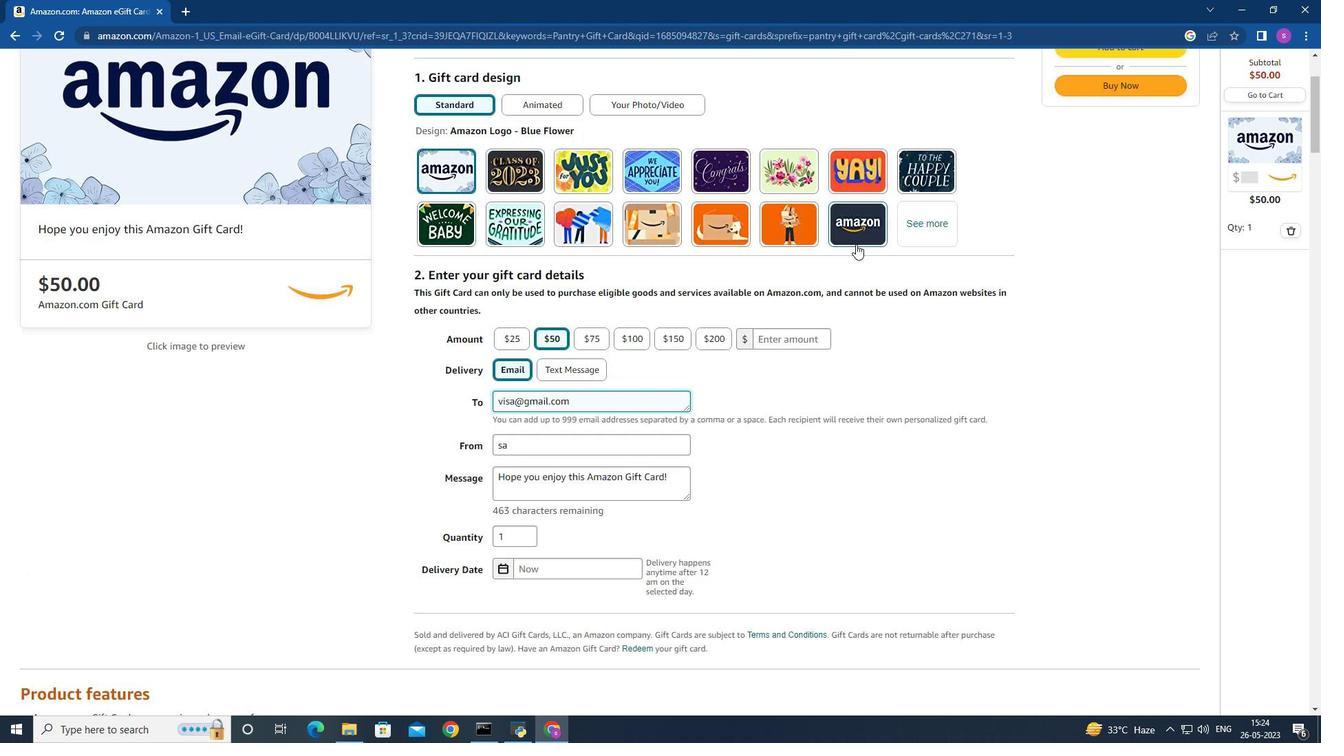 
Action: Mouse scrolled (880, 238) with delta (0, 0)
Screenshot: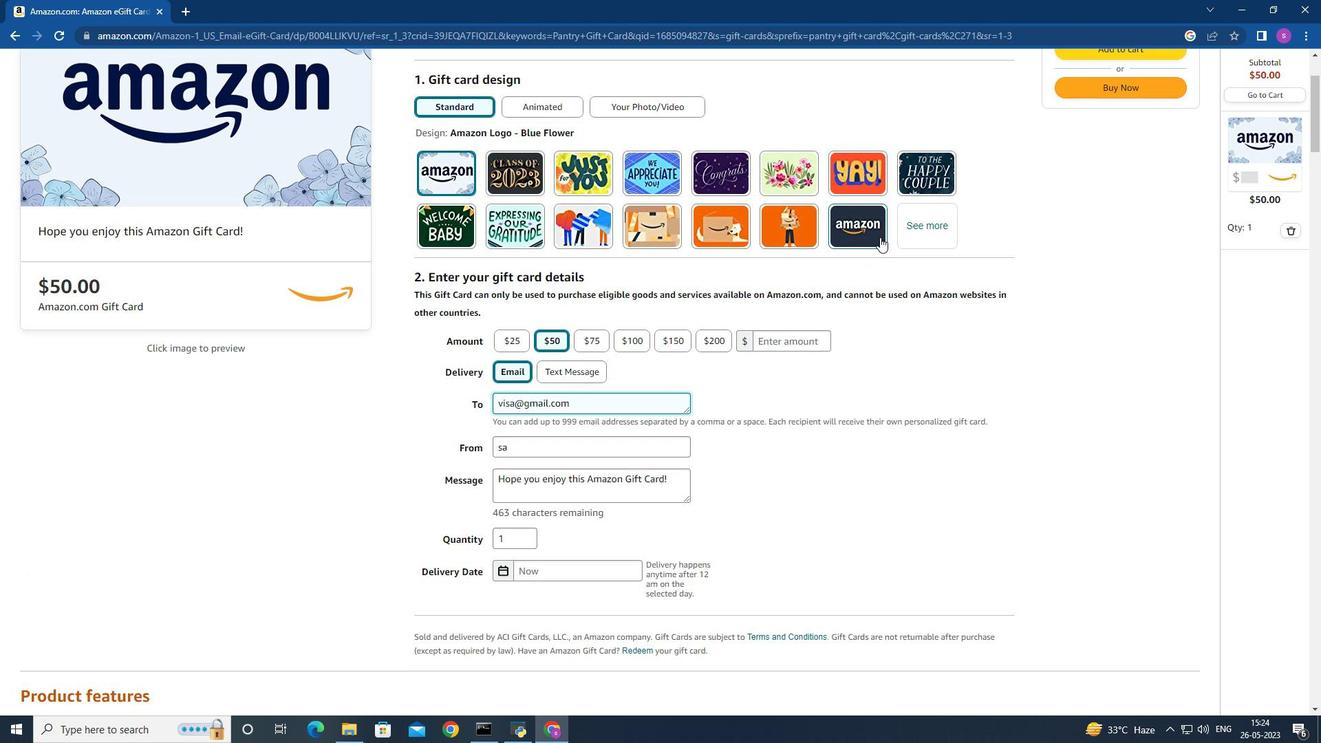
Action: Mouse moved to (881, 237)
Screenshot: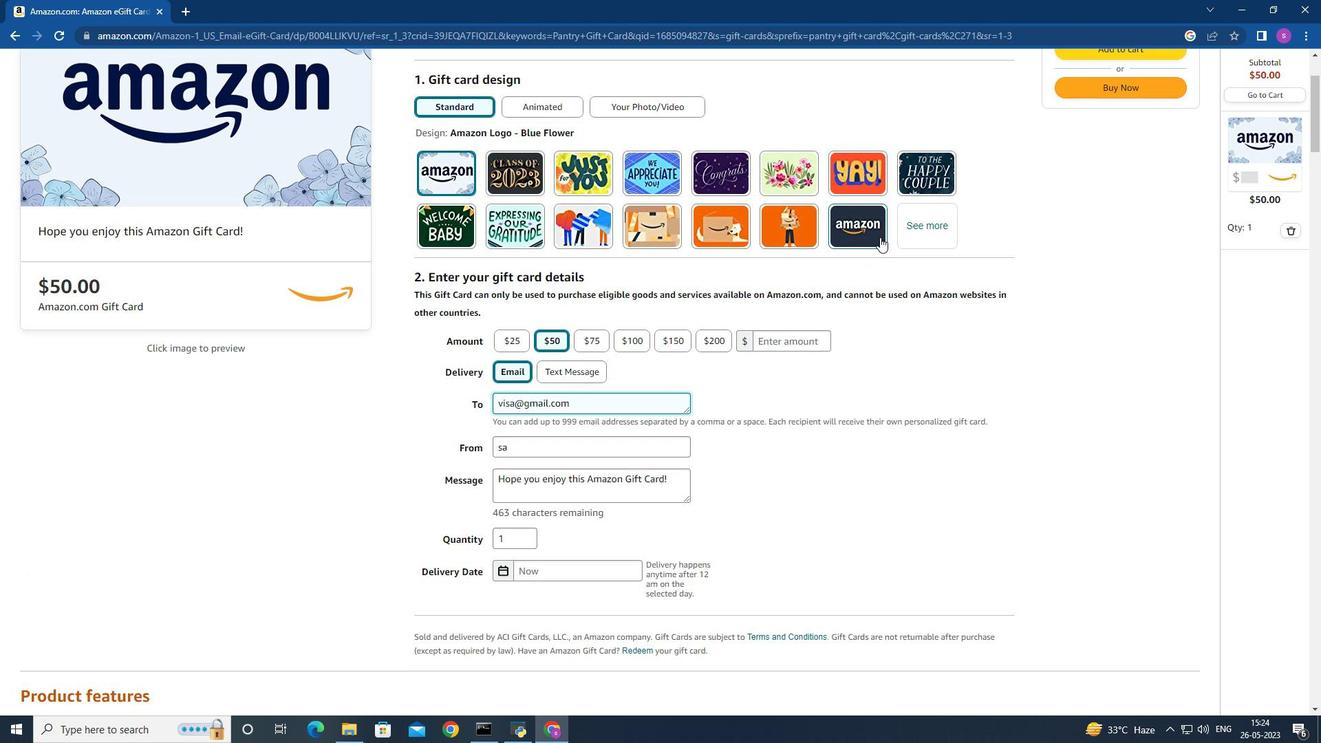 
Action: Mouse scrolled (881, 238) with delta (0, 0)
Screenshot: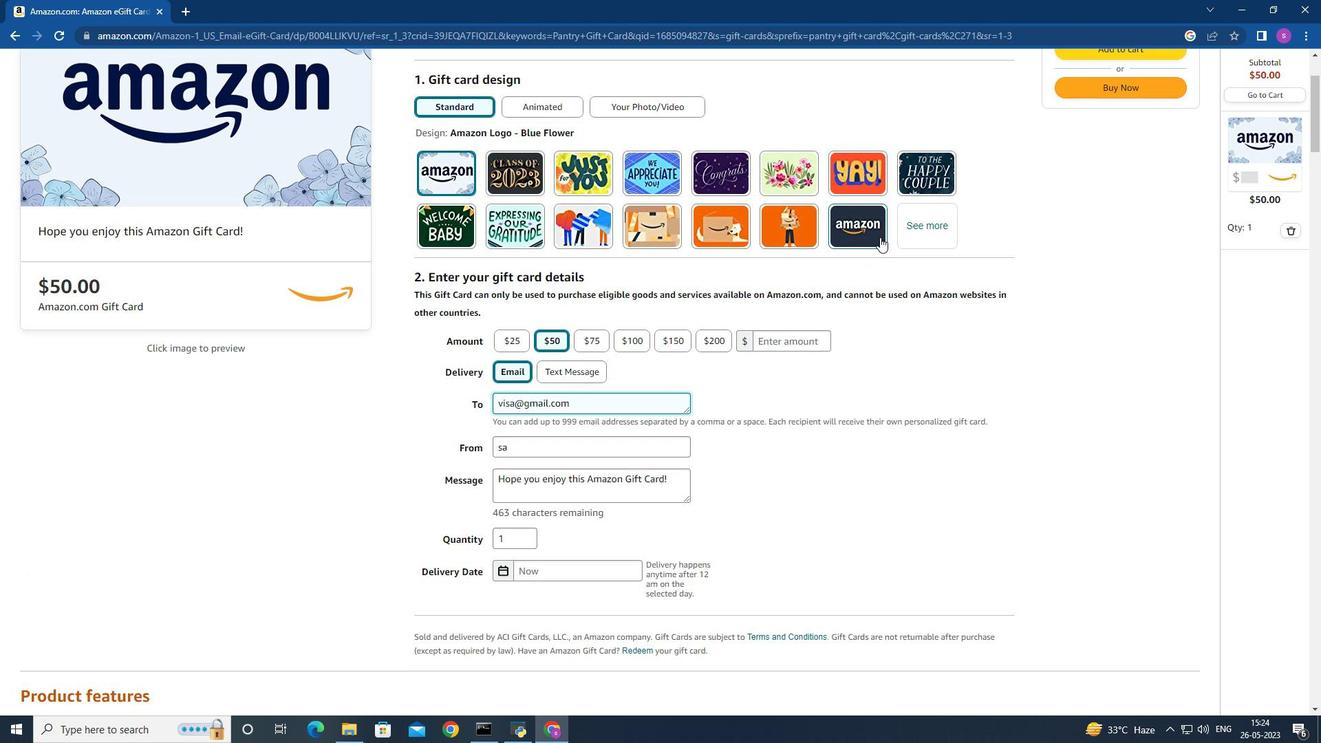 
Action: Mouse scrolled (881, 238) with delta (0, 0)
Screenshot: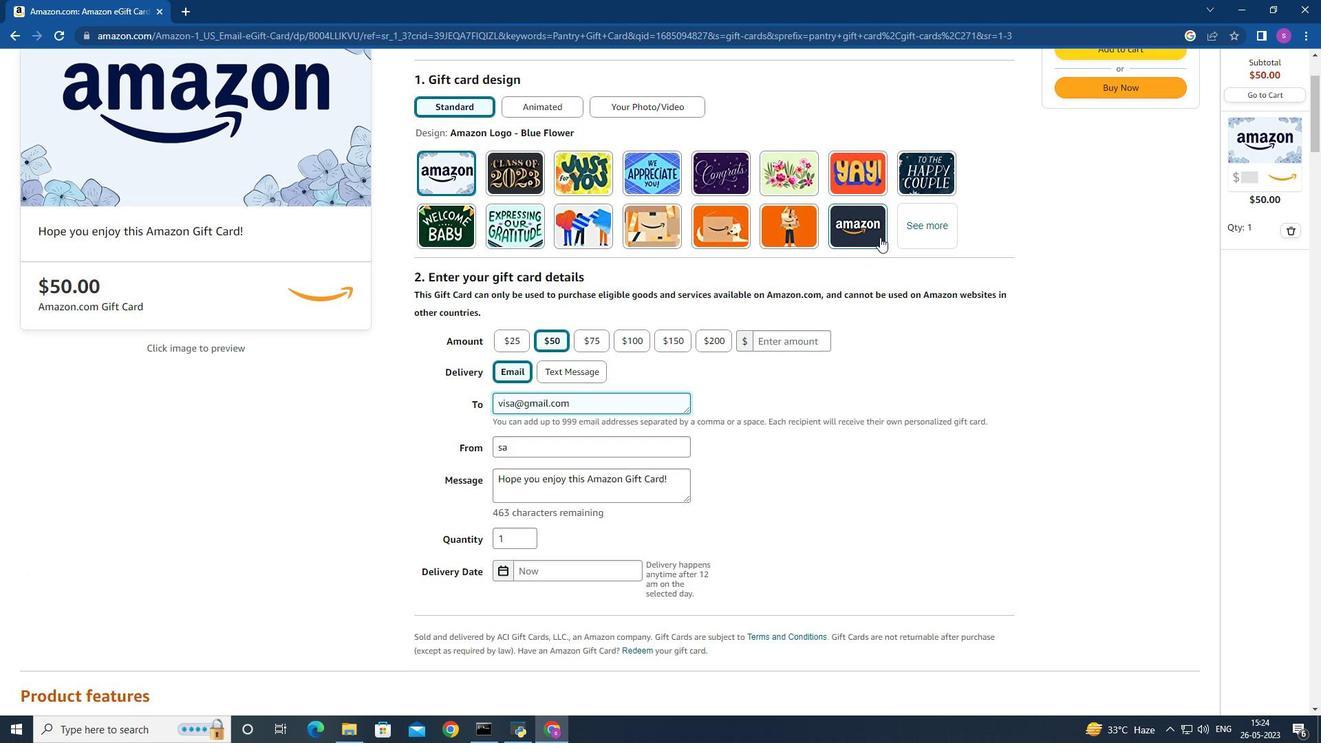 
Action: Mouse moved to (1138, 176)
Screenshot: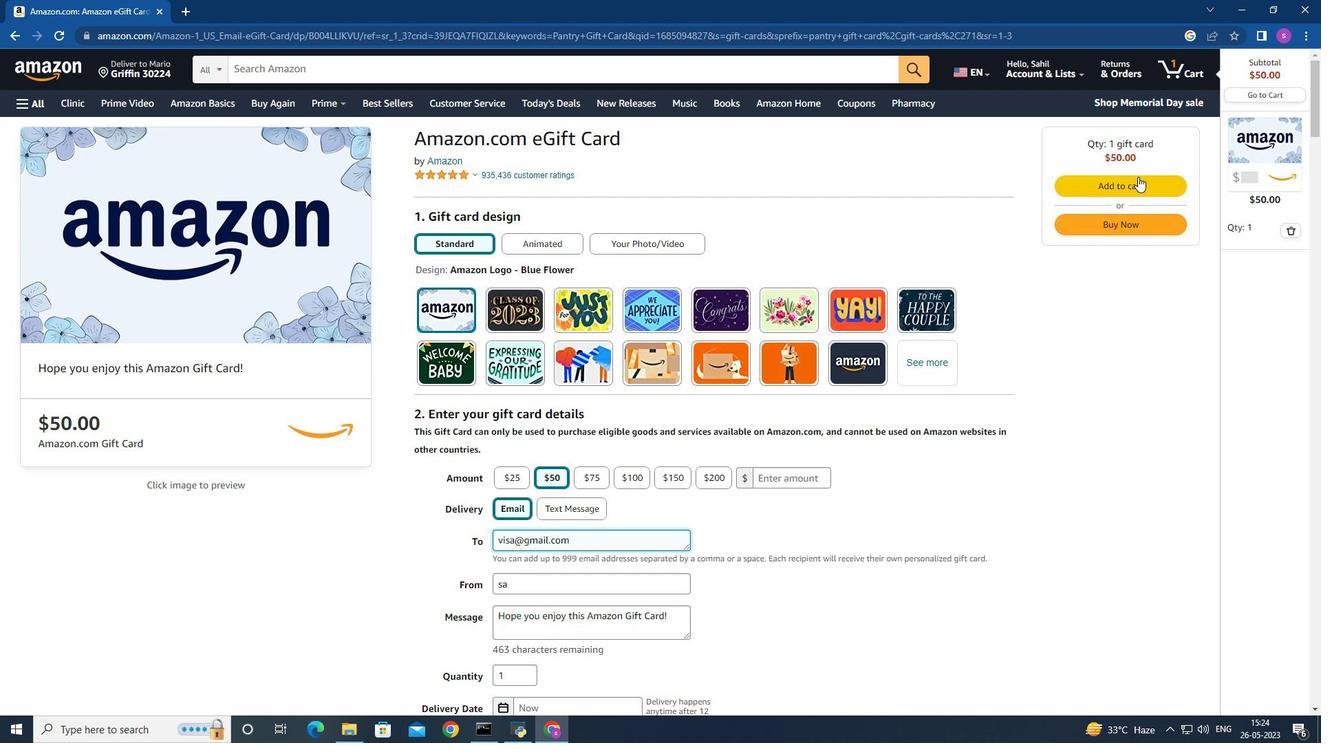 
Action: Mouse pressed left at (1138, 176)
Screenshot: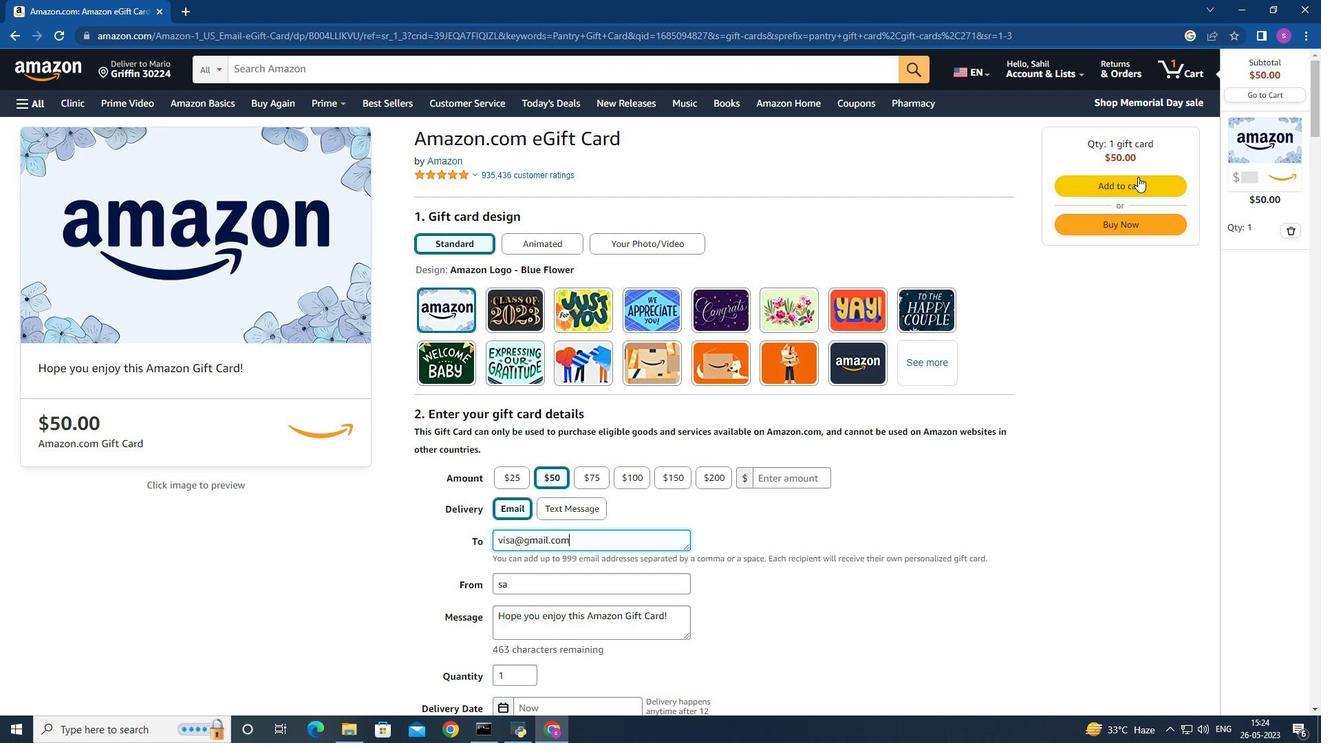 
Action: Mouse moved to (702, 231)
Screenshot: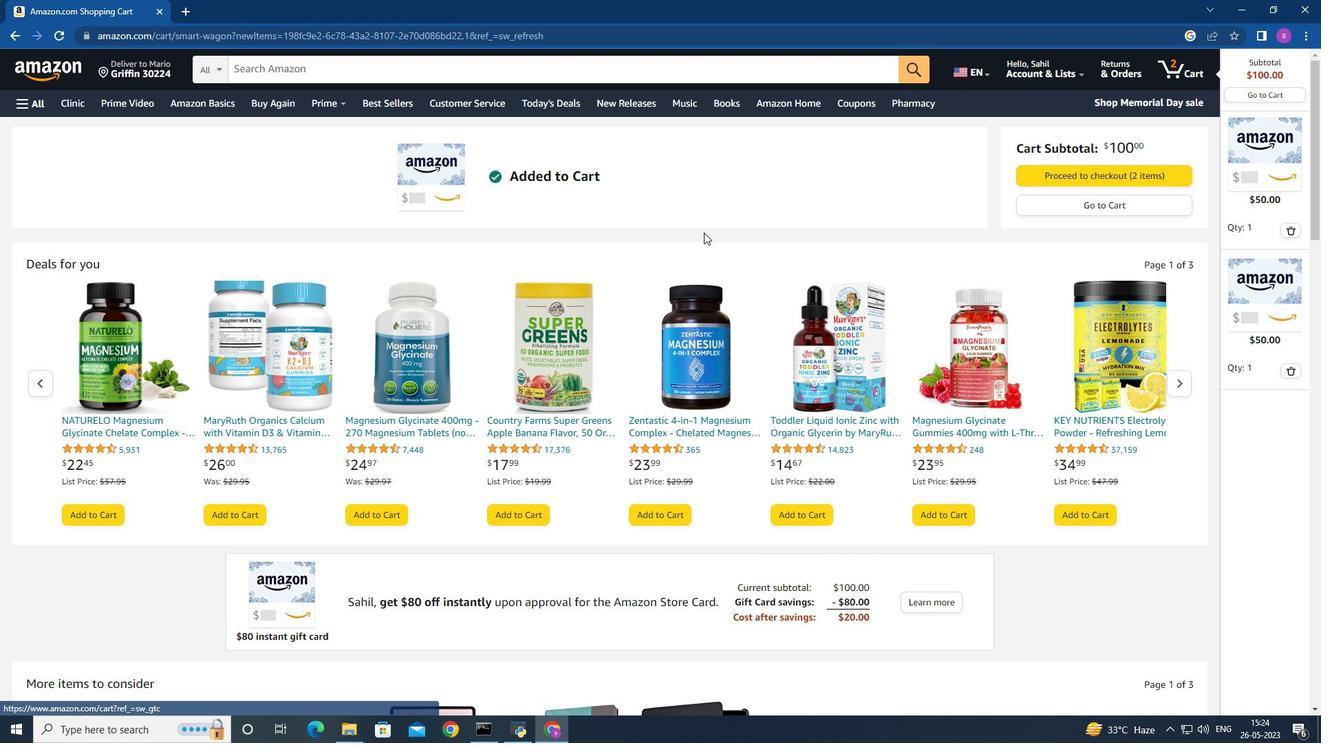 
